 Task: Compose an email with the signature Dillon Turner with the subject Invitation to a happy hour and the message I need your help with coordinating a team-building event for our department. from softage.4@softage.net to softage.1@softage.net, select last 2 words, change the font color from current to purple and background color to black Send the email. Finally, move the email from Sent Items to the label Real estate
Action: Mouse moved to (1048, 86)
Screenshot: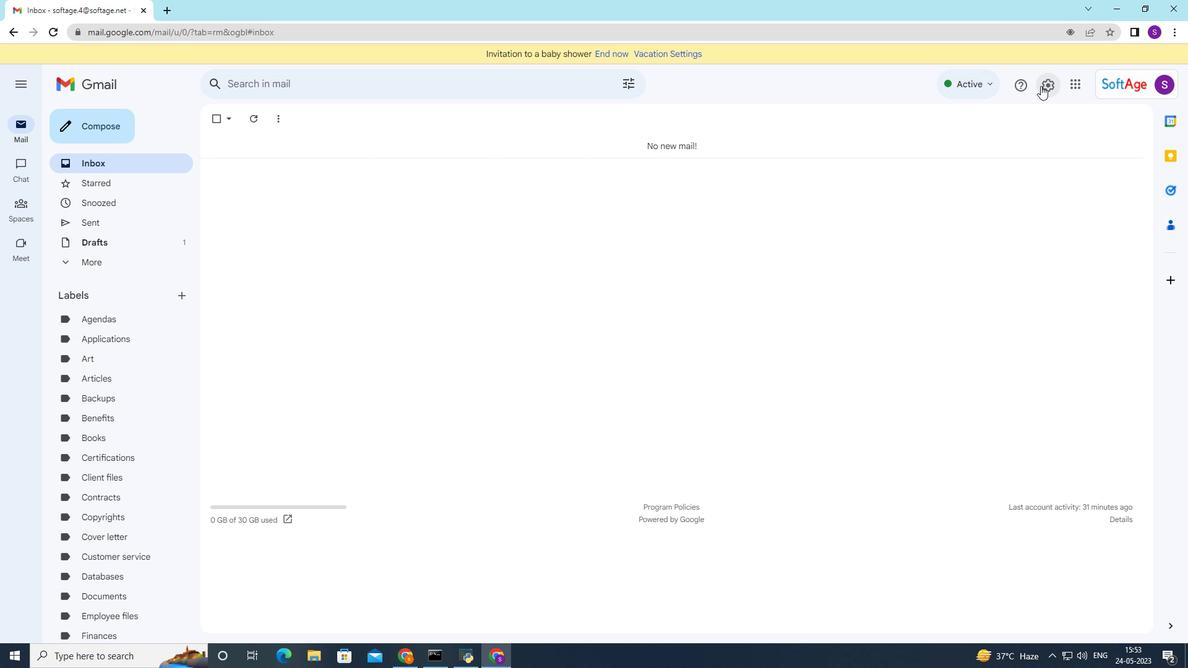 
Action: Mouse pressed left at (1048, 86)
Screenshot: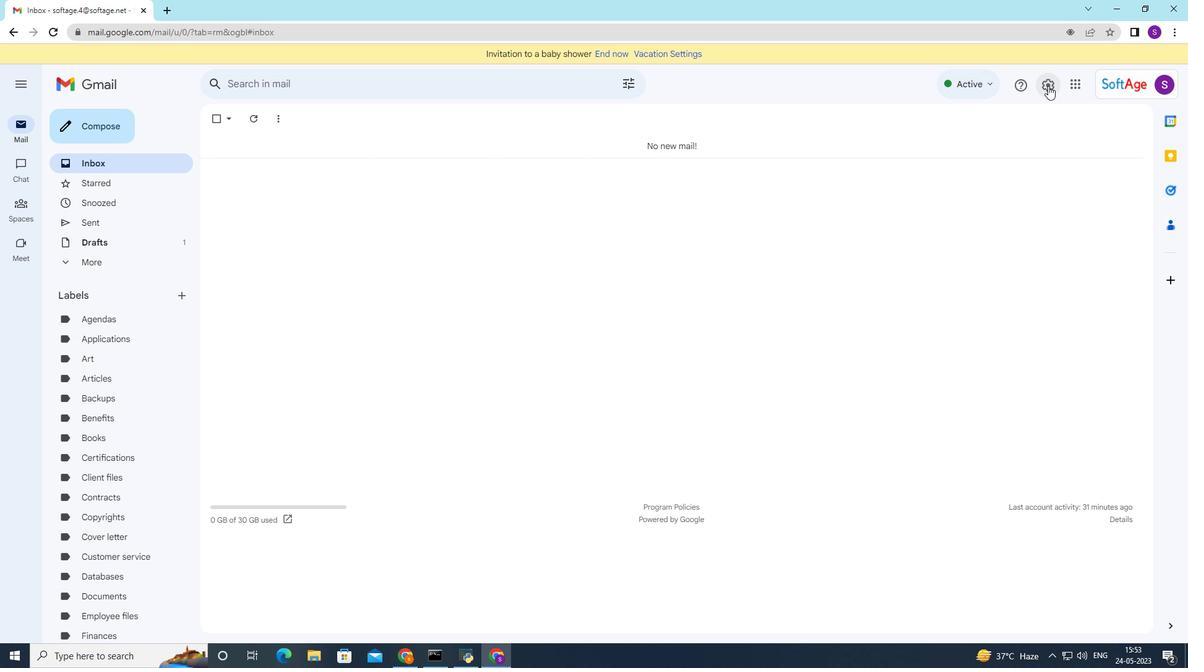 
Action: Mouse moved to (1061, 142)
Screenshot: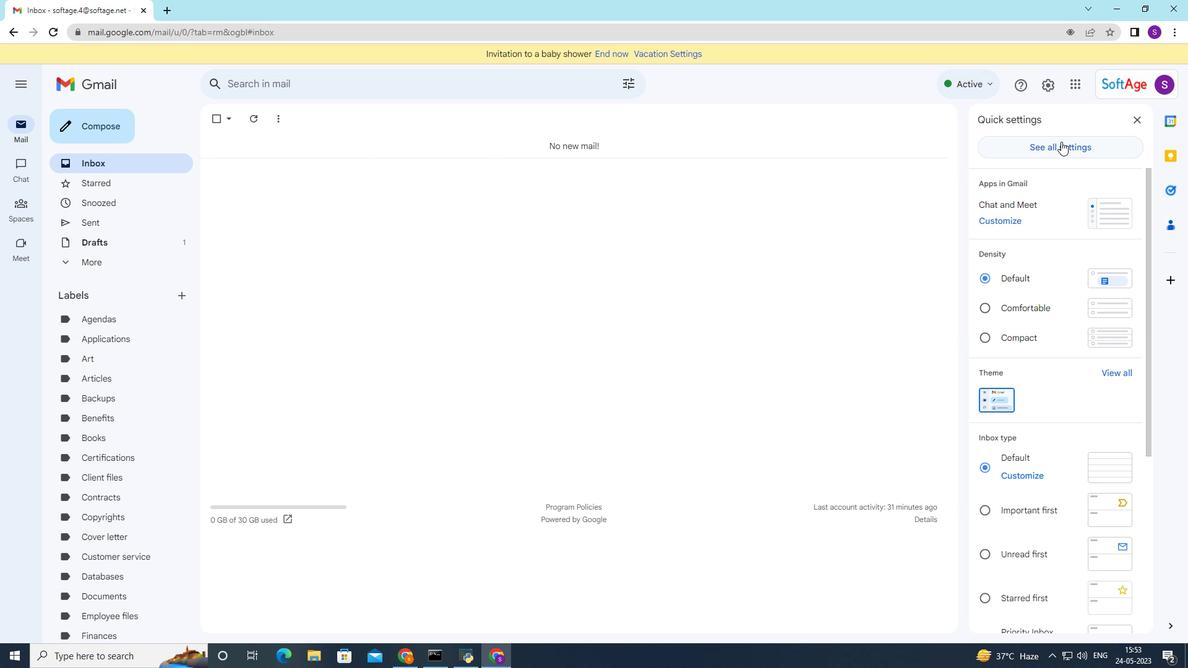 
Action: Mouse pressed left at (1061, 142)
Screenshot: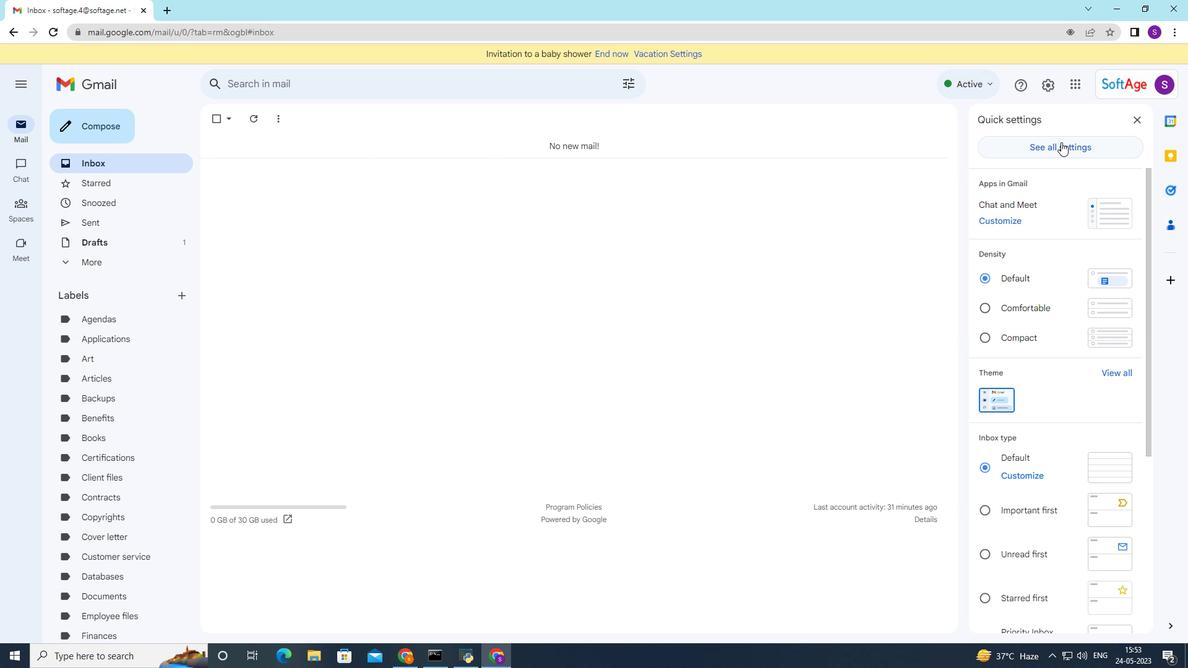 
Action: Mouse moved to (462, 214)
Screenshot: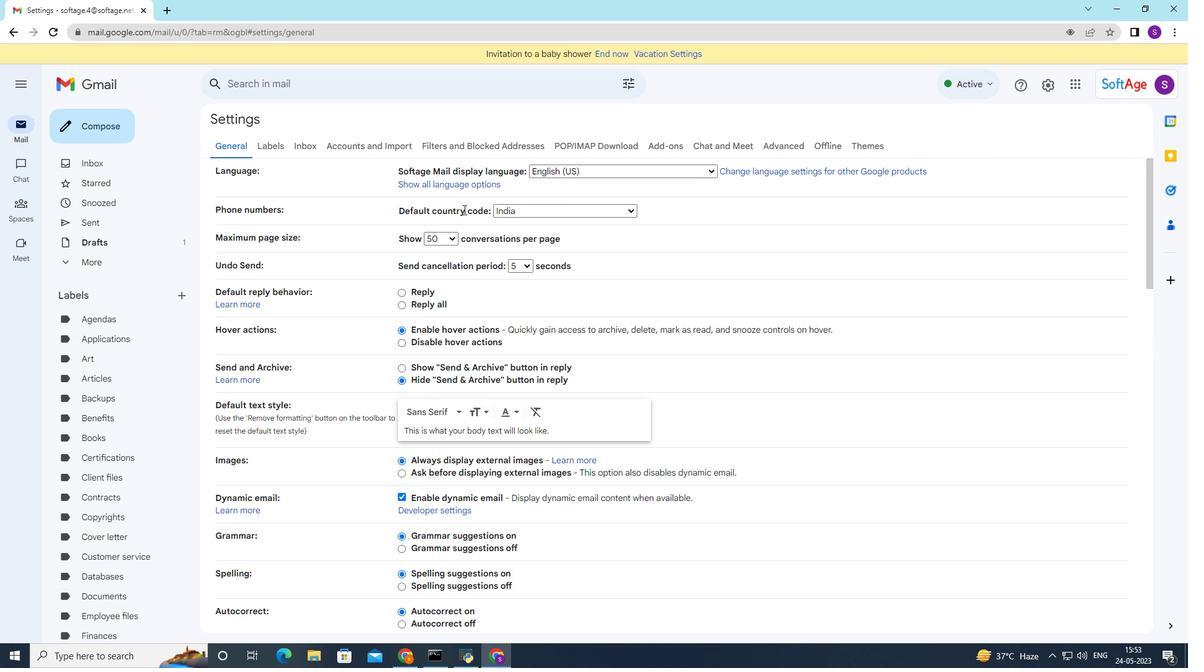 
Action: Mouse scrolled (462, 213) with delta (0, 0)
Screenshot: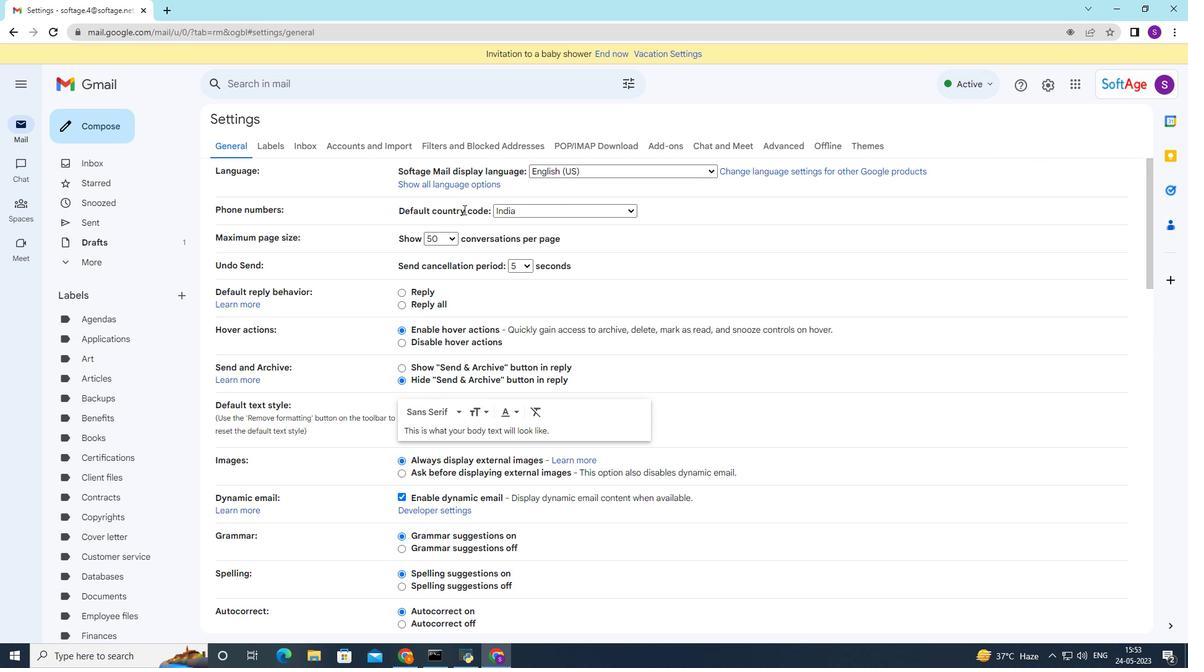 
Action: Mouse moved to (462, 217)
Screenshot: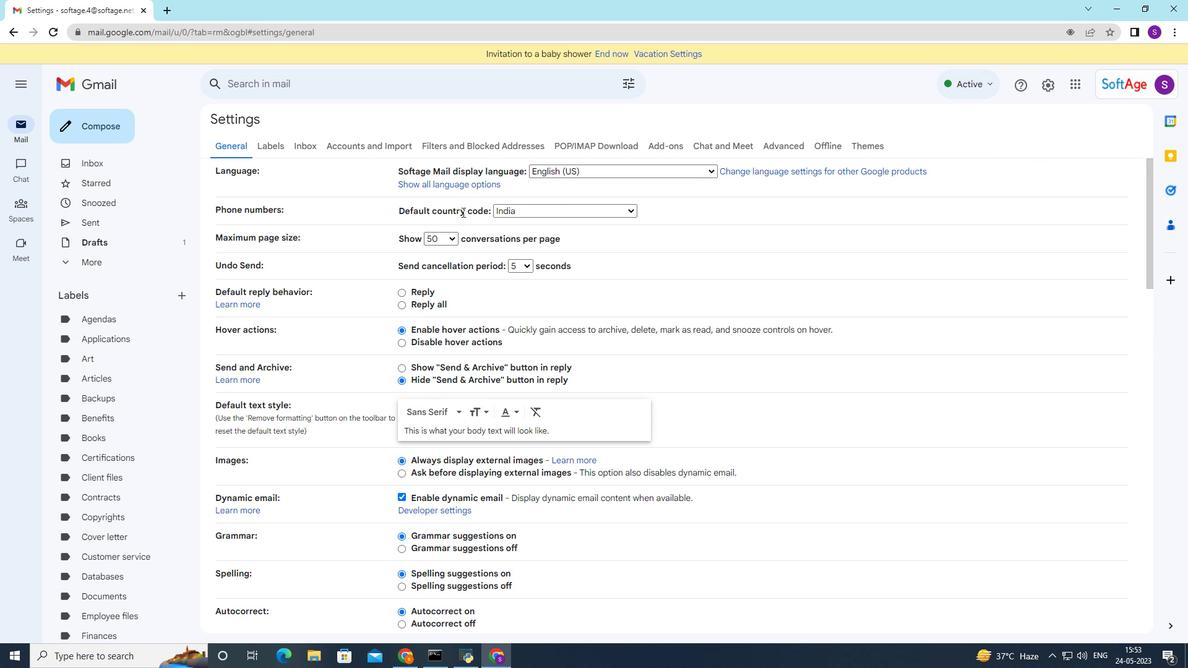 
Action: Mouse scrolled (462, 216) with delta (0, 0)
Screenshot: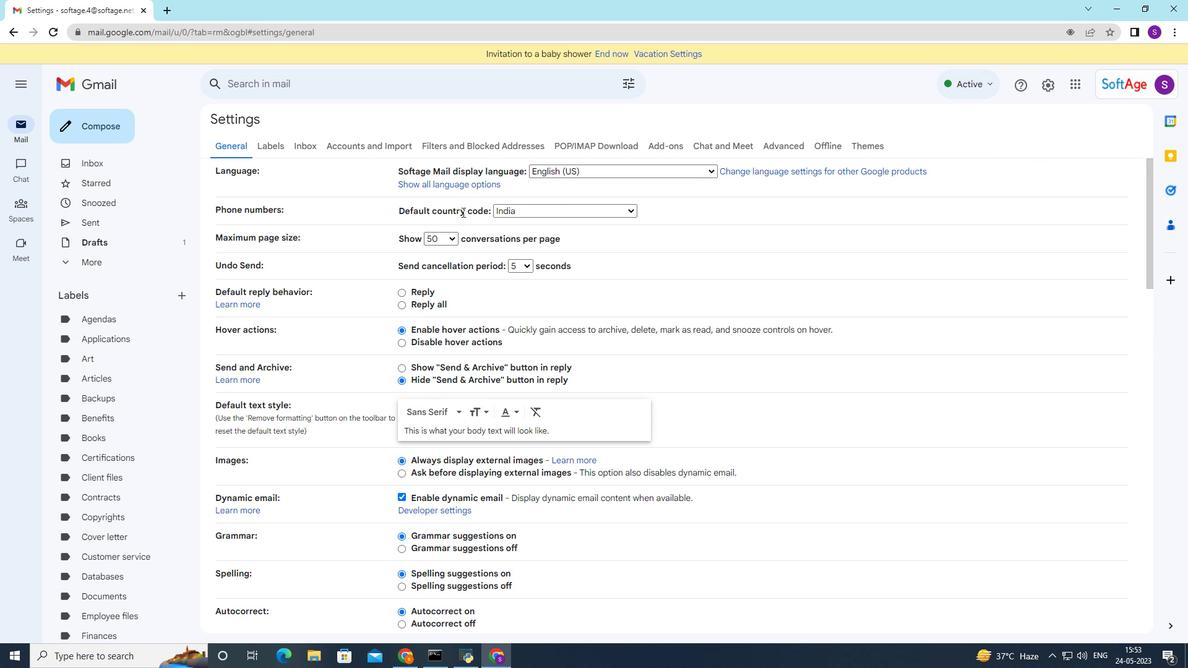 
Action: Mouse moved to (462, 217)
Screenshot: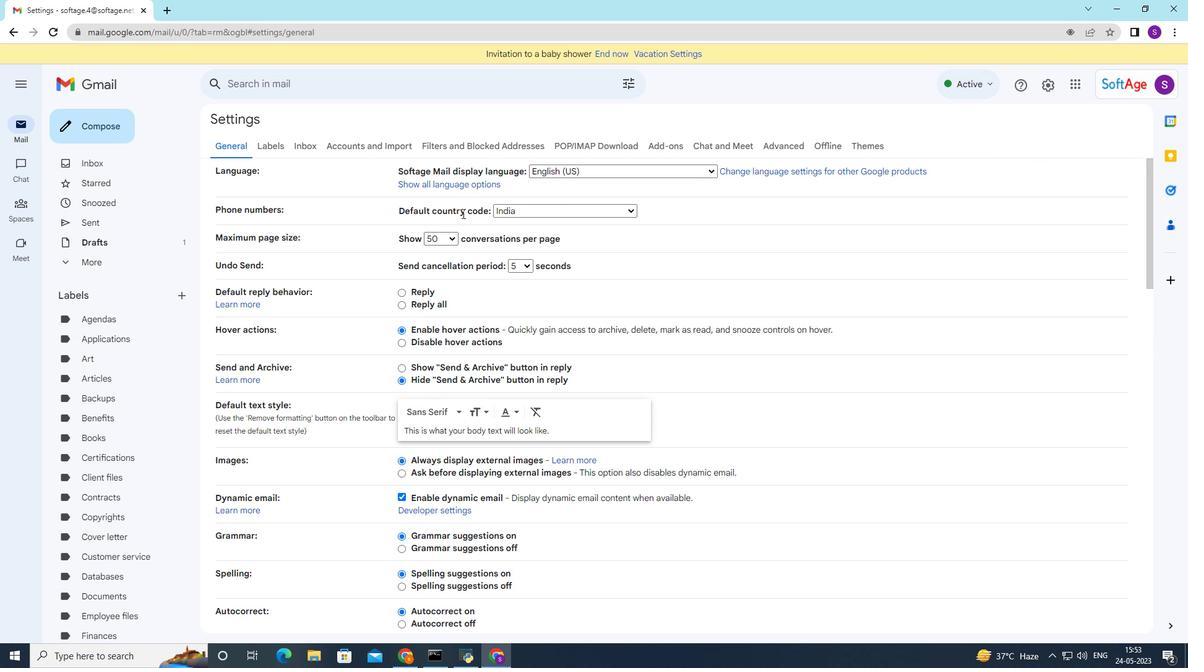 
Action: Mouse scrolled (462, 216) with delta (0, 0)
Screenshot: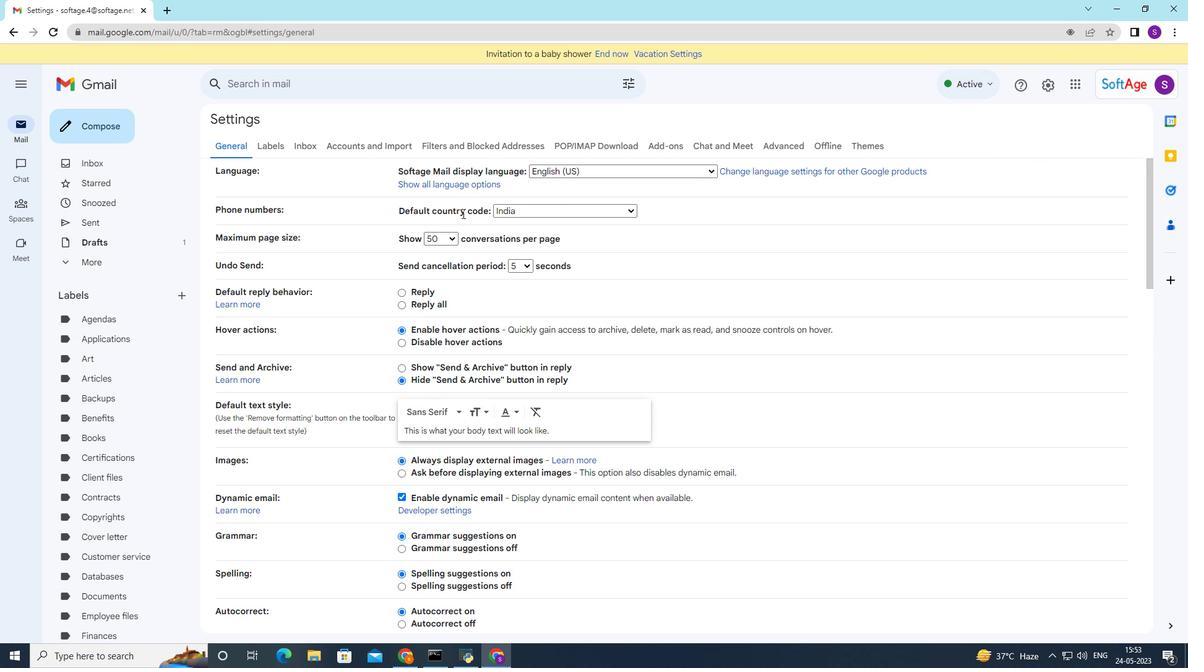 
Action: Mouse moved to (463, 219)
Screenshot: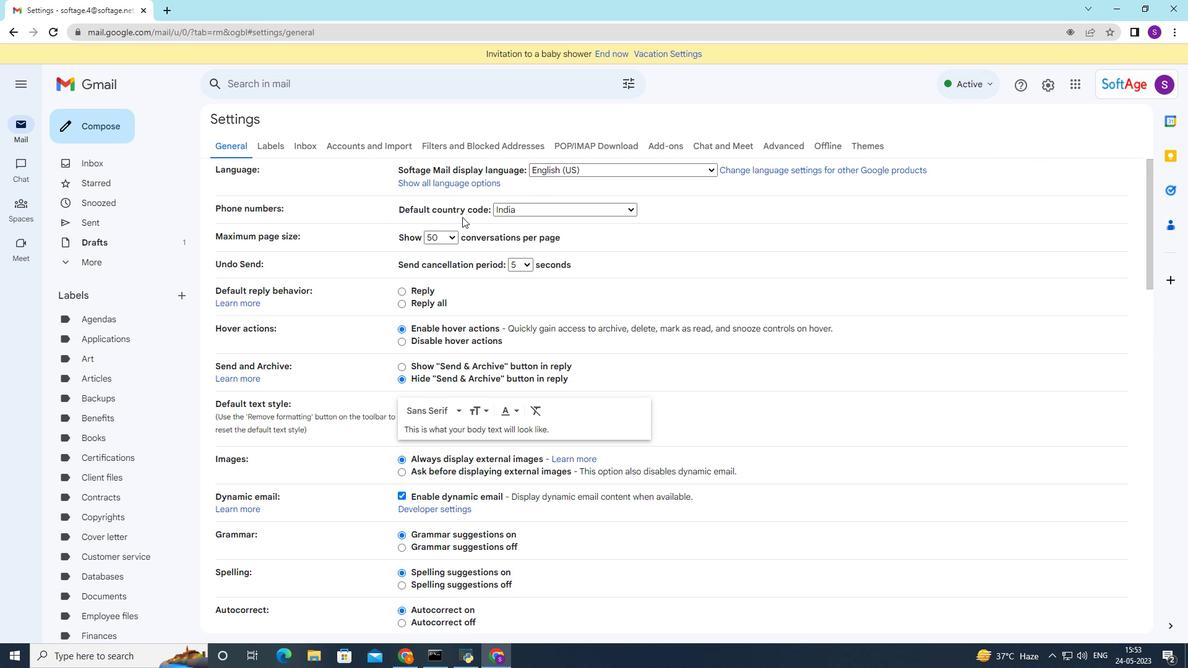 
Action: Mouse scrolled (463, 219) with delta (0, 0)
Screenshot: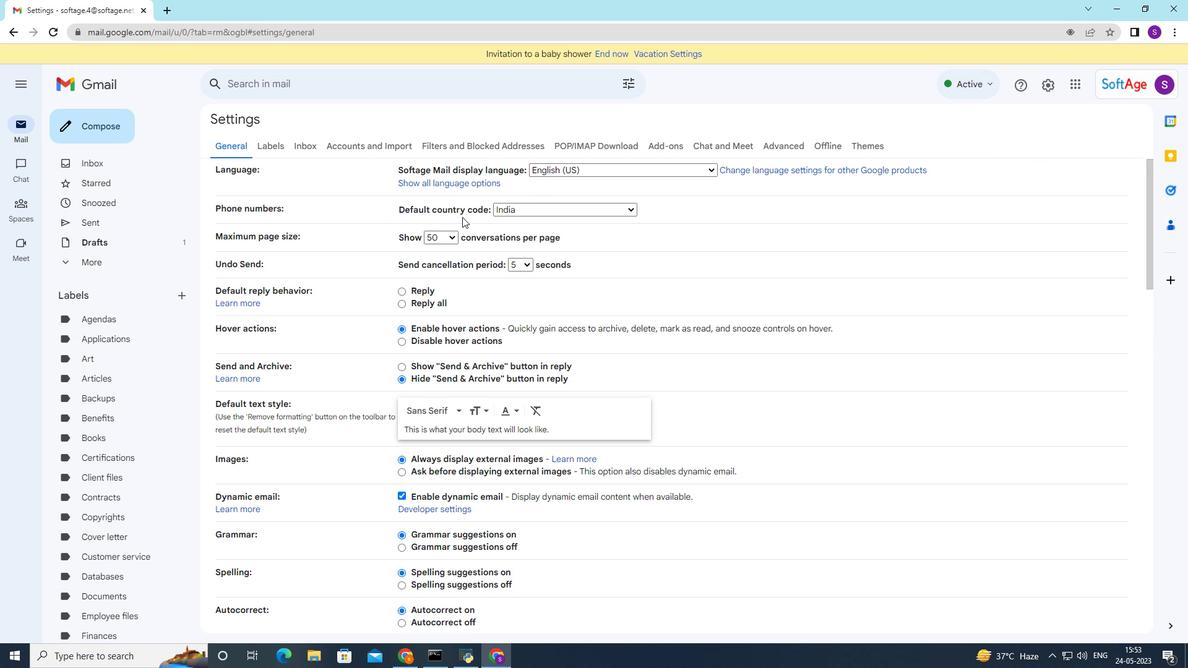 
Action: Mouse moved to (463, 219)
Screenshot: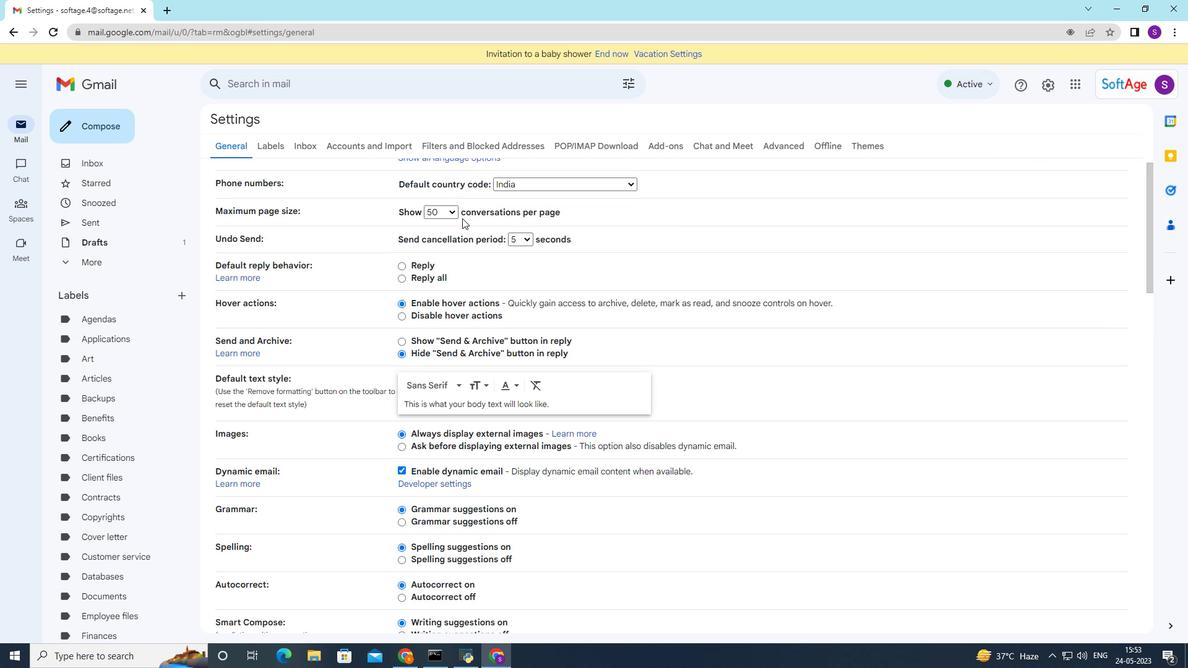 
Action: Mouse scrolled (463, 219) with delta (0, 0)
Screenshot: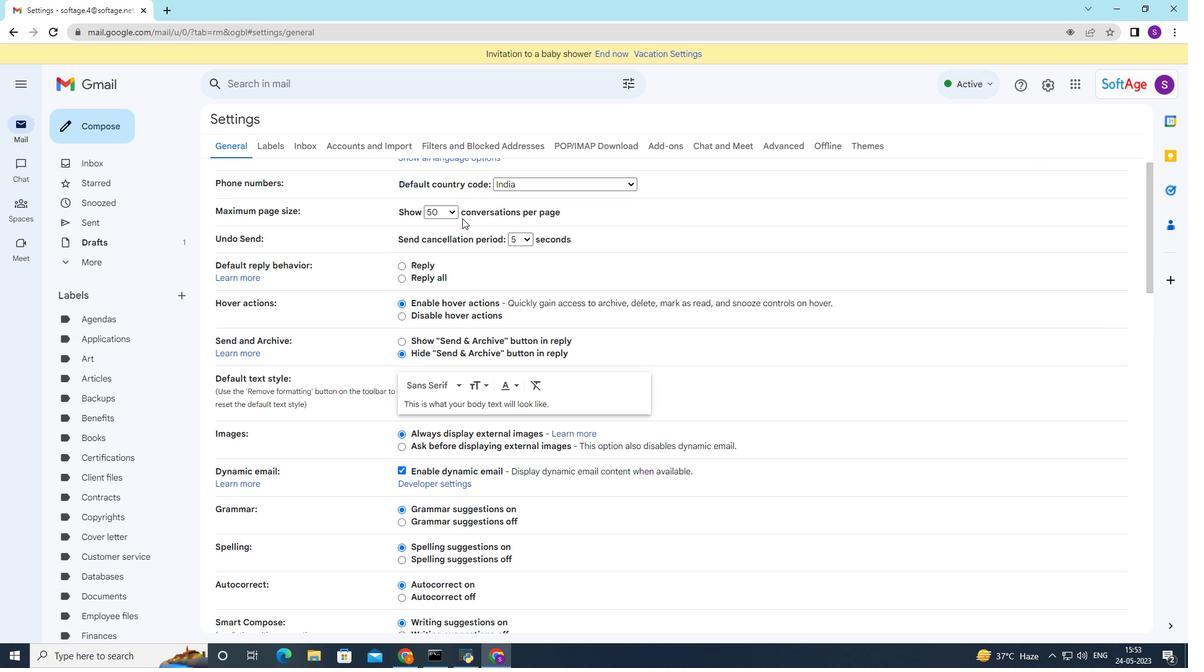 
Action: Mouse scrolled (463, 219) with delta (0, 0)
Screenshot: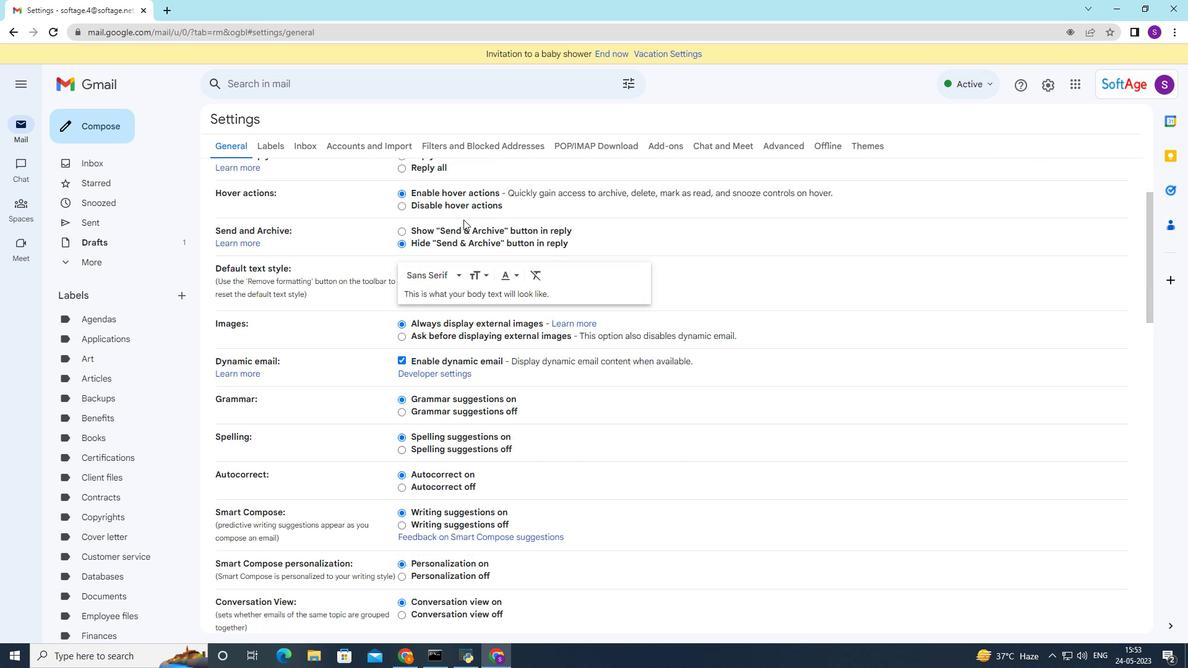 
Action: Mouse moved to (463, 220)
Screenshot: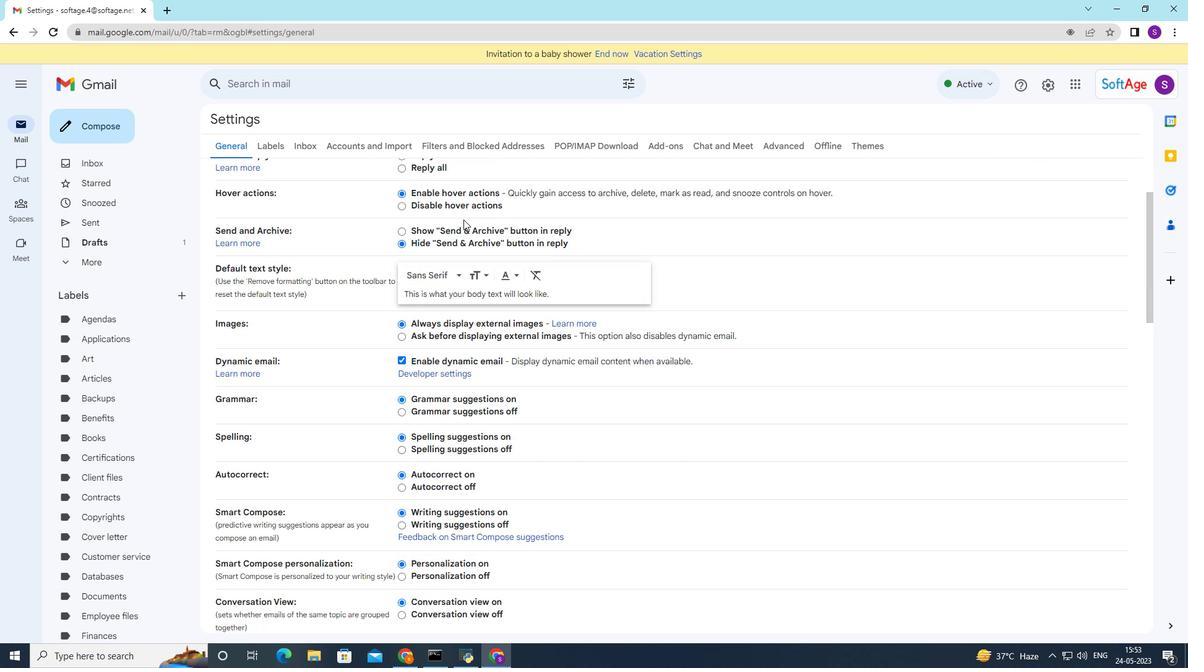 
Action: Mouse scrolled (463, 219) with delta (0, 0)
Screenshot: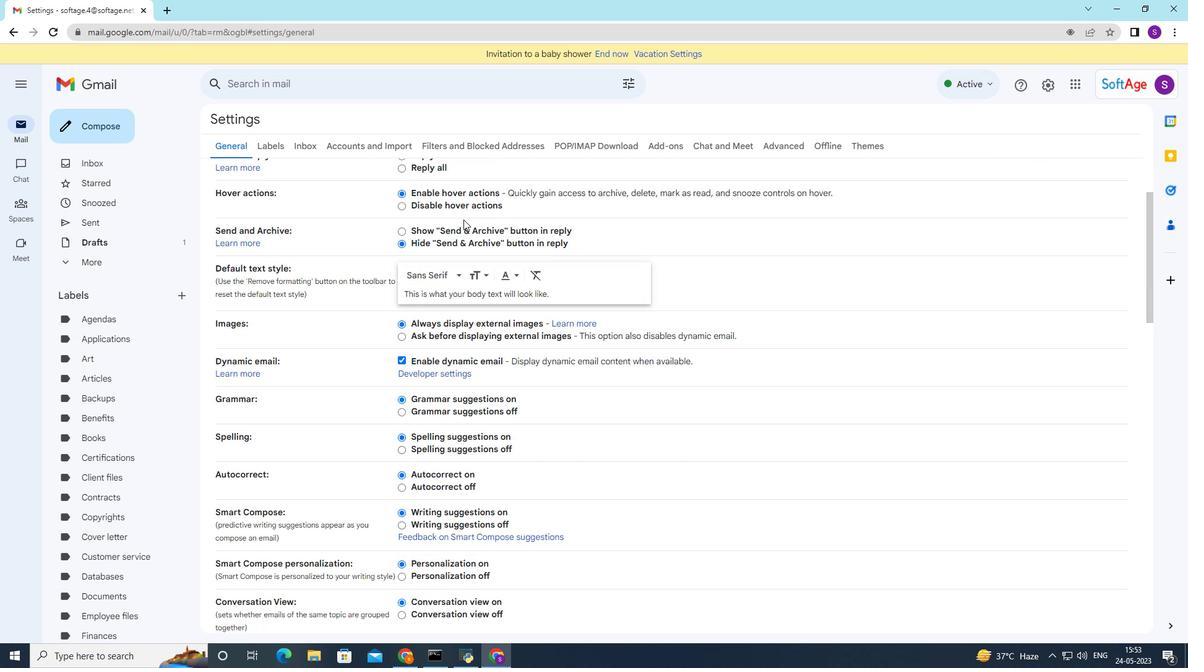 
Action: Mouse moved to (466, 225)
Screenshot: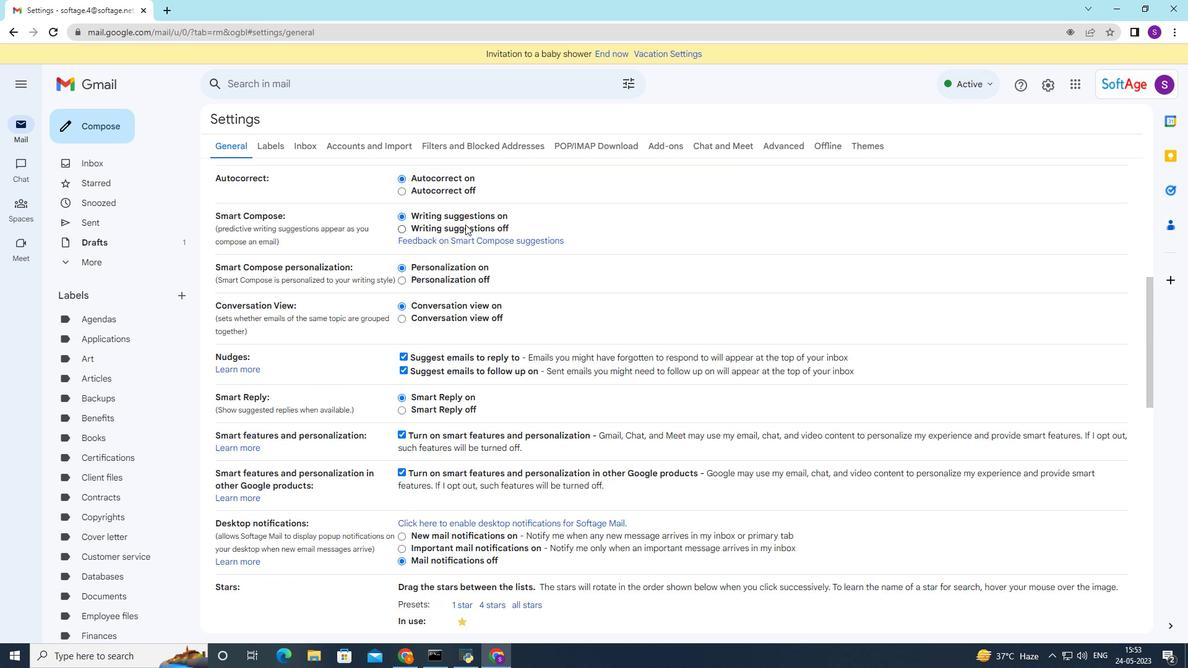 
Action: Mouse scrolled (466, 224) with delta (0, 0)
Screenshot: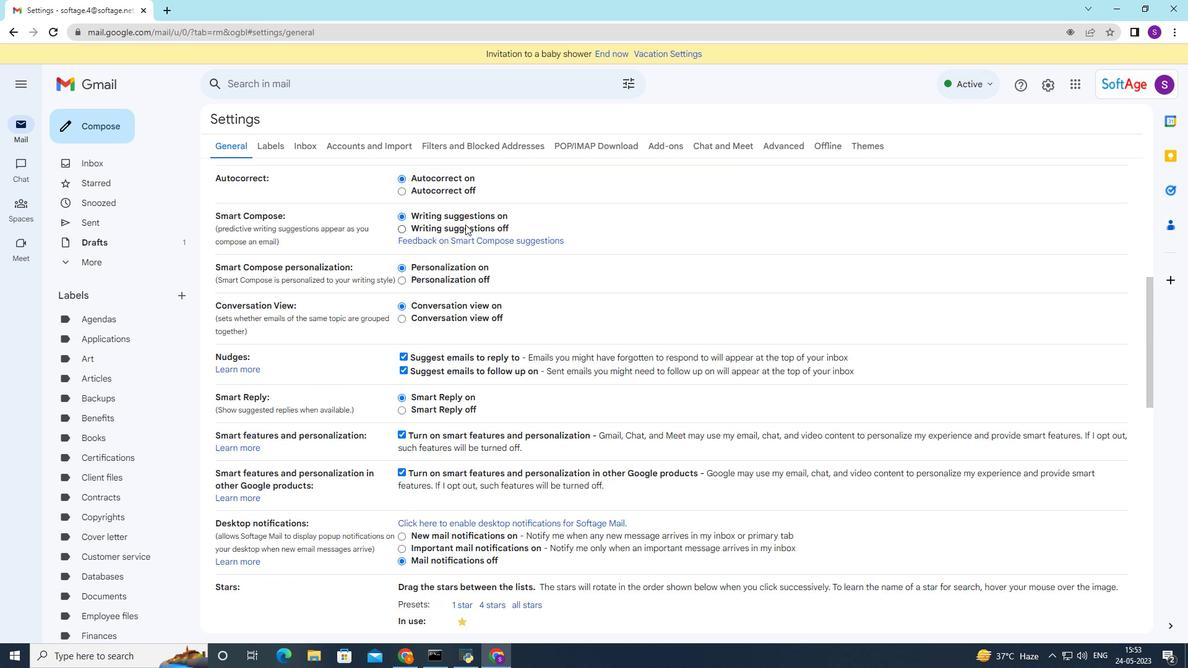 
Action: Mouse moved to (466, 225)
Screenshot: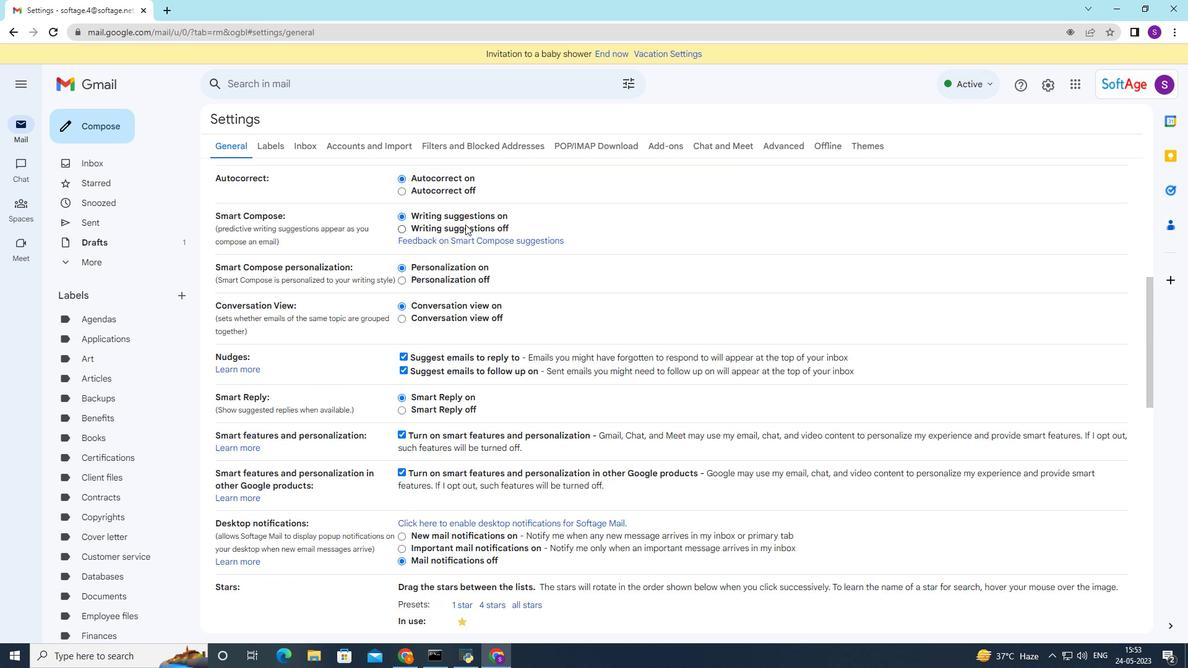 
Action: Mouse scrolled (466, 225) with delta (0, 0)
Screenshot: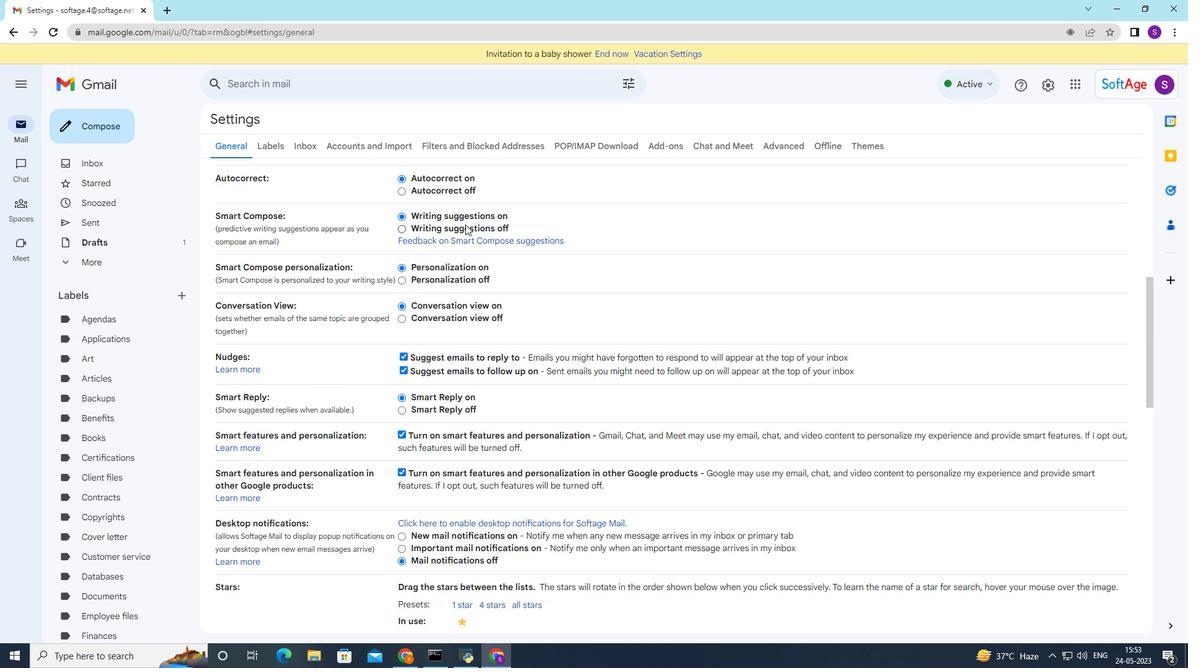 
Action: Mouse moved to (466, 225)
Screenshot: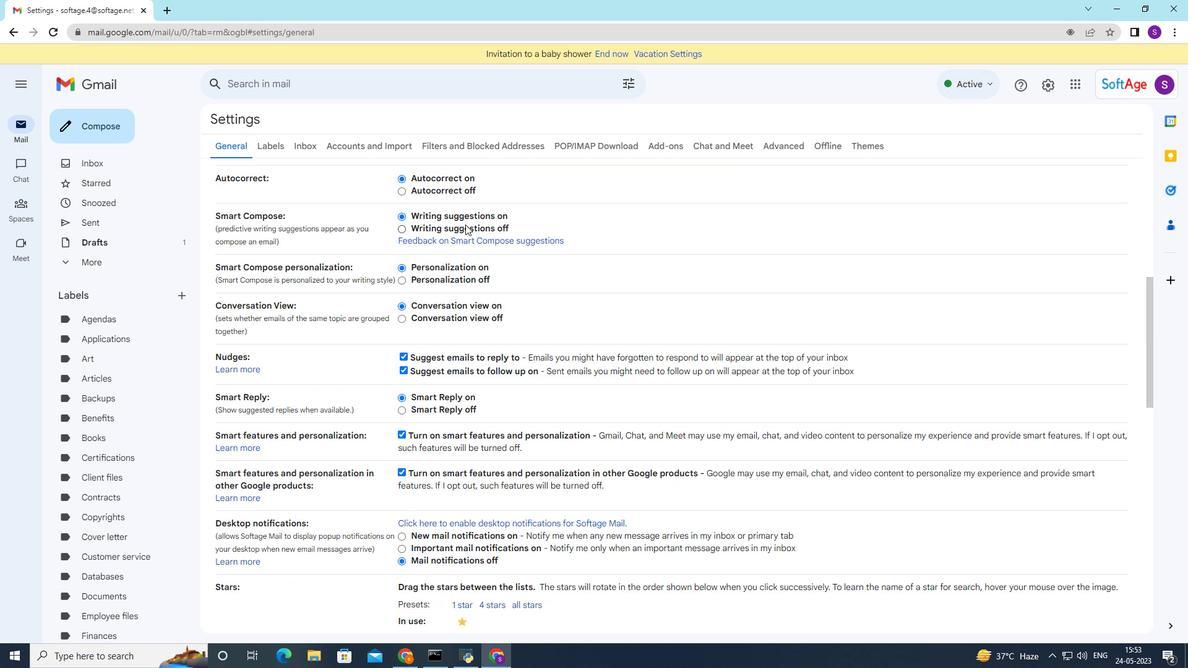 
Action: Mouse scrolled (466, 225) with delta (0, 0)
Screenshot: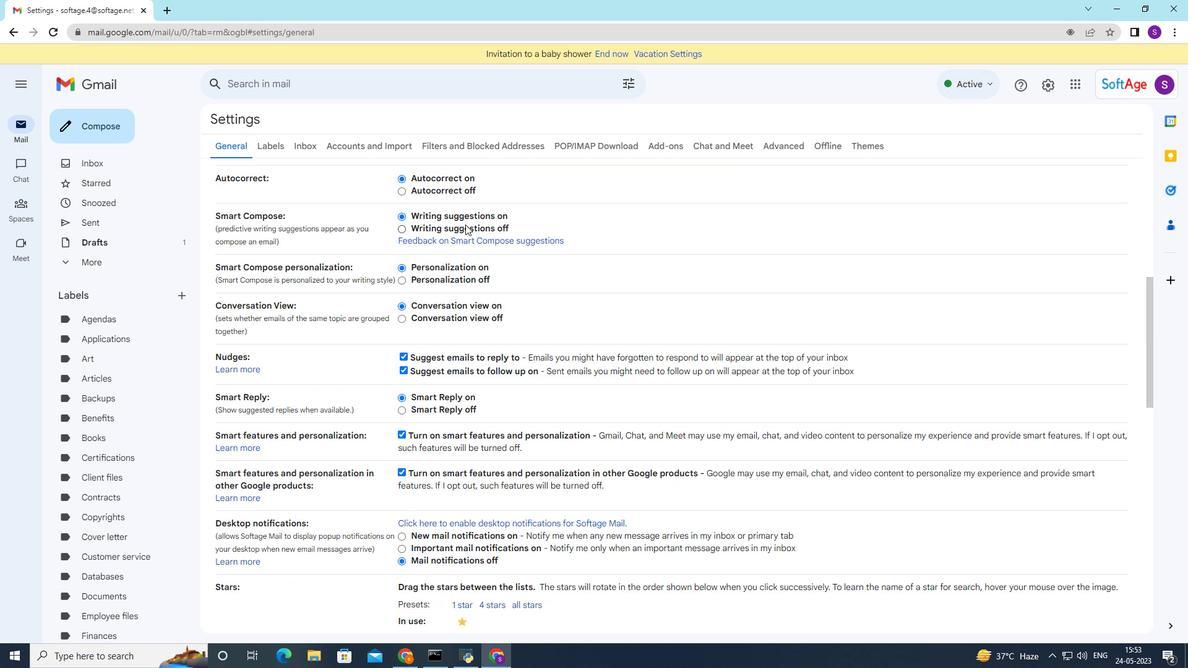 
Action: Mouse moved to (467, 226)
Screenshot: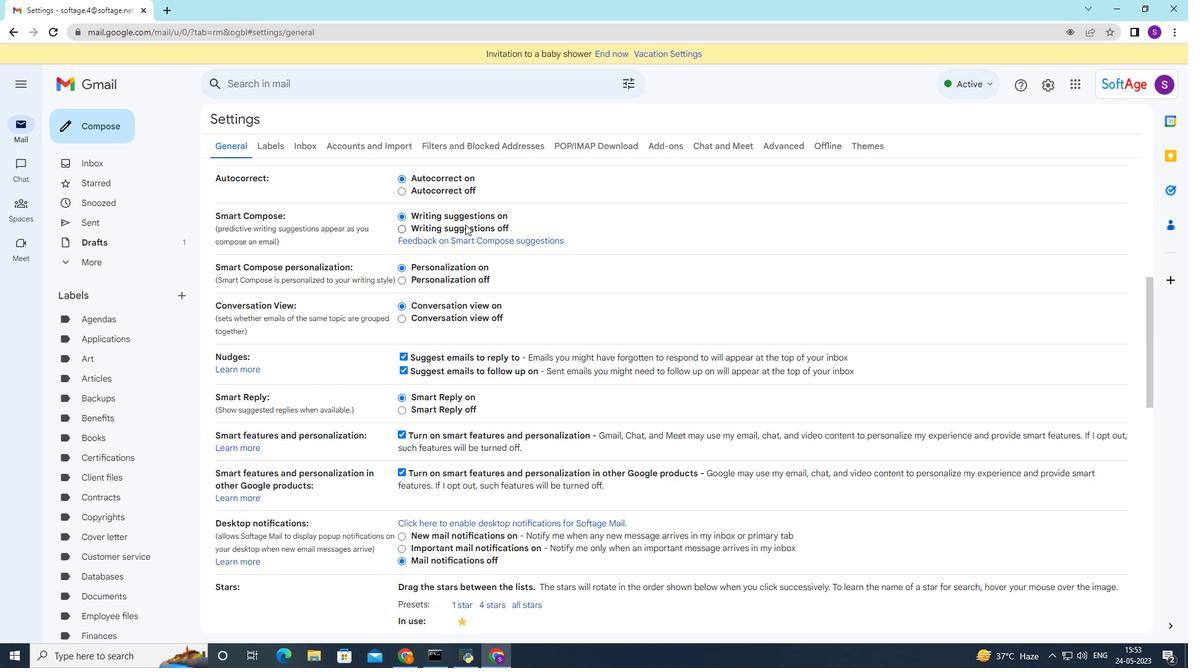 
Action: Mouse scrolled (467, 225) with delta (0, 0)
Screenshot: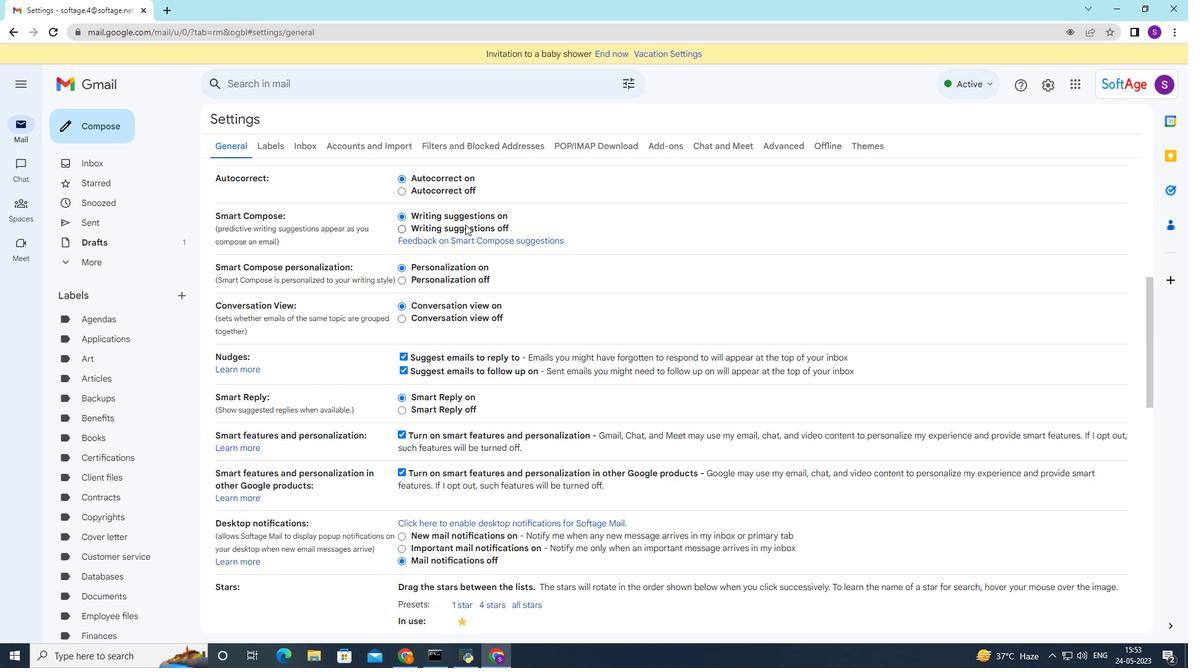 
Action: Mouse scrolled (467, 225) with delta (0, 0)
Screenshot: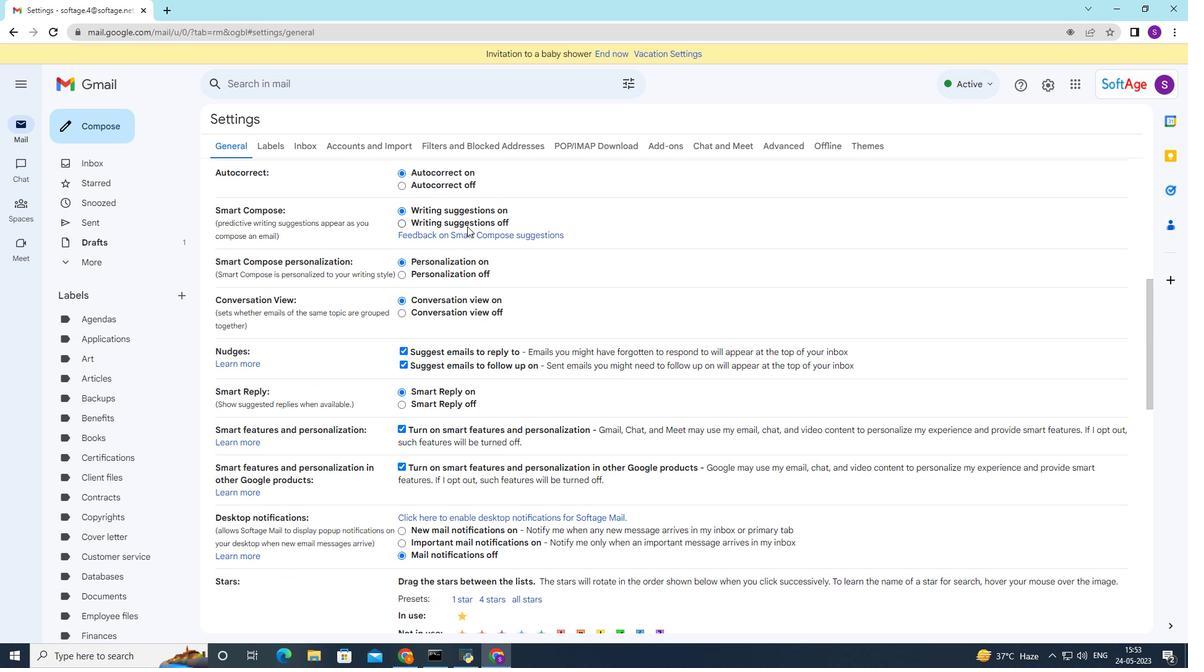 
Action: Mouse scrolled (467, 225) with delta (0, 0)
Screenshot: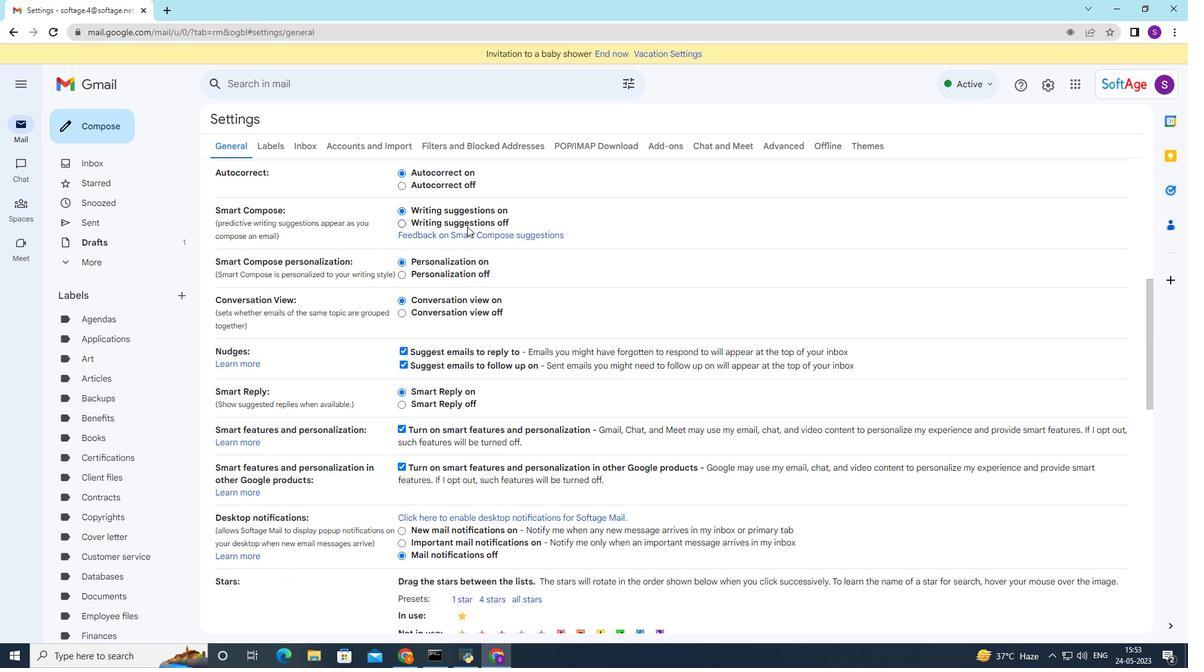 
Action: Mouse moved to (473, 245)
Screenshot: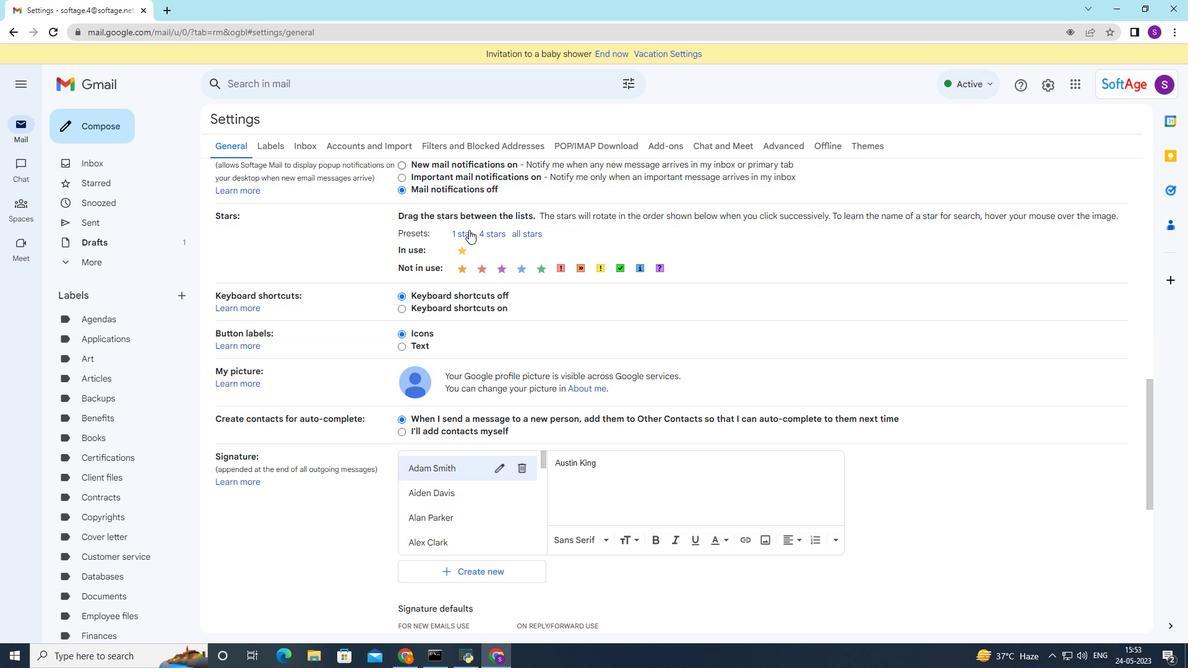 
Action: Mouse scrolled (473, 245) with delta (0, 0)
Screenshot: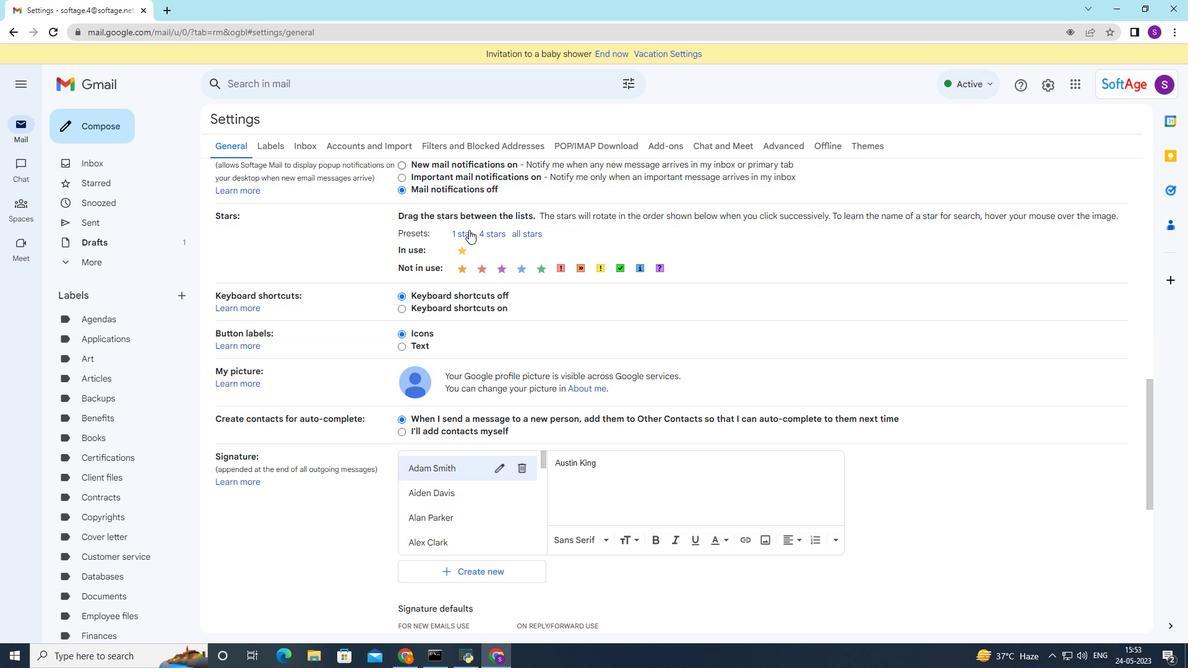 
Action: Mouse moved to (474, 248)
Screenshot: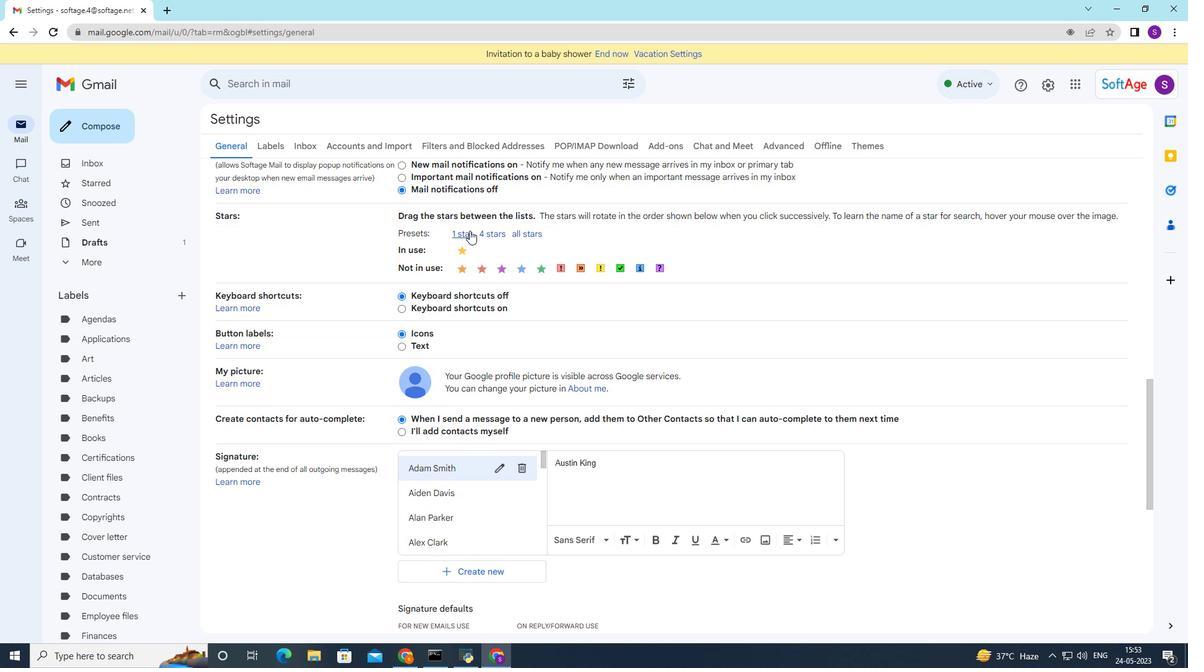 
Action: Mouse scrolled (474, 247) with delta (0, 0)
Screenshot: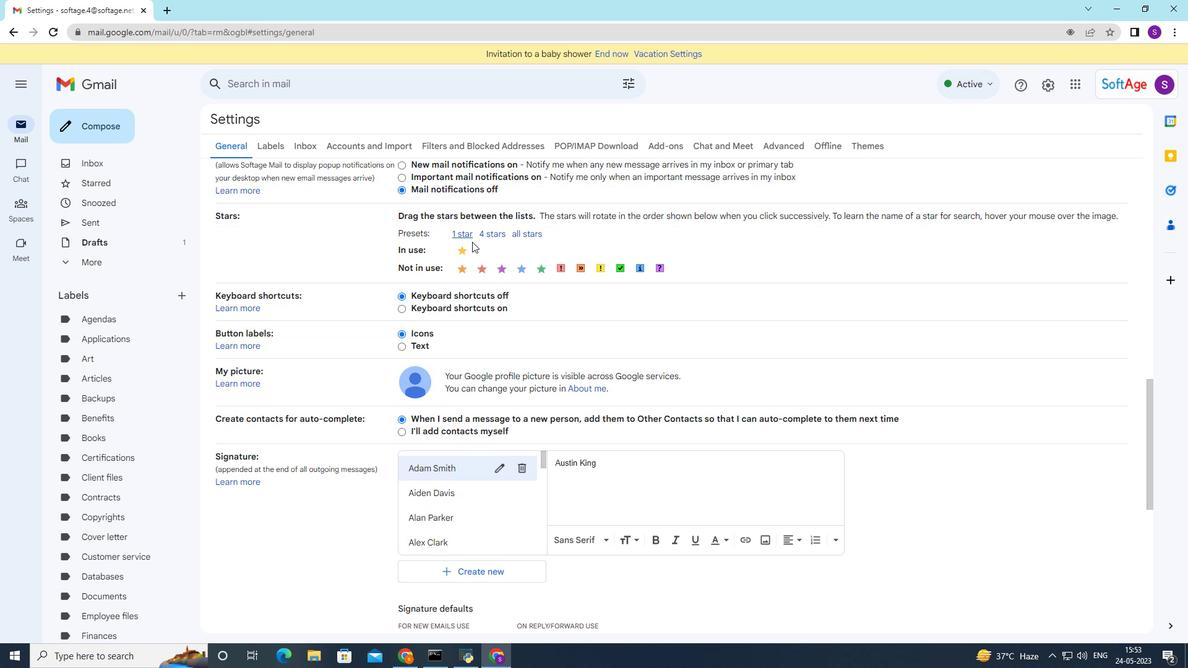 
Action: Mouse moved to (475, 251)
Screenshot: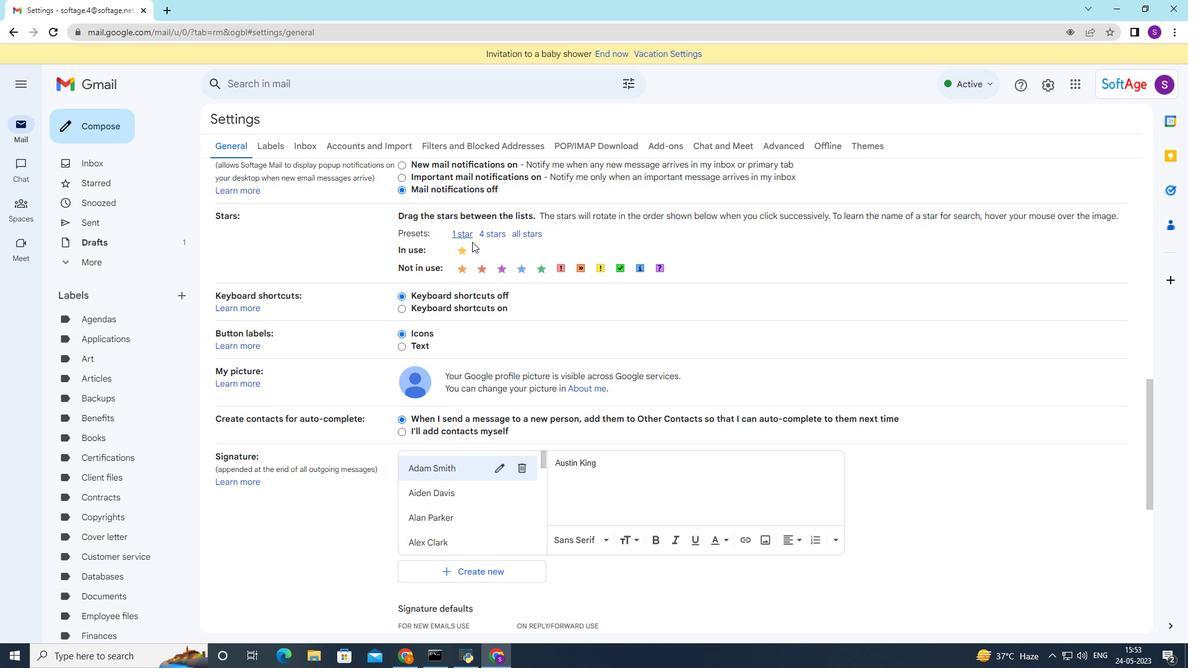 
Action: Mouse scrolled (475, 251) with delta (0, 0)
Screenshot: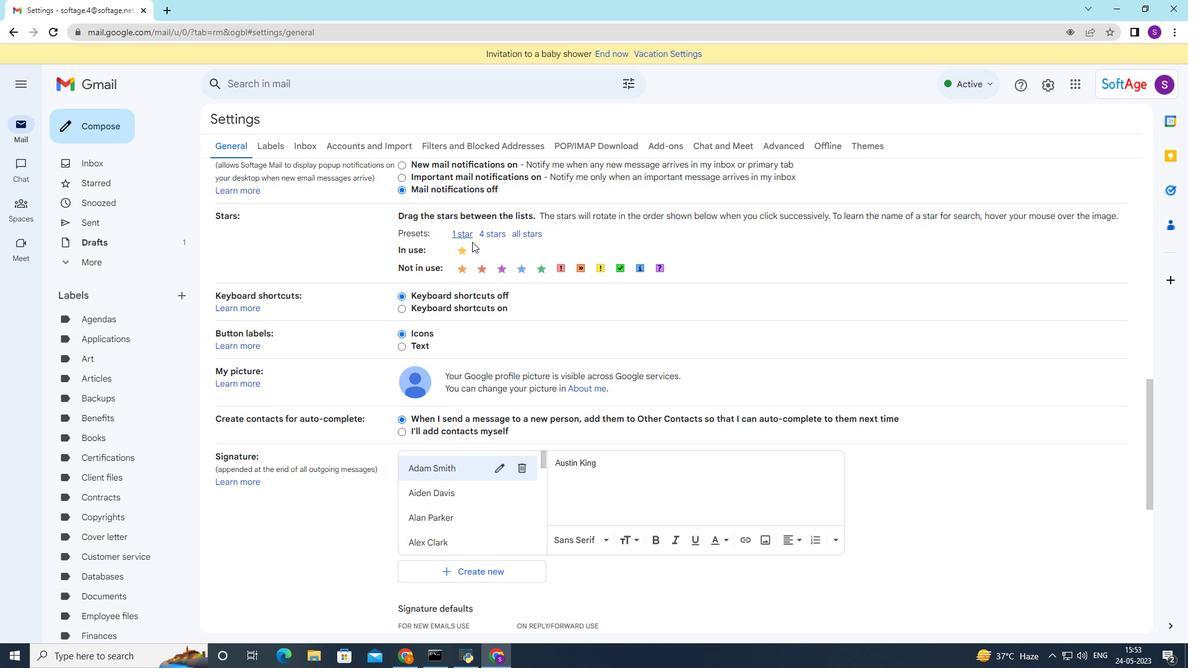 
Action: Mouse scrolled (475, 251) with delta (0, 0)
Screenshot: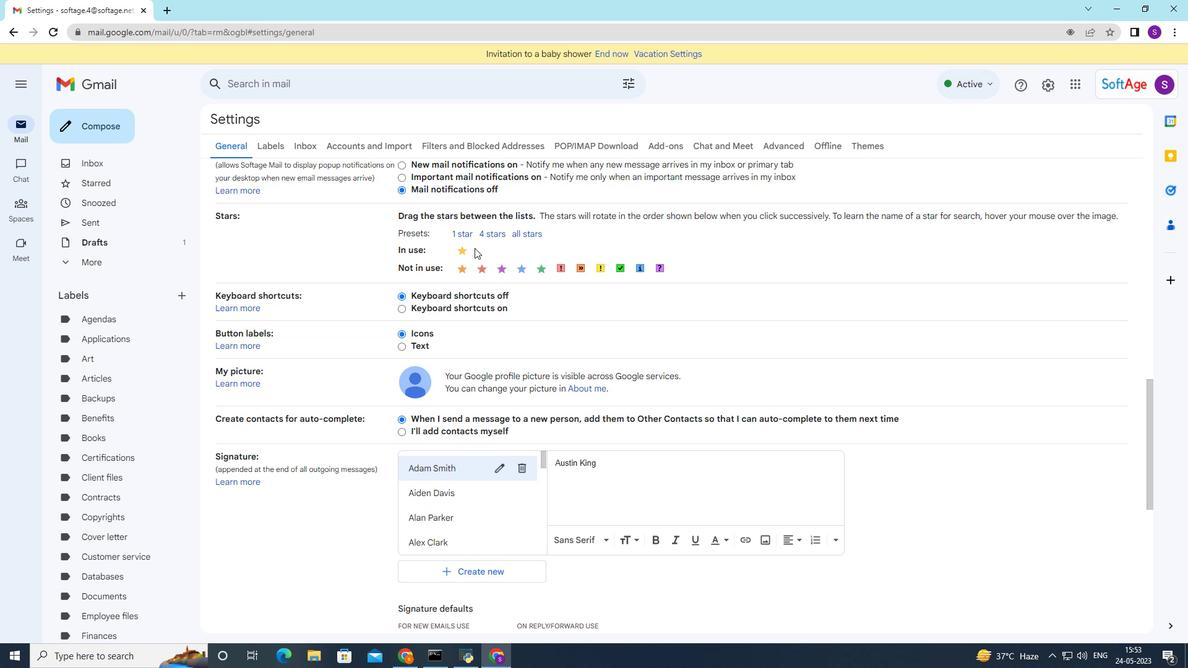 
Action: Mouse moved to (475, 251)
Screenshot: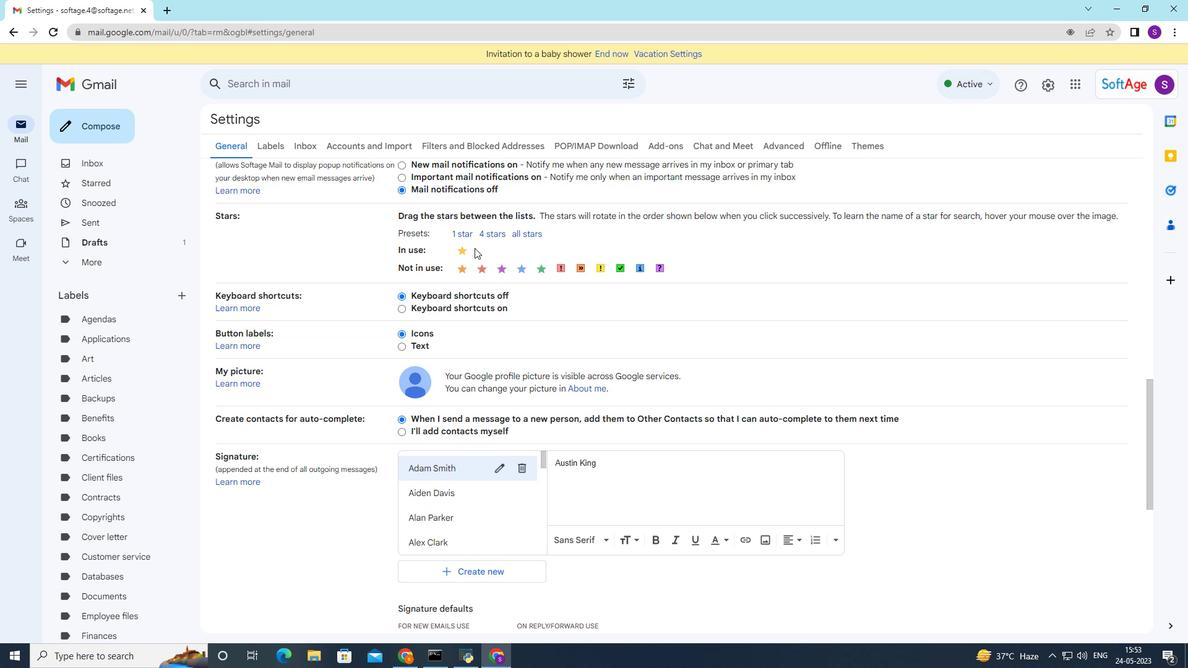 
Action: Mouse scrolled (475, 251) with delta (0, 0)
Screenshot: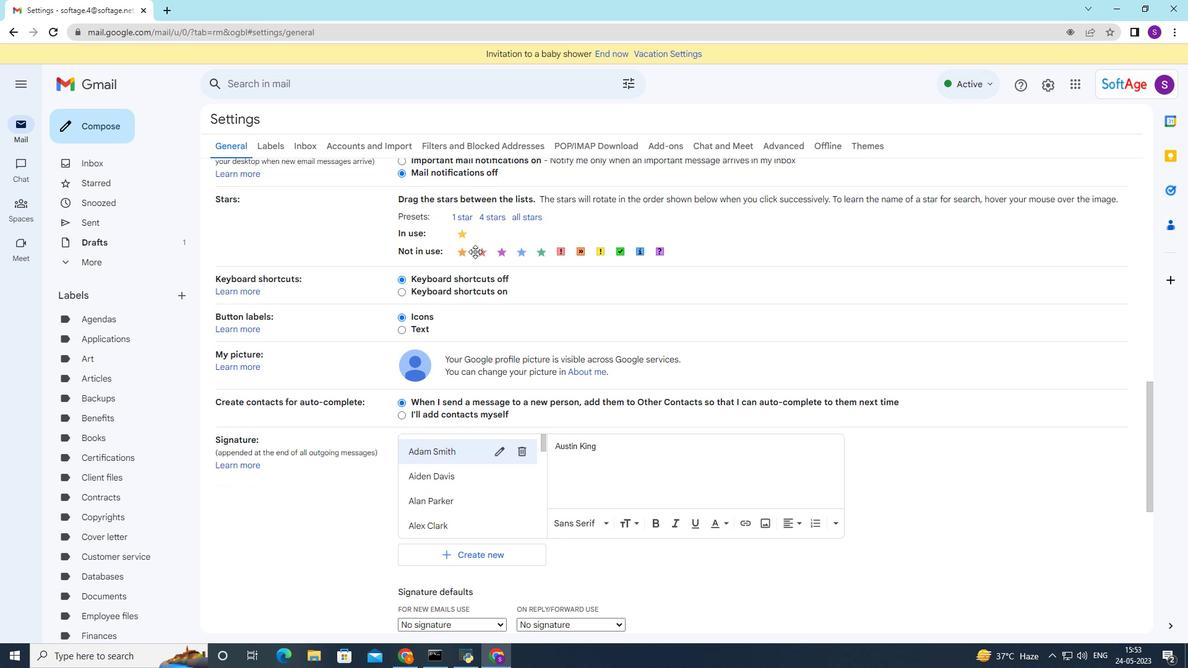 
Action: Mouse moved to (475, 267)
Screenshot: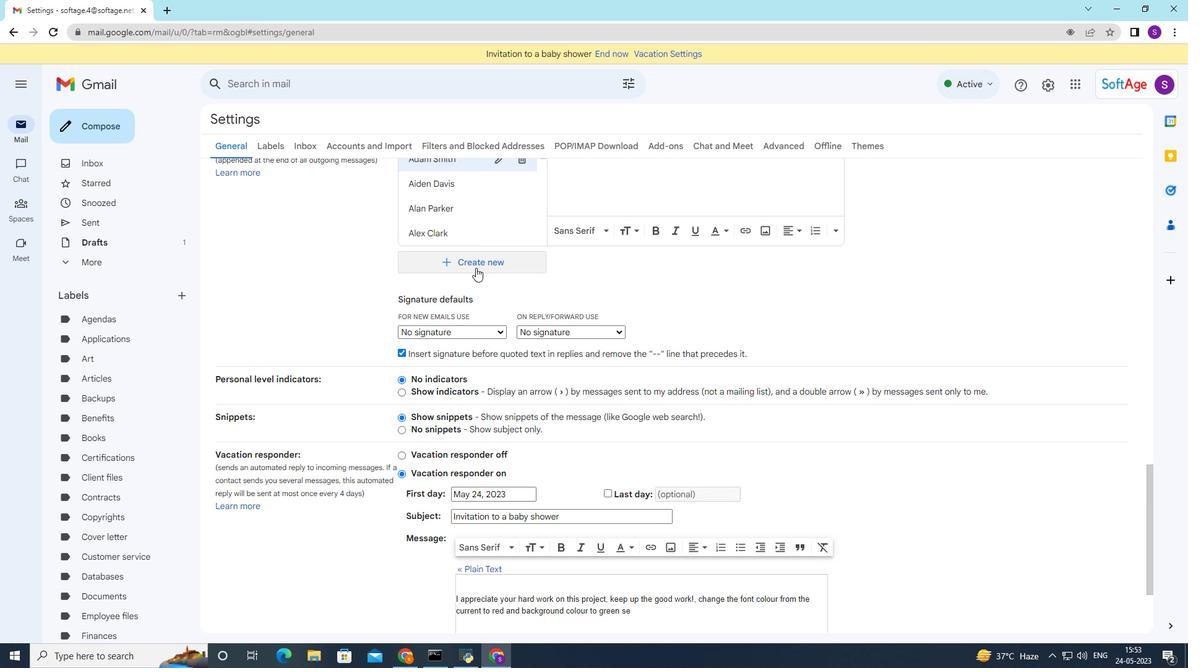 
Action: Mouse pressed left at (475, 267)
Screenshot: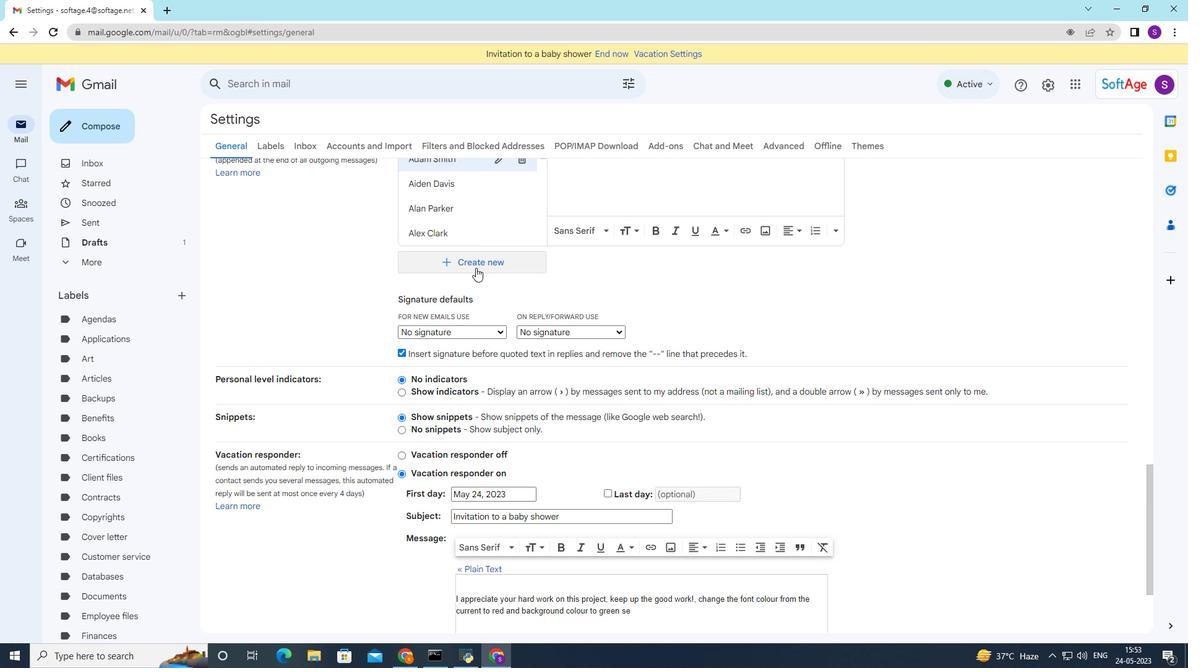 
Action: Mouse moved to (487, 245)
Screenshot: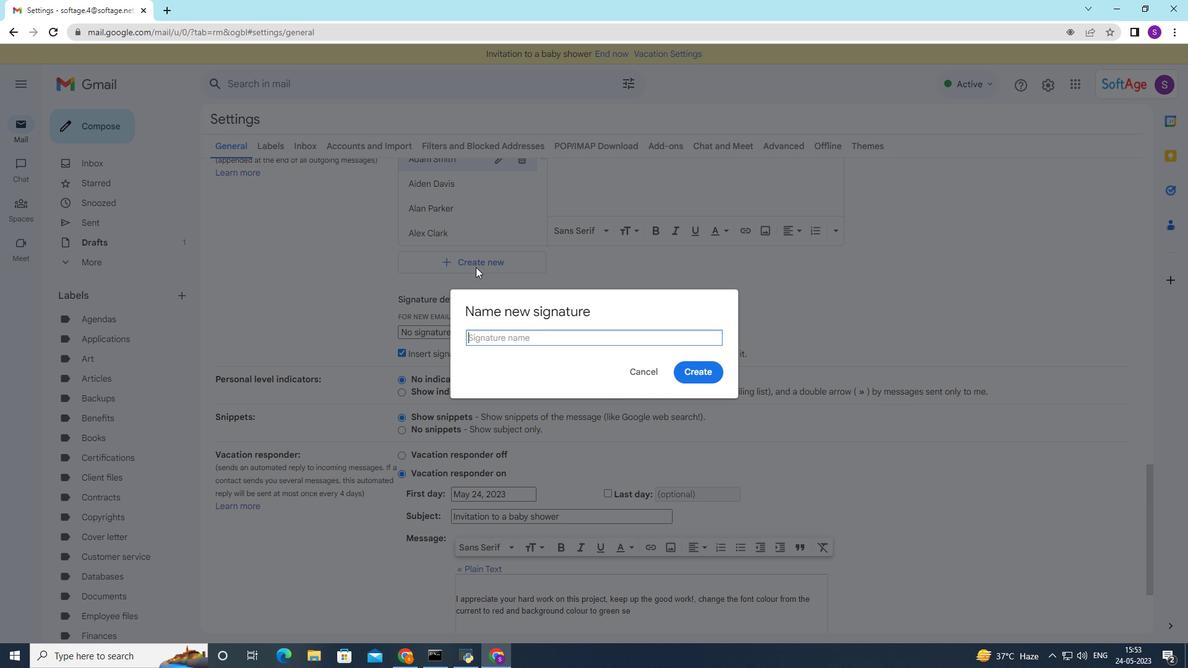 
Action: Key pressed <Key.shift>Dillion<Key.space><Key.shift>Tr<Key.backspace>urner
Screenshot: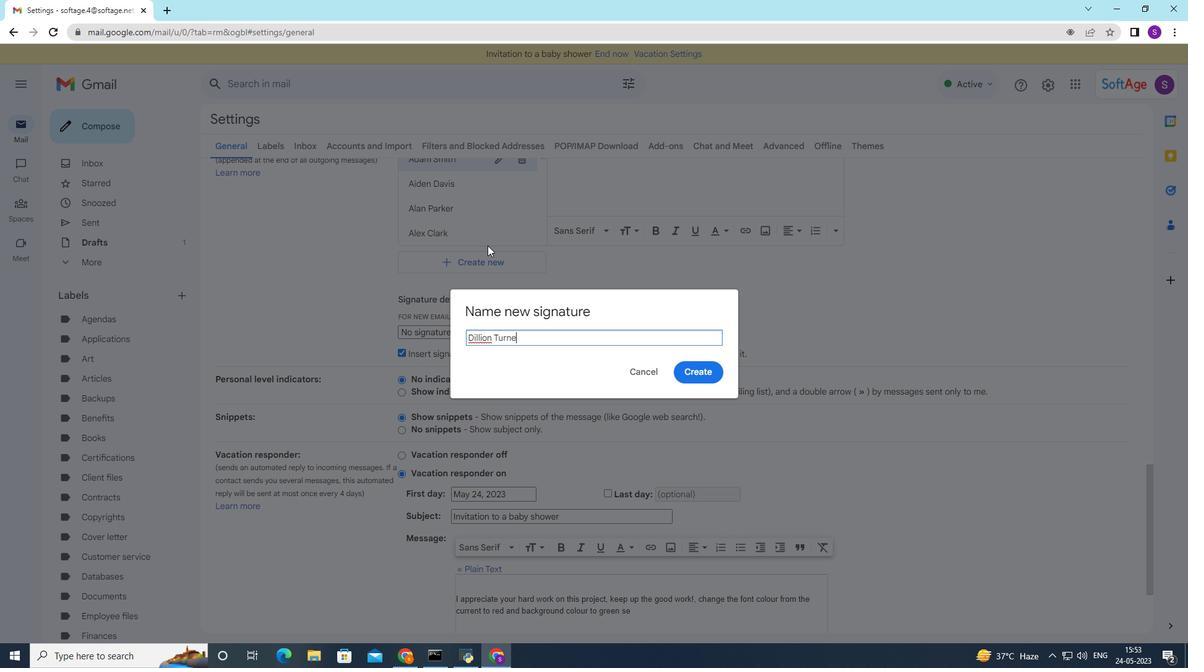 
Action: Mouse moved to (480, 336)
Screenshot: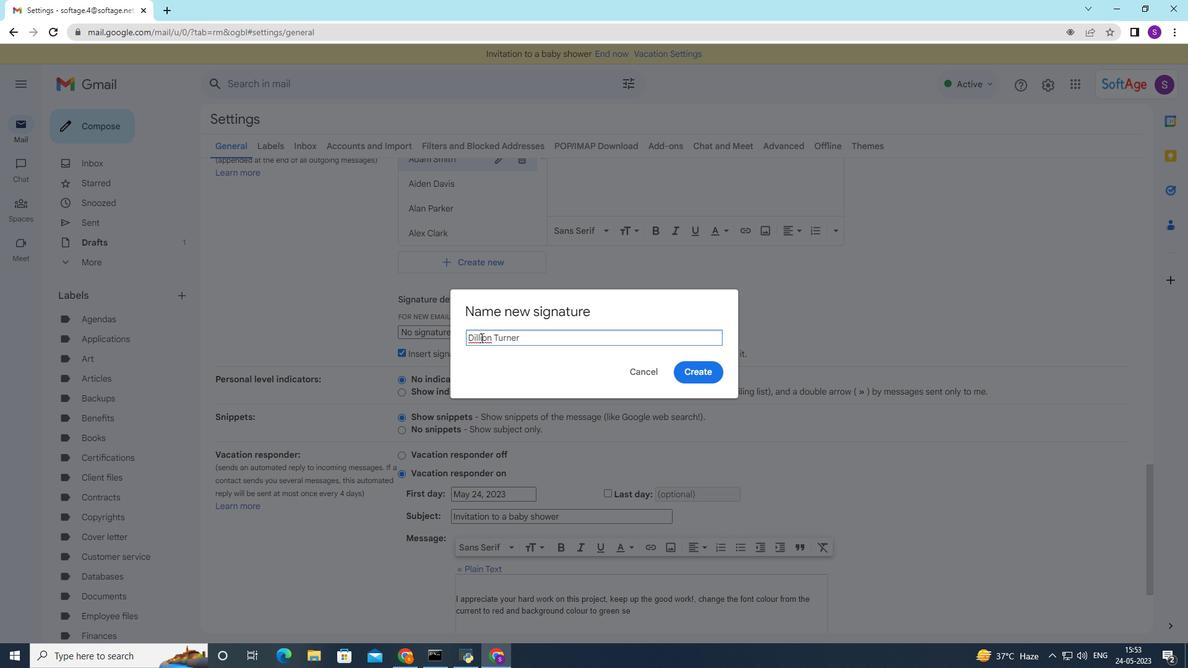 
Action: Mouse pressed left at (480, 336)
Screenshot: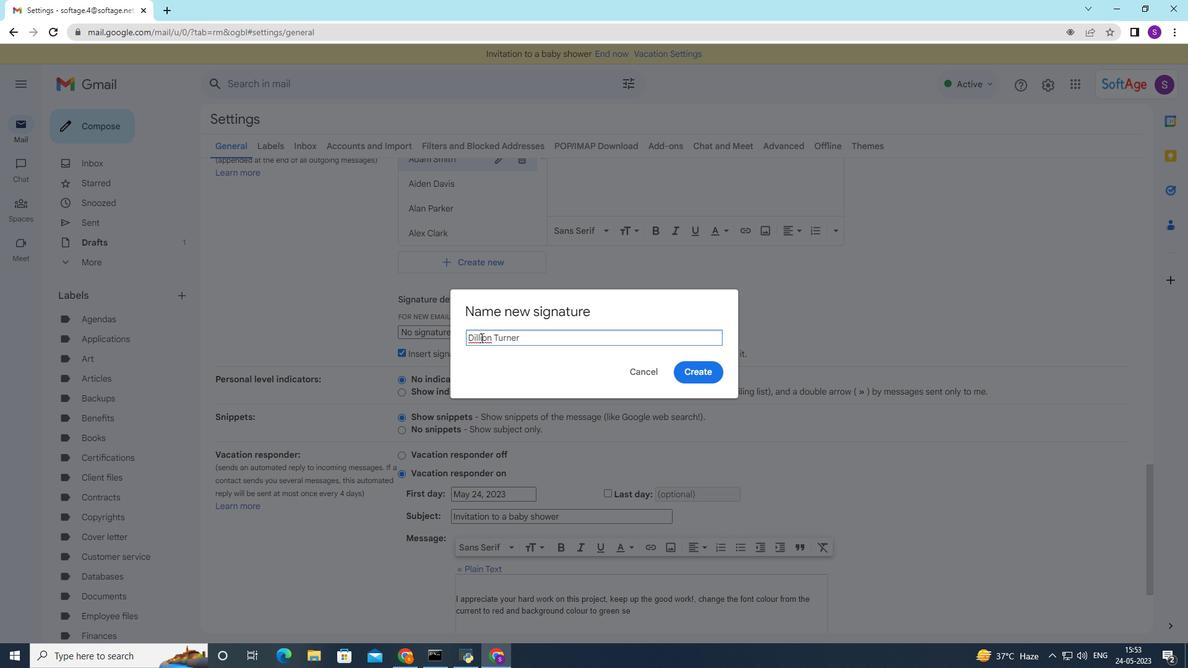 
Action: Mouse moved to (484, 330)
Screenshot: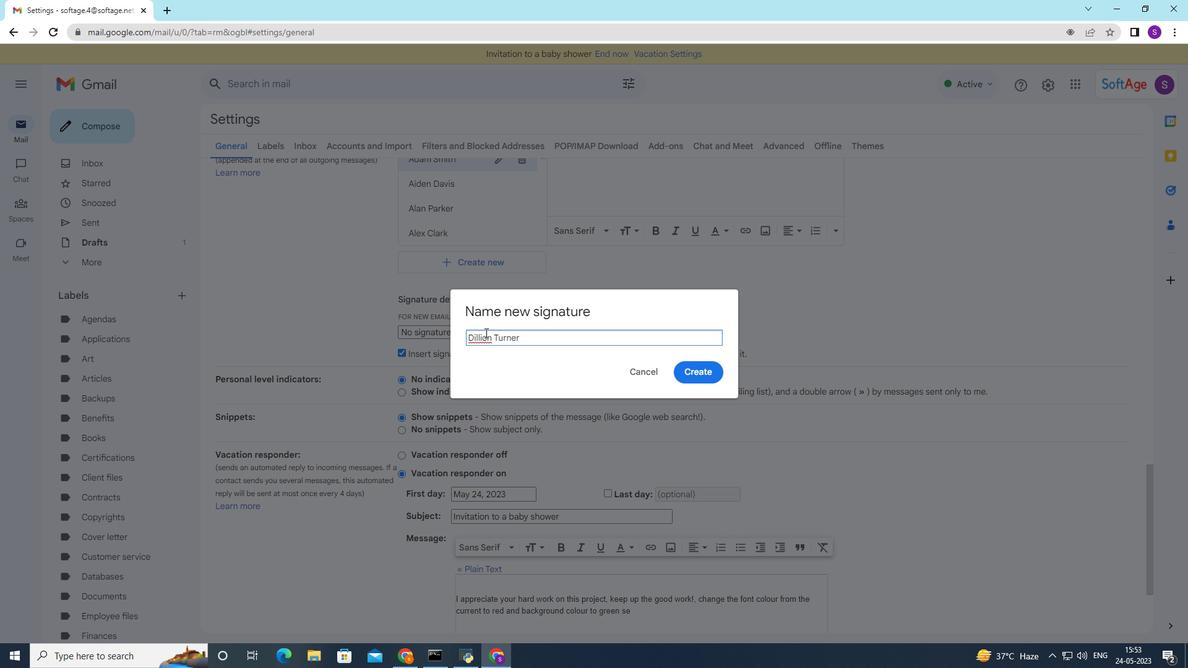 
Action: Key pressed <Key.right><Key.backspace>
Screenshot: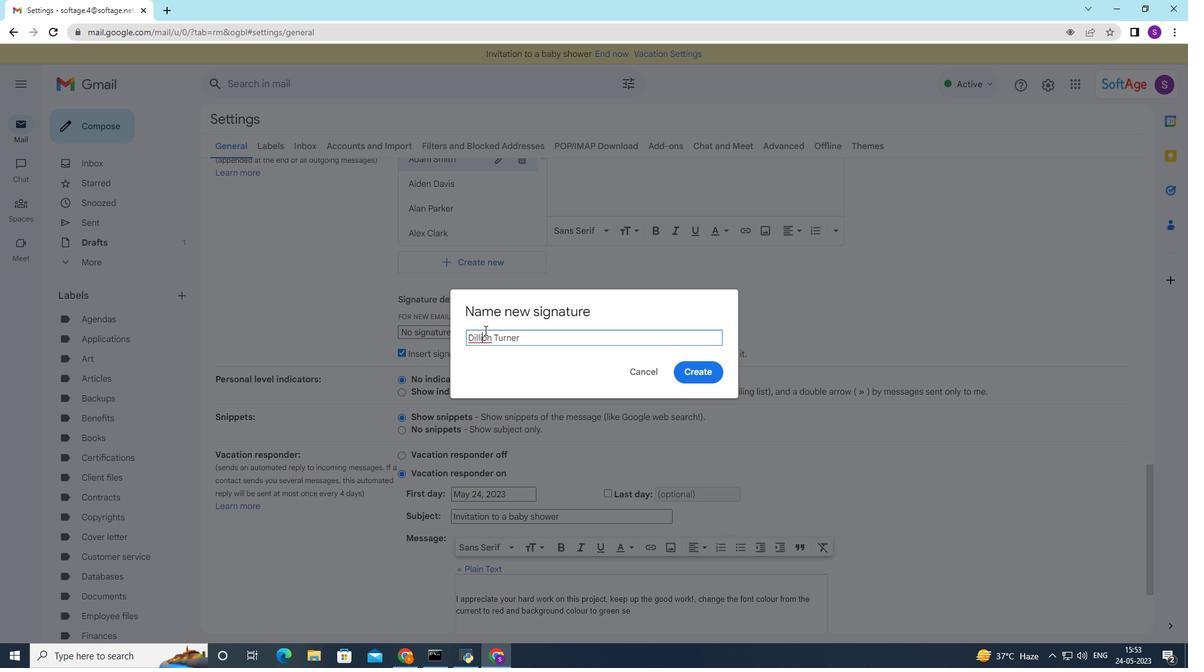 
Action: Mouse moved to (529, 338)
Screenshot: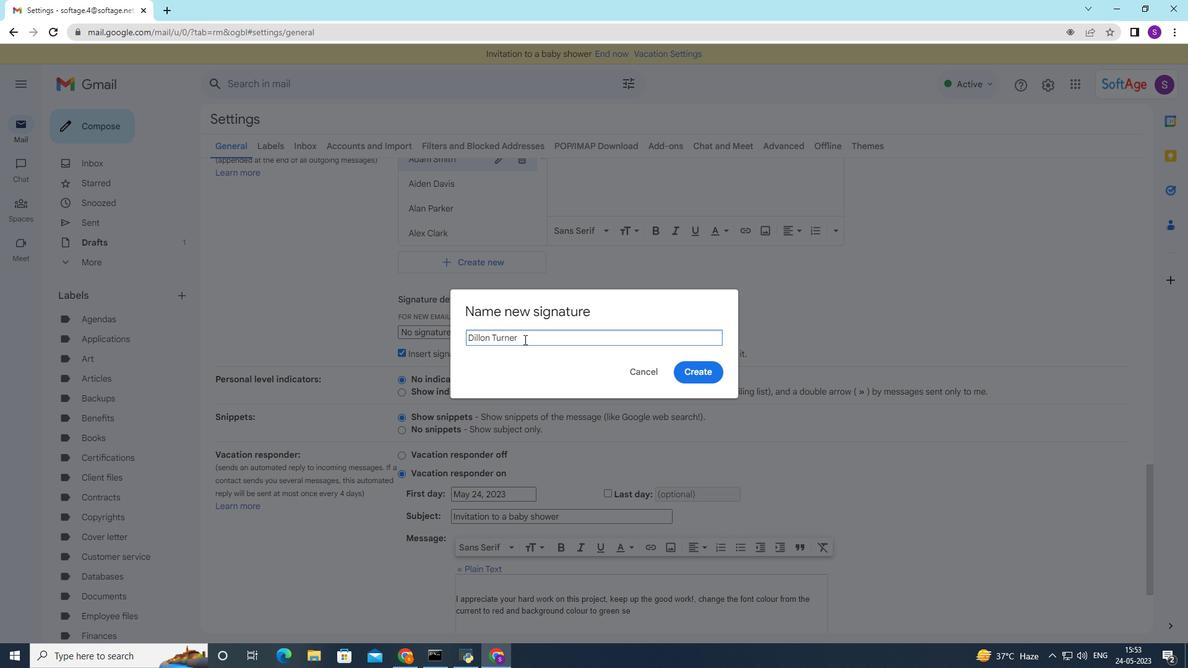 
Action: Mouse pressed left at (529, 338)
Screenshot: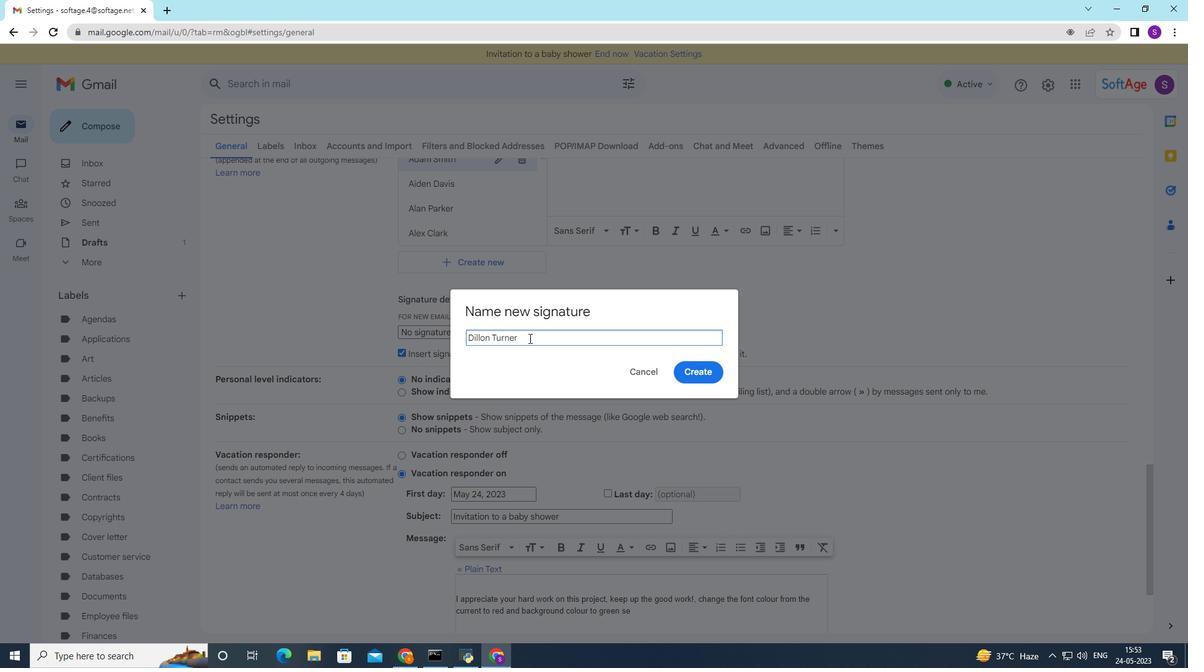 
Action: Mouse moved to (692, 372)
Screenshot: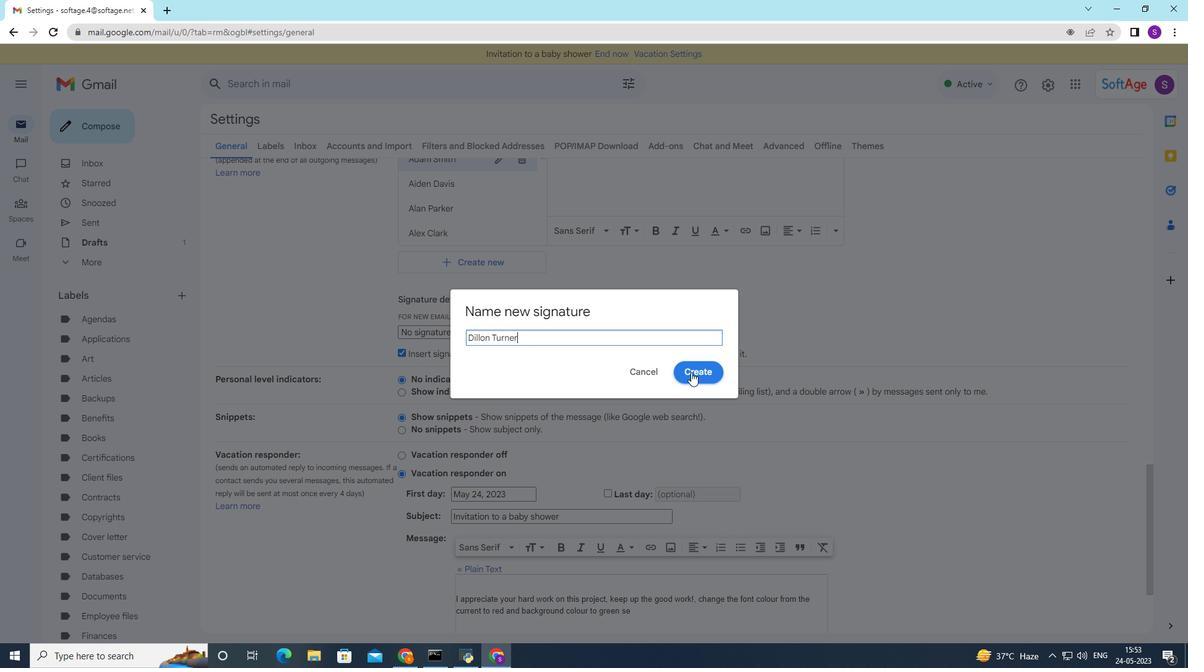 
Action: Mouse pressed left at (692, 372)
Screenshot: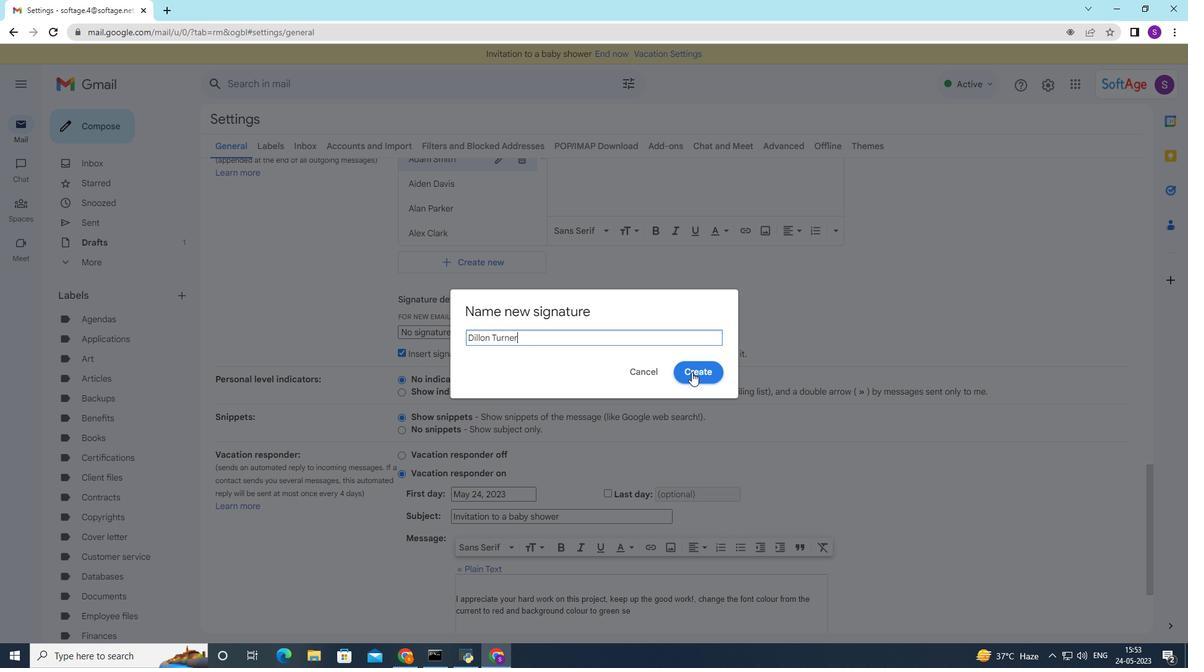 
Action: Mouse moved to (623, 384)
Screenshot: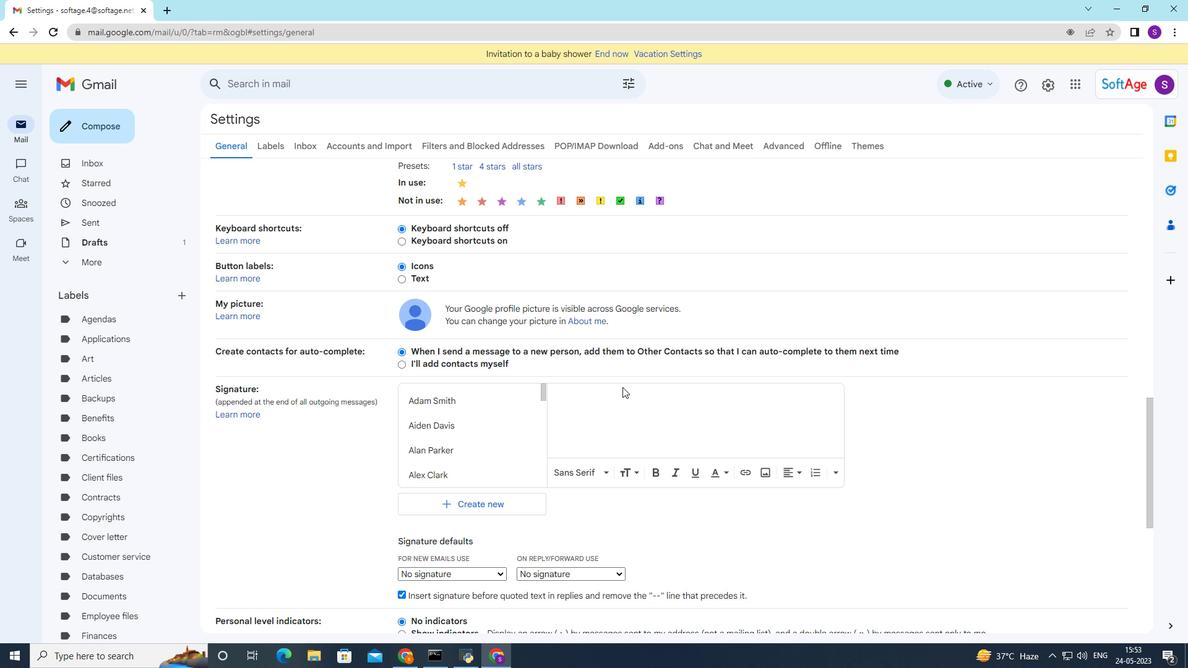
Action: Key pressed <Key.shift>Dillon<Key.space><Key.shift>Turner
Screenshot: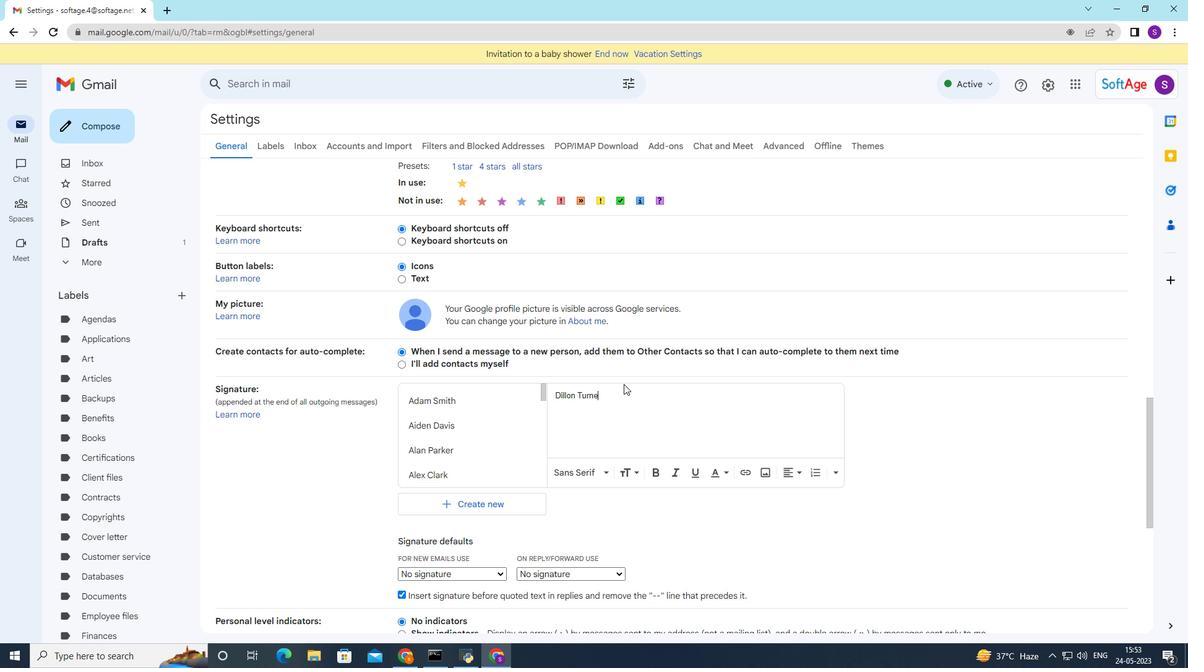 
Action: Mouse moved to (623, 384)
Screenshot: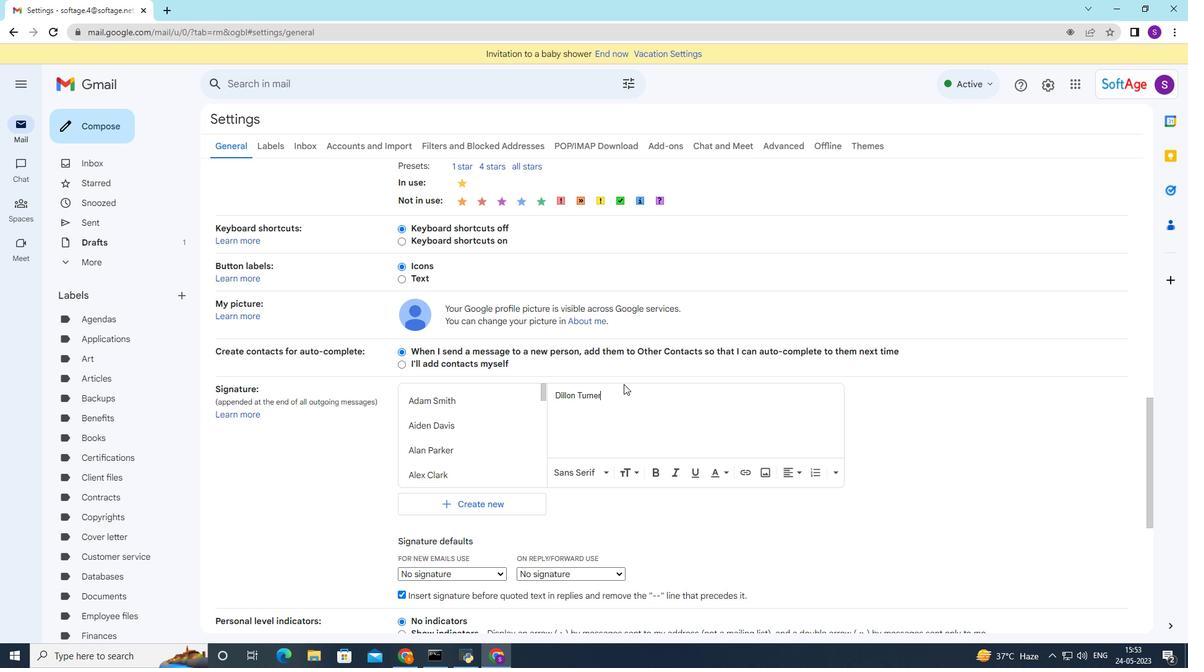 
Action: Mouse scrolled (623, 383) with delta (0, 0)
Screenshot: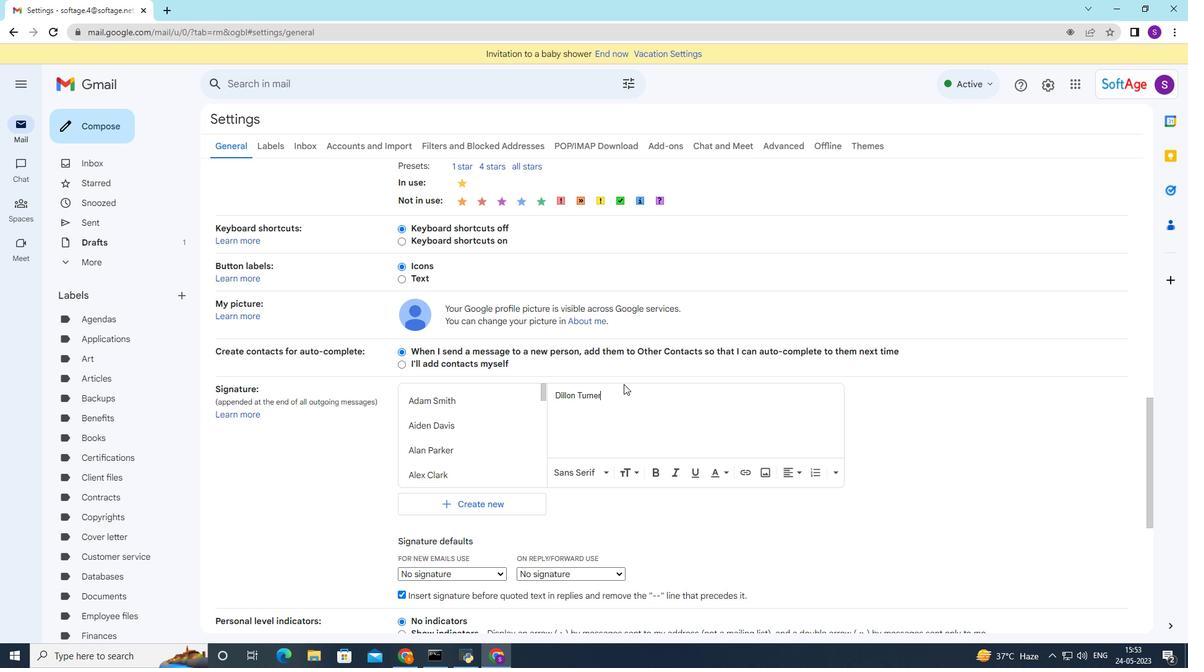 
Action: Mouse moved to (623, 384)
Screenshot: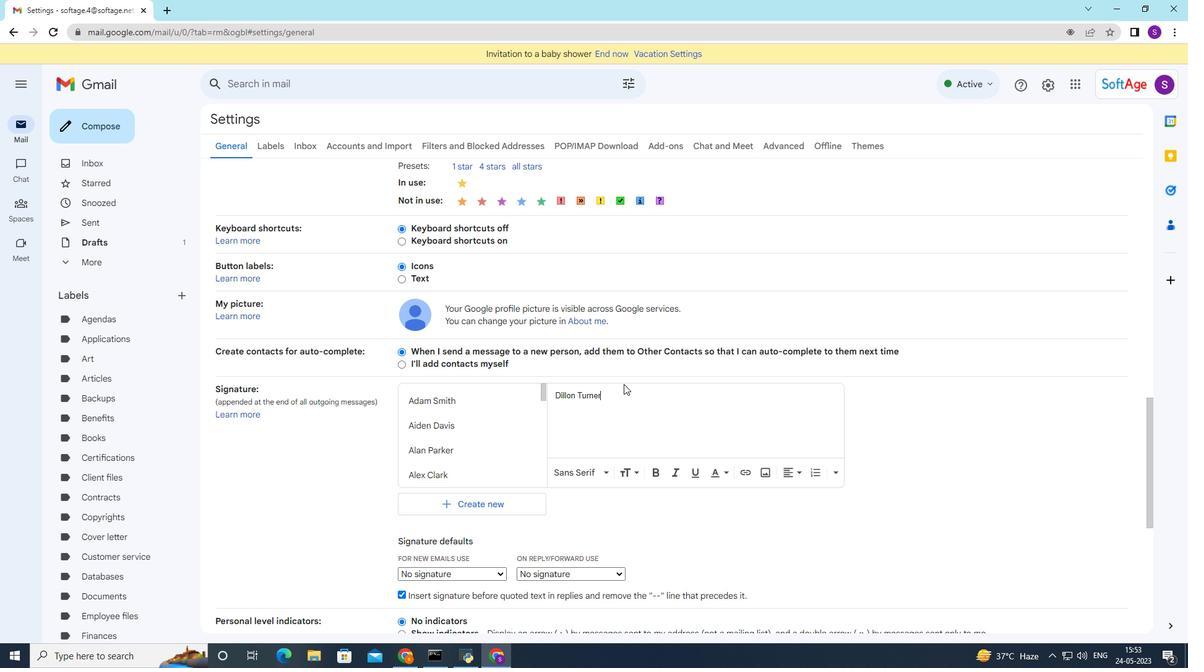 
Action: Mouse scrolled (623, 383) with delta (0, 0)
Screenshot: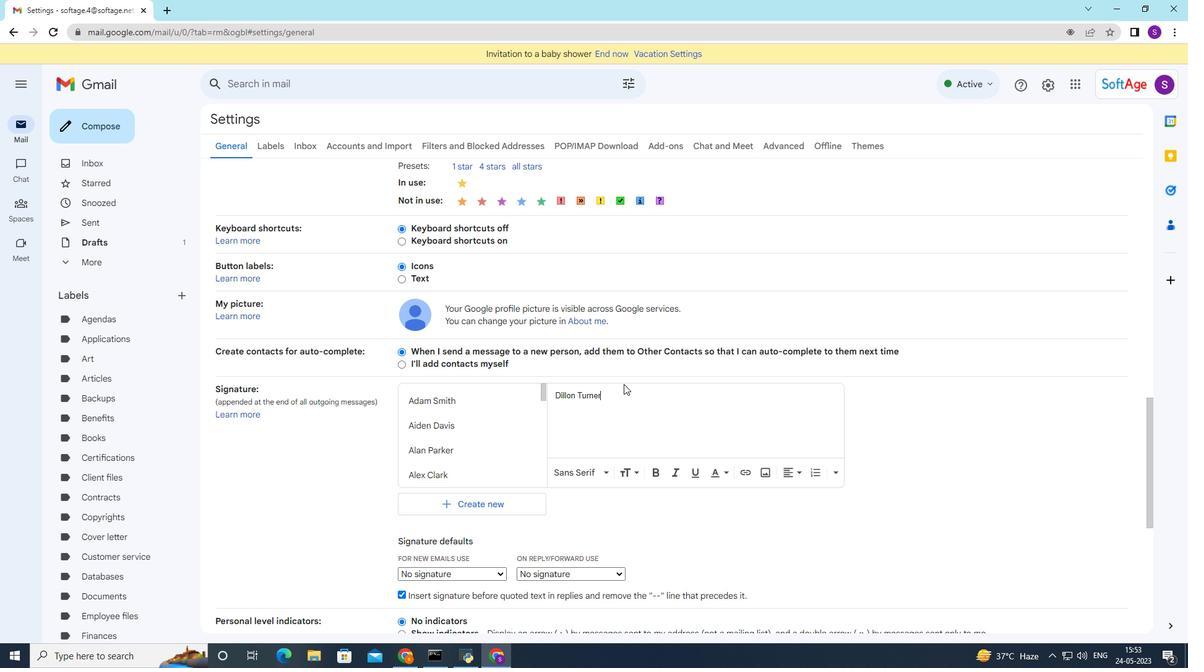 
Action: Mouse moved to (623, 384)
Screenshot: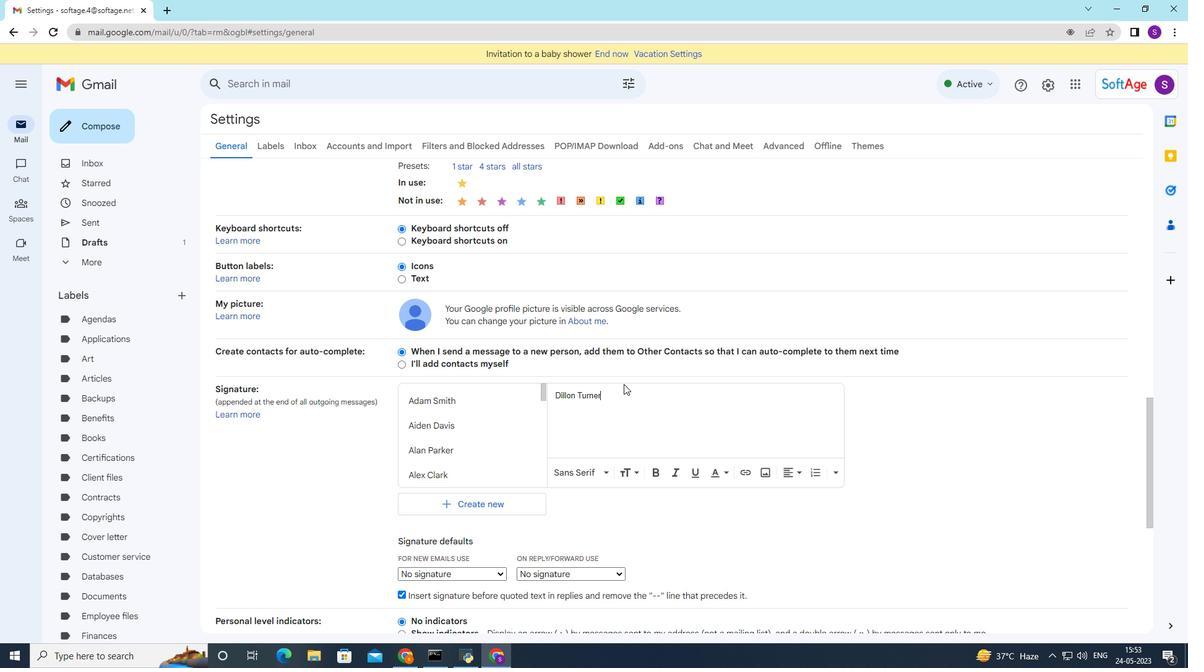 
Action: Mouse scrolled (623, 384) with delta (0, 0)
Screenshot: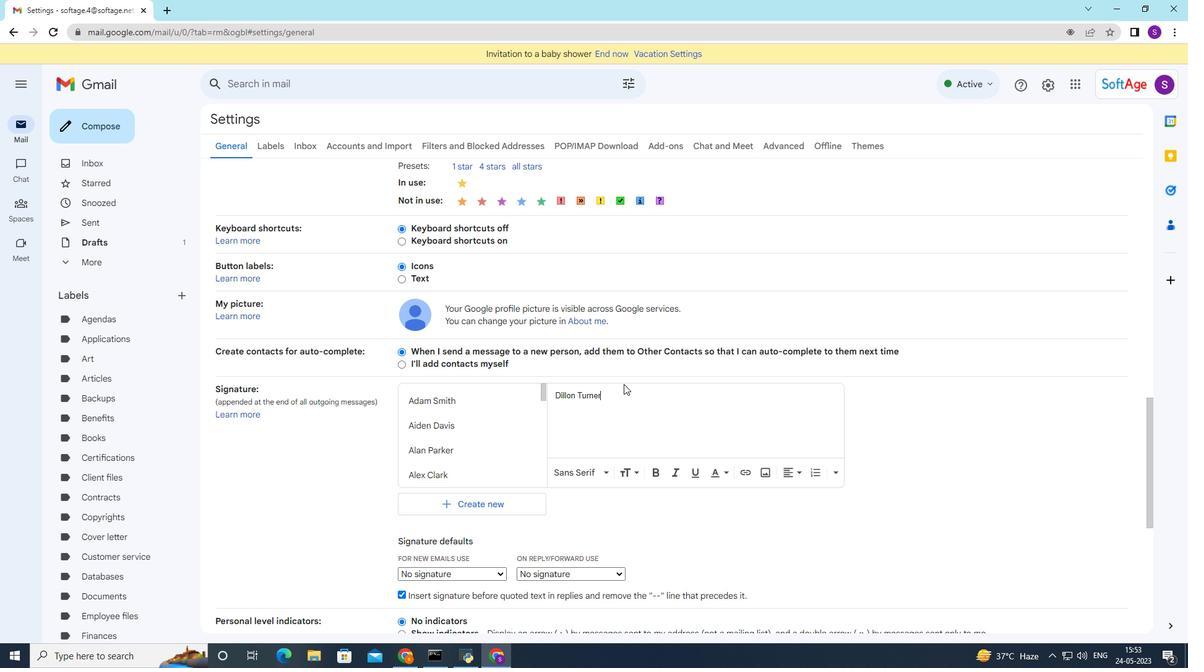 
Action: Mouse scrolled (623, 384) with delta (0, 0)
Screenshot: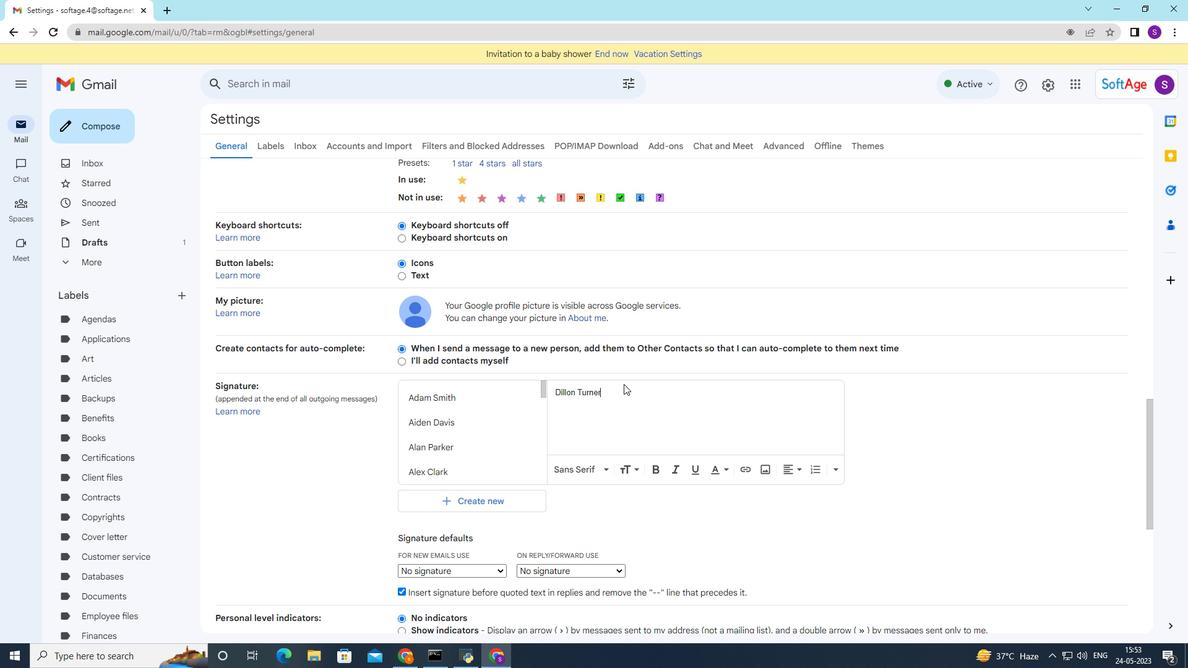 
Action: Mouse moved to (624, 385)
Screenshot: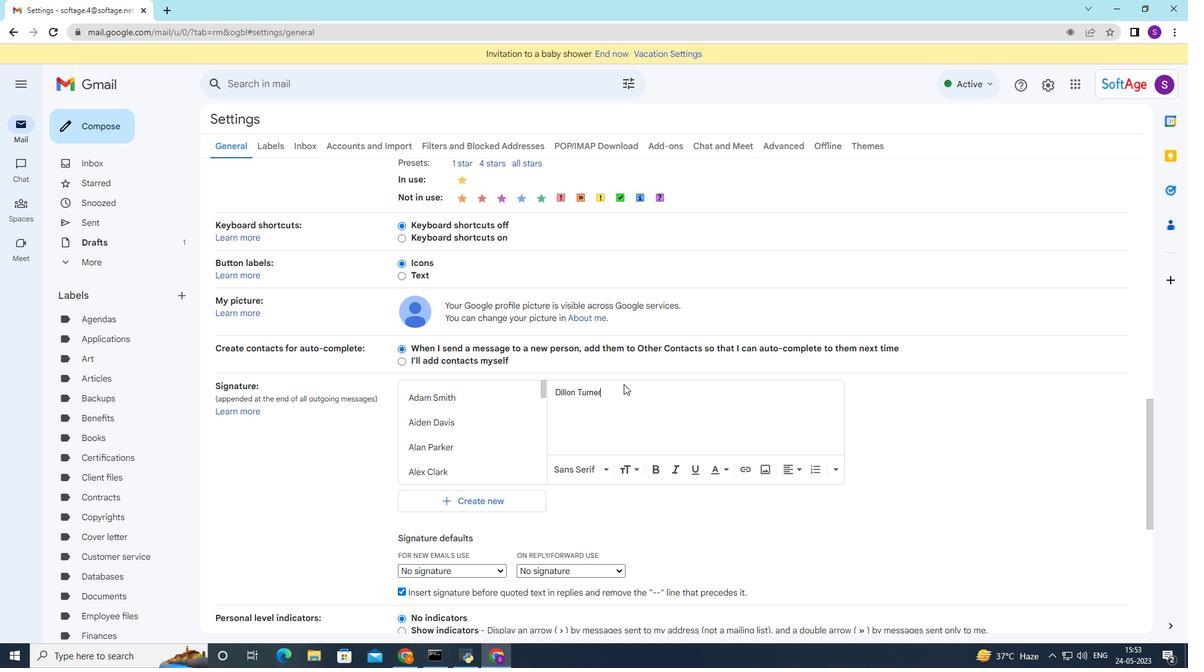 
Action: Mouse scrolled (624, 384) with delta (0, 0)
Screenshot: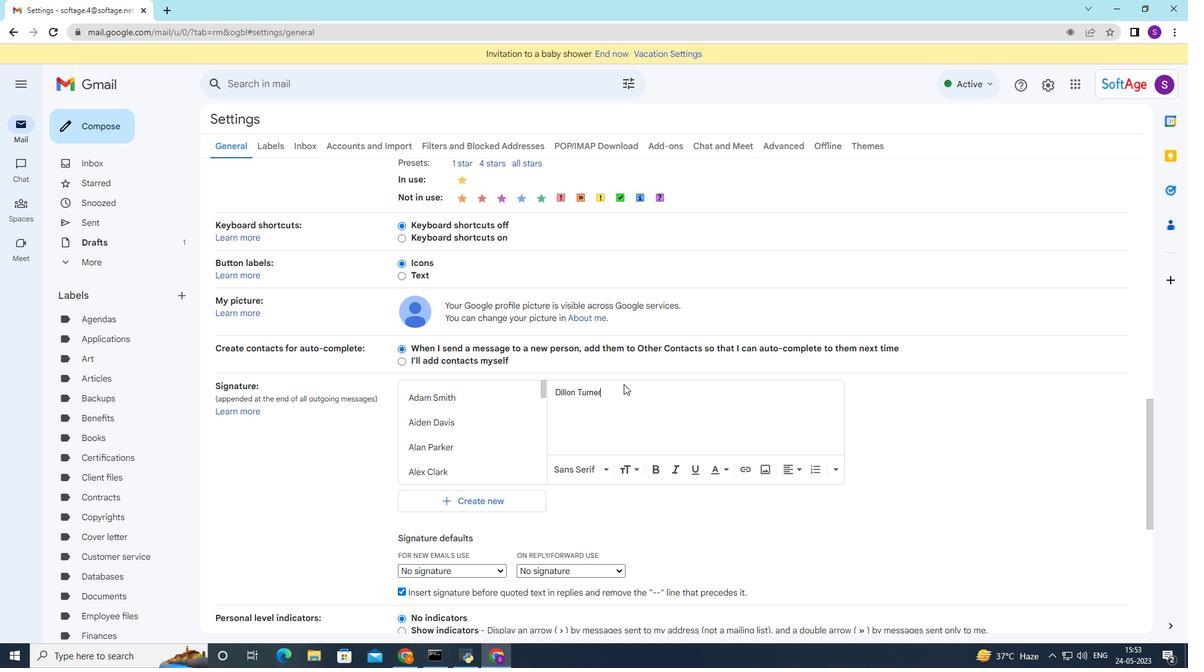 
Action: Mouse moved to (624, 386)
Screenshot: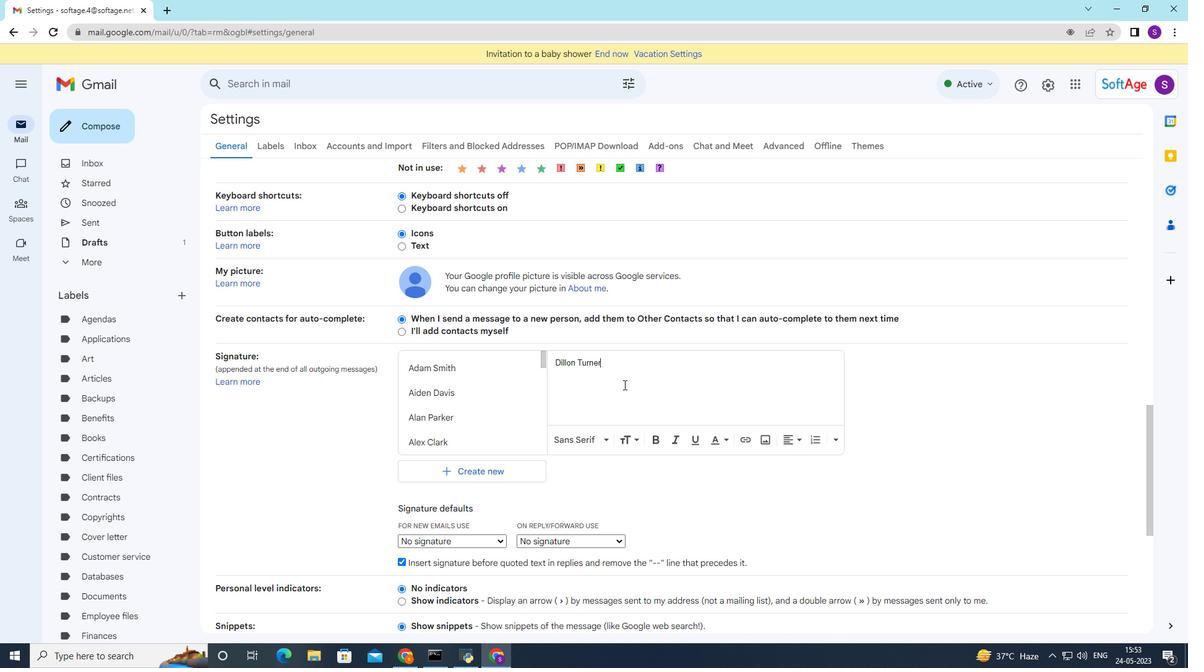 
Action: Mouse scrolled (624, 386) with delta (0, 0)
Screenshot: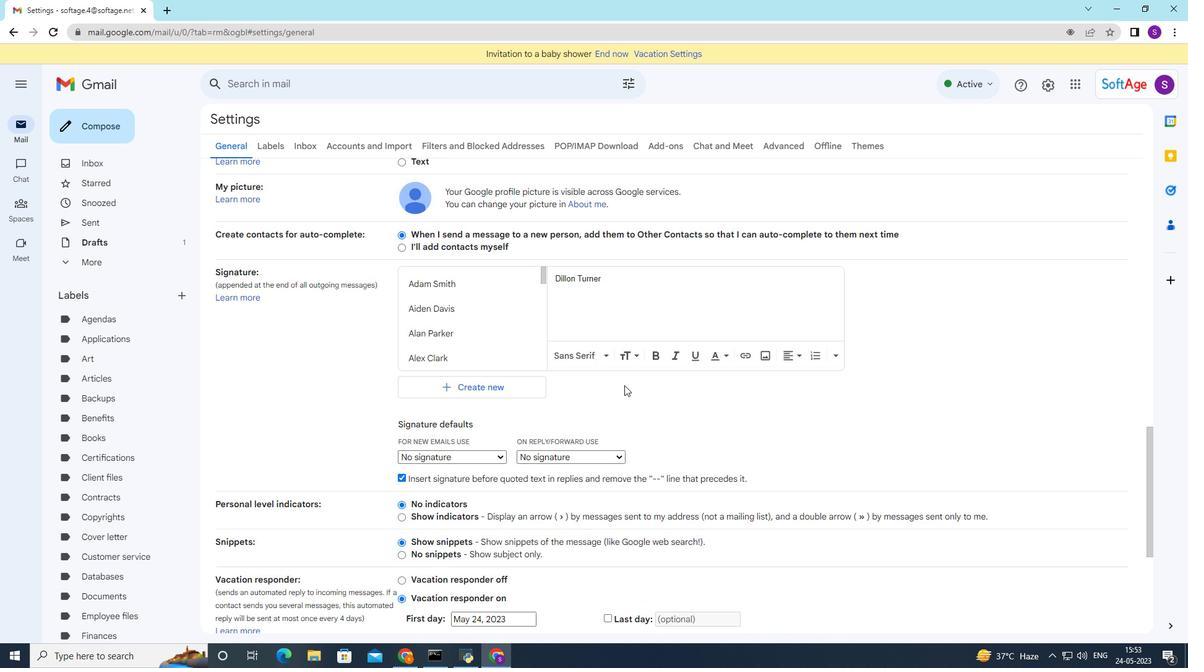 
Action: Mouse moved to (652, 574)
Screenshot: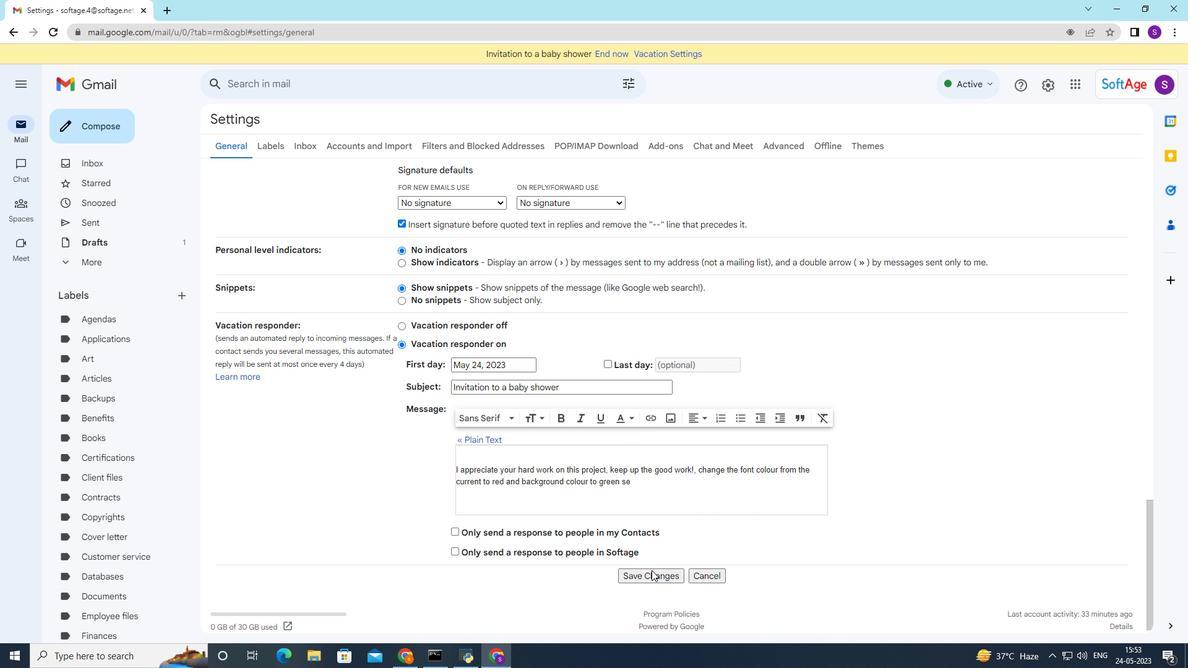 
Action: Mouse pressed left at (652, 574)
Screenshot: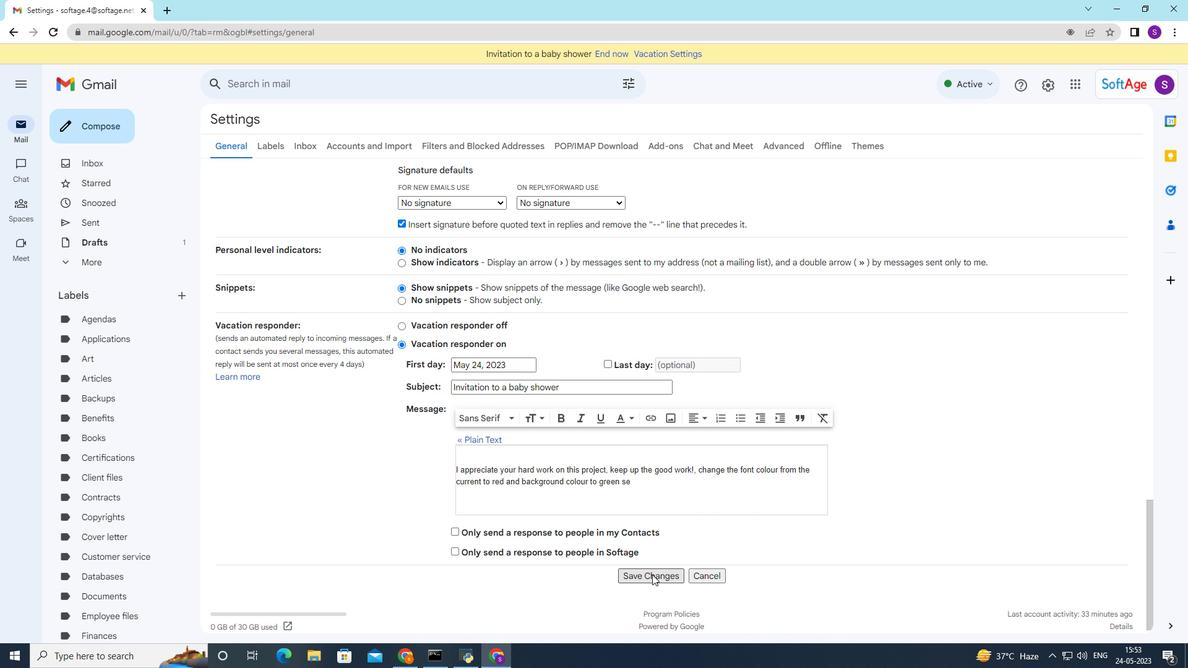 
Action: Mouse moved to (92, 126)
Screenshot: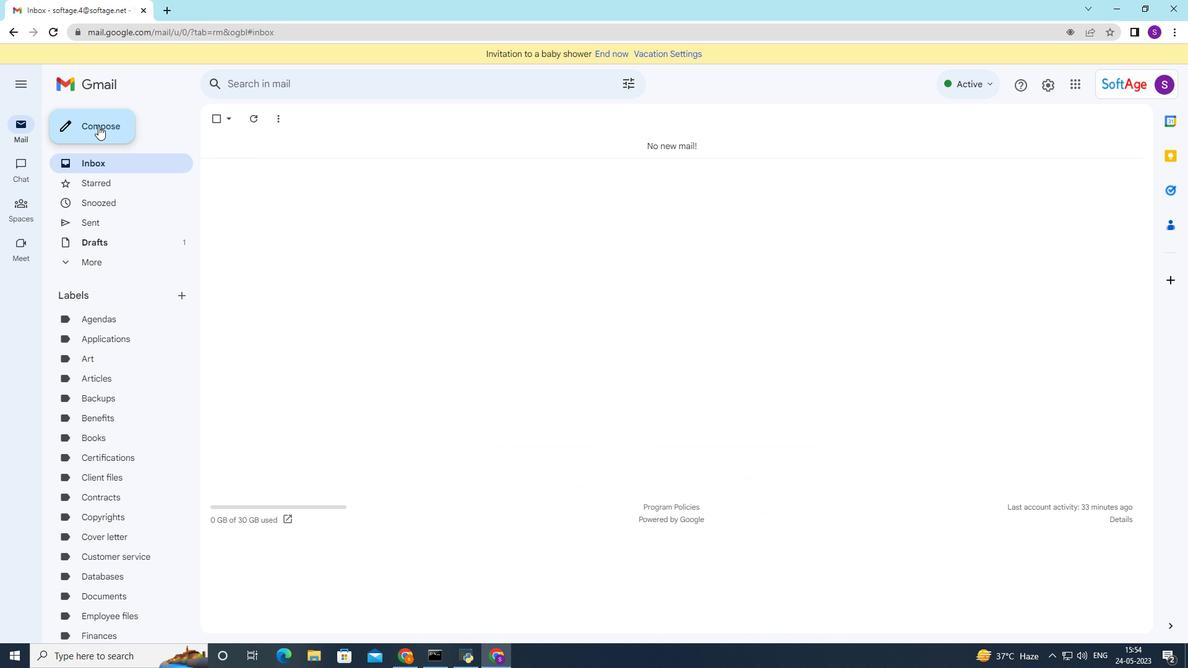 
Action: Mouse pressed left at (92, 126)
Screenshot: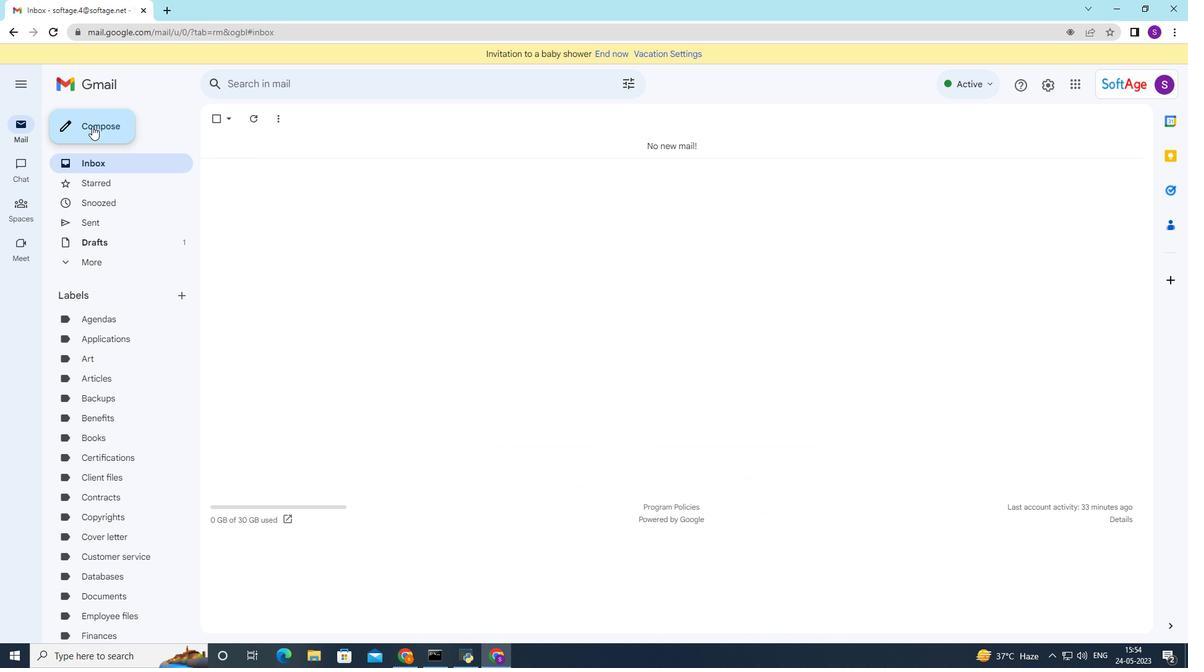 
Action: Mouse moved to (869, 308)
Screenshot: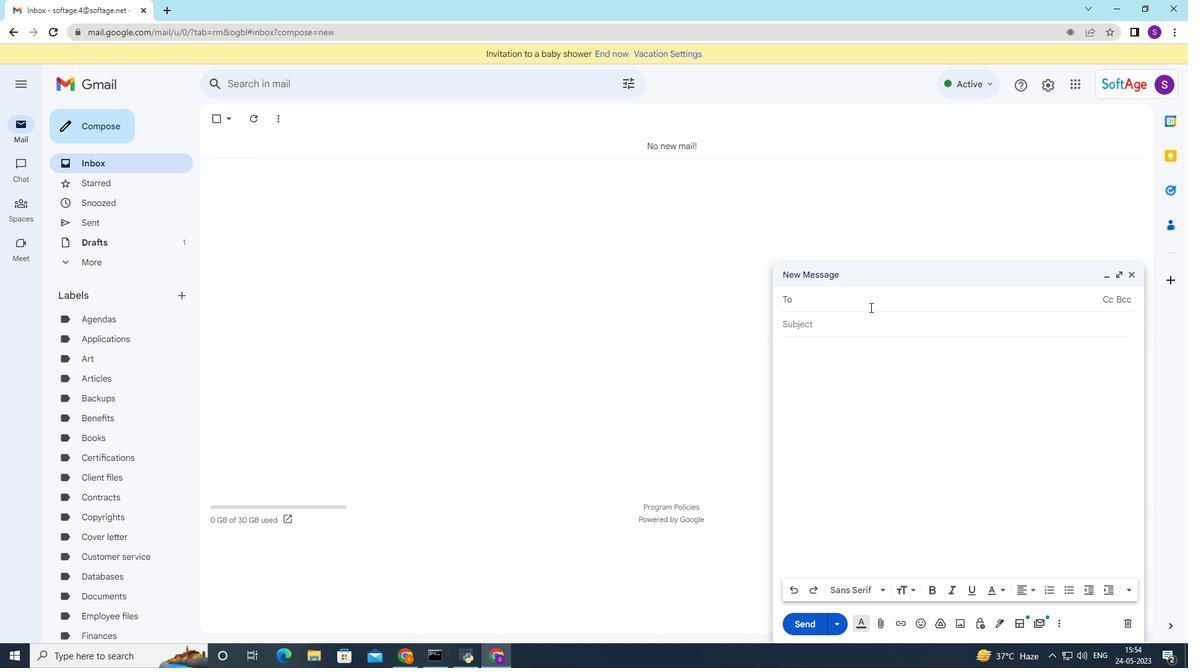 
Action: Key pressed softage.1
Screenshot: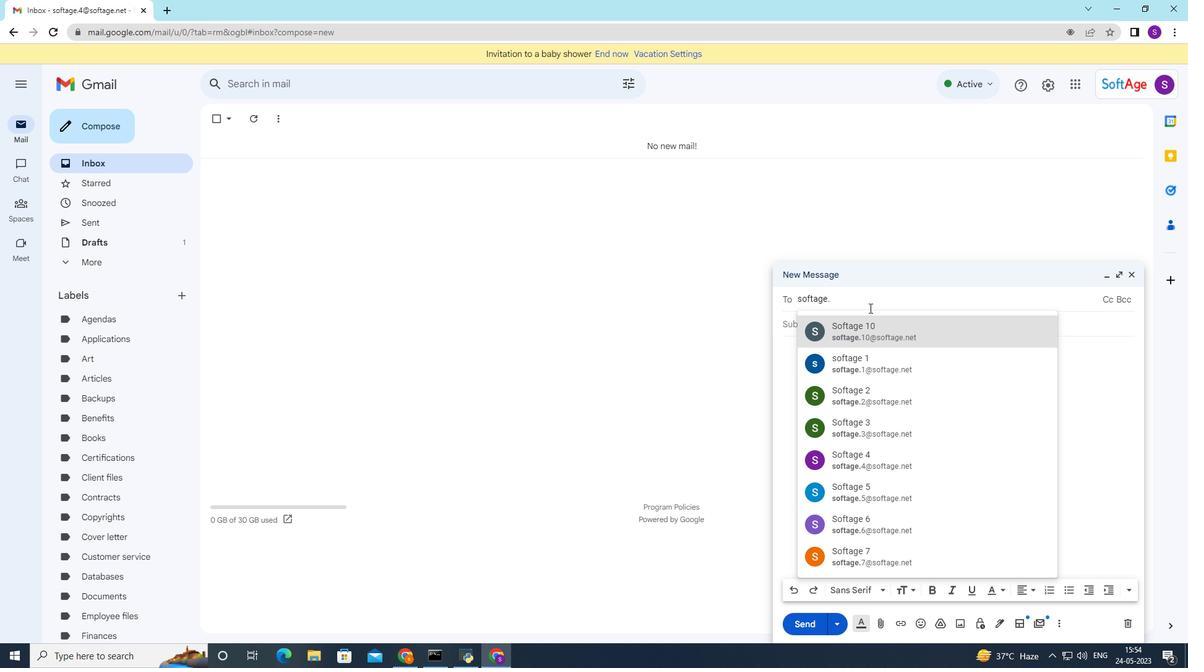
Action: Mouse moved to (878, 367)
Screenshot: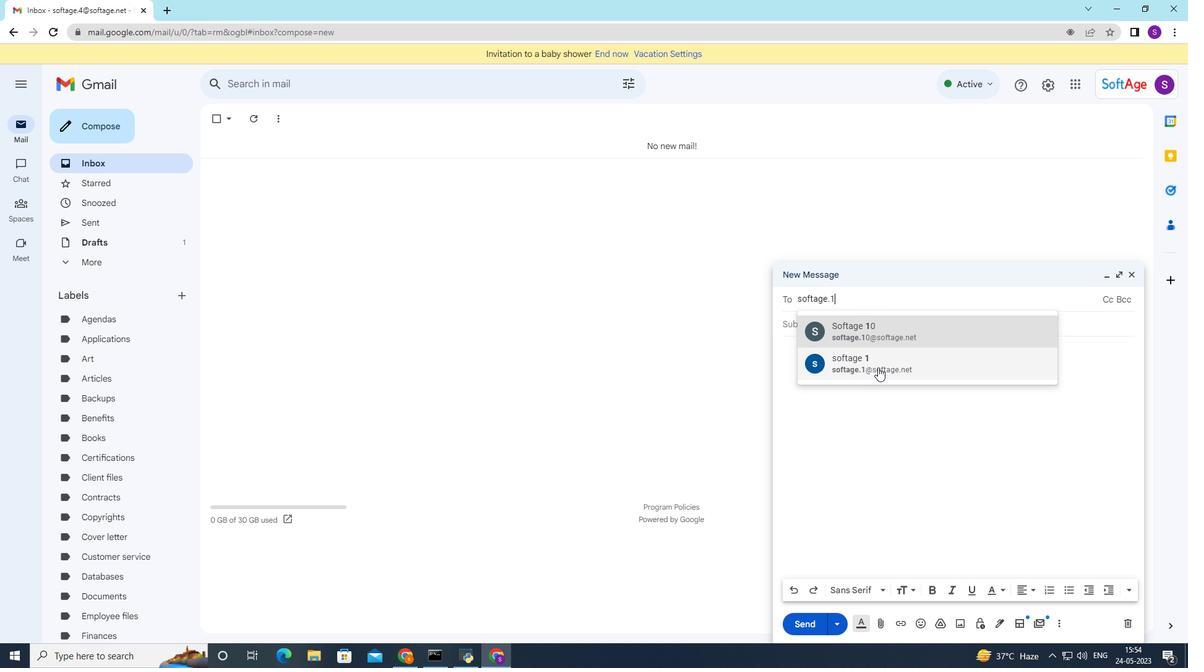 
Action: Mouse pressed left at (878, 367)
Screenshot: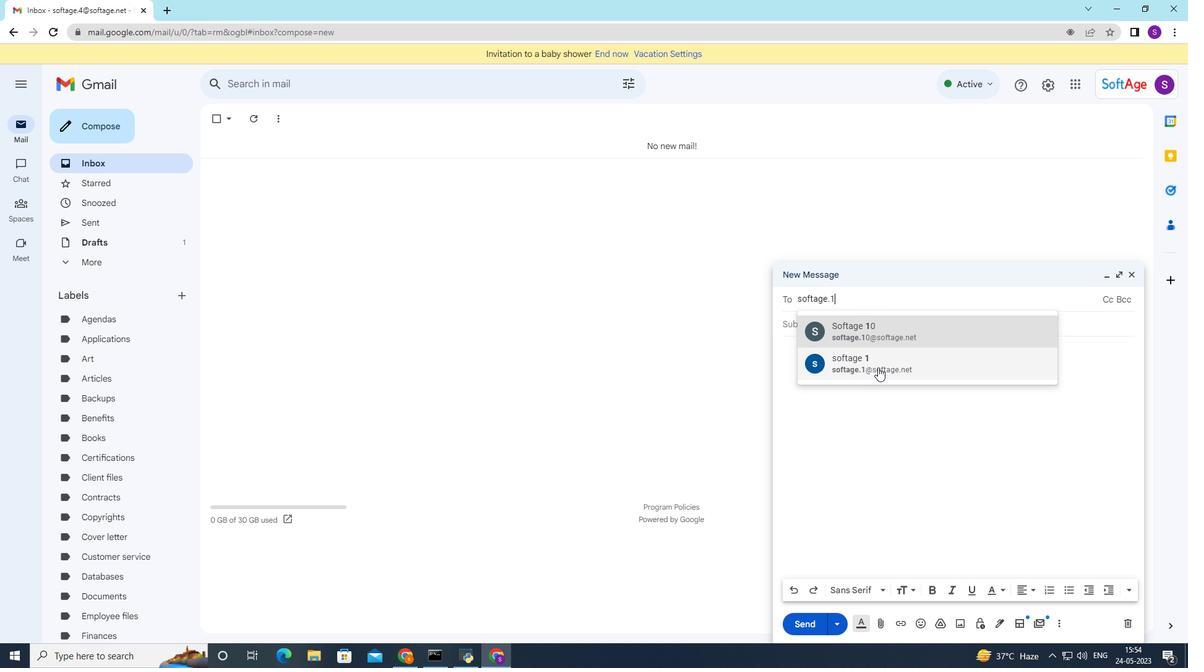 
Action: Mouse moved to (815, 337)
Screenshot: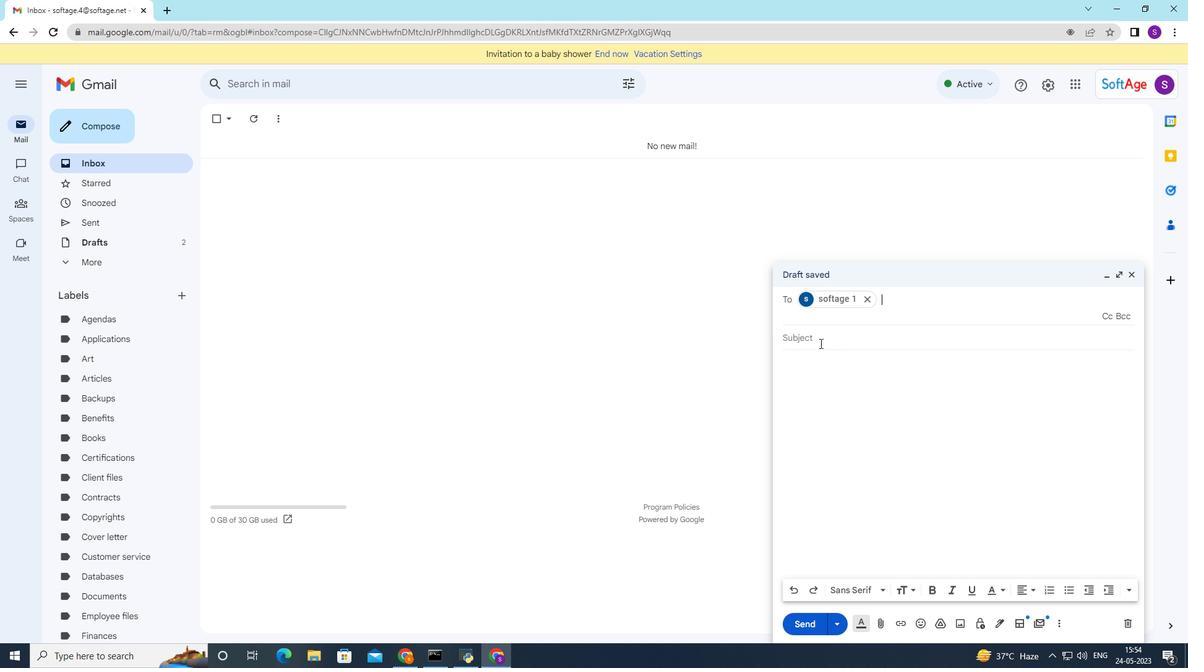 
Action: Mouse pressed left at (815, 337)
Screenshot: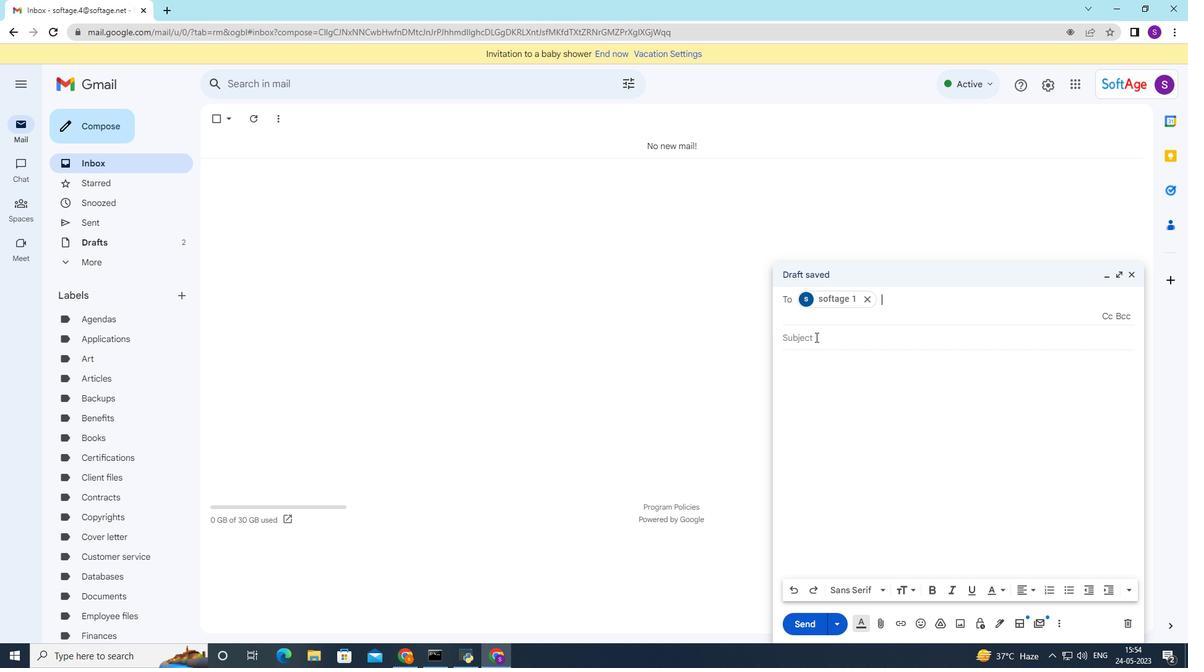 
Action: Mouse moved to (815, 337)
Screenshot: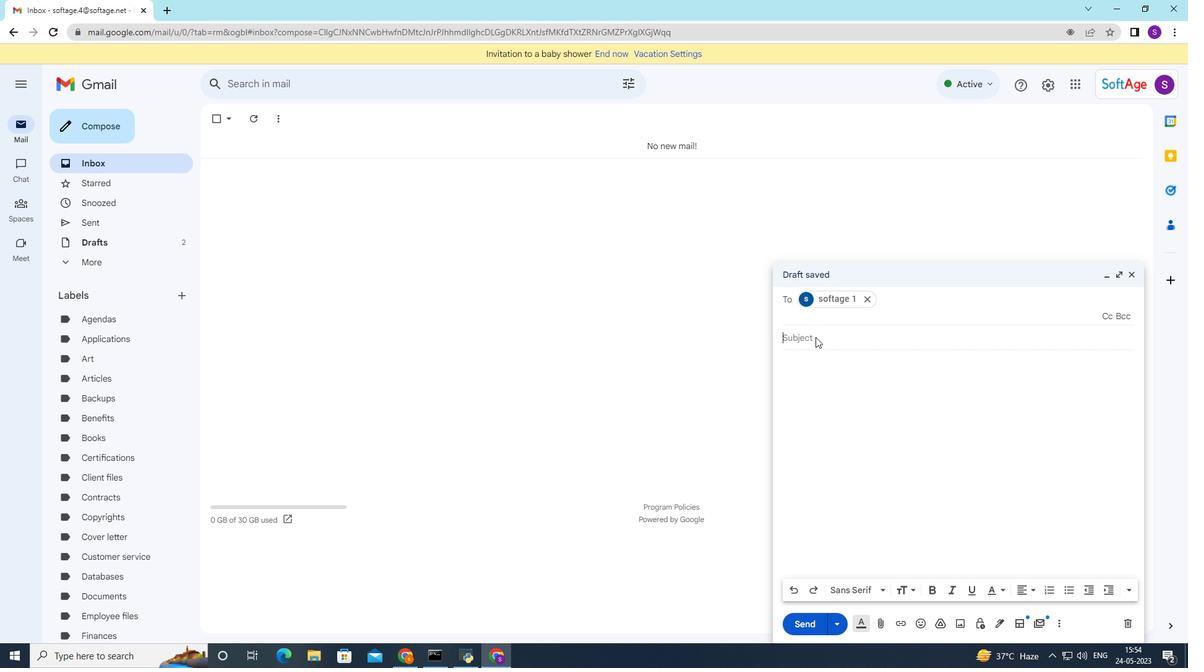 
Action: Key pressed <Key.shift>Invitation<Key.space>to<Key.space>a<Key.space>happy<Key.space>hour
Screenshot: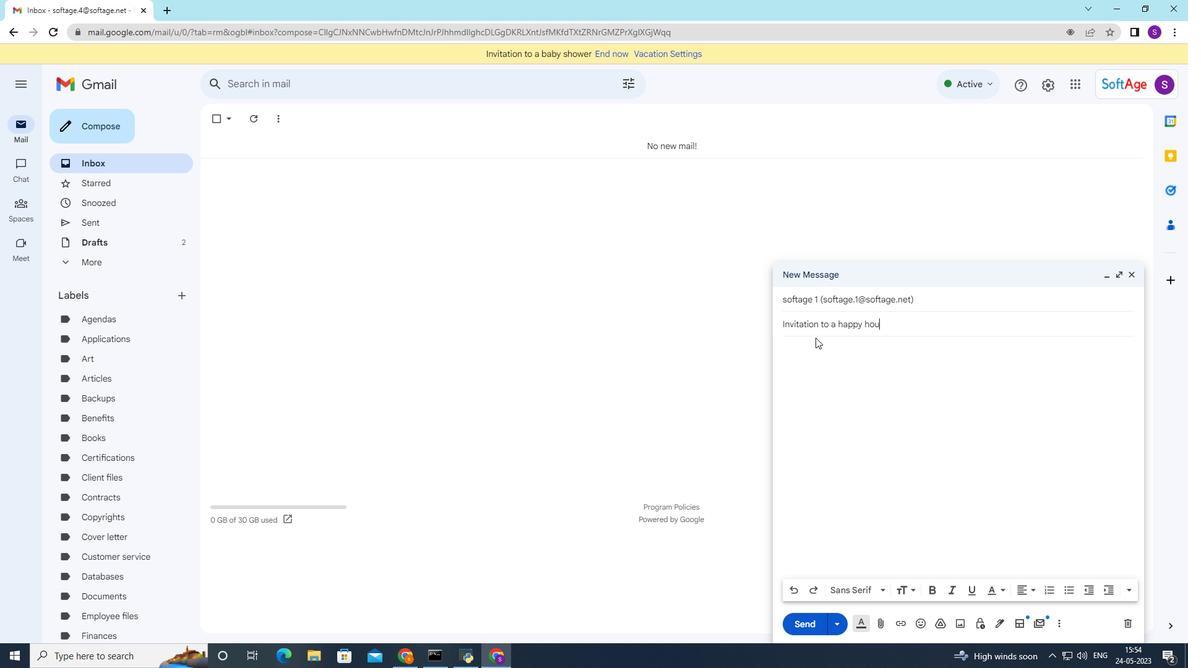 
Action: Mouse moved to (999, 627)
Screenshot: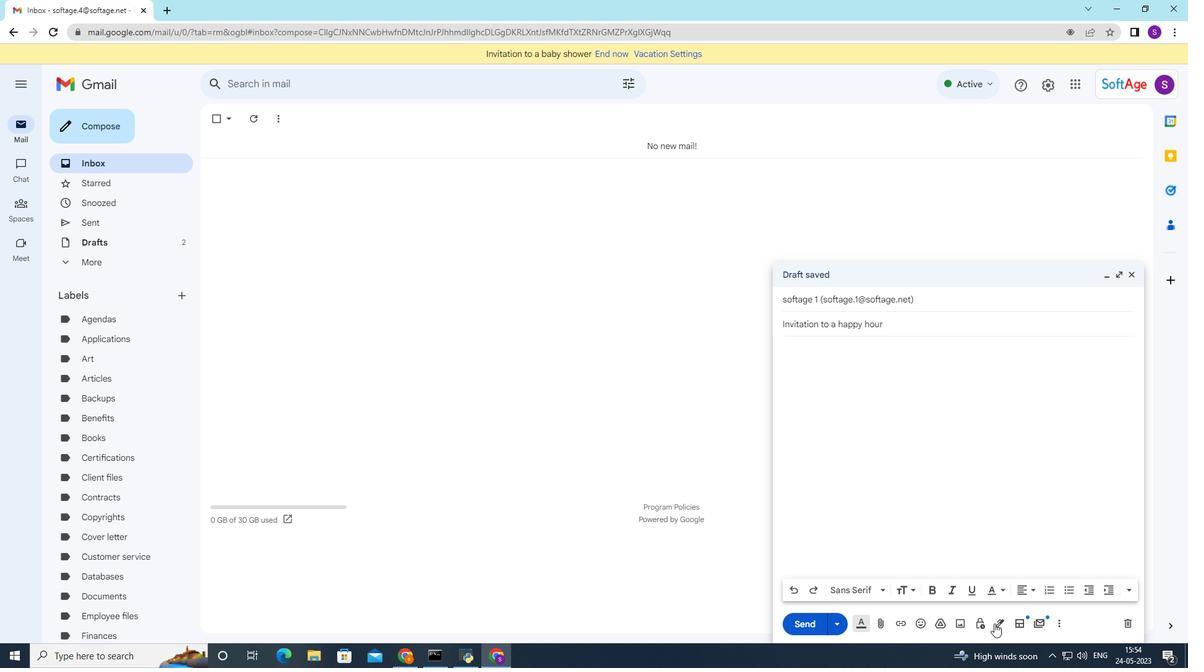 
Action: Mouse pressed left at (999, 627)
Screenshot: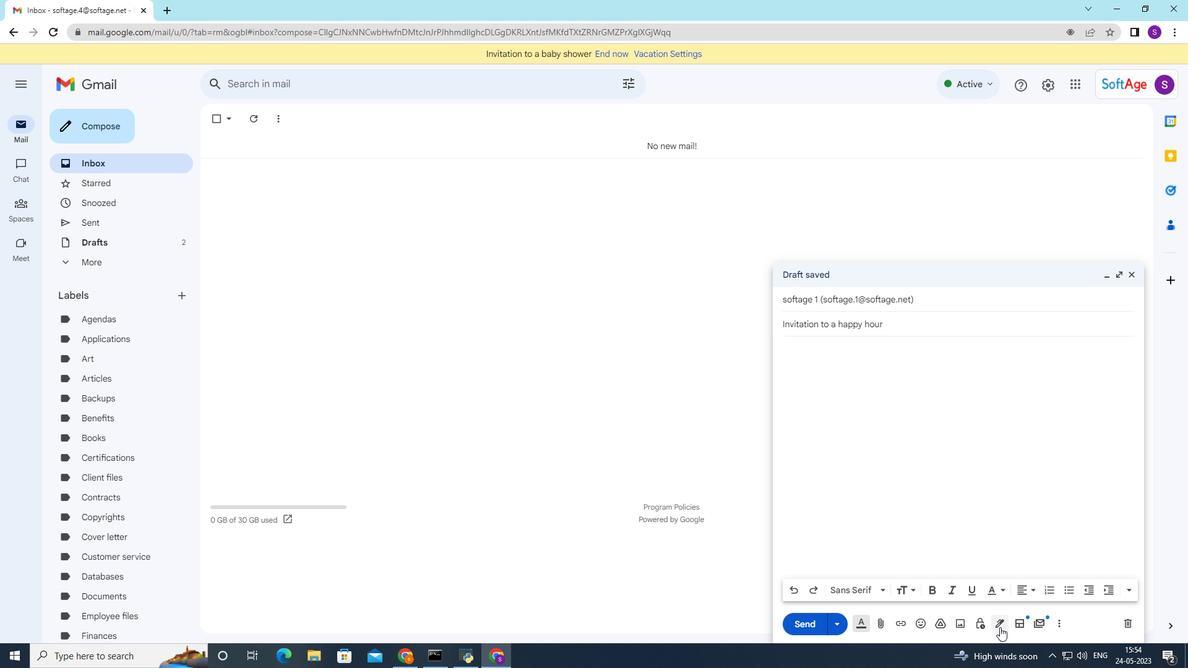 
Action: Mouse moved to (1032, 417)
Screenshot: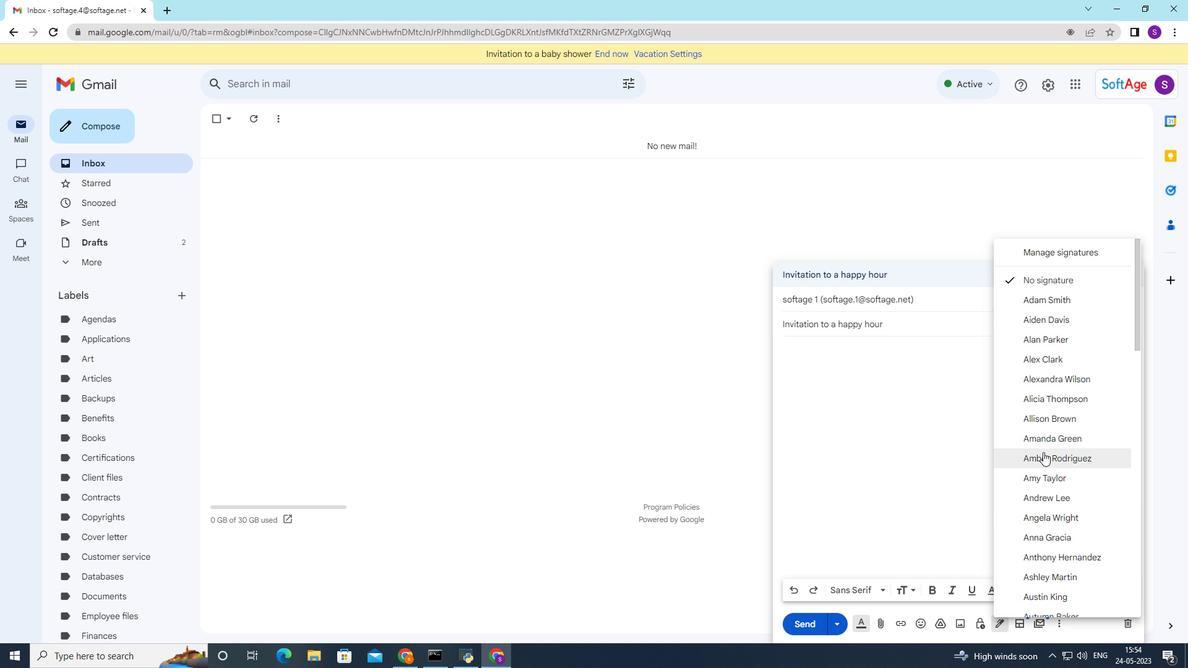 
Action: Mouse scrolled (1032, 416) with delta (0, 0)
Screenshot: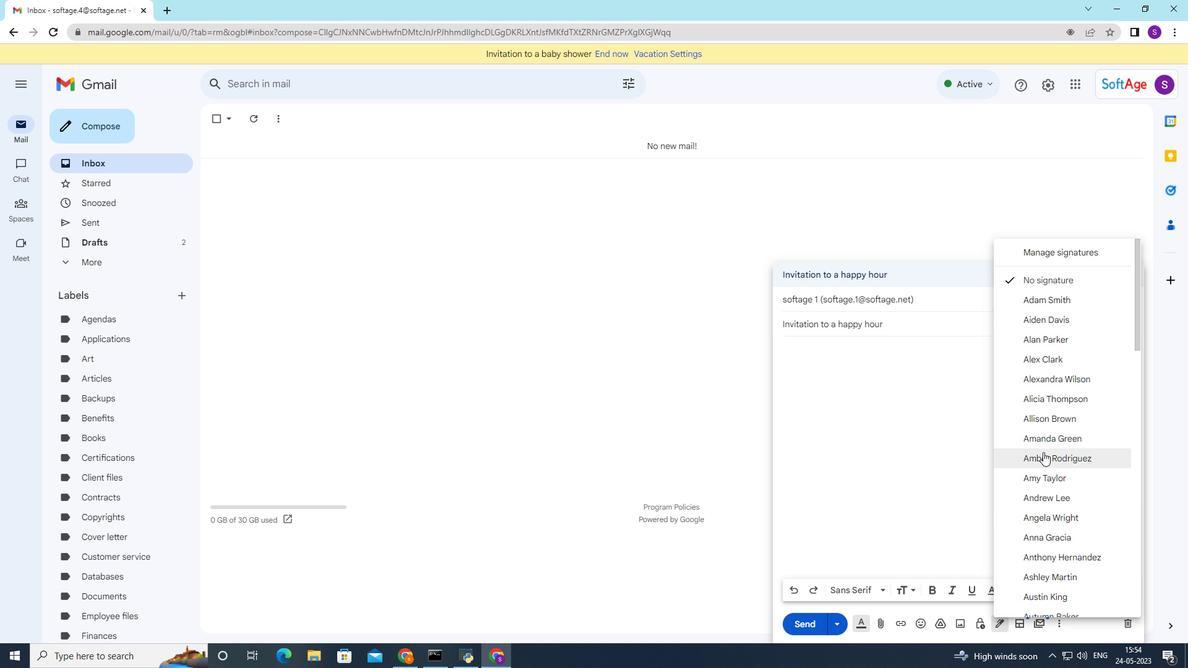 
Action: Mouse moved to (1032, 417)
Screenshot: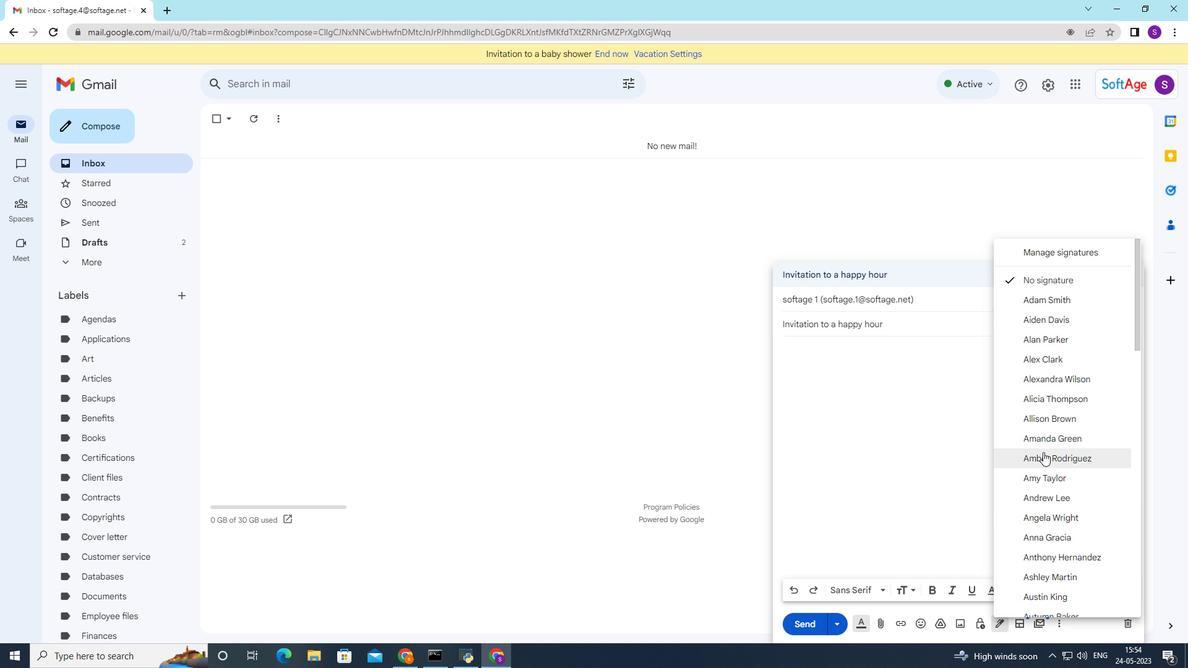 
Action: Mouse scrolled (1032, 416) with delta (0, 0)
Screenshot: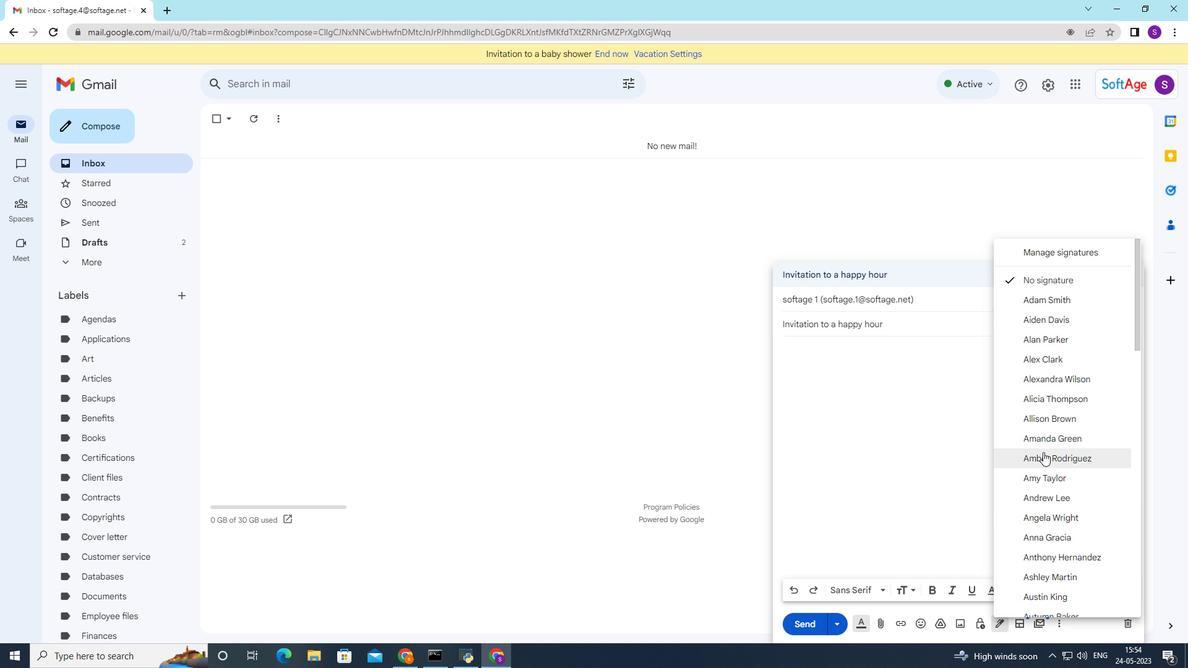 
Action: Mouse scrolled (1032, 417) with delta (0, 0)
Screenshot: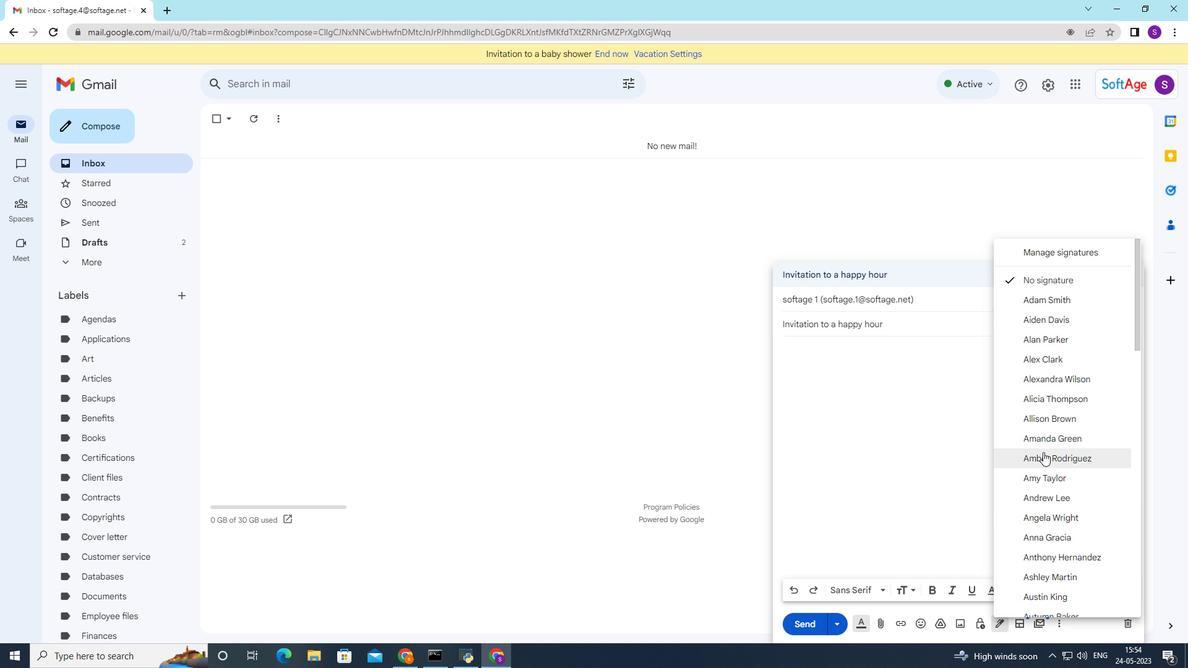 
Action: Mouse moved to (1032, 418)
Screenshot: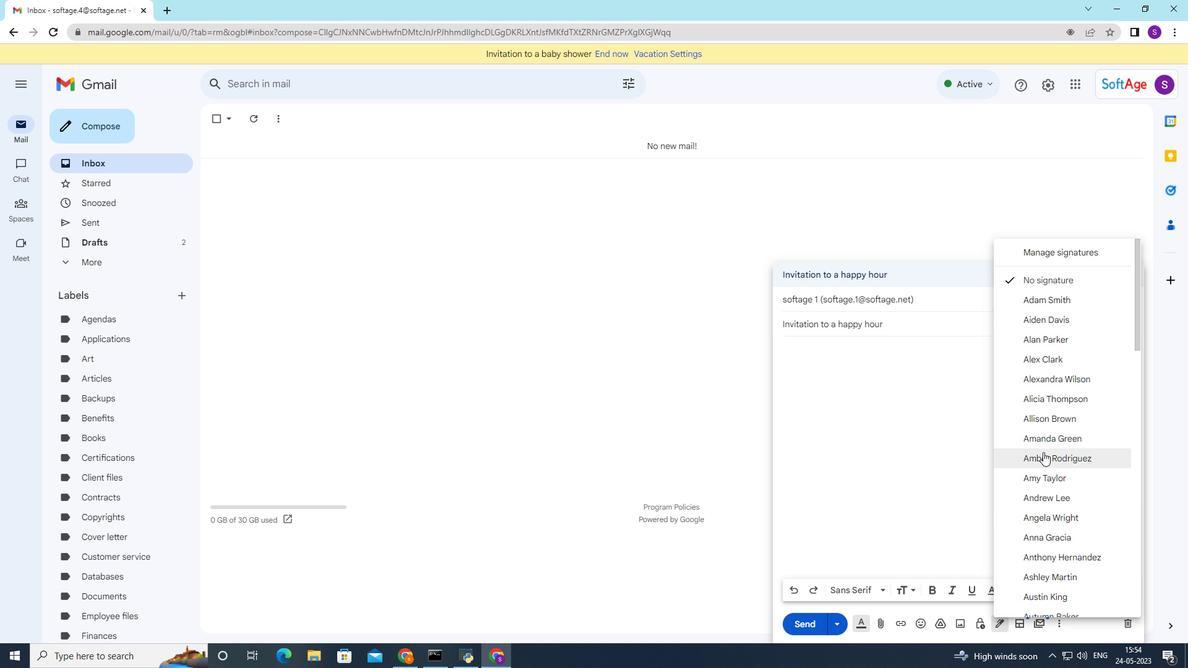 
Action: Mouse scrolled (1032, 417) with delta (0, 0)
Screenshot: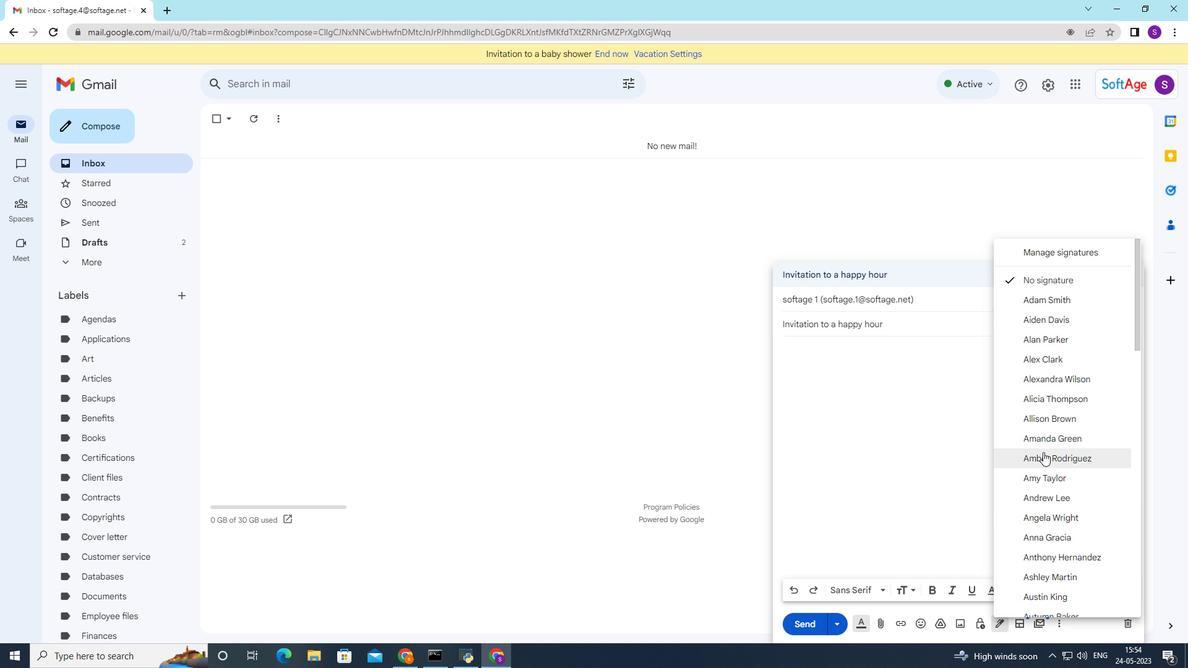 
Action: Mouse moved to (1031, 419)
Screenshot: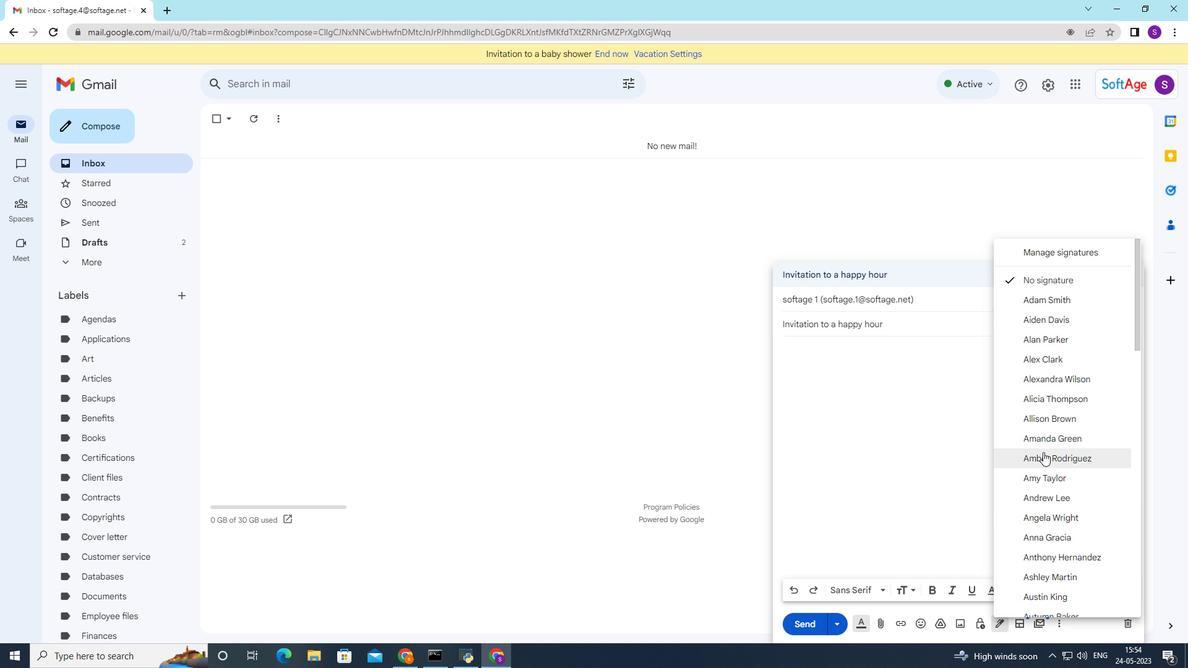 
Action: Mouse scrolled (1031, 418) with delta (0, 0)
Screenshot: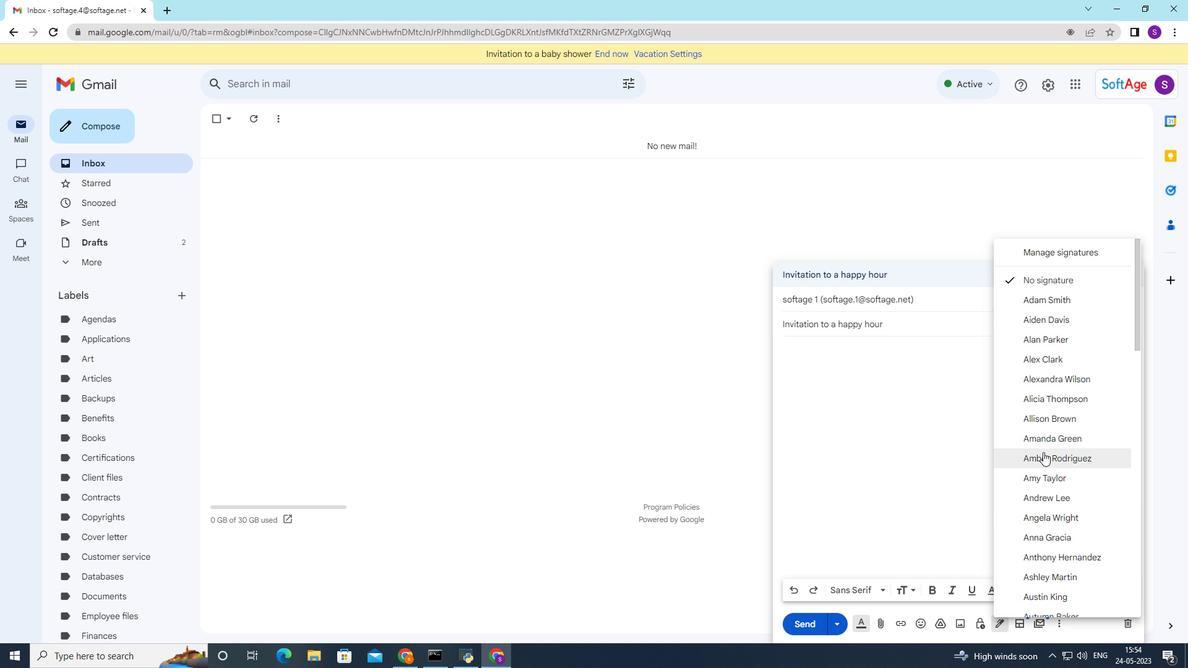 
Action: Mouse moved to (1033, 430)
Screenshot: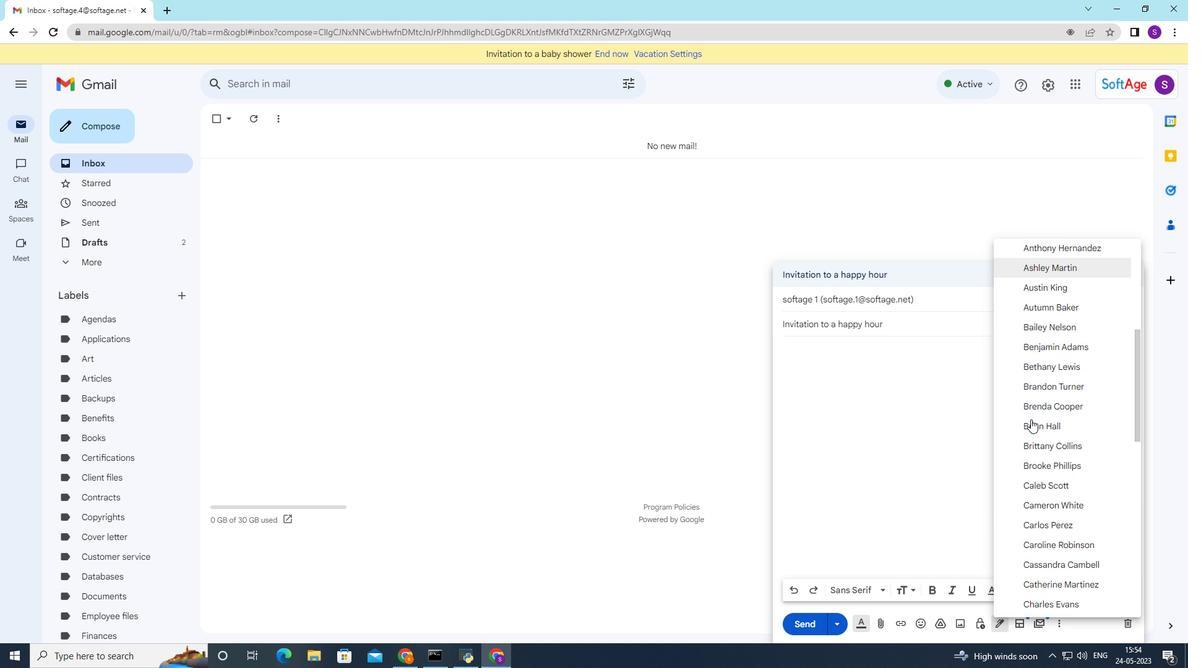 
Action: Mouse scrolled (1033, 428) with delta (0, 0)
Screenshot: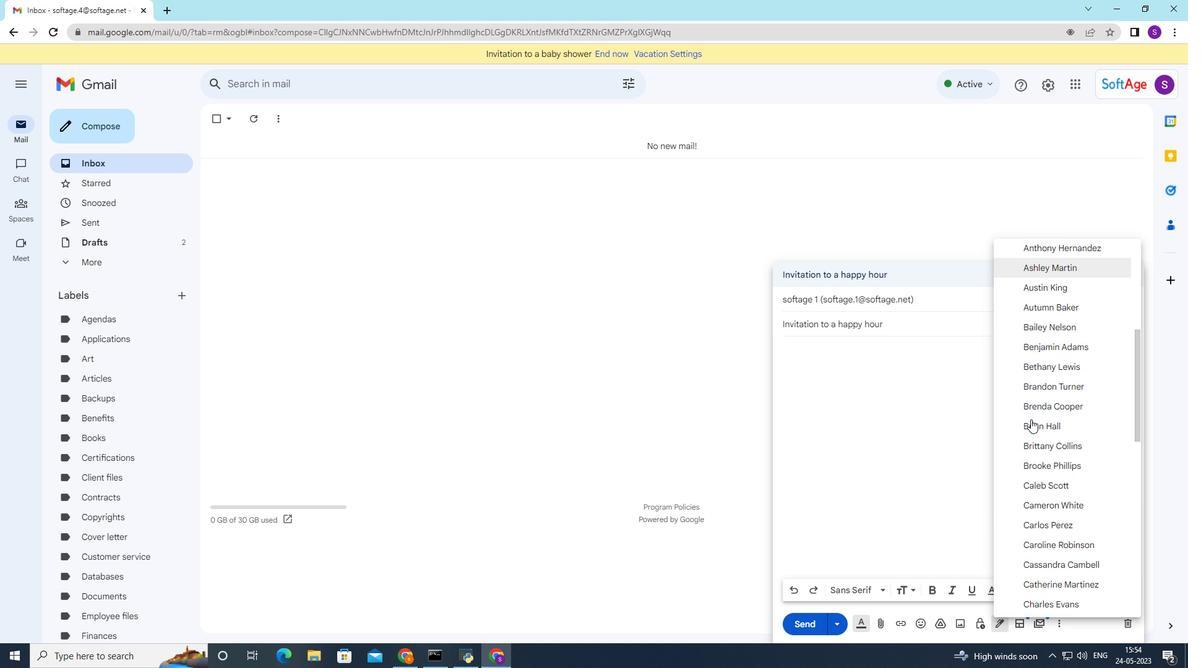 
Action: Mouse moved to (1033, 430)
Screenshot: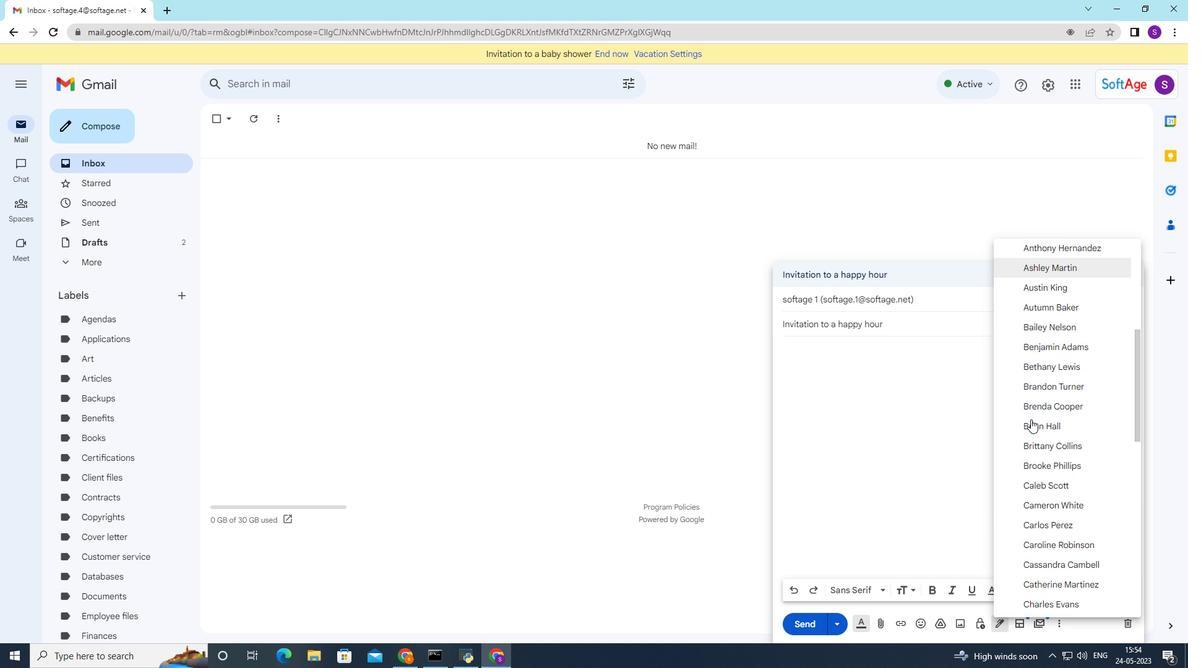
Action: Mouse scrolled (1033, 428) with delta (0, 0)
Screenshot: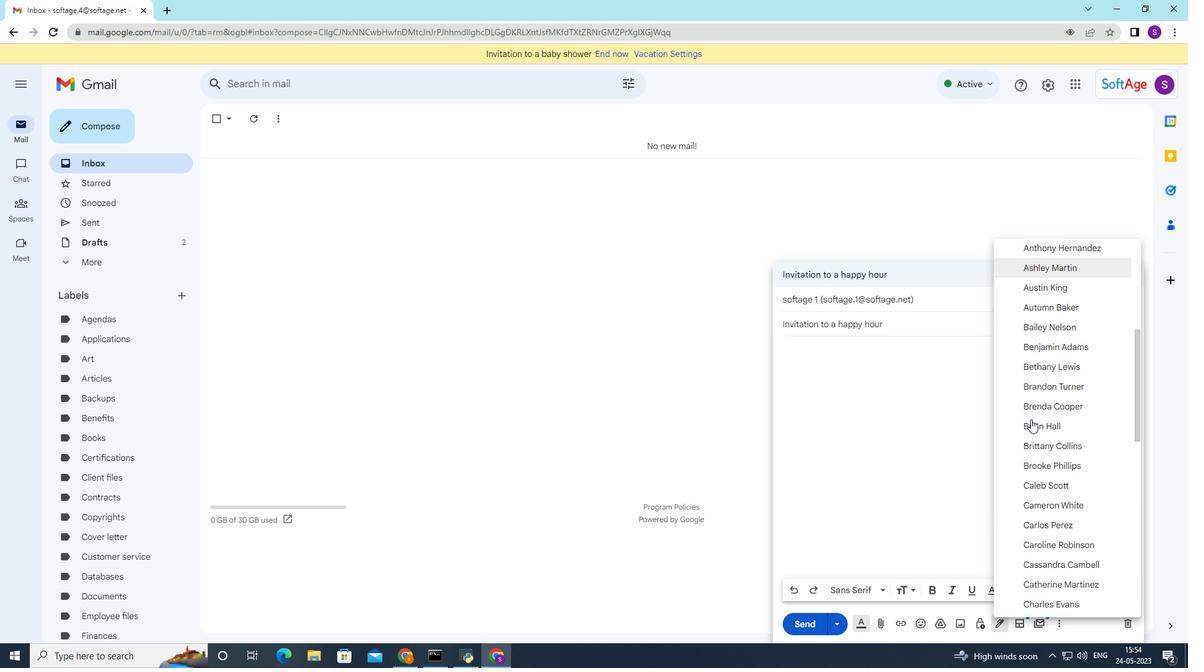 
Action: Mouse scrolled (1033, 428) with delta (0, 0)
Screenshot: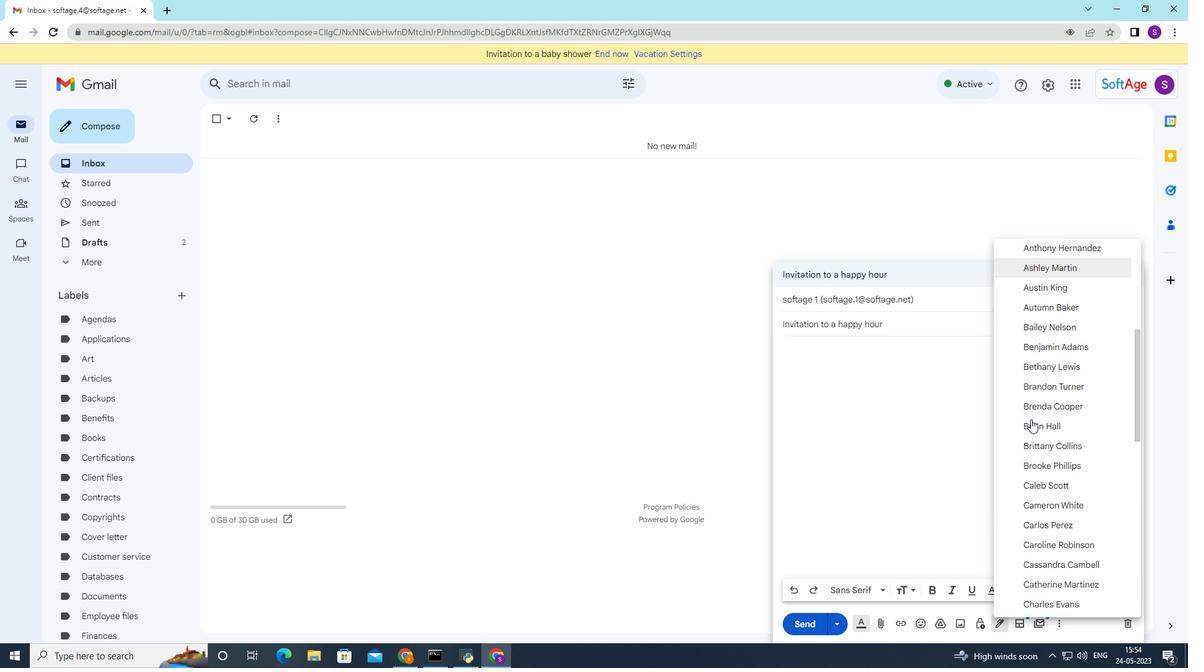 
Action: Mouse scrolled (1033, 429) with delta (0, 0)
Screenshot: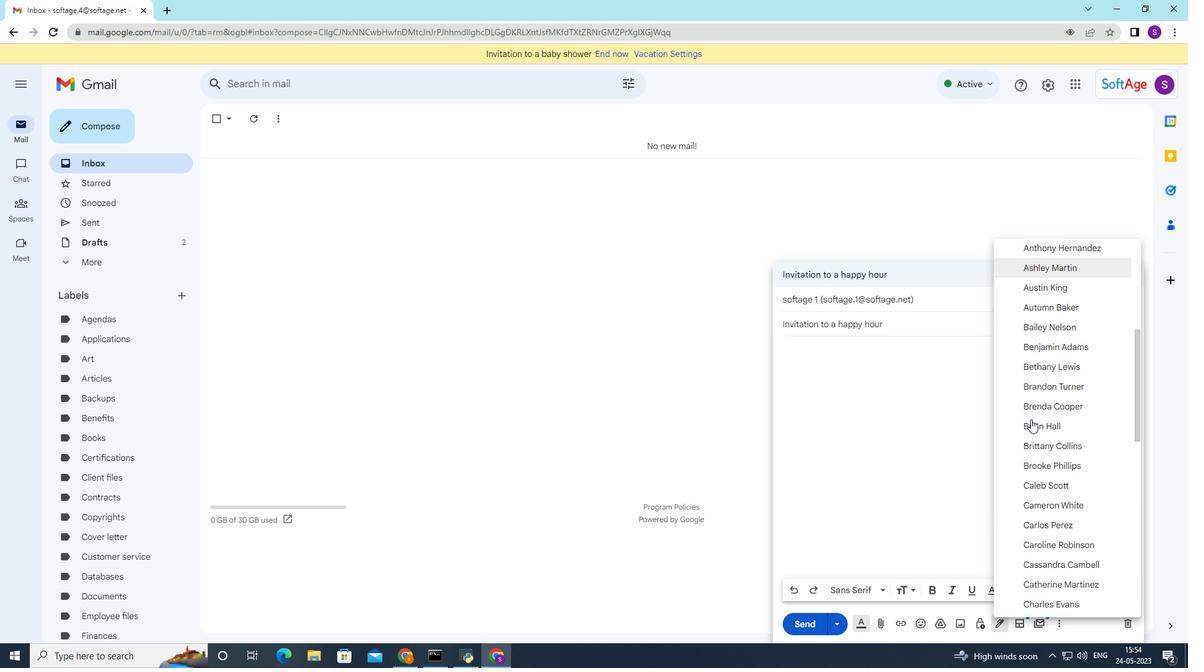 
Action: Mouse scrolled (1033, 430) with delta (0, 0)
Screenshot: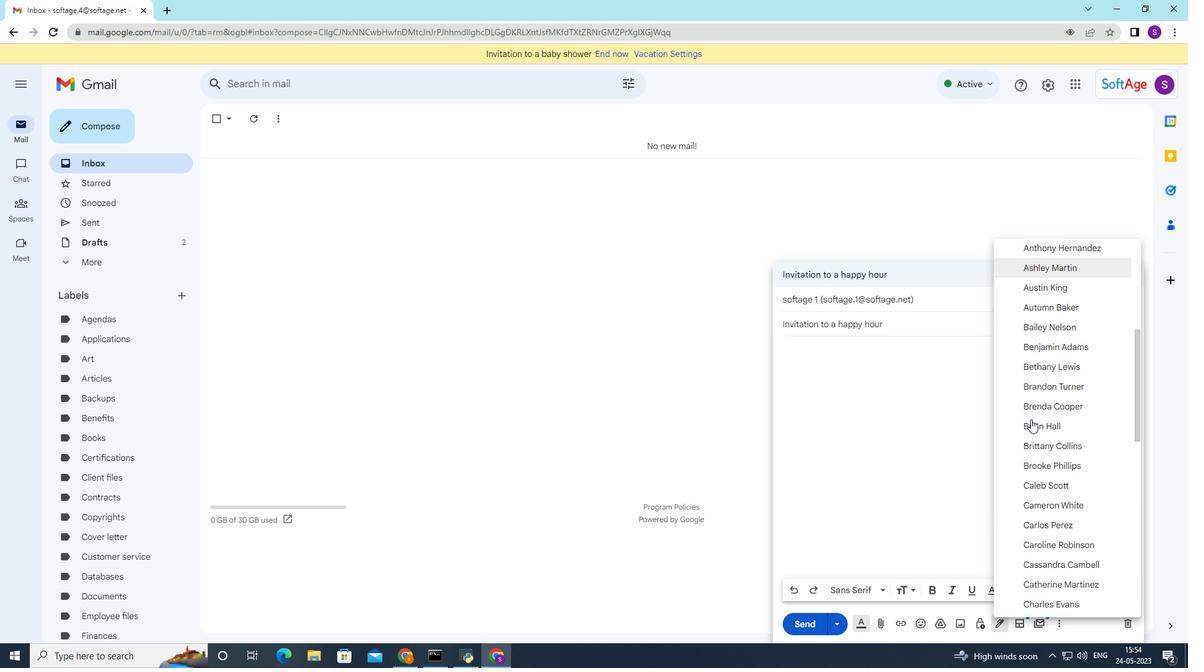 
Action: Mouse moved to (1085, 555)
Screenshot: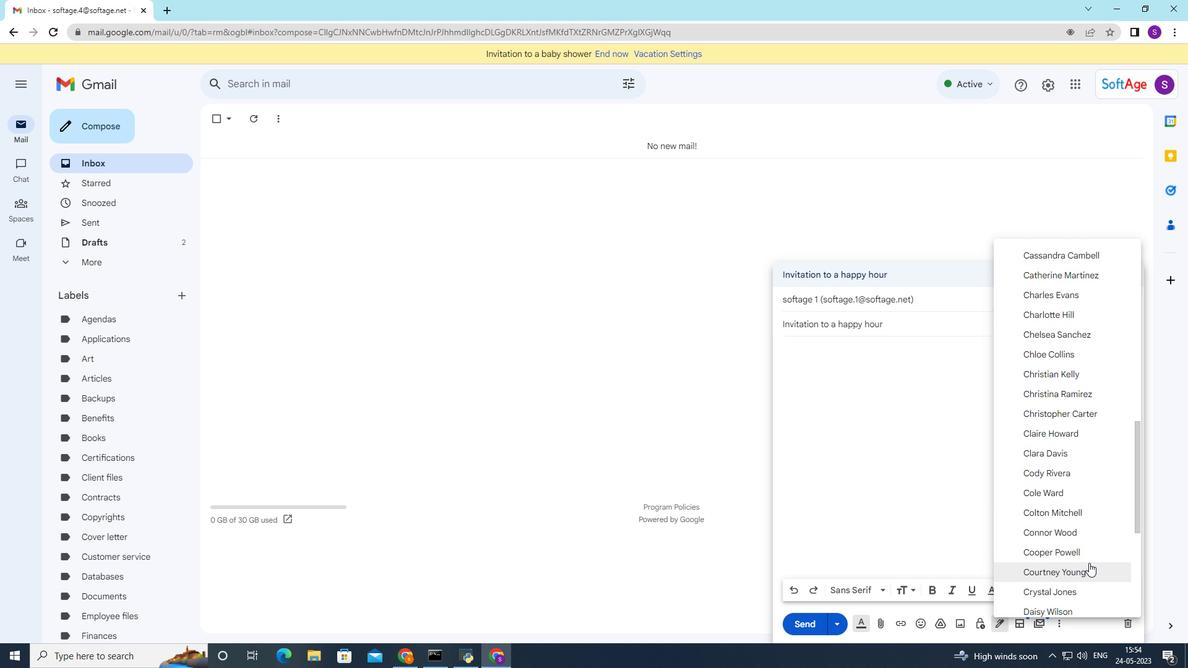 
Action: Mouse scrolled (1085, 555) with delta (0, 0)
Screenshot: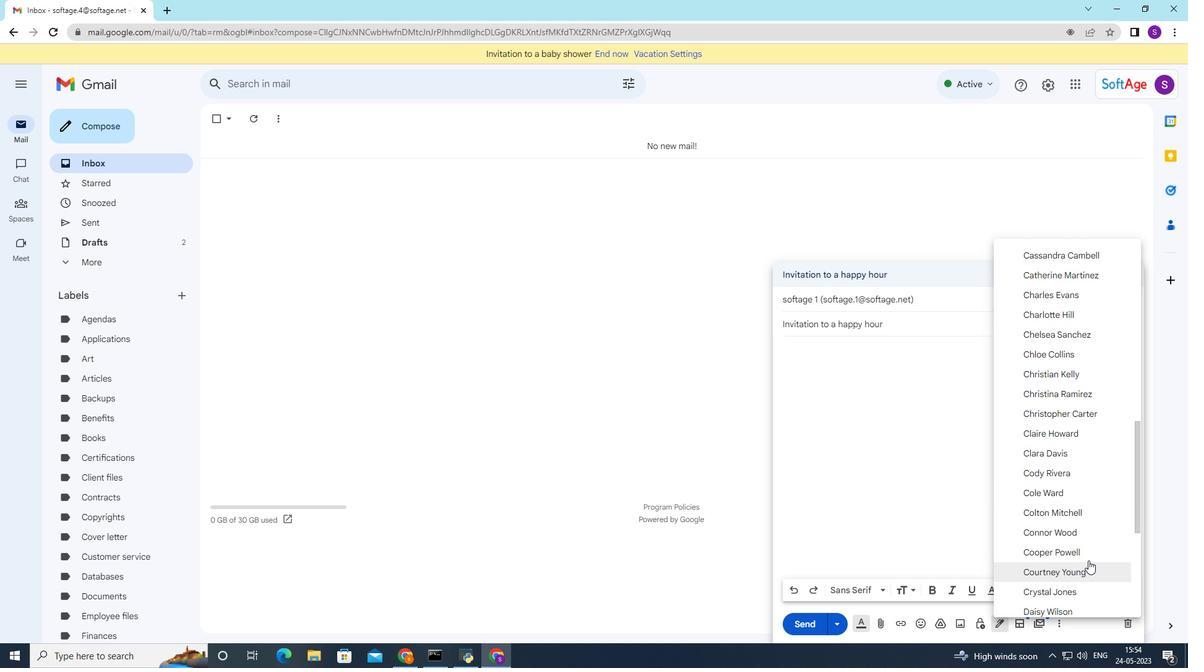 
Action: Mouse moved to (1084, 555)
Screenshot: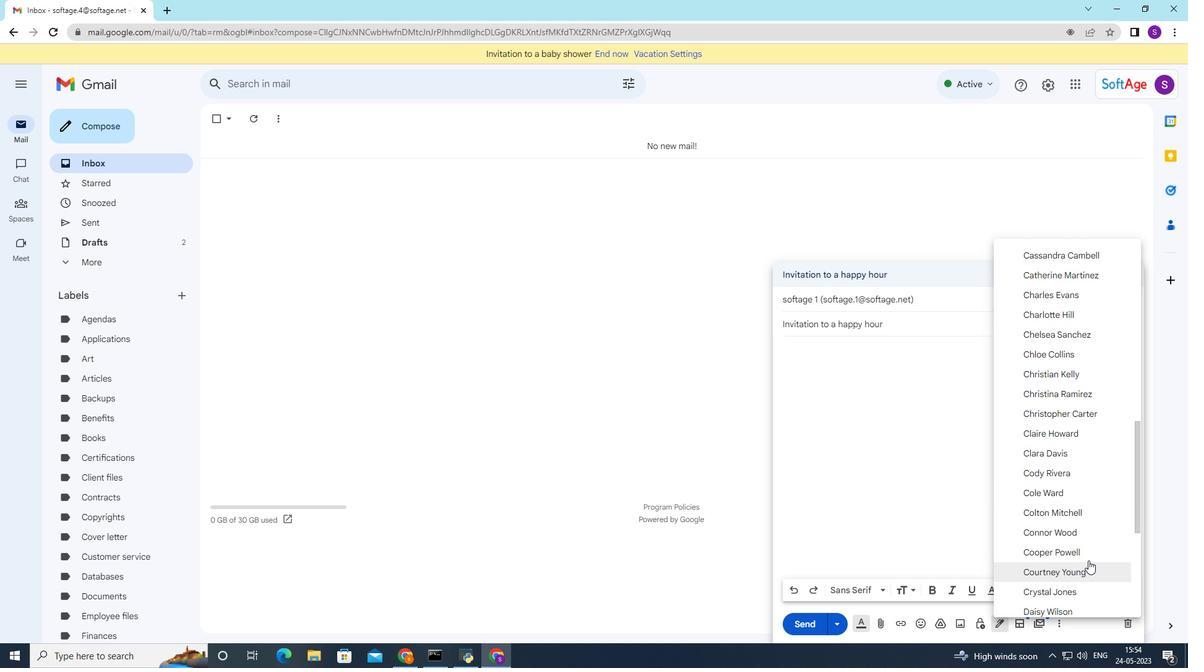 
Action: Mouse scrolled (1084, 555) with delta (0, 0)
Screenshot: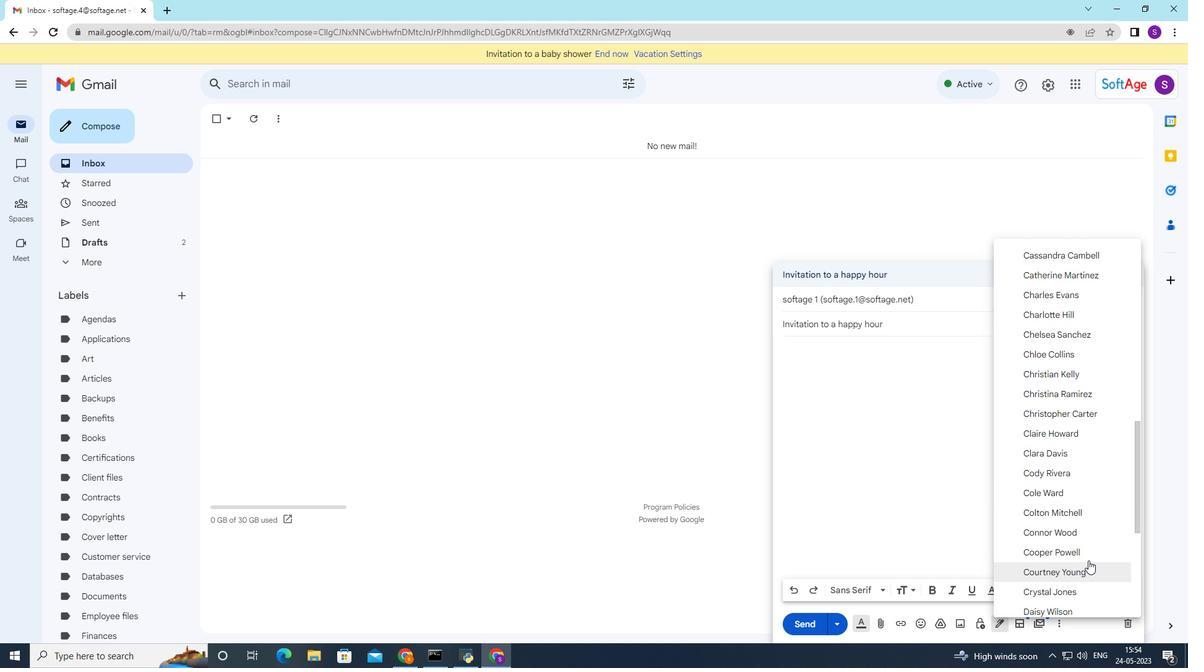 
Action: Mouse moved to (1084, 554)
Screenshot: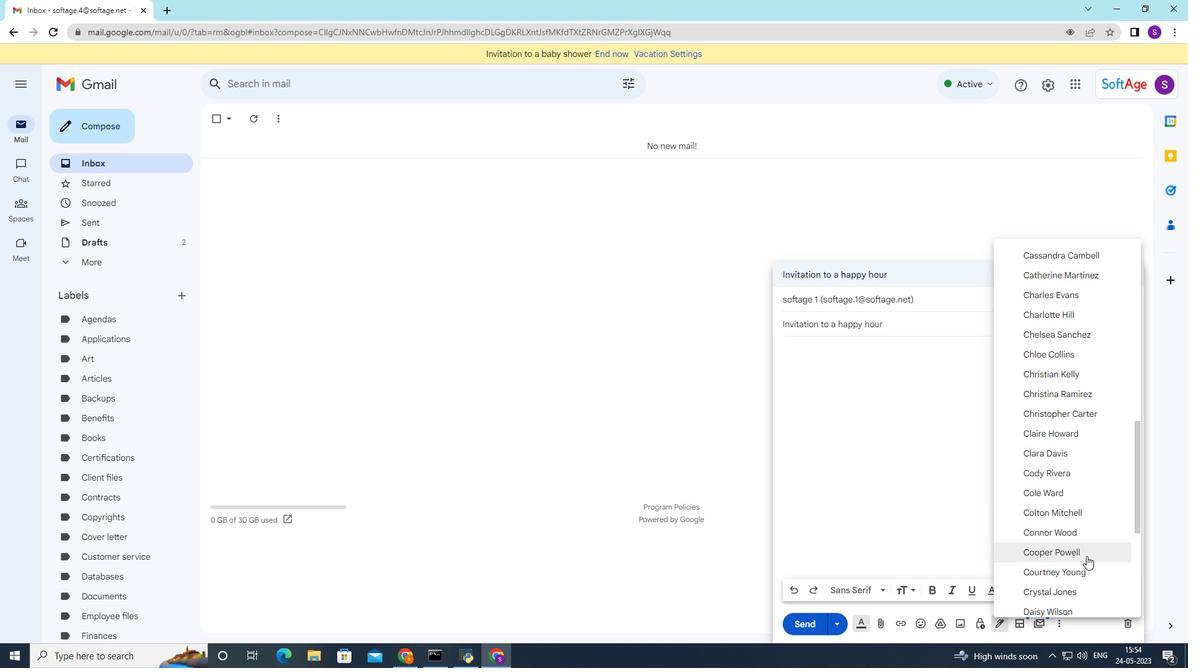 
Action: Mouse scrolled (1084, 553) with delta (0, 0)
Screenshot: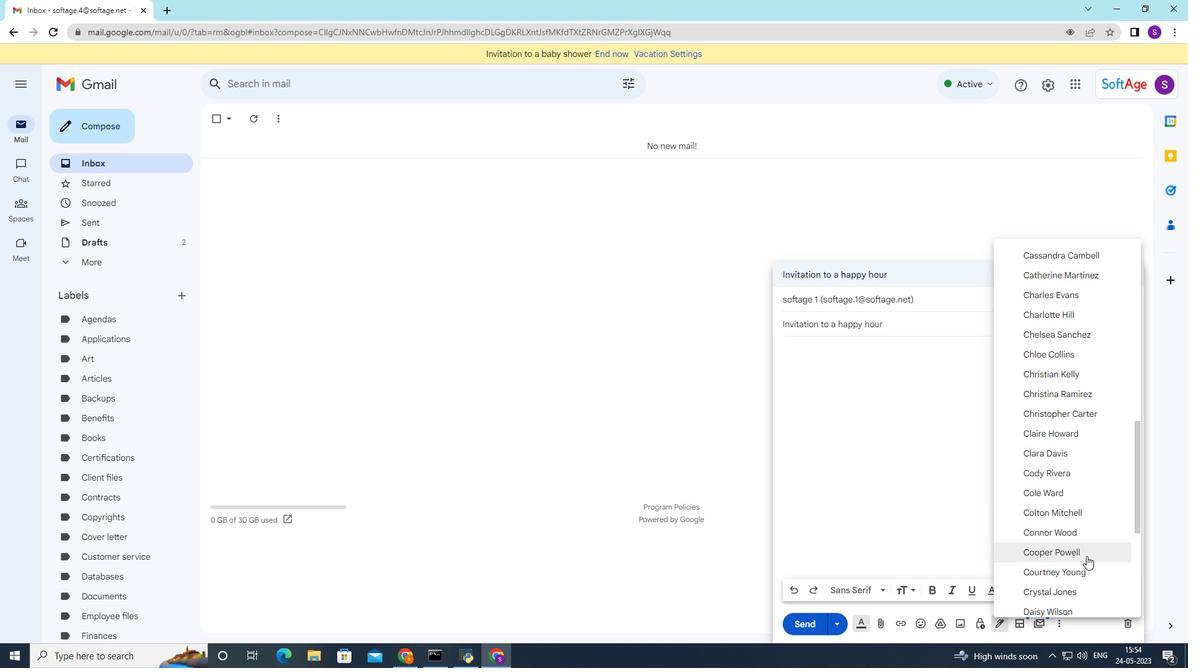 
Action: Mouse moved to (1081, 551)
Screenshot: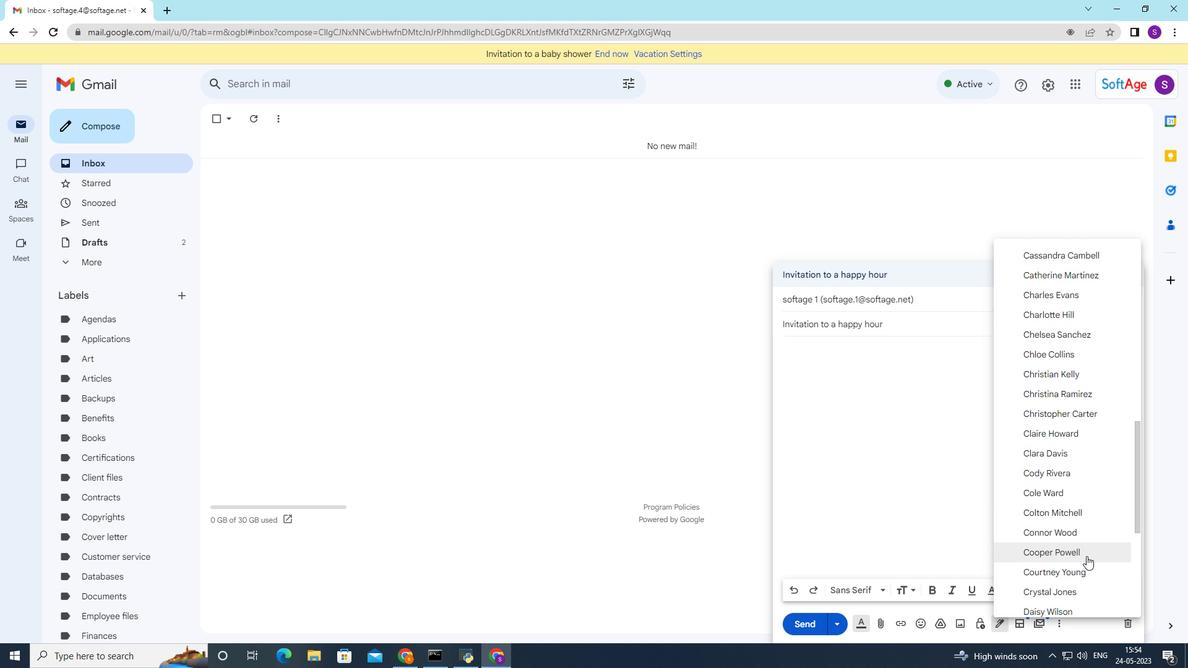 
Action: Mouse scrolled (1081, 550) with delta (0, 0)
Screenshot: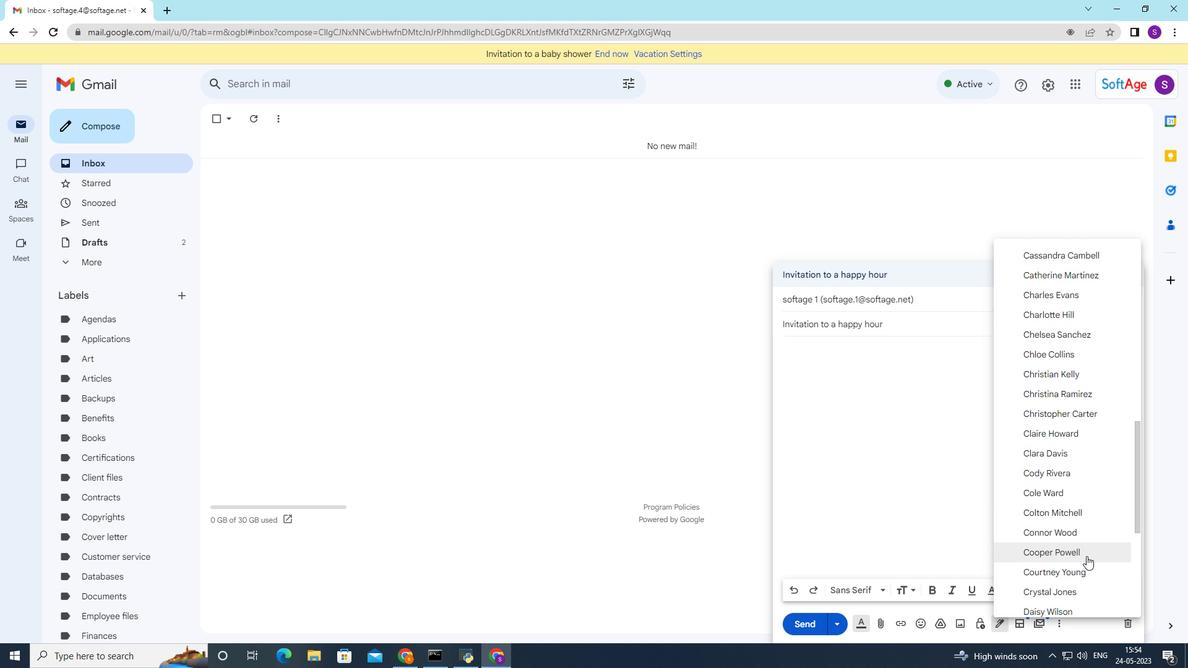 
Action: Mouse moved to (1079, 547)
Screenshot: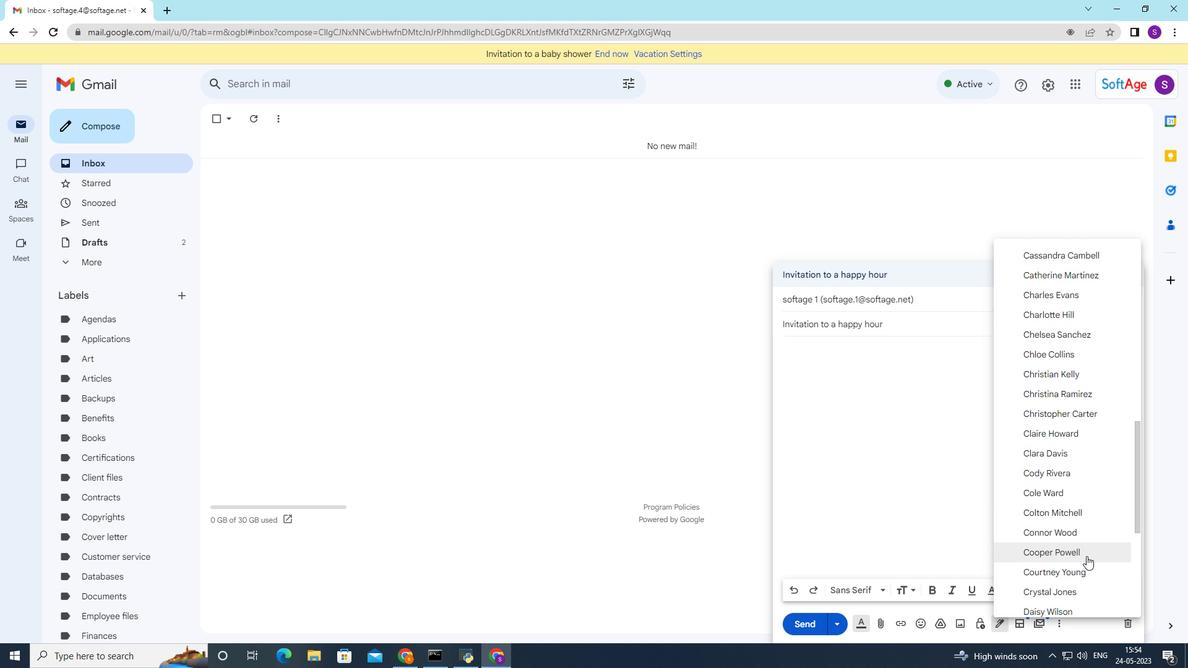 
Action: Mouse scrolled (1079, 547) with delta (0, 0)
Screenshot: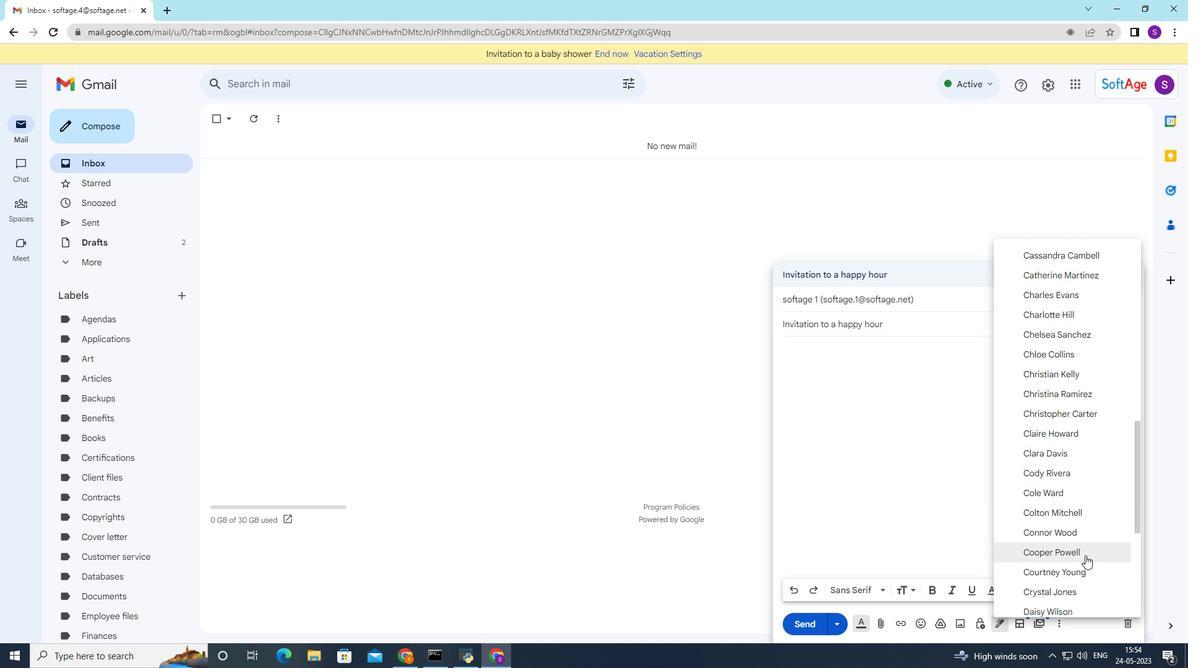 
Action: Mouse moved to (1079, 546)
Screenshot: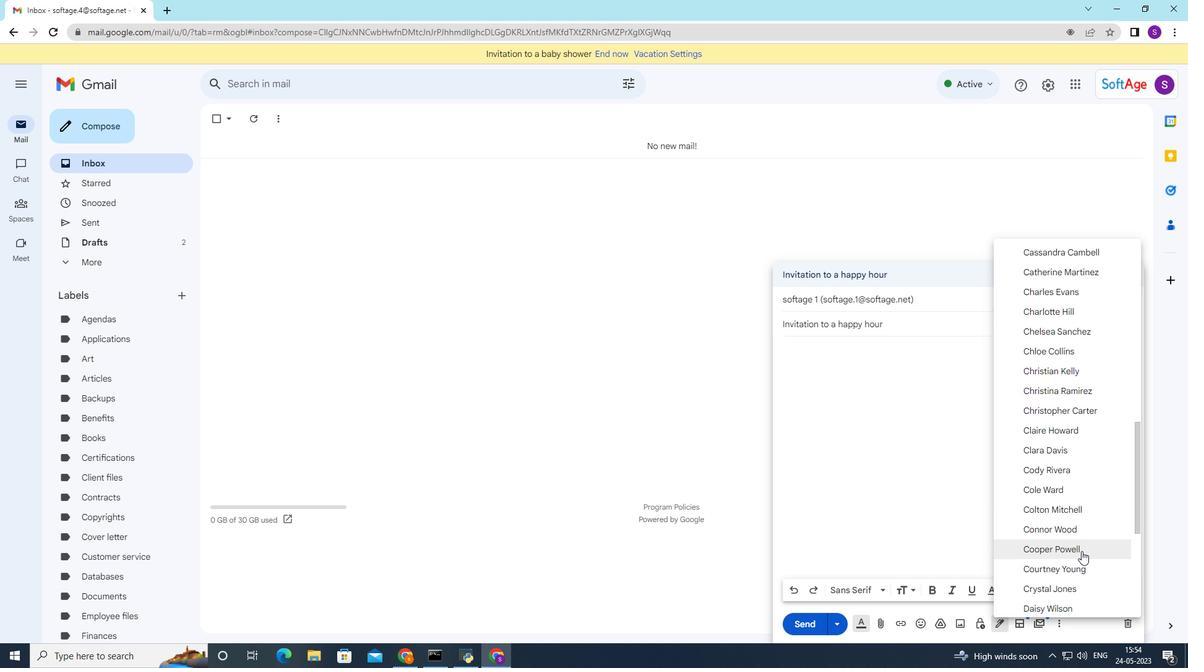 
Action: Mouse scrolled (1079, 545) with delta (0, 0)
Screenshot: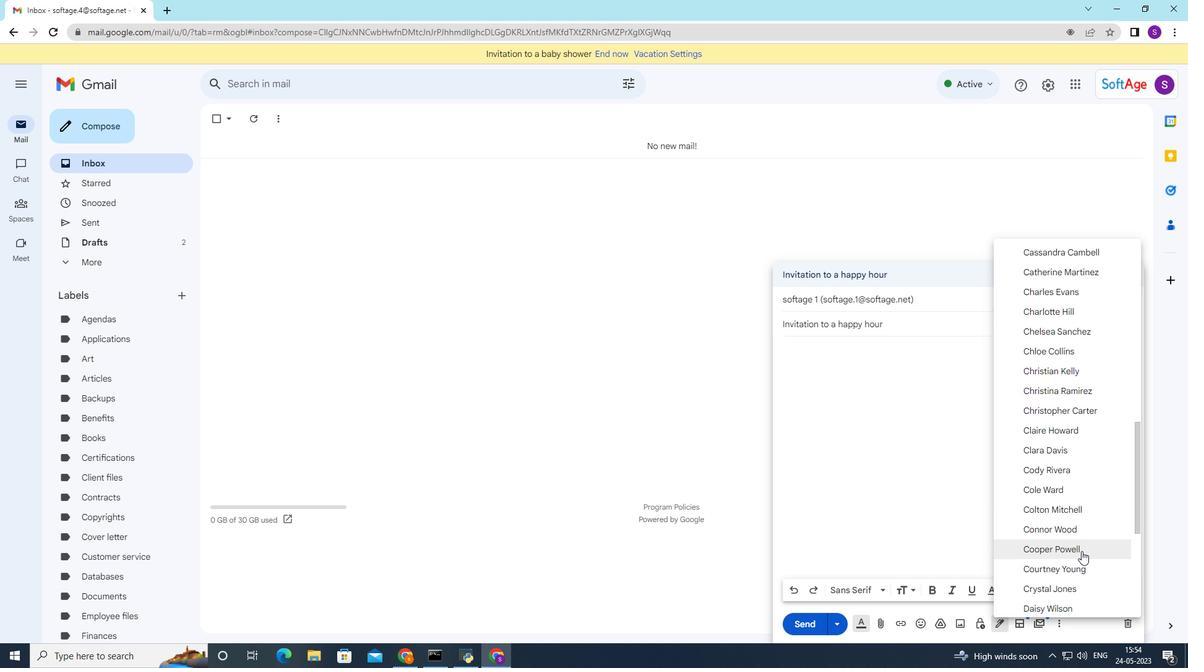 
Action: Mouse moved to (1067, 531)
Screenshot: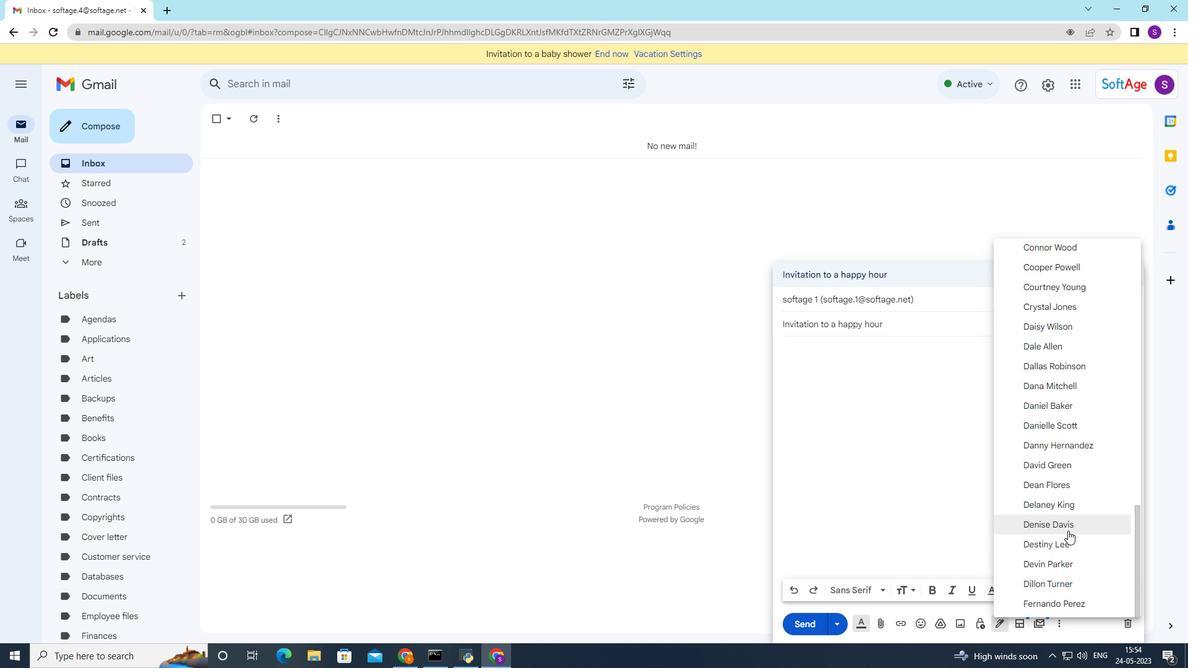 
Action: Mouse scrolled (1067, 530) with delta (0, 0)
Screenshot: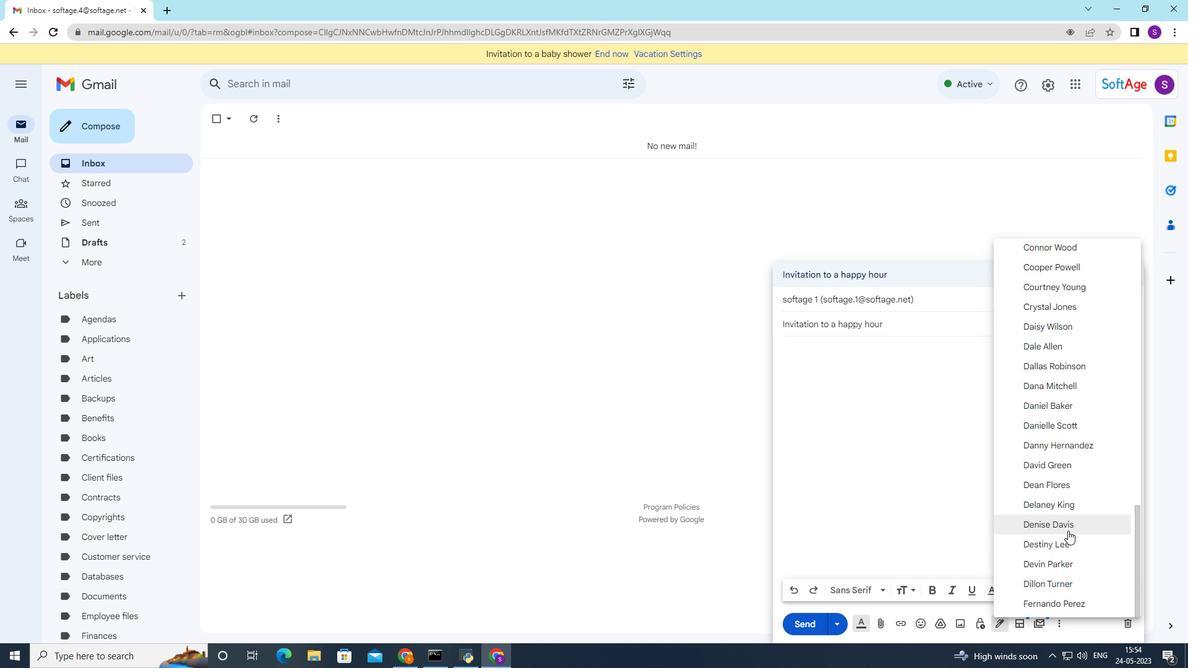 
Action: Mouse moved to (1067, 532)
Screenshot: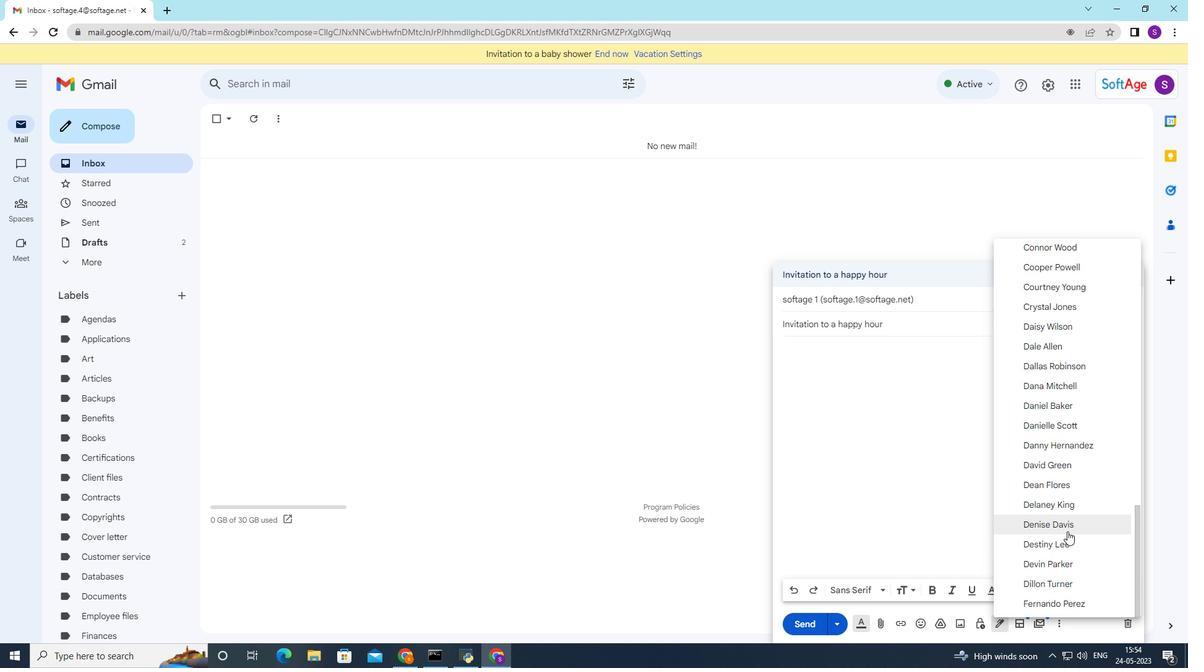
Action: Mouse scrolled (1067, 531) with delta (0, 0)
Screenshot: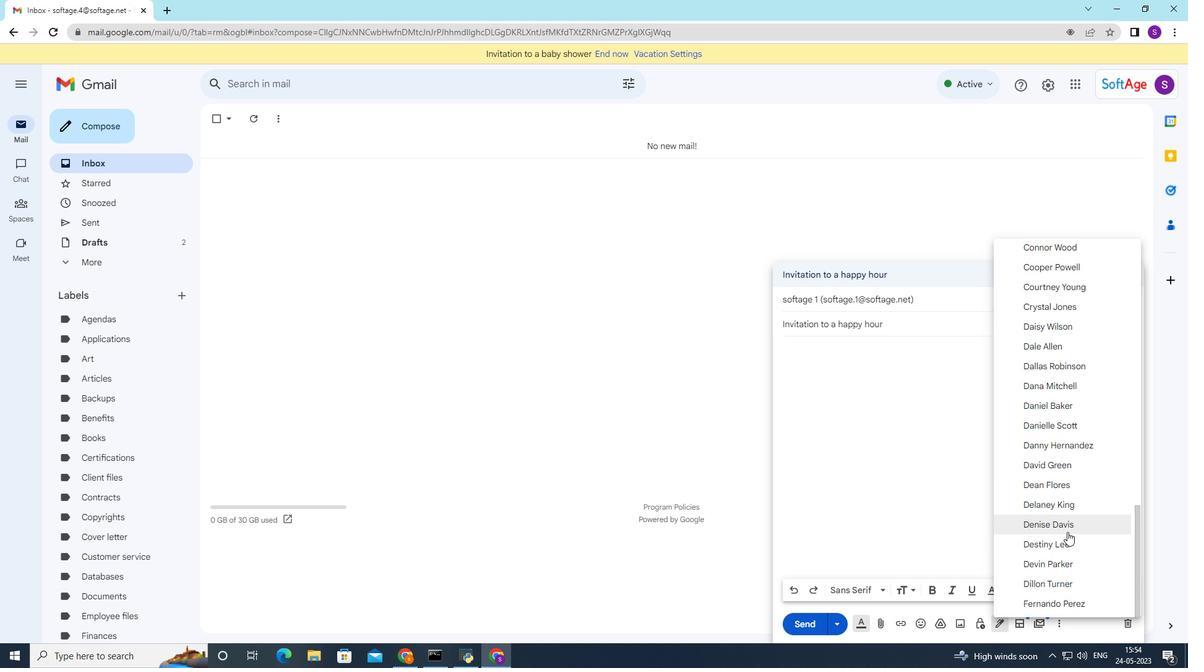 
Action: Mouse moved to (1082, 581)
Screenshot: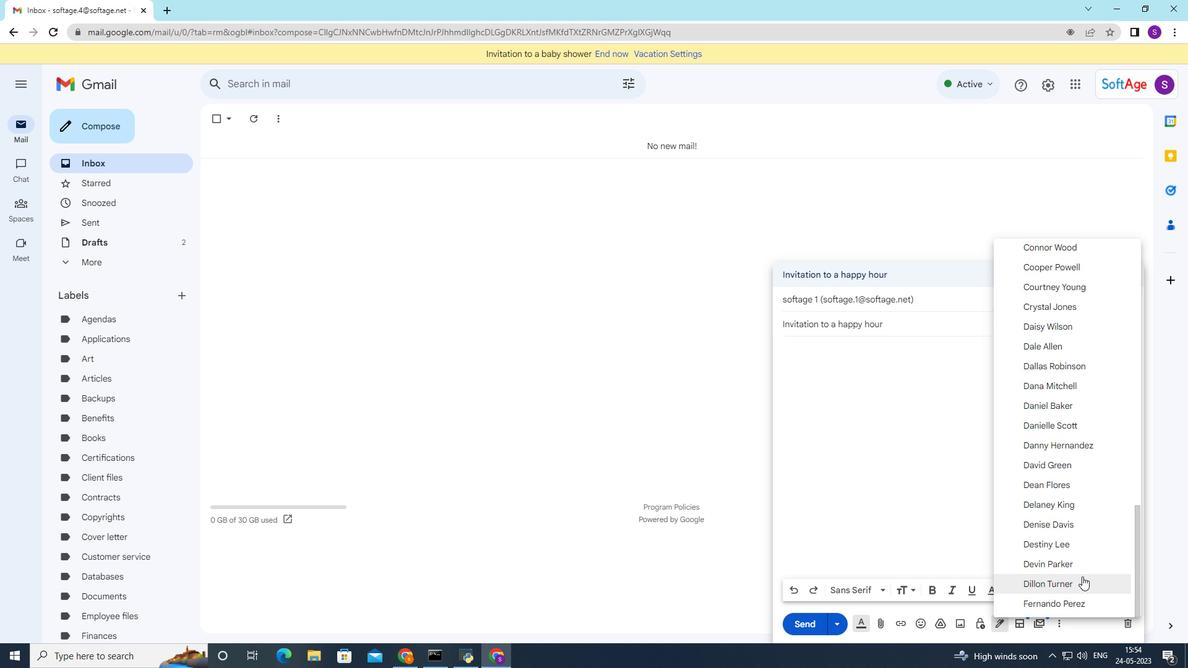
Action: Mouse pressed left at (1082, 581)
Screenshot: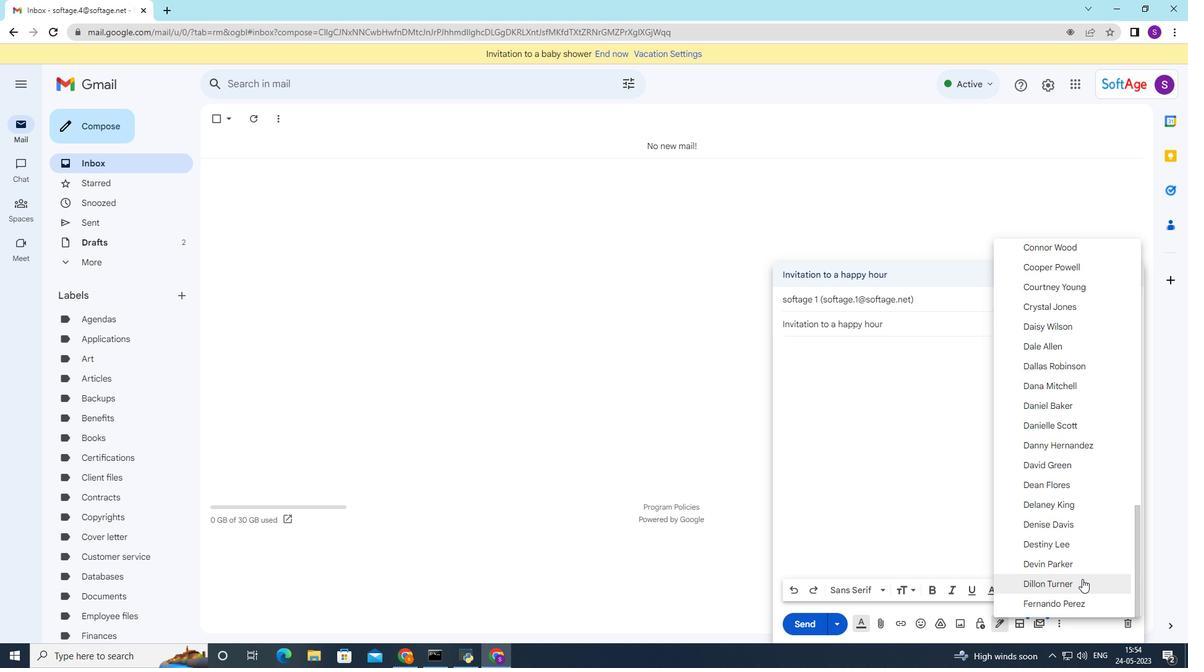 
Action: Mouse moved to (878, 381)
Screenshot: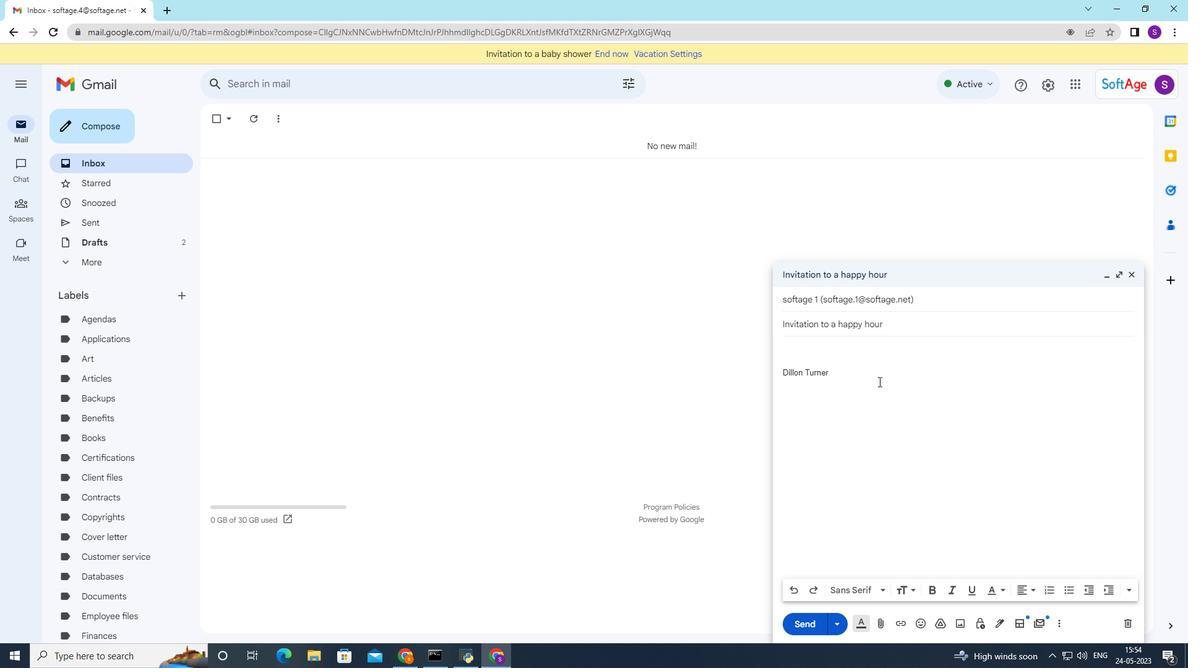 
Action: Key pressed <Key.shift>I<Key.space>need<Key.space>your<Key.space>help<Key.space>with<Key.space>the<Key.space><Key.backspace><Key.backspace><Key.backspace><Key.backspace>coc<Key.backspace>ordinating<Key.space>a<Key.space>team<Key.space><Key.backspace>-buildingh<Key.backspace><Key.space>event<Key.space>for<Key.space>our<Key.space>depeartment<Key.left><Key.left><Key.left><Key.left><Key.left><Key.left><Key.left><Key.backspace>000<Key.backspace><Key.backspace><Key.backspace><Key.backspace>p<Key.right><Key.right><Key.right><Key.right><Key.right><Key.right><Key.right>.
Screenshot: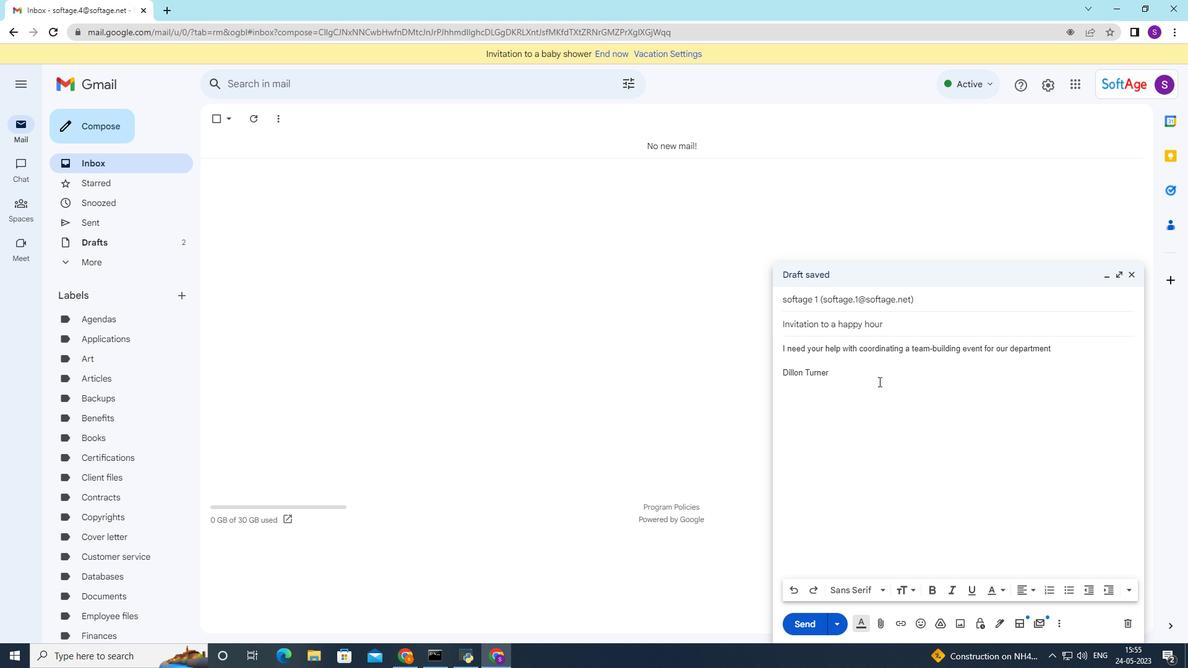 
Action: Mouse moved to (994, 348)
Screenshot: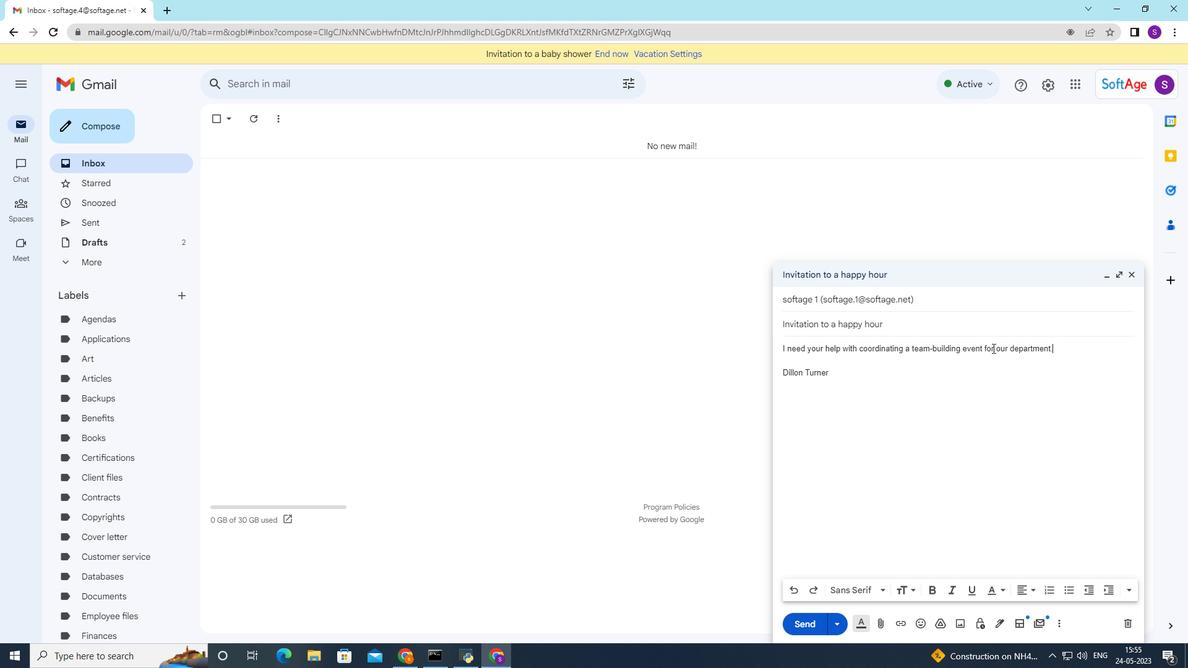 
Action: Mouse pressed left at (994, 348)
Screenshot: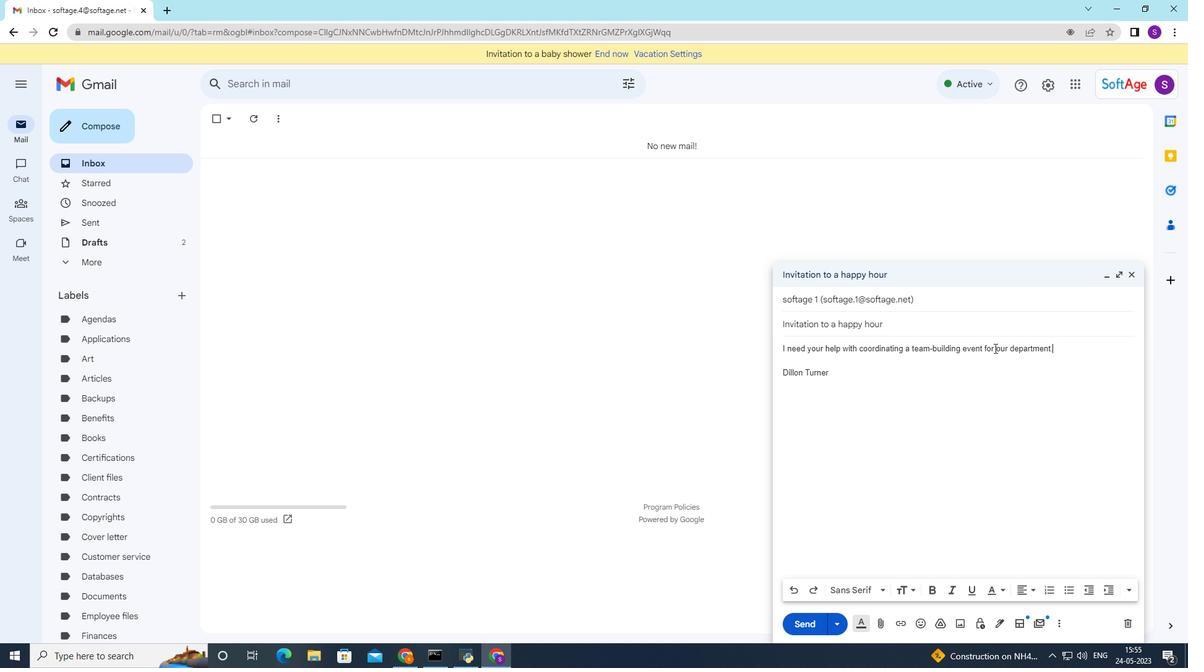 
Action: Mouse moved to (1005, 592)
Screenshot: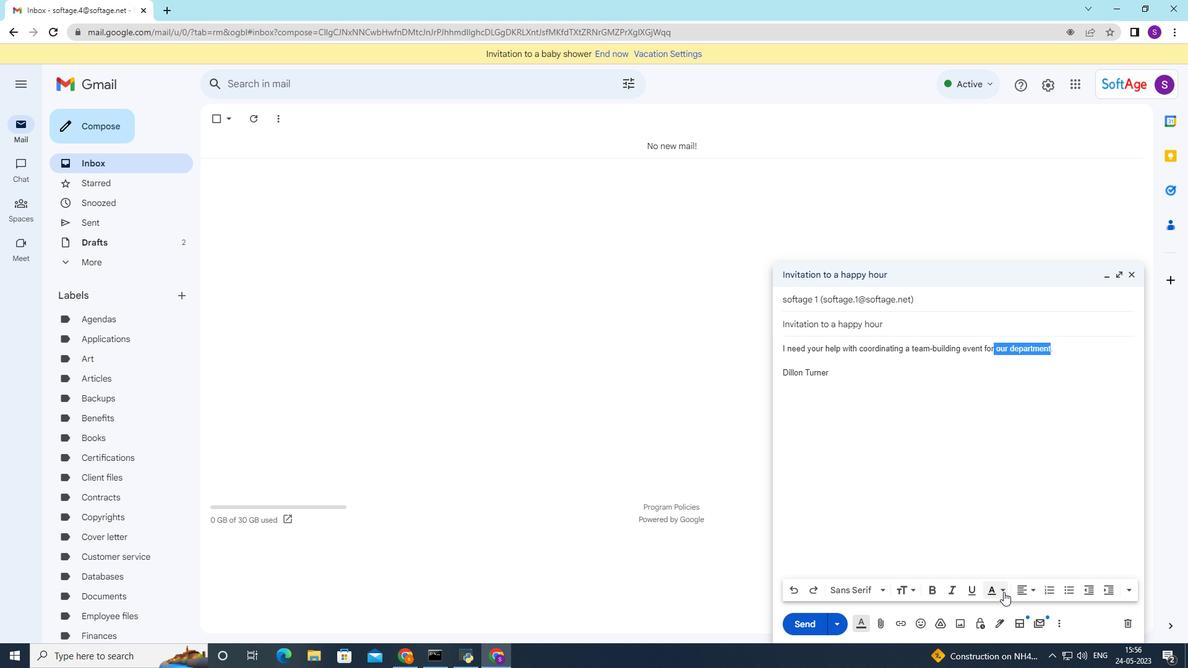 
Action: Mouse pressed left at (1005, 592)
Screenshot: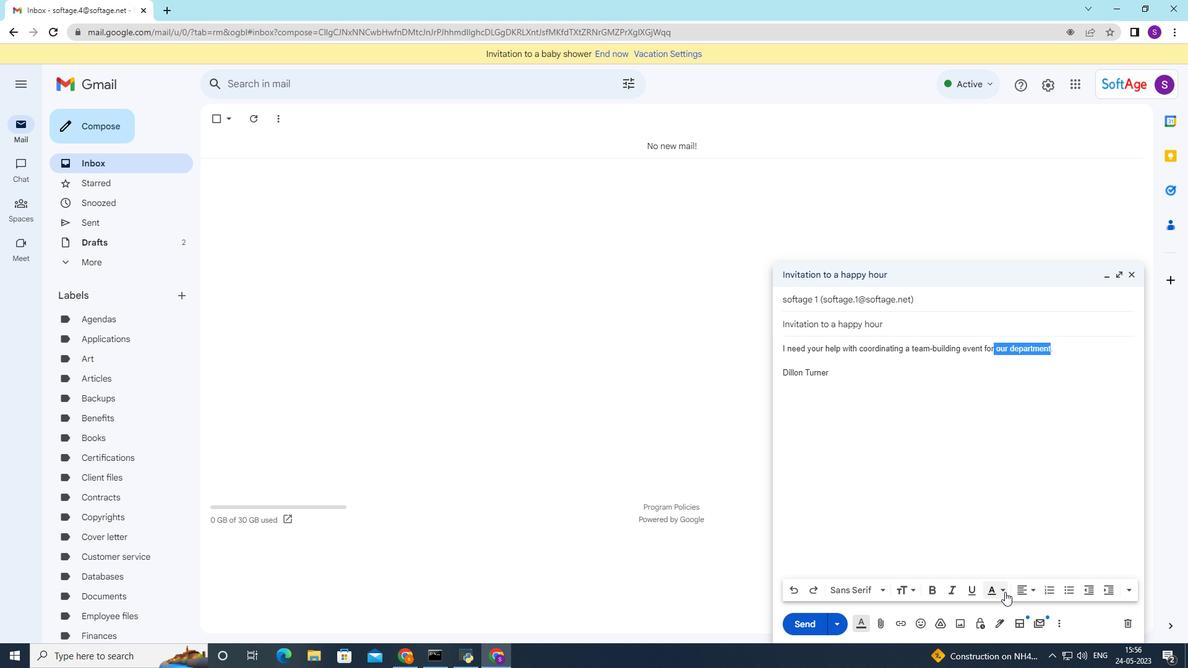 
Action: Mouse moved to (991, 502)
Screenshot: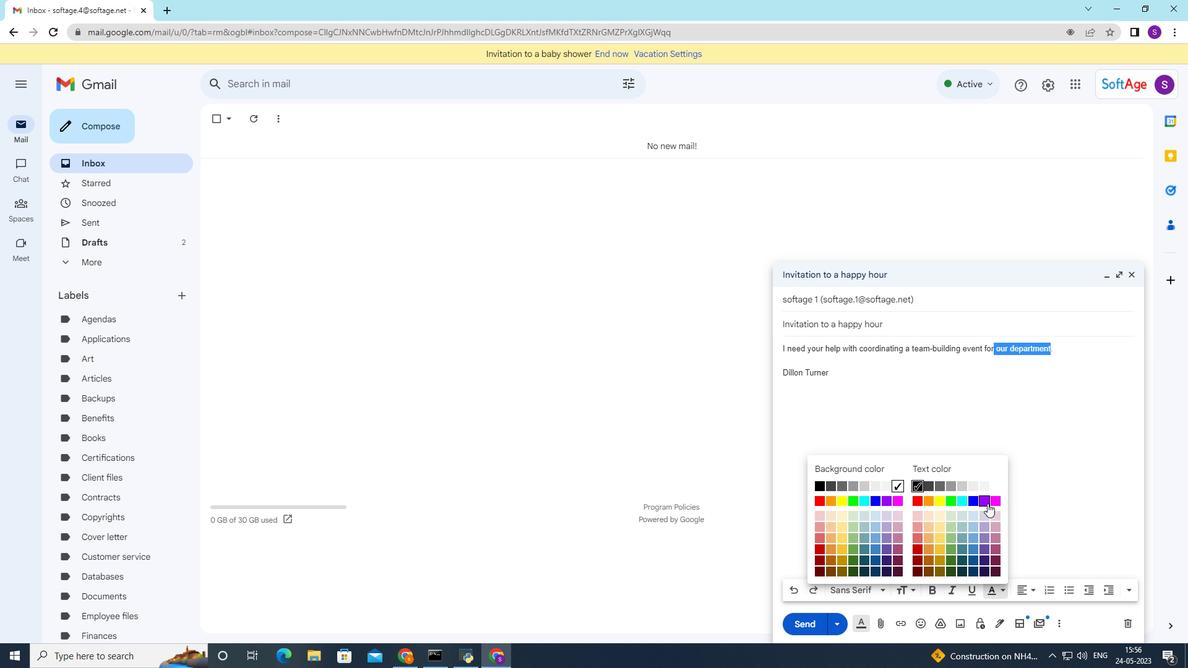 
Action: Mouse pressed left at (991, 502)
Screenshot: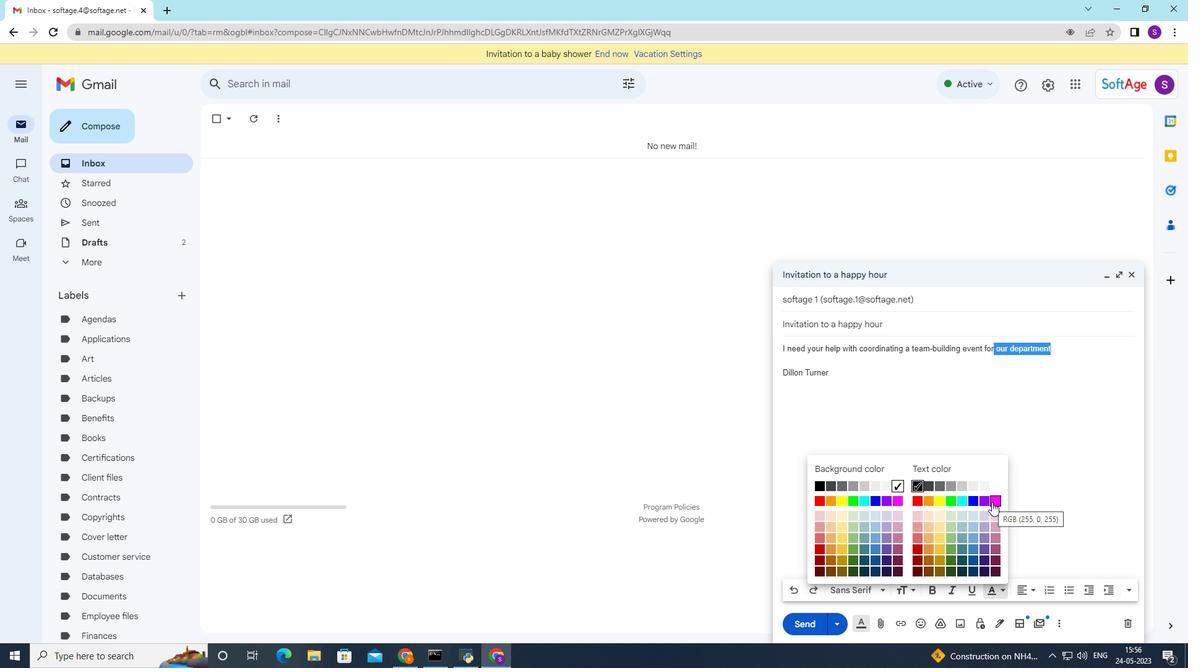 
Action: Mouse moved to (1002, 587)
Screenshot: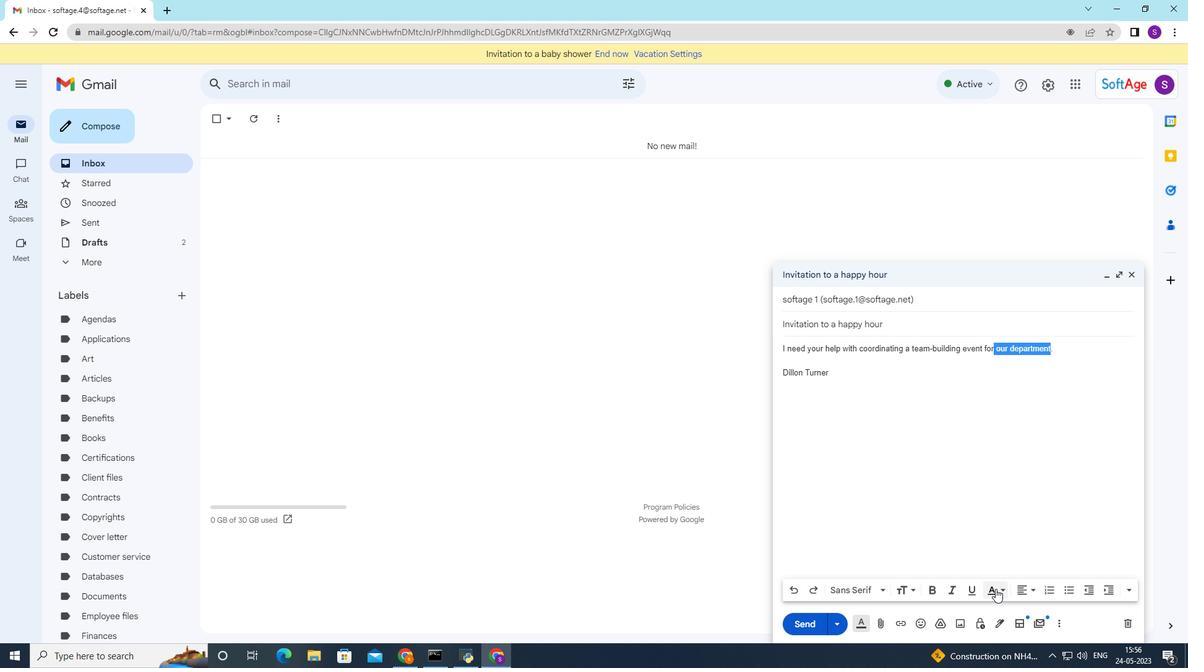 
Action: Mouse pressed left at (1002, 587)
Screenshot: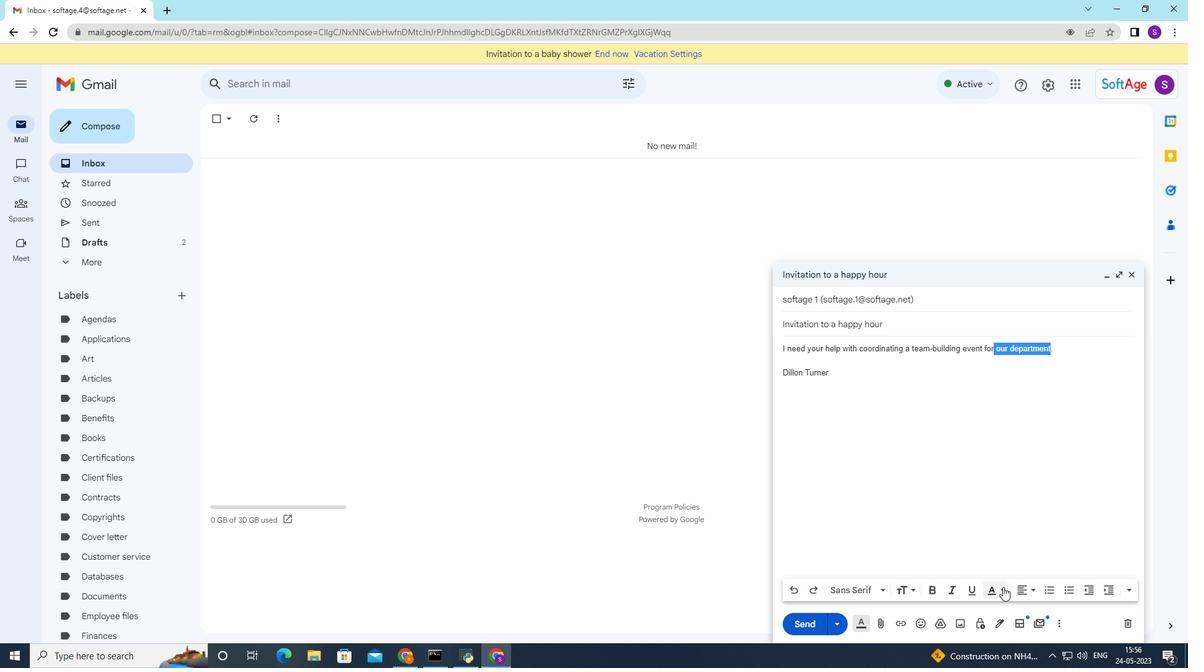 
Action: Mouse moved to (816, 488)
Screenshot: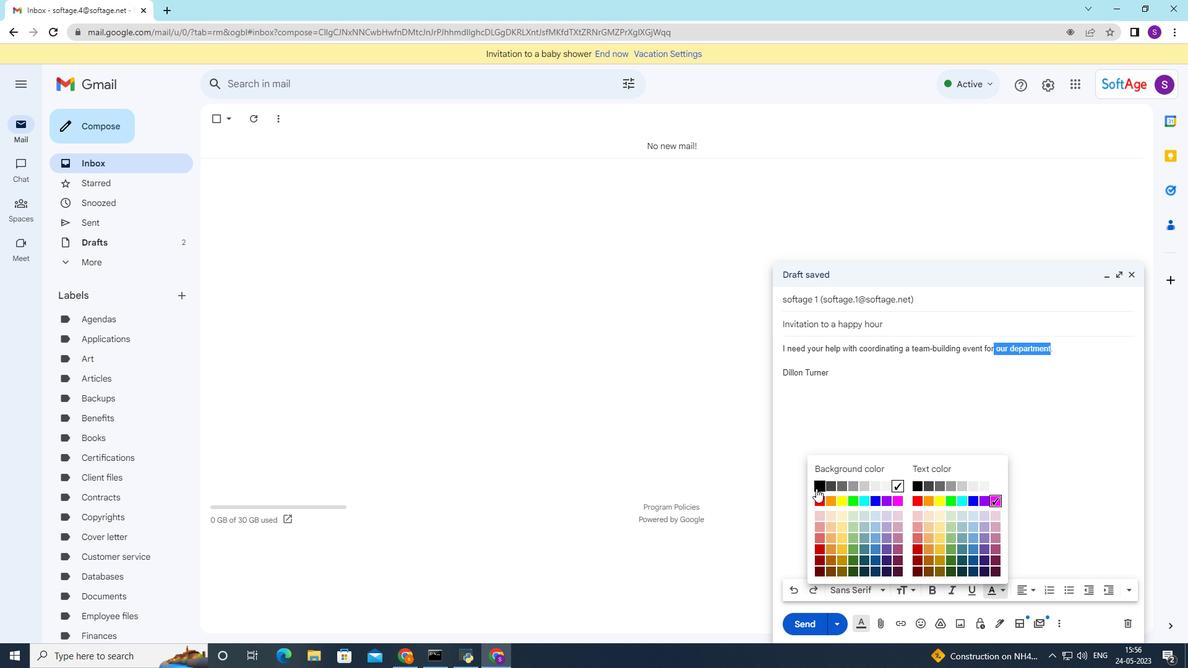 
Action: Mouse pressed left at (816, 488)
Screenshot: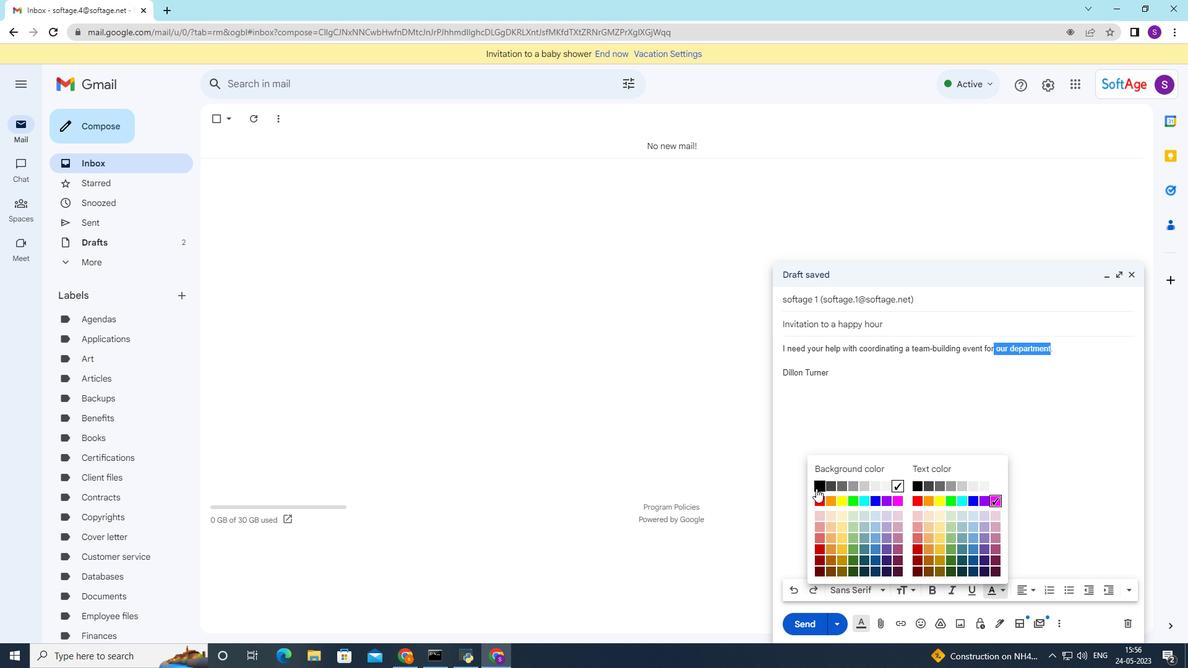 
Action: Mouse moved to (793, 621)
Screenshot: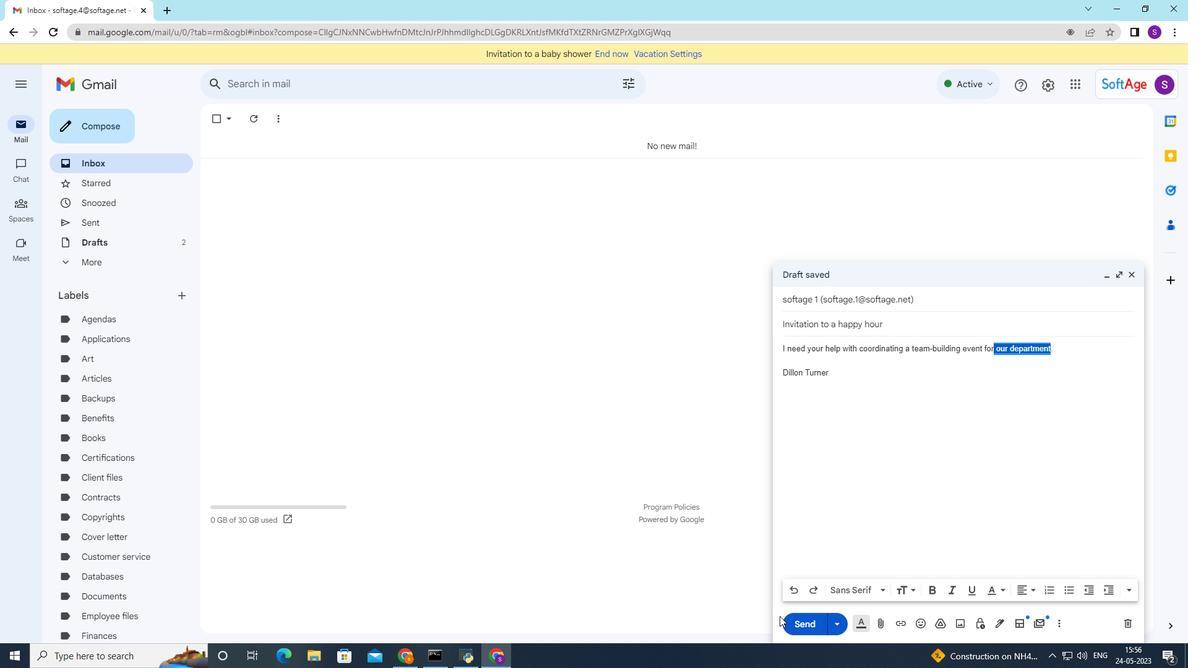 
Action: Mouse pressed left at (793, 621)
Screenshot: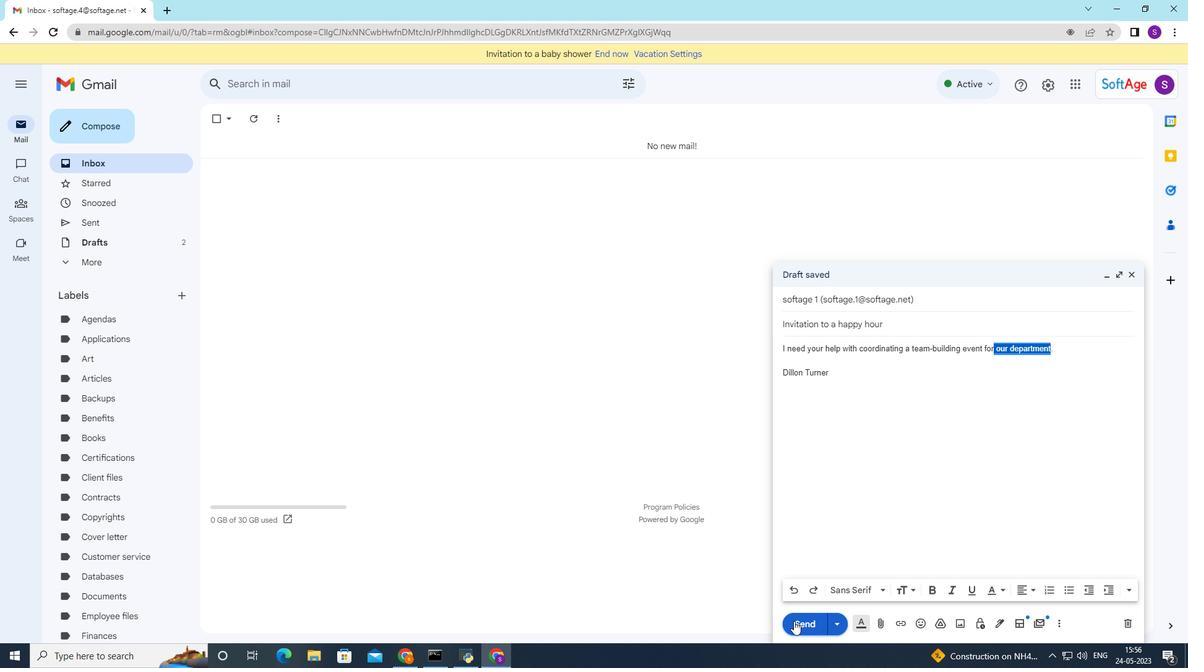 
Action: Mouse moved to (180, 300)
Screenshot: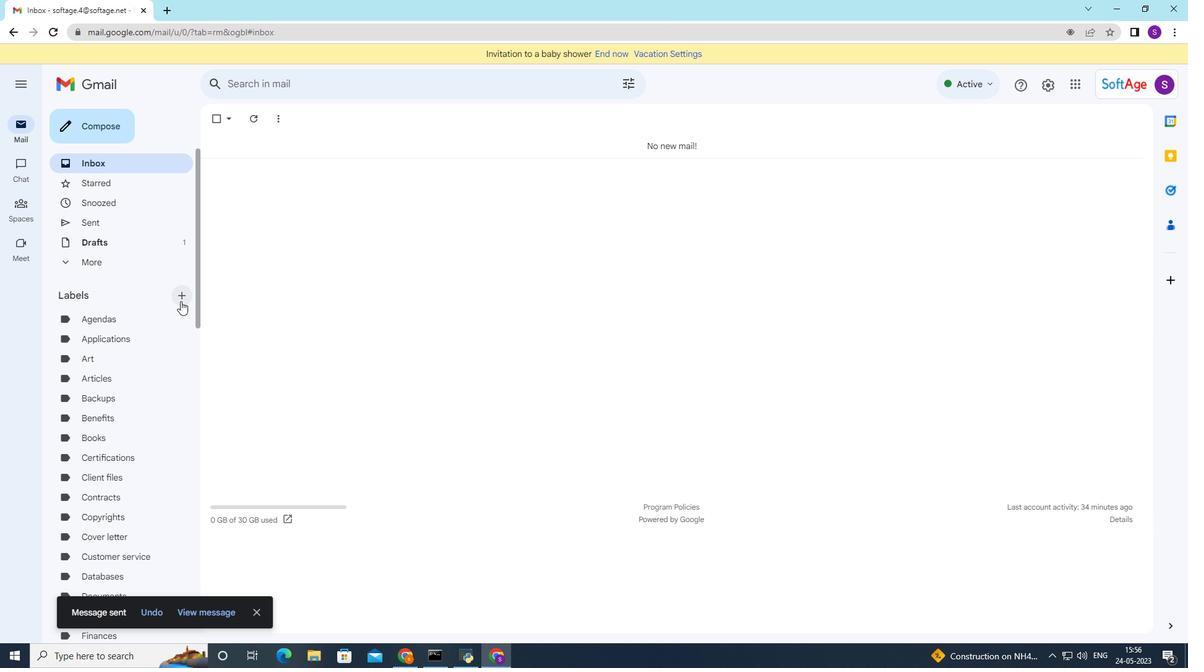
Action: Mouse pressed left at (180, 300)
Screenshot: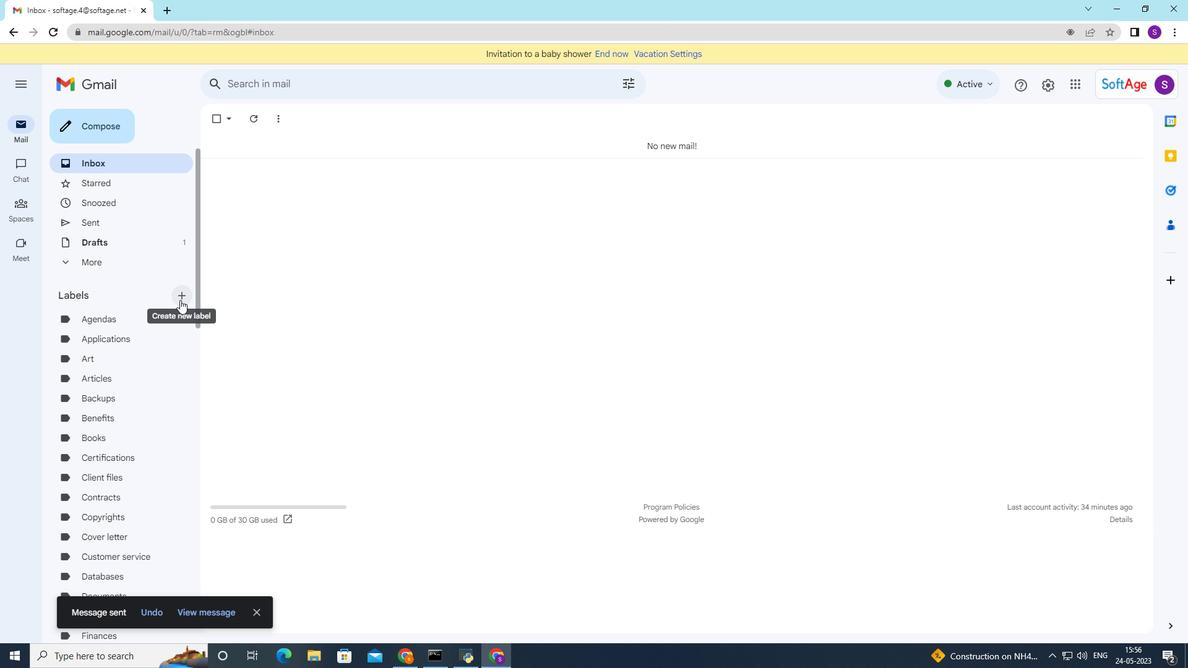 
Action: Mouse moved to (444, 341)
Screenshot: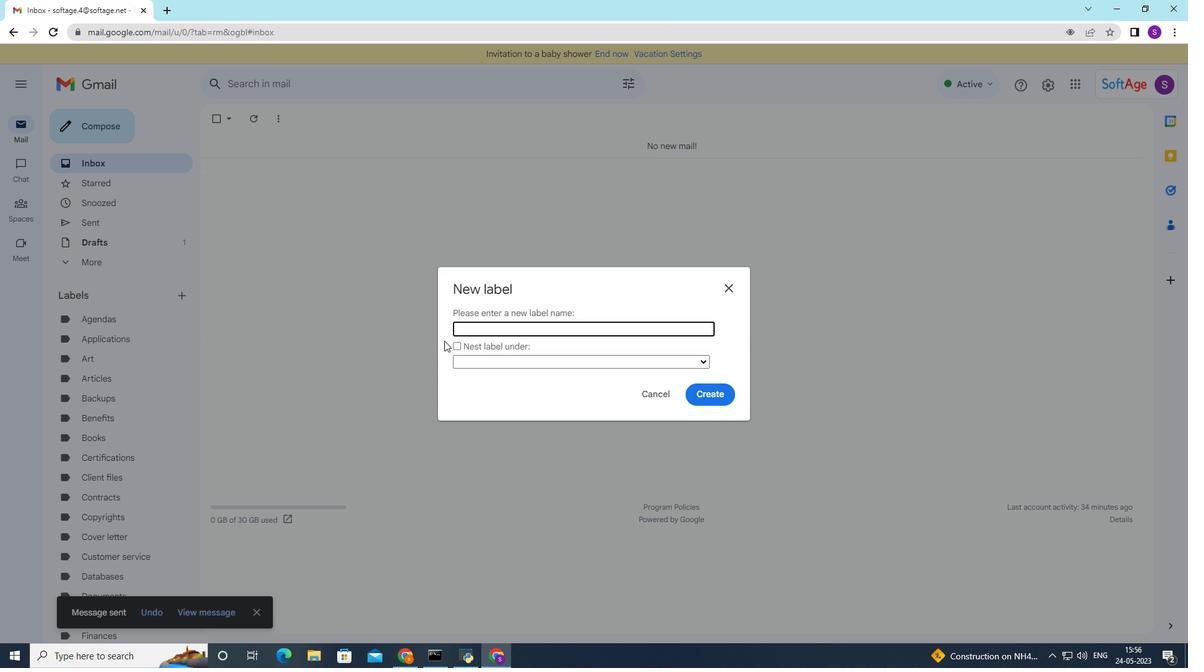 
Action: Key pressed e
Screenshot: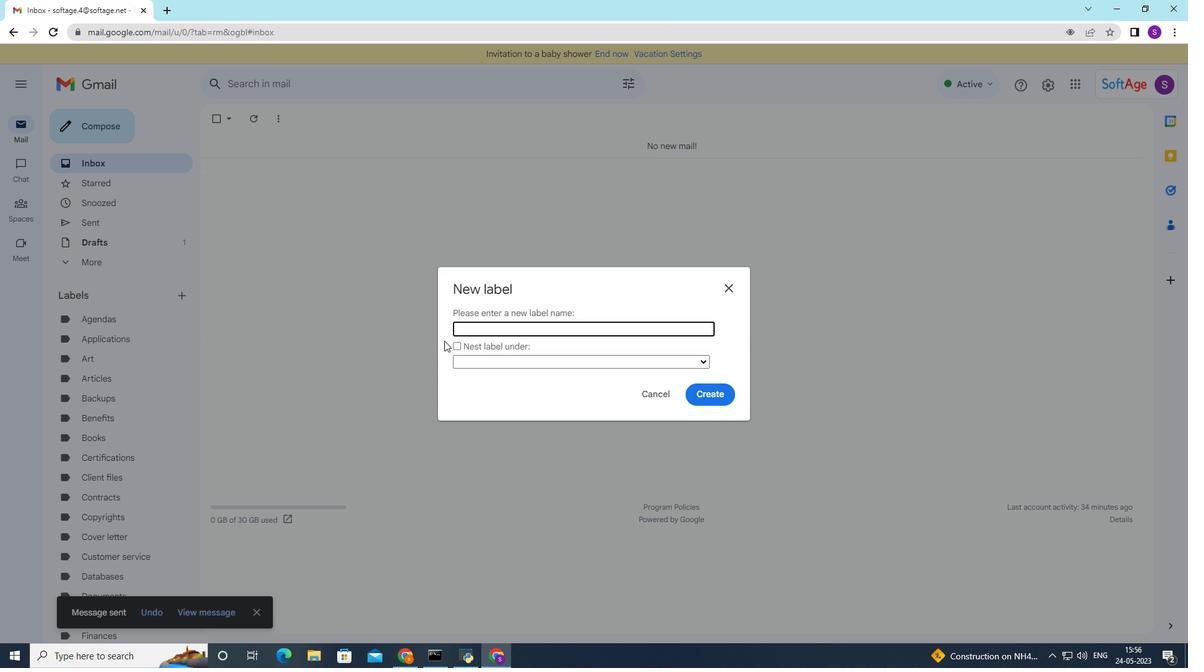
Action: Mouse moved to (447, 352)
Screenshot: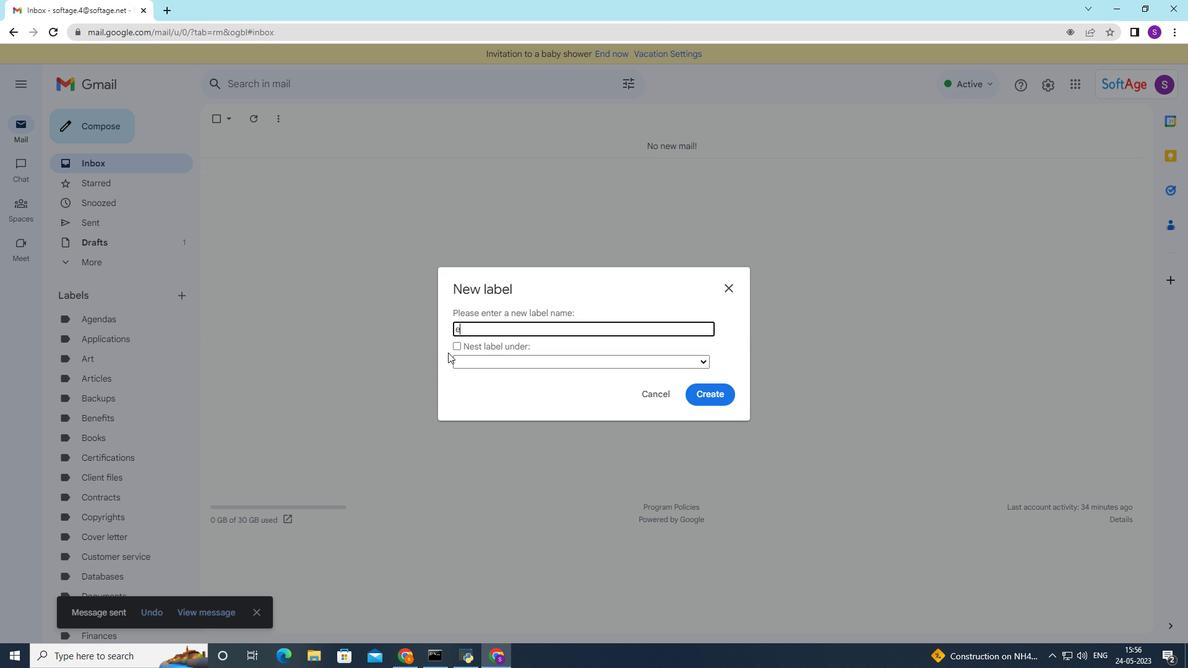 
Action: Key pressed s
Screenshot: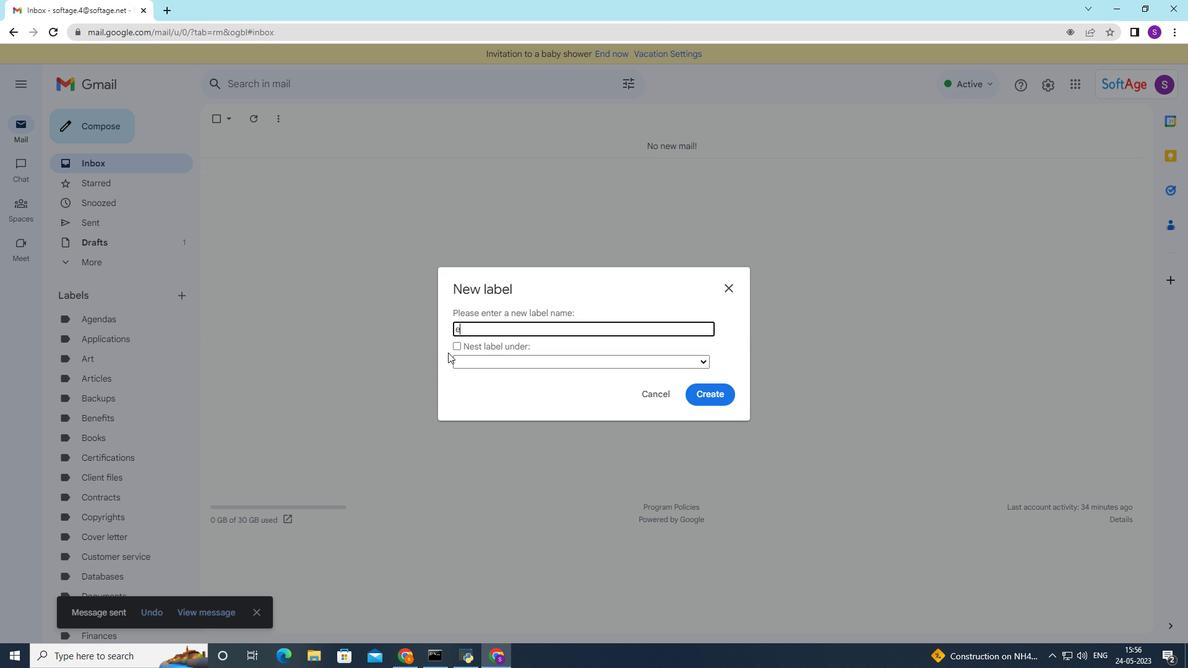 
Action: Mouse moved to (449, 349)
Screenshot: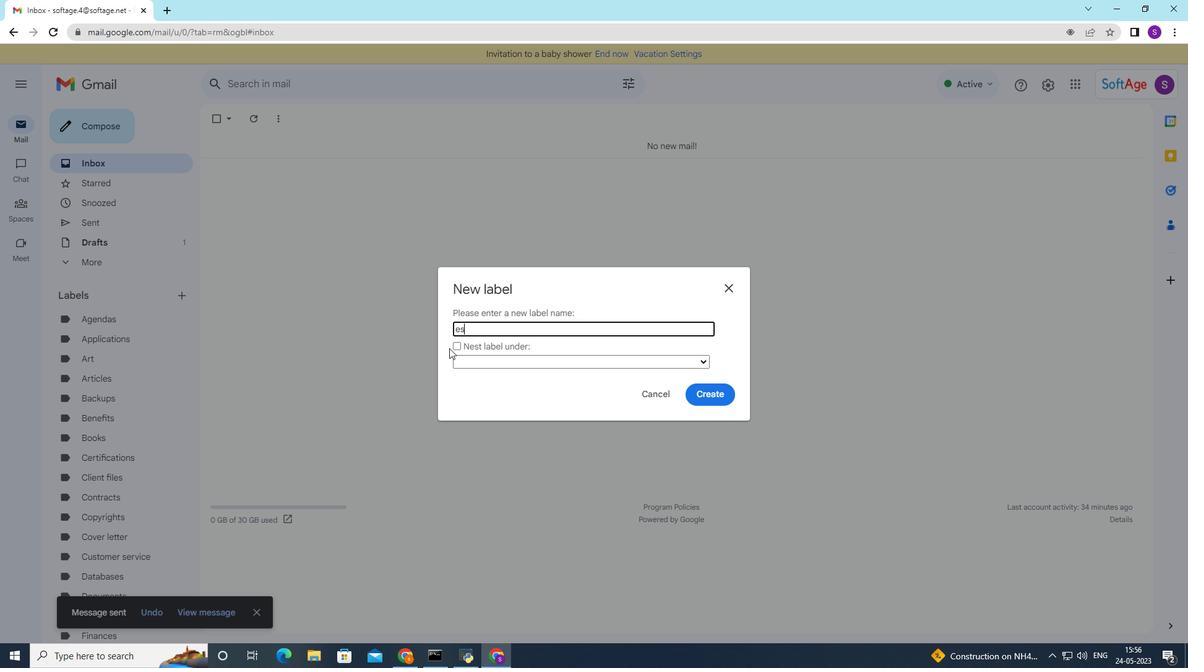 
Action: Key pressed t
Screenshot: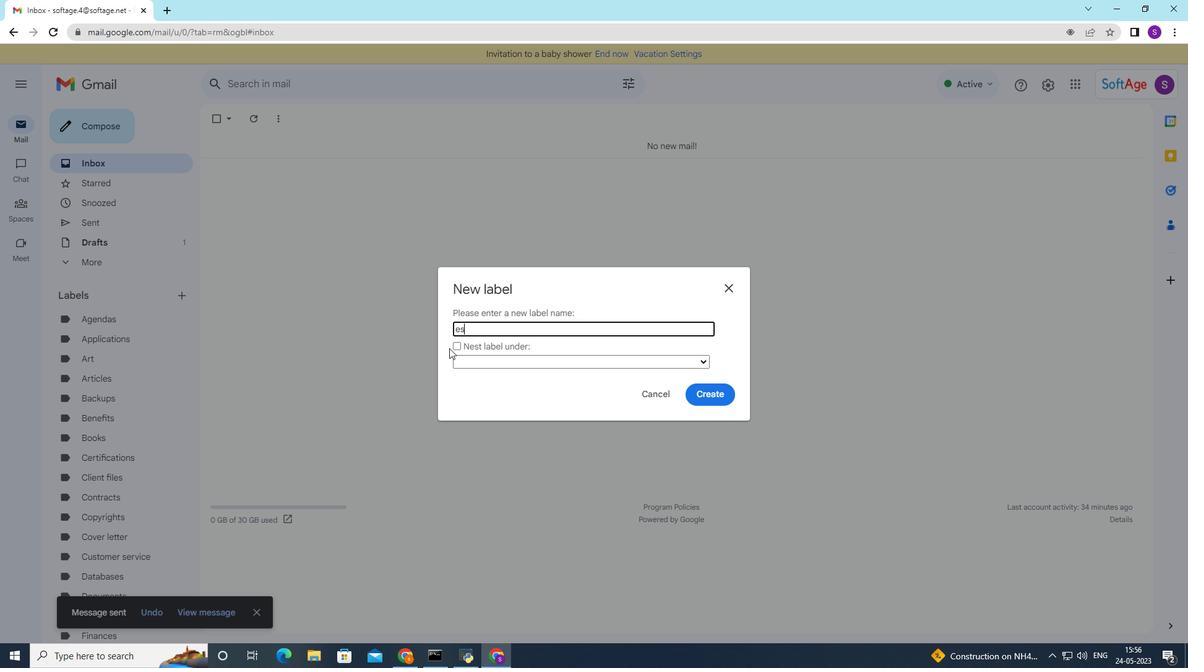 
Action: Mouse moved to (449, 352)
Screenshot: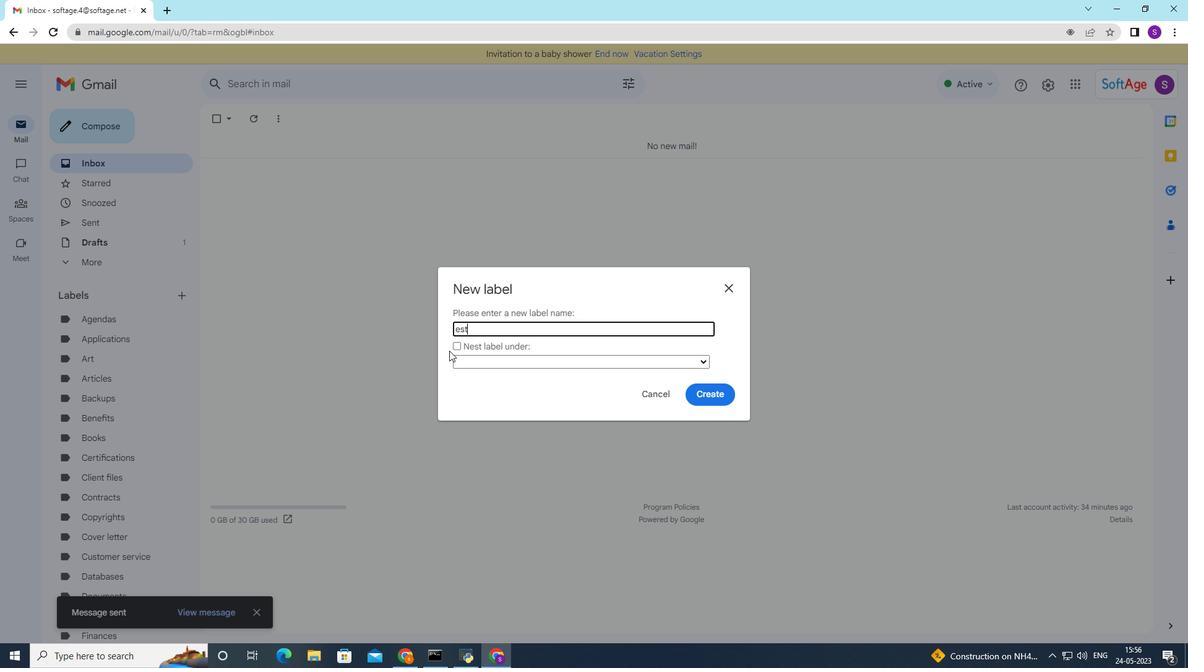 
Action: Key pressed a
Screenshot: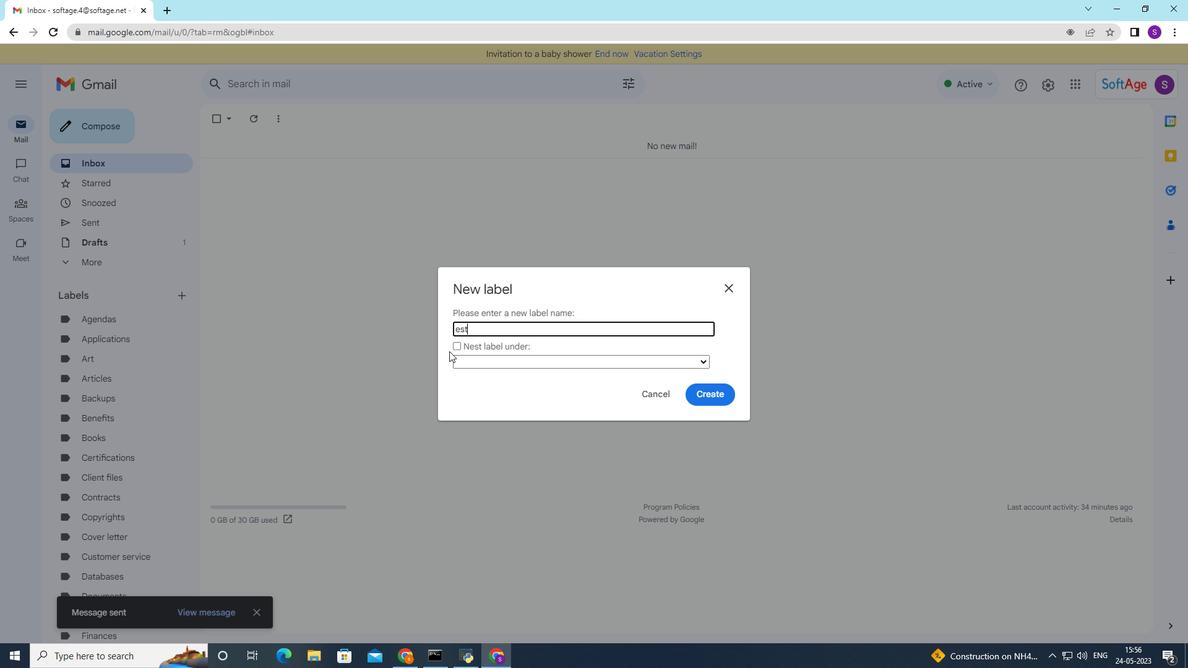 
Action: Mouse moved to (449, 352)
Screenshot: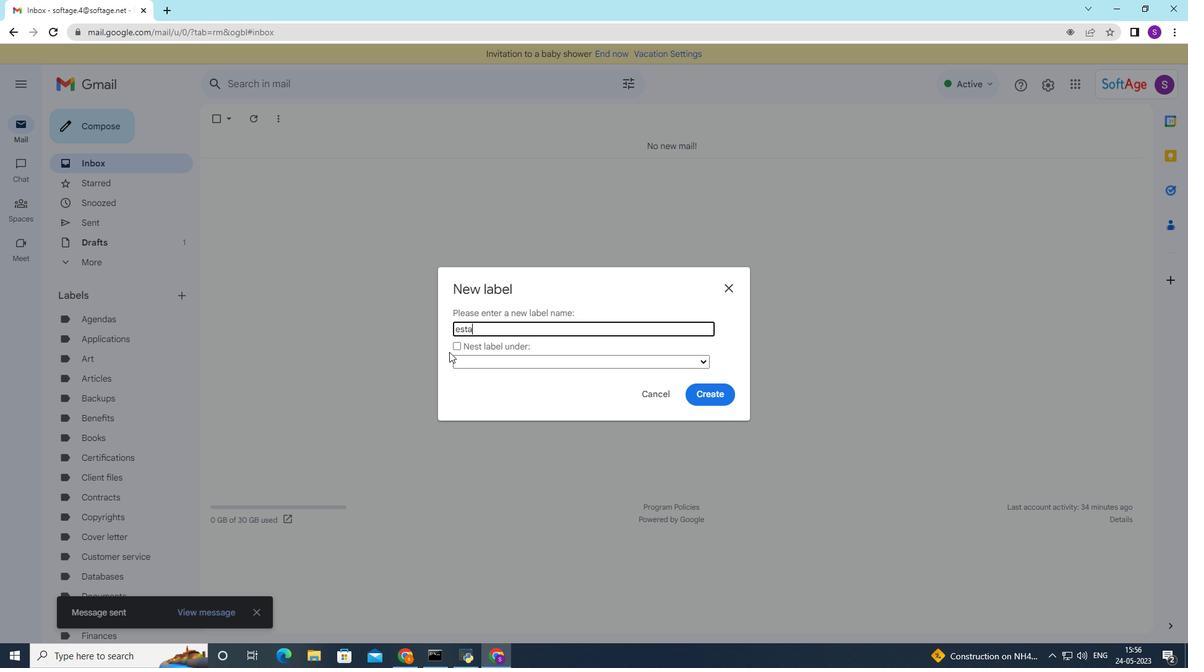 
Action: Key pressed t
Screenshot: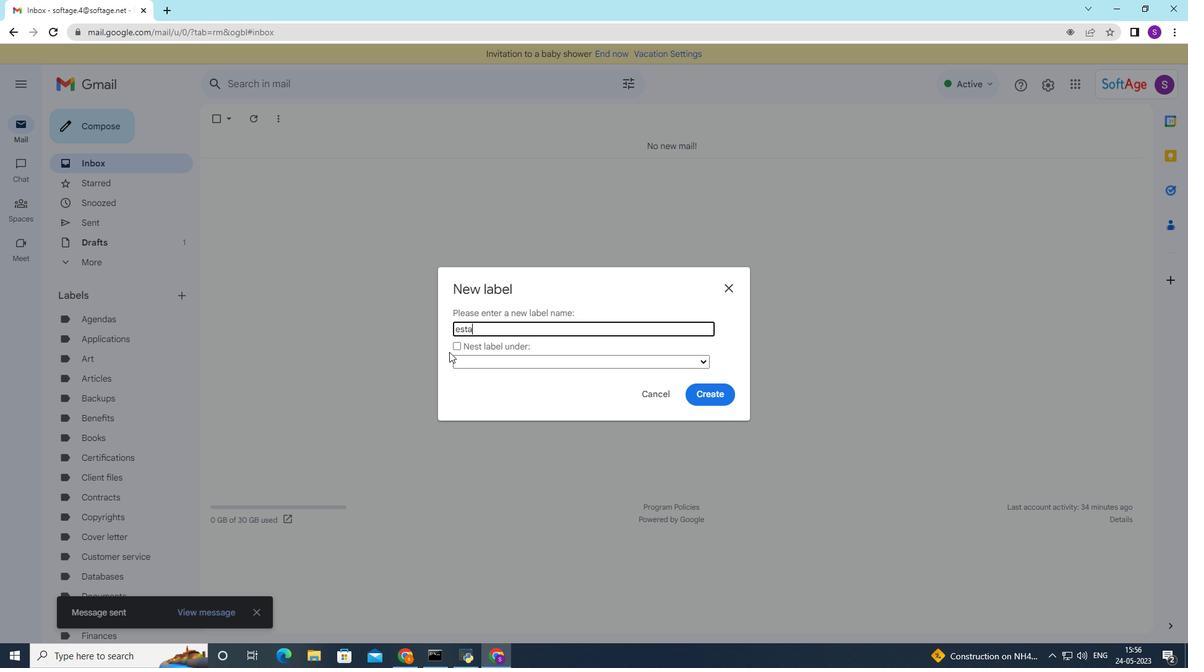 
Action: Mouse moved to (448, 353)
Screenshot: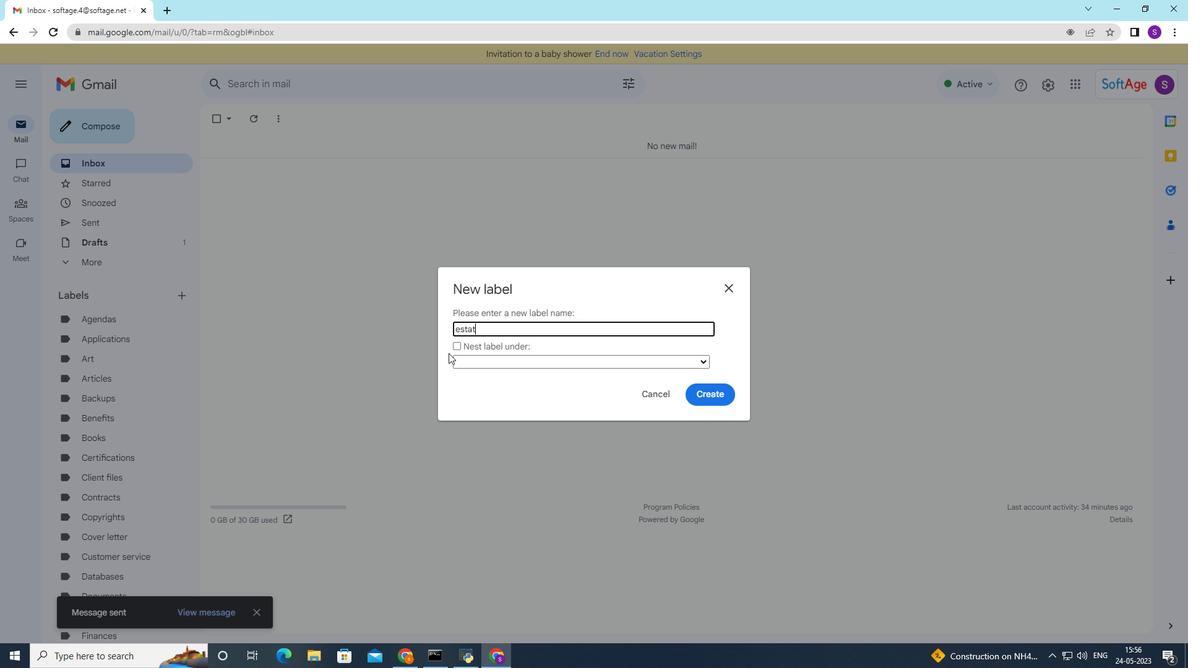 
Action: Key pressed e
Screenshot: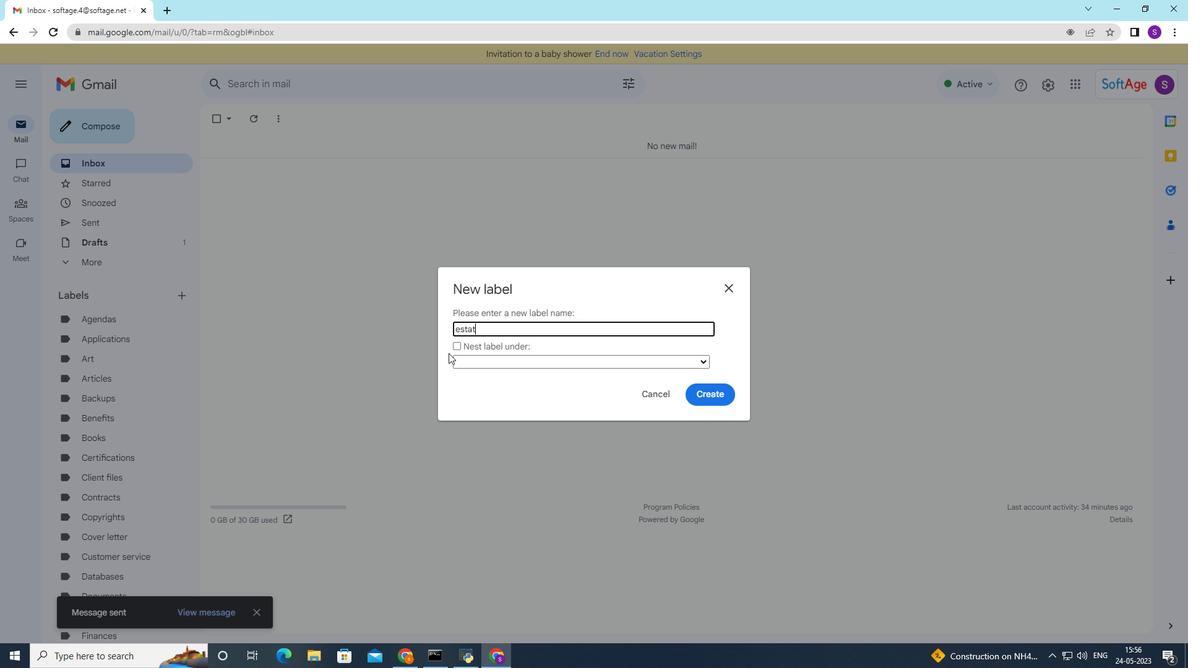 
Action: Mouse moved to (709, 386)
Screenshot: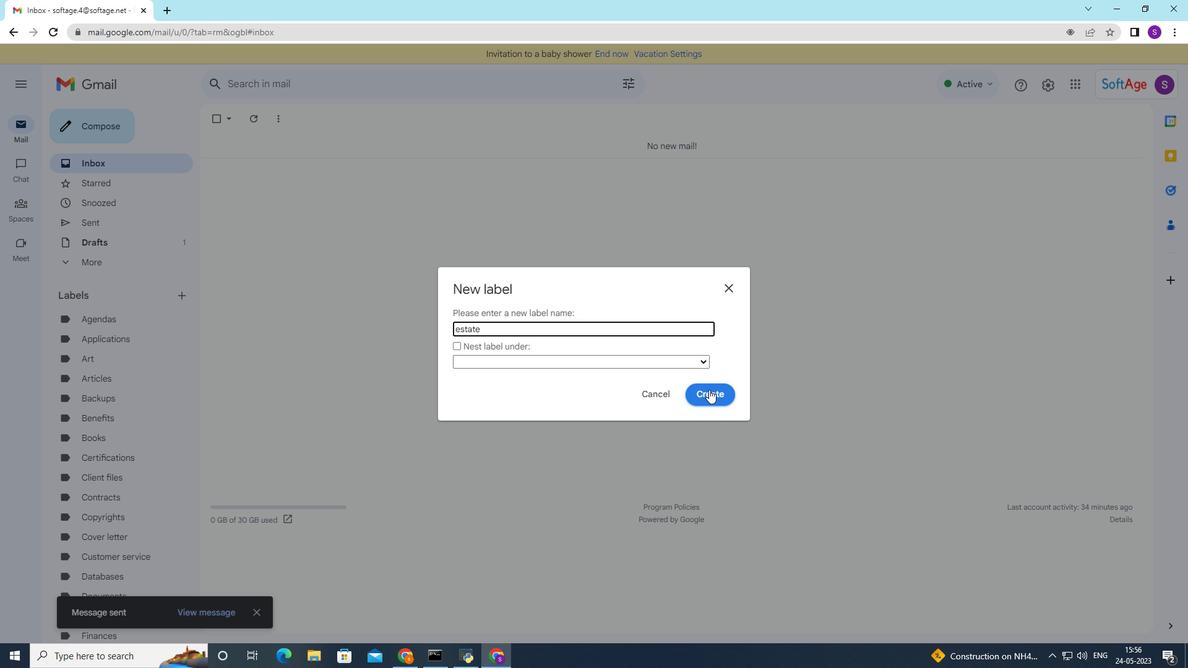 
Action: Mouse pressed left at (709, 386)
Screenshot: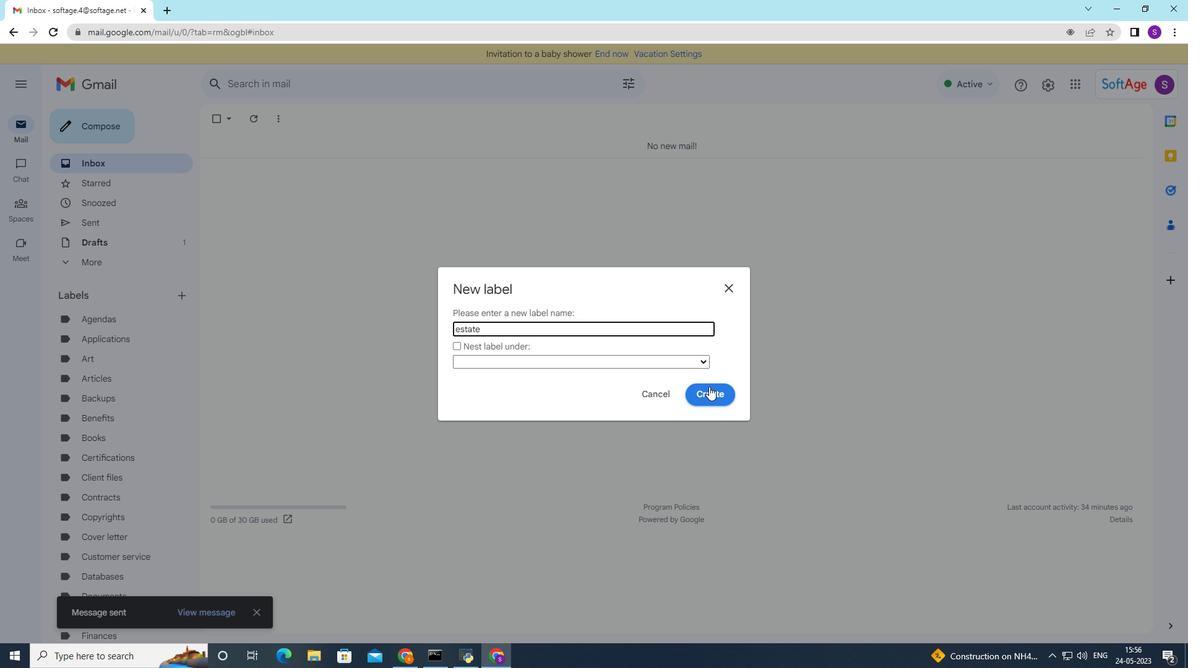 
Action: Mouse moved to (120, 365)
Screenshot: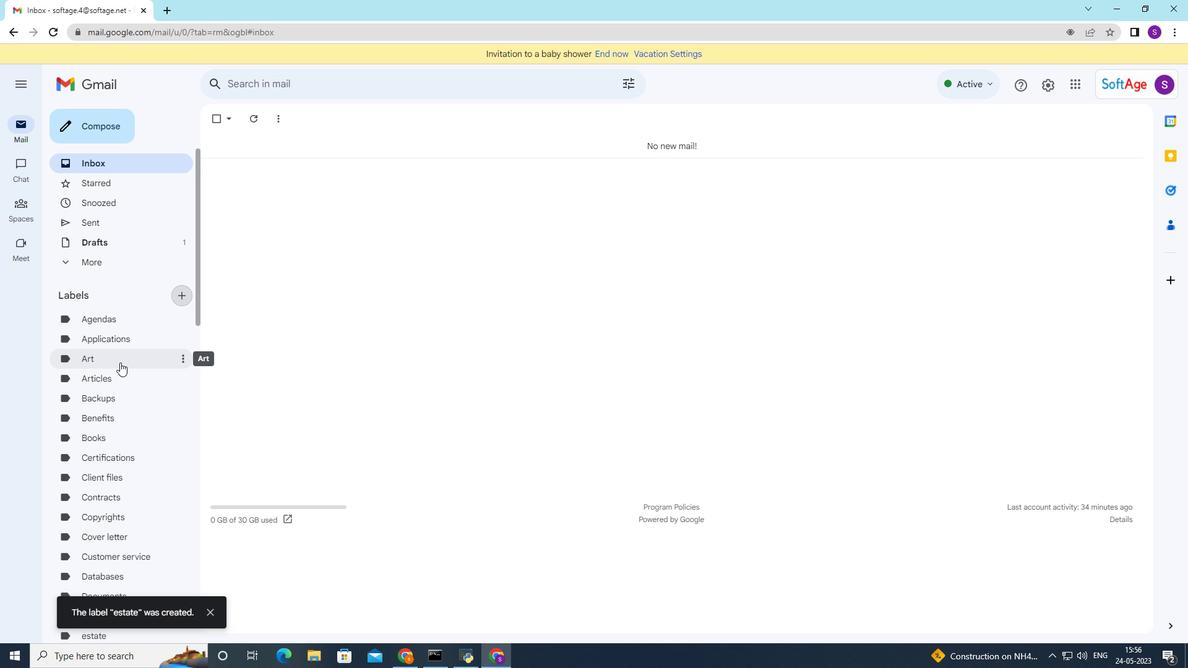 
Action: Mouse scrolled (120, 365) with delta (0, 0)
Screenshot: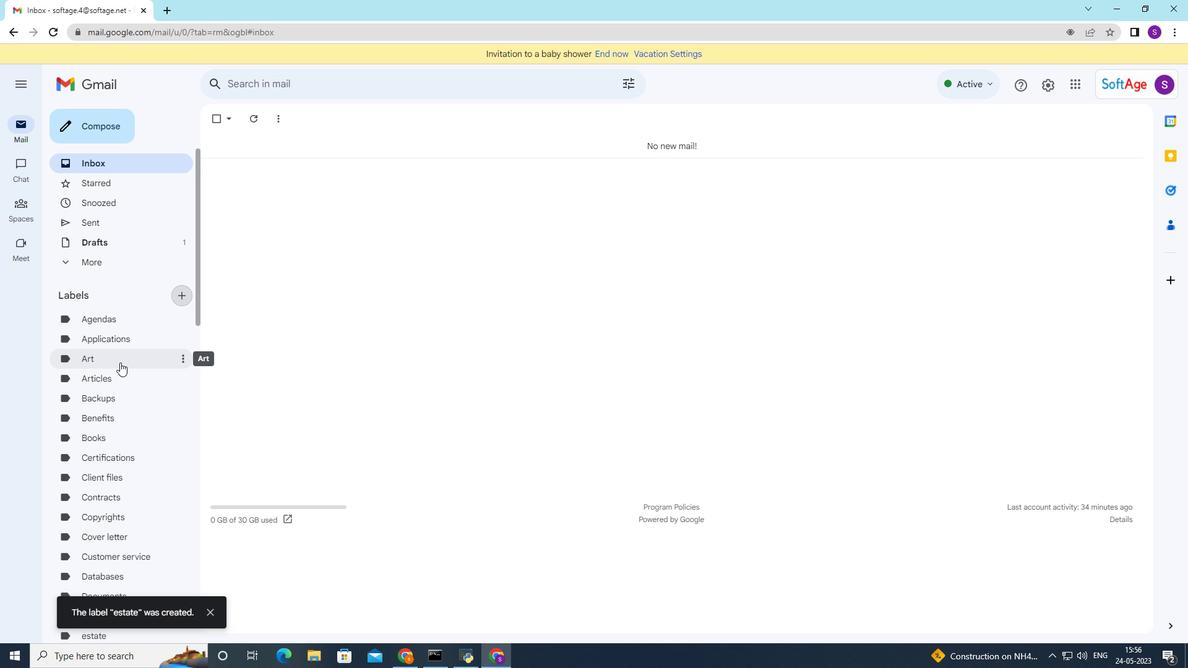 
Action: Mouse moved to (120, 366)
Screenshot: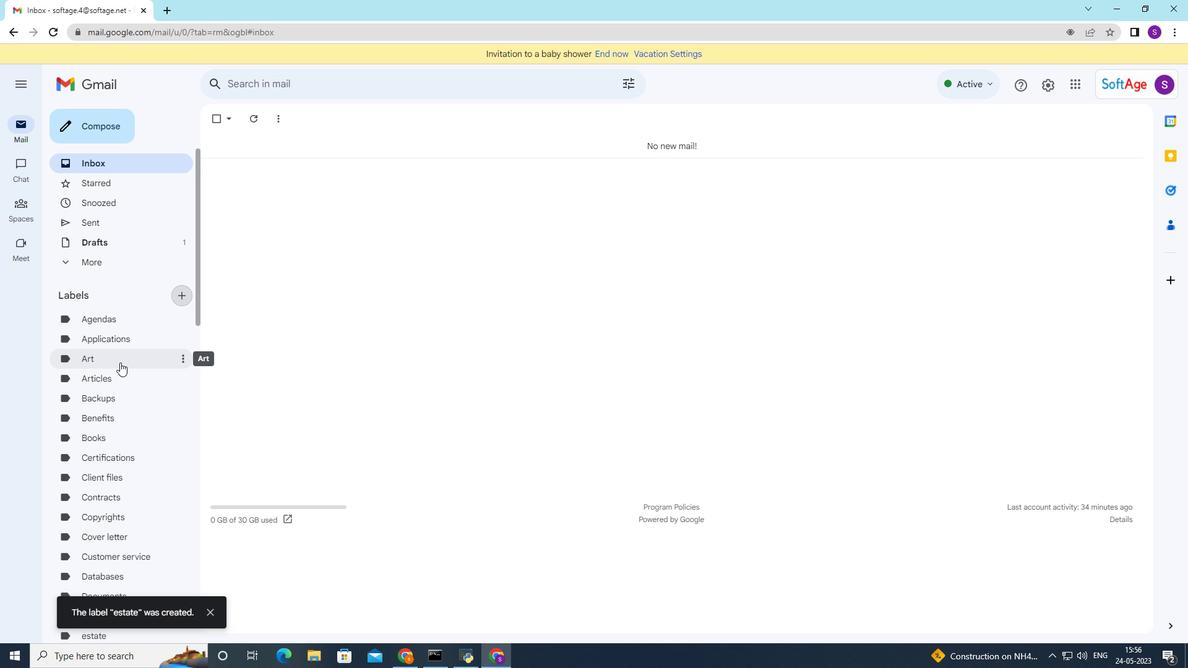 
Action: Mouse scrolled (120, 366) with delta (0, 0)
Screenshot: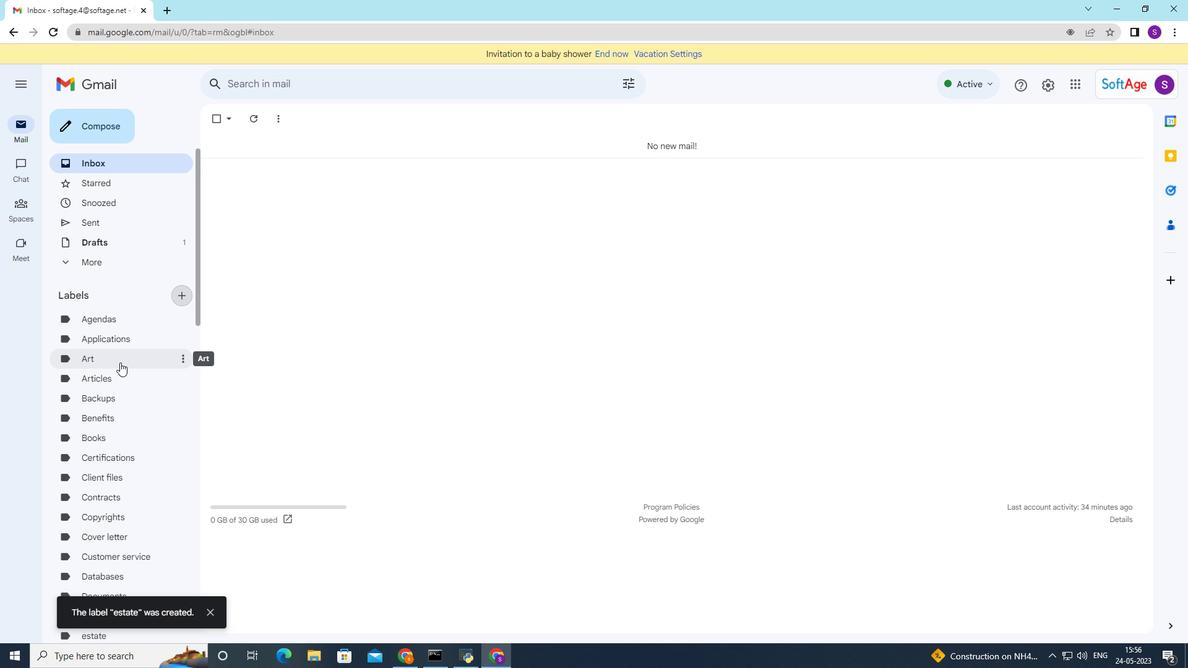 
Action: Mouse moved to (120, 368)
Screenshot: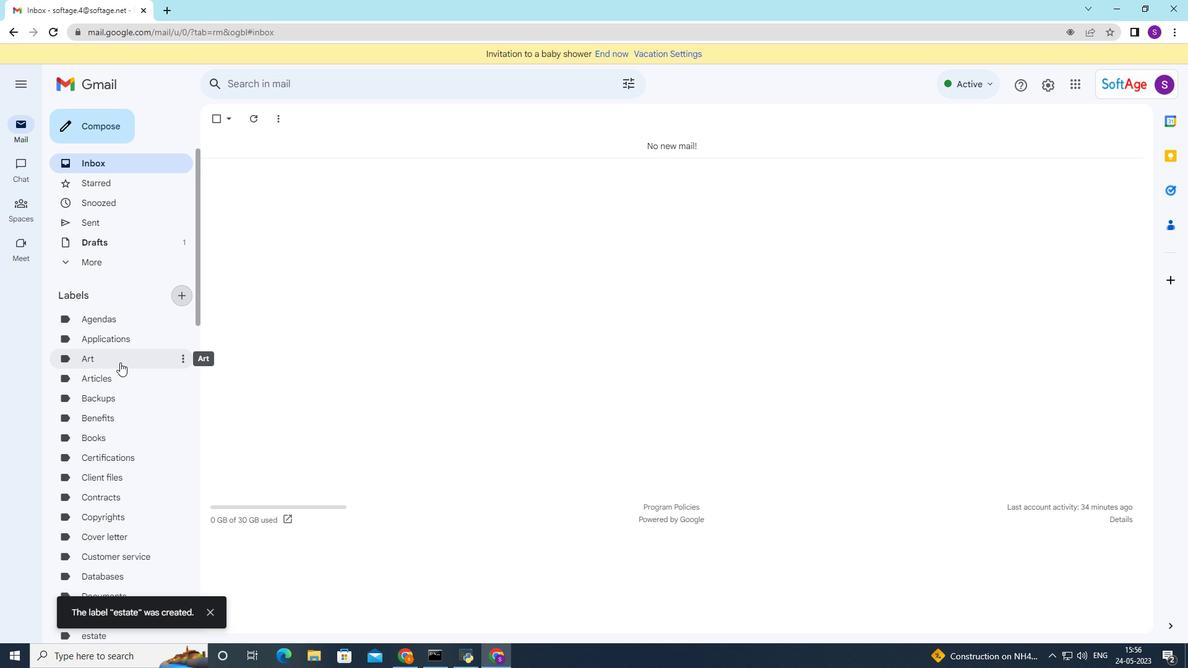 
Action: Mouse scrolled (120, 368) with delta (0, 0)
Screenshot: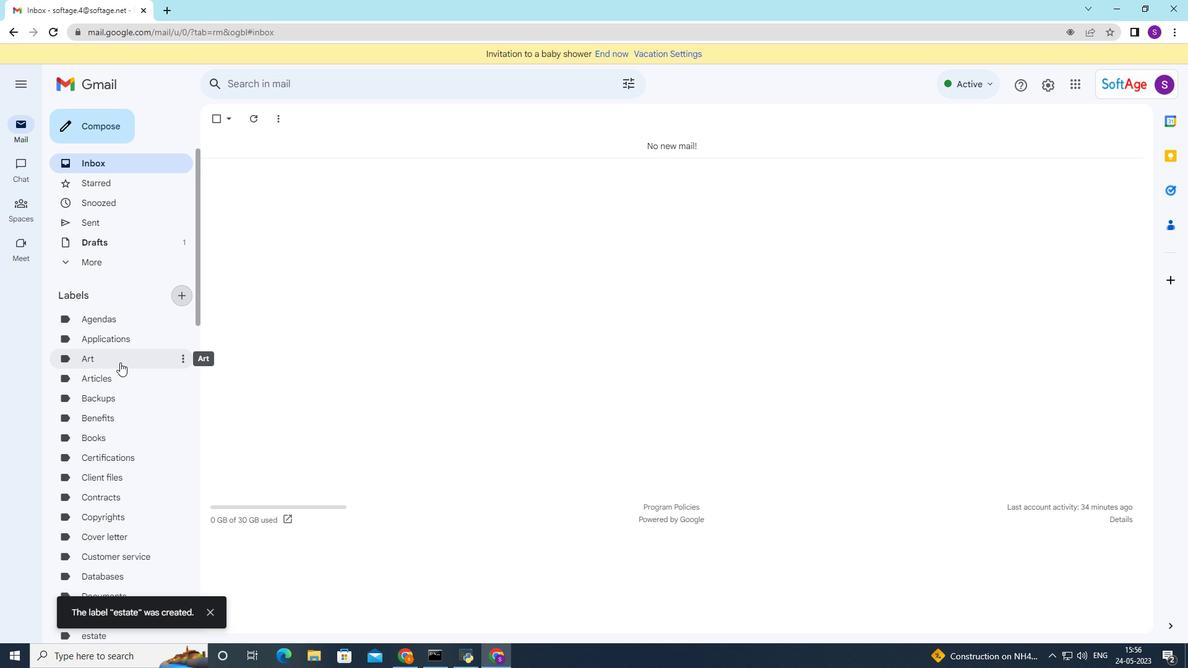 
Action: Mouse moved to (133, 396)
Screenshot: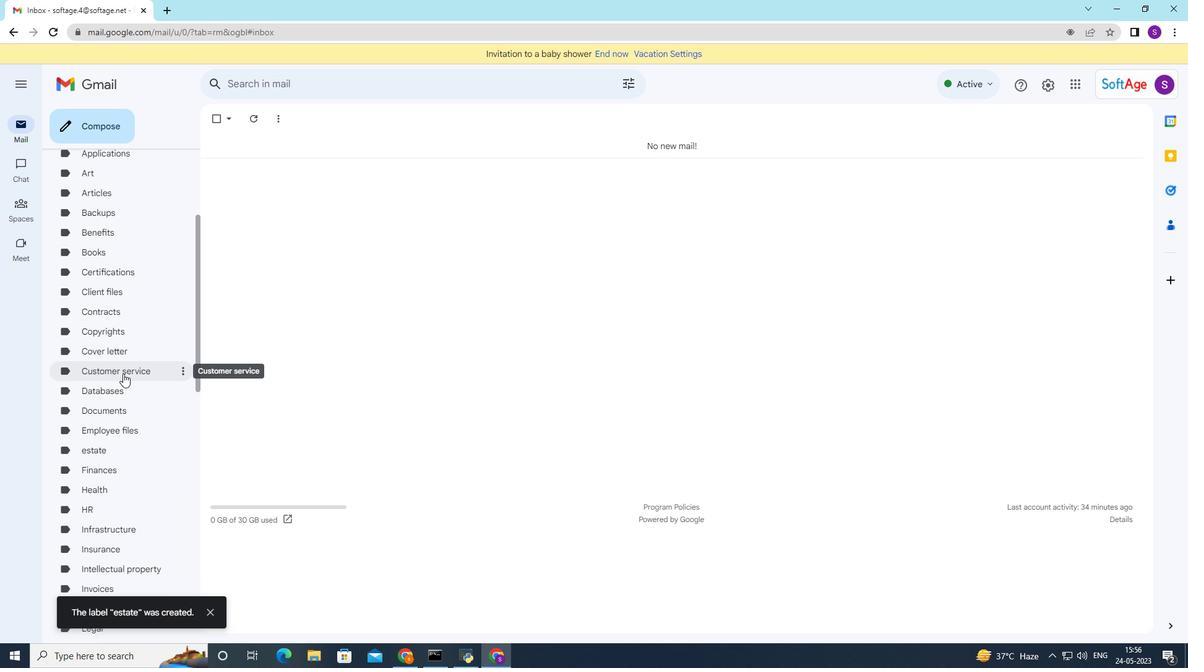 
Action: Mouse scrolled (131, 392) with delta (0, 0)
Screenshot: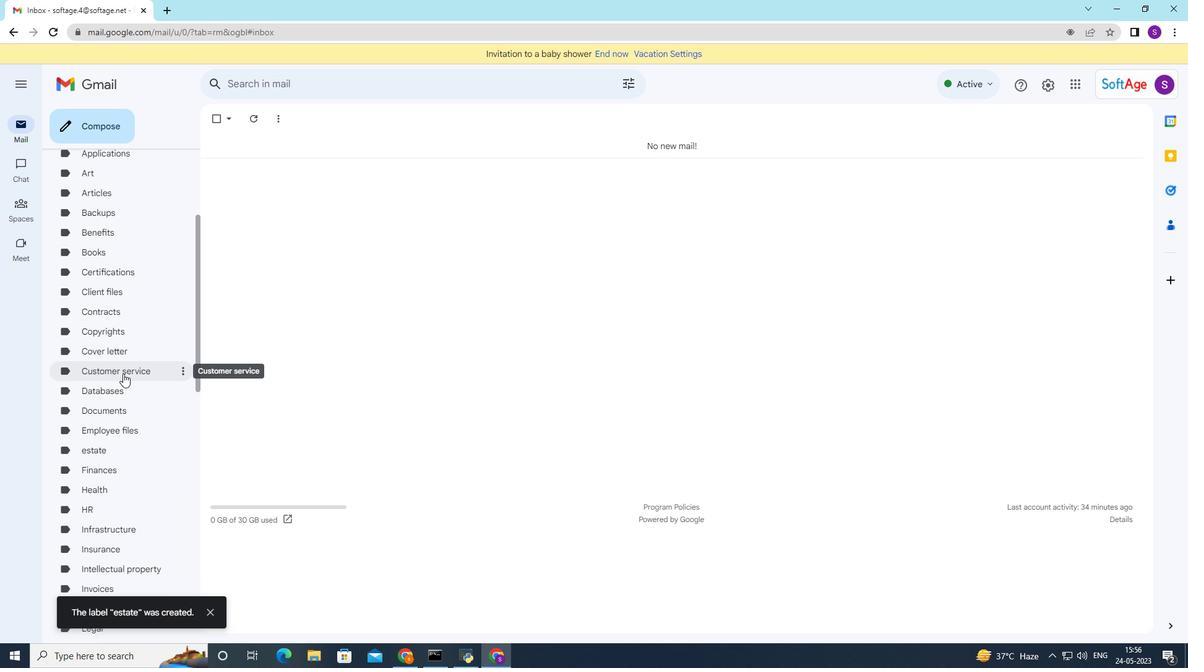 
Action: Mouse moved to (134, 400)
Screenshot: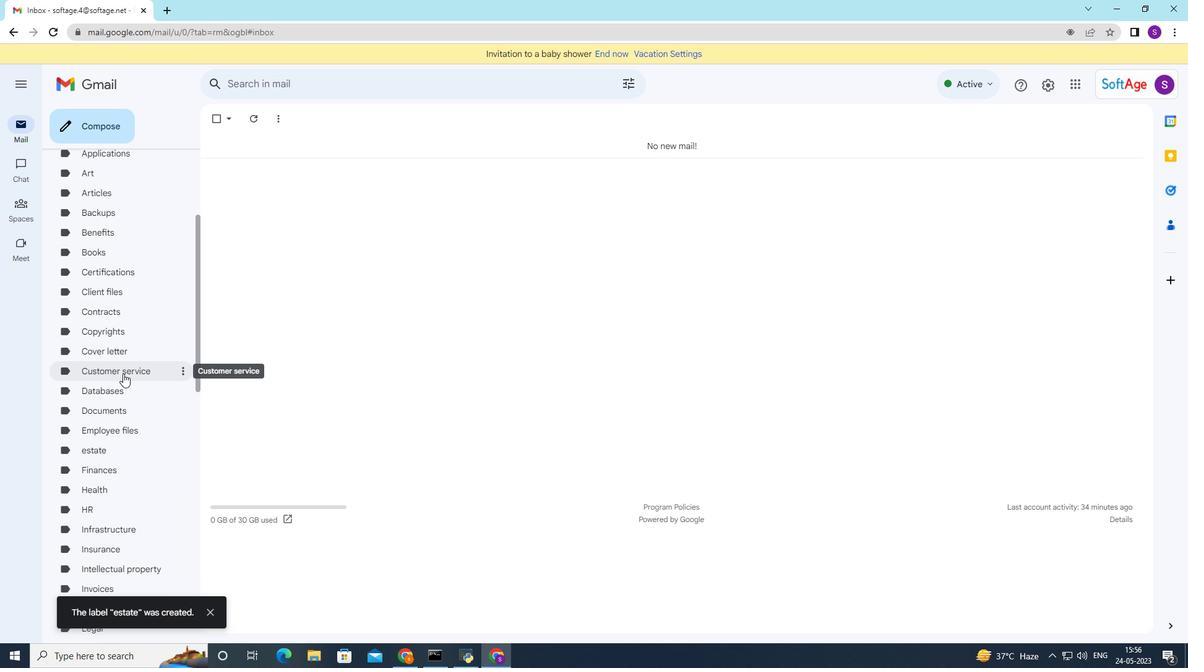 
Action: Mouse scrolled (133, 397) with delta (0, 0)
Screenshot: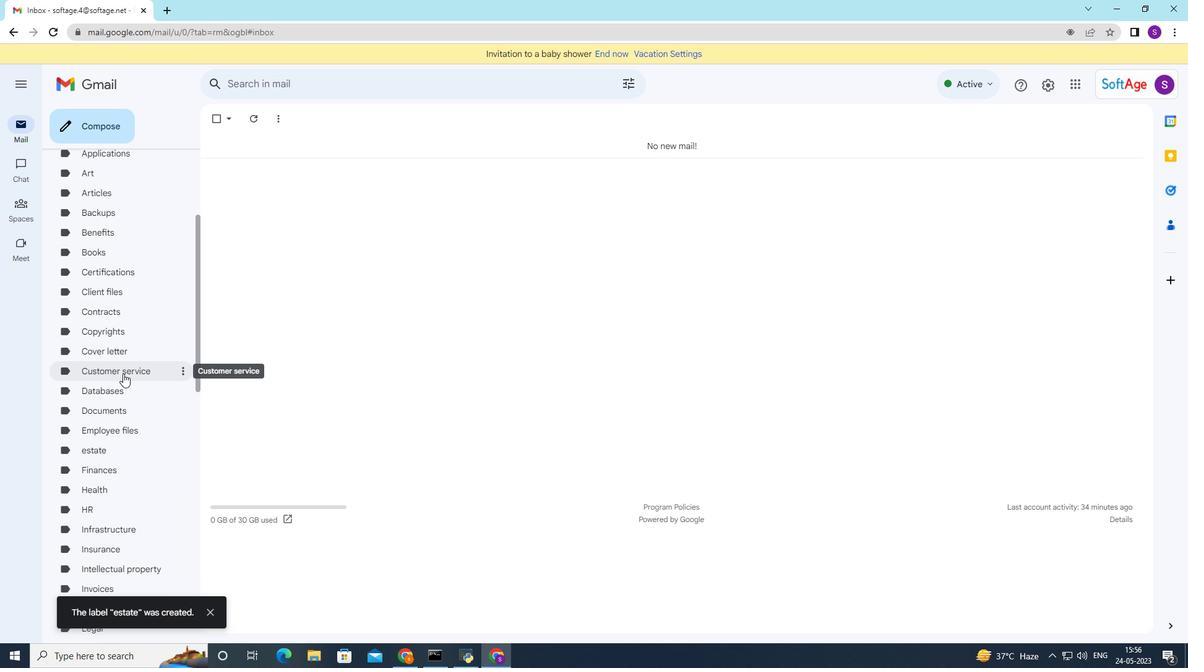 
Action: Mouse scrolled (133, 399) with delta (0, 0)
Screenshot: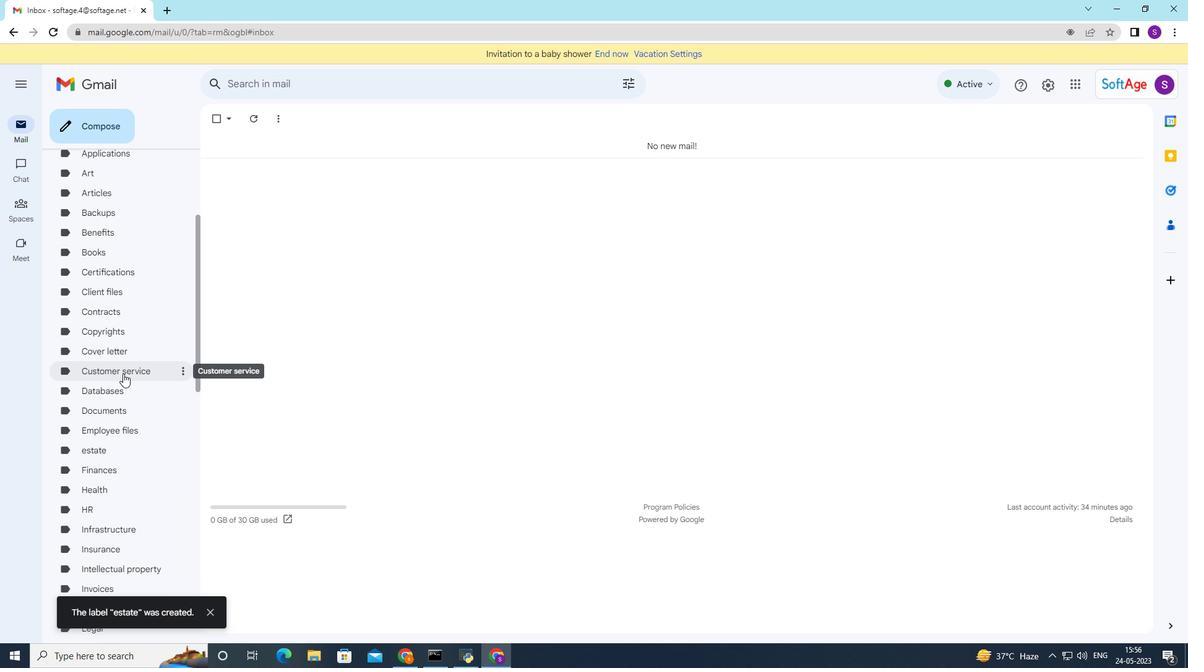 
Action: Mouse scrolled (134, 399) with delta (0, 0)
Screenshot: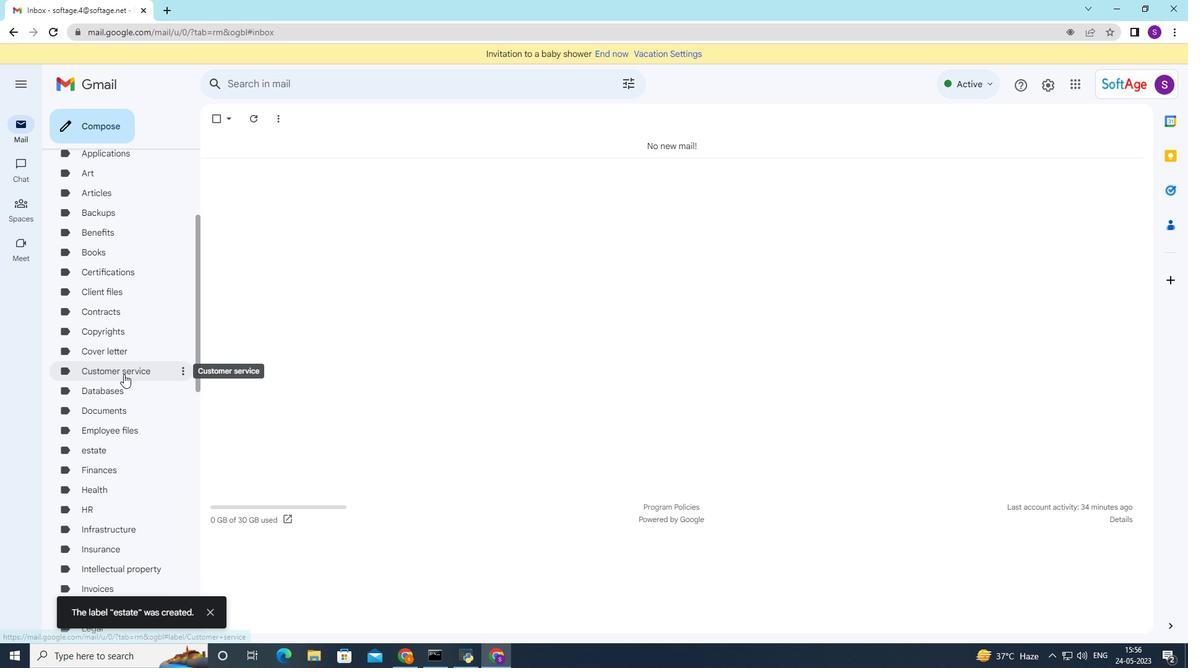 
Action: Mouse scrolled (134, 399) with delta (0, 0)
Screenshot: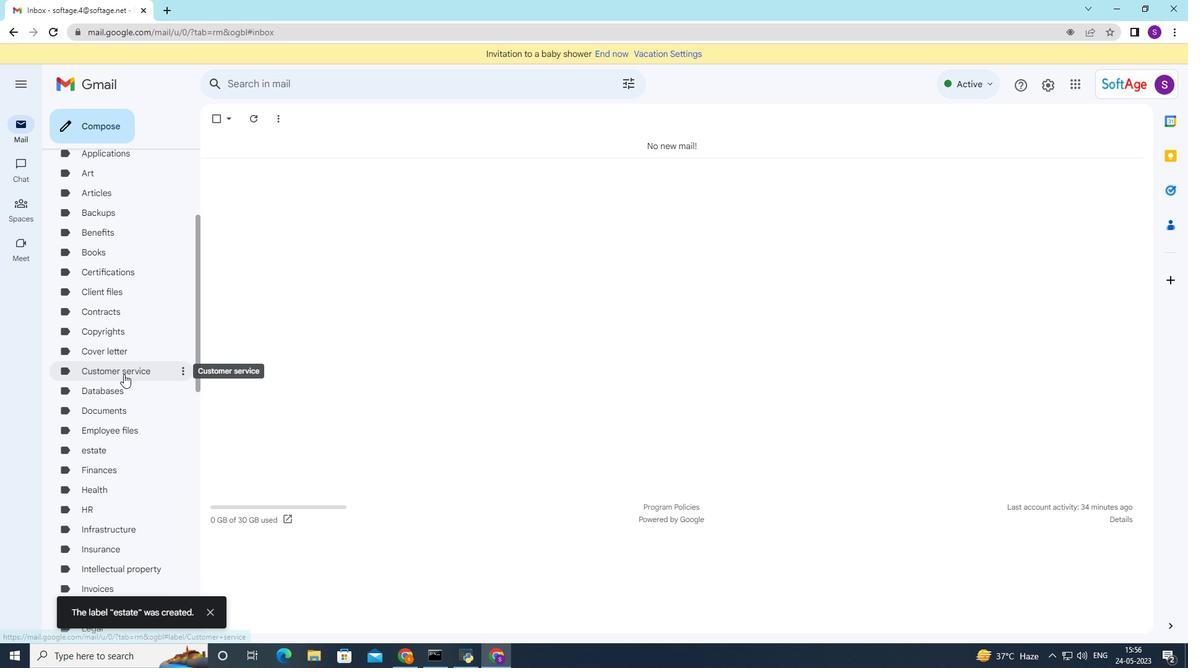 
Action: Mouse moved to (136, 404)
Screenshot: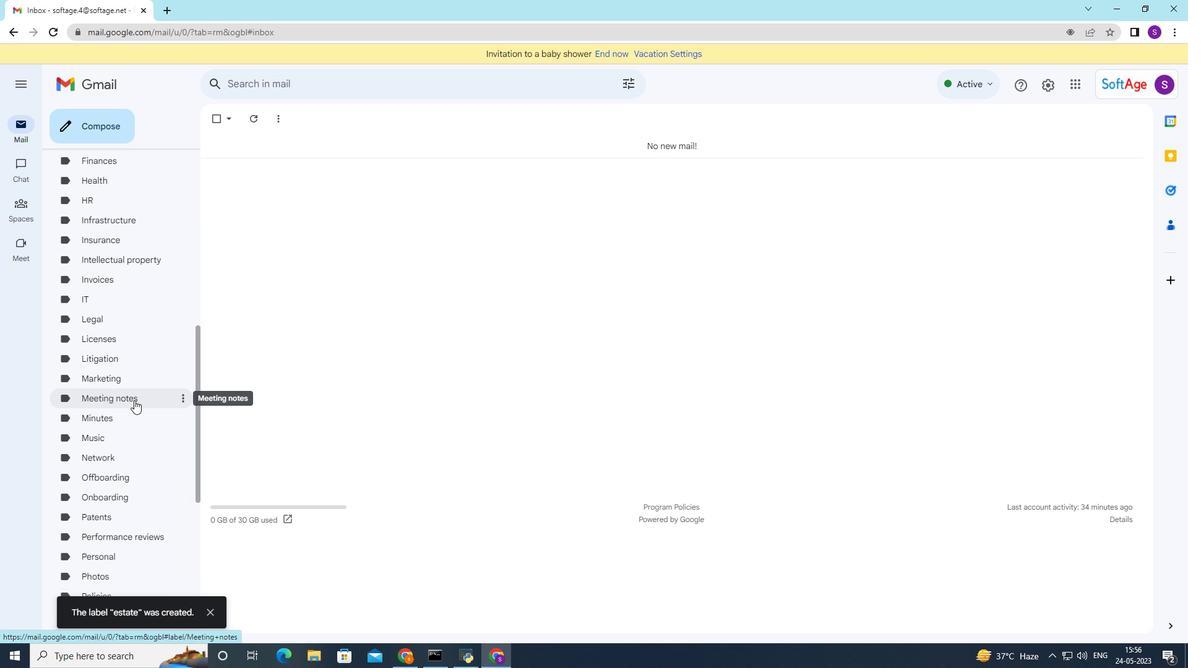 
Action: Mouse scrolled (136, 404) with delta (0, 0)
Screenshot: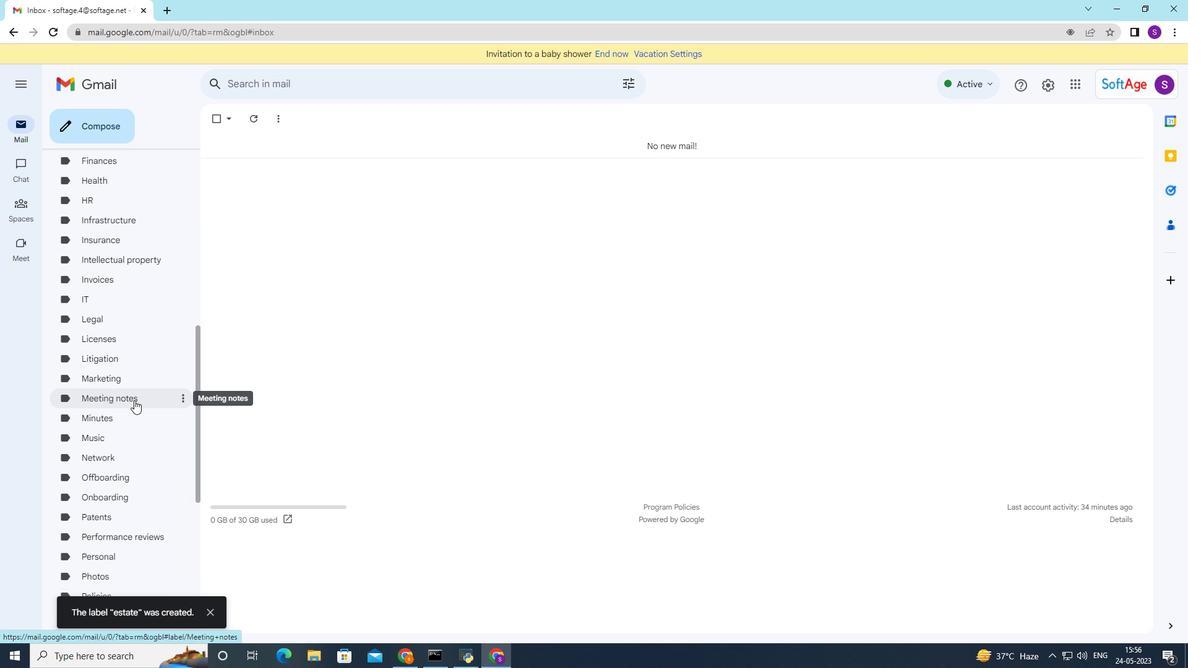 
Action: Mouse moved to (136, 407)
Screenshot: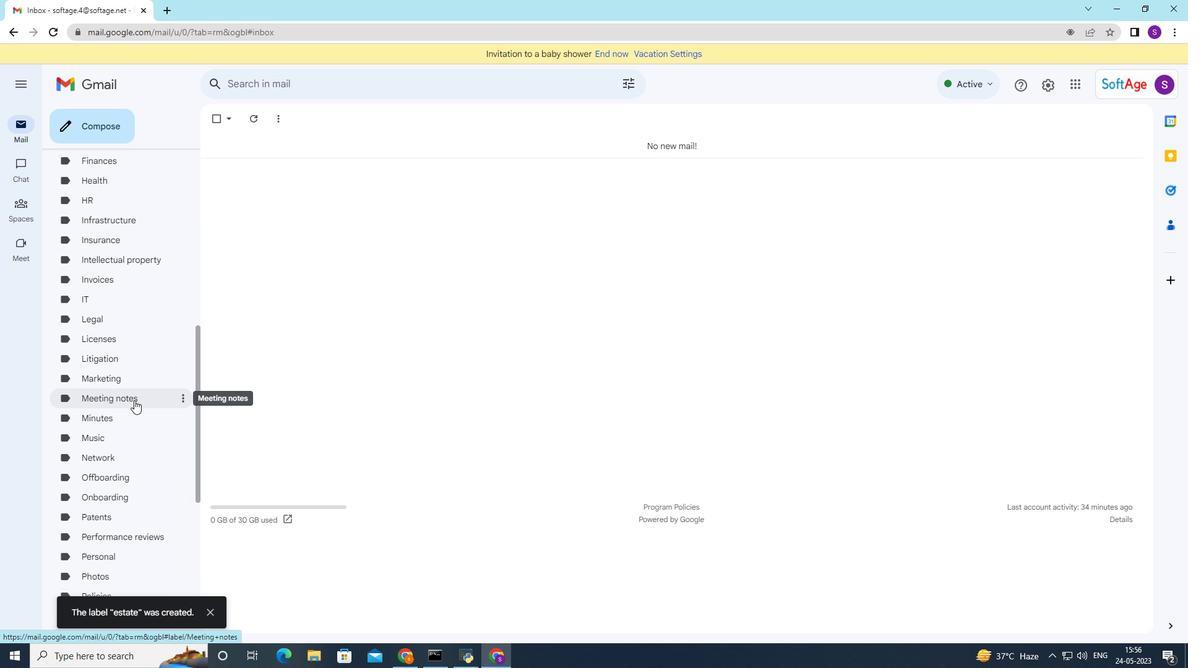
Action: Mouse scrolled (136, 407) with delta (0, 0)
Screenshot: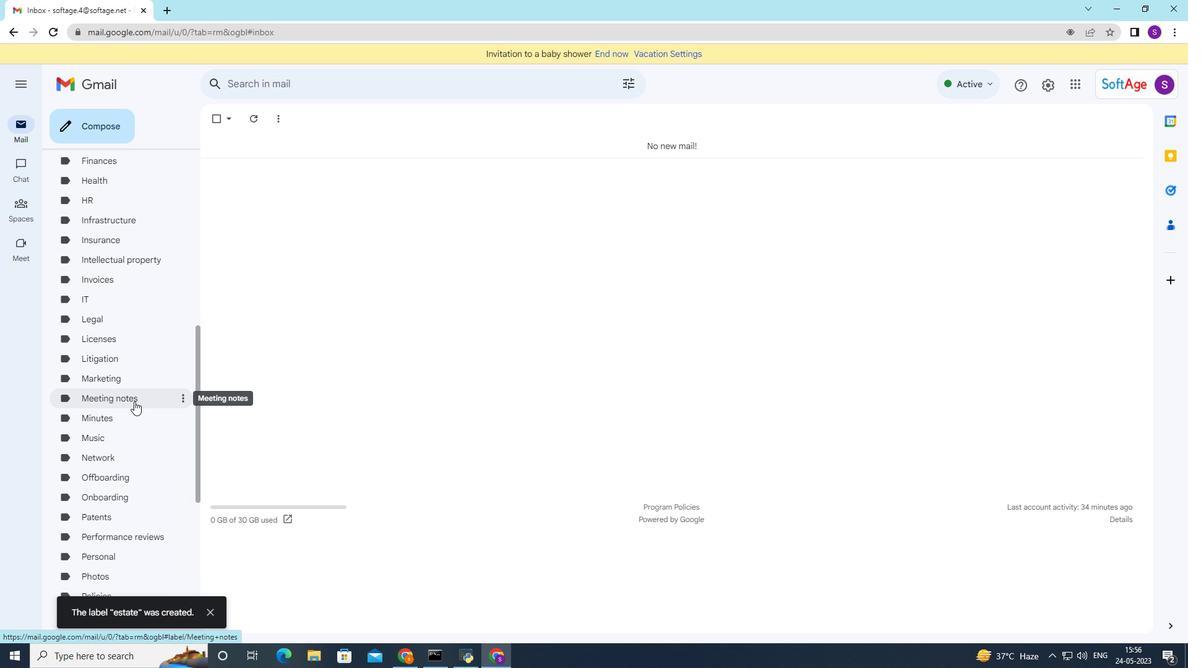 
Action: Mouse moved to (136, 409)
Screenshot: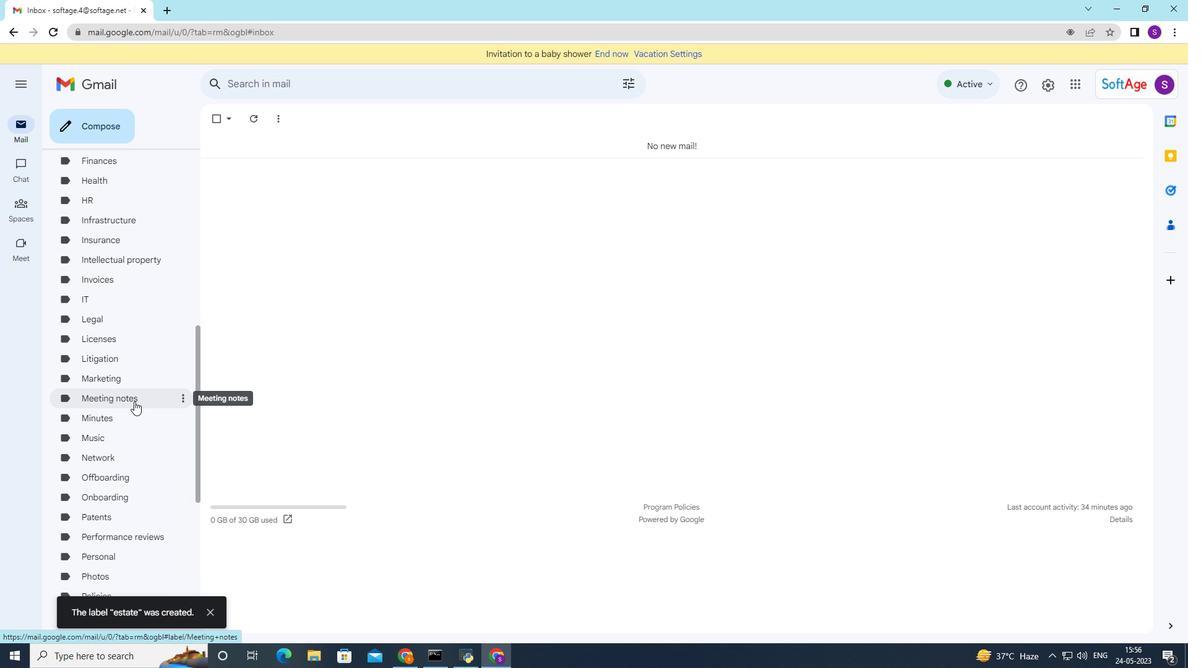 
Action: Mouse scrolled (136, 408) with delta (0, 0)
Screenshot: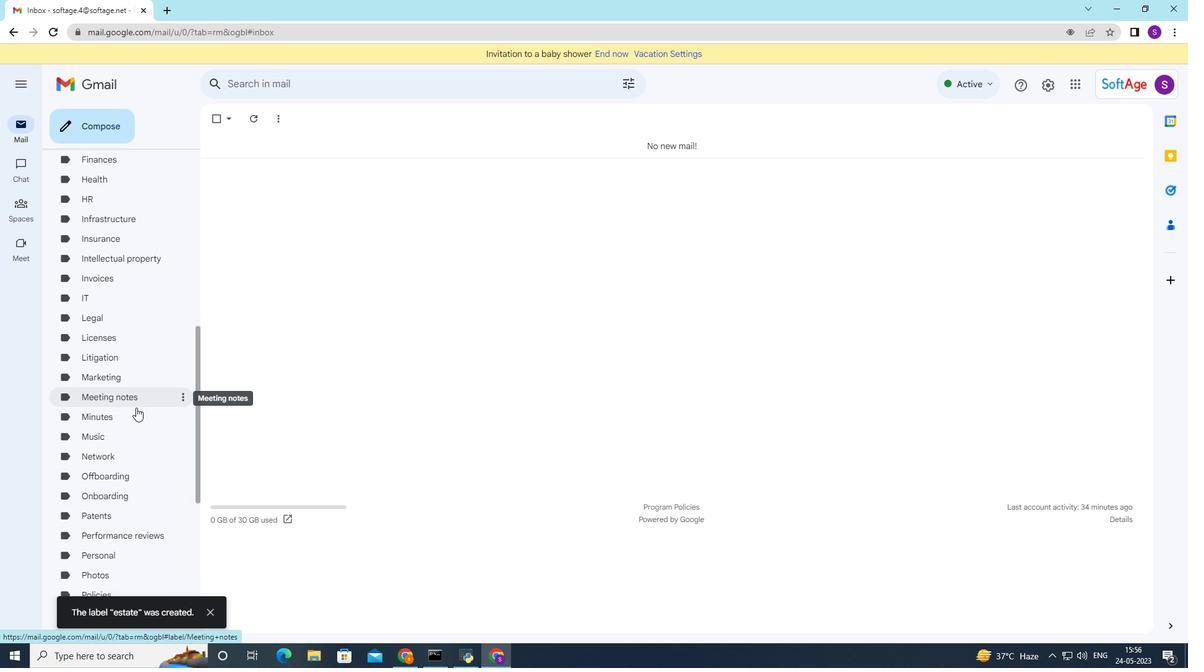 
Action: Mouse moved to (136, 414)
Screenshot: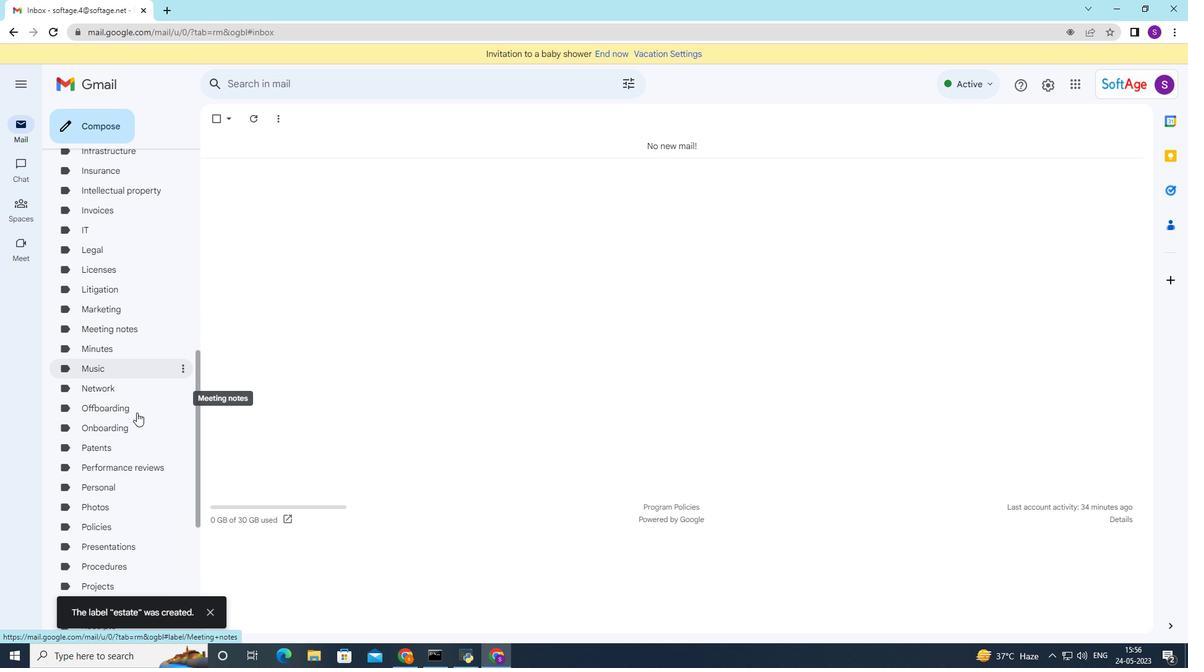 
Action: Mouse scrolled (136, 413) with delta (0, 0)
Screenshot: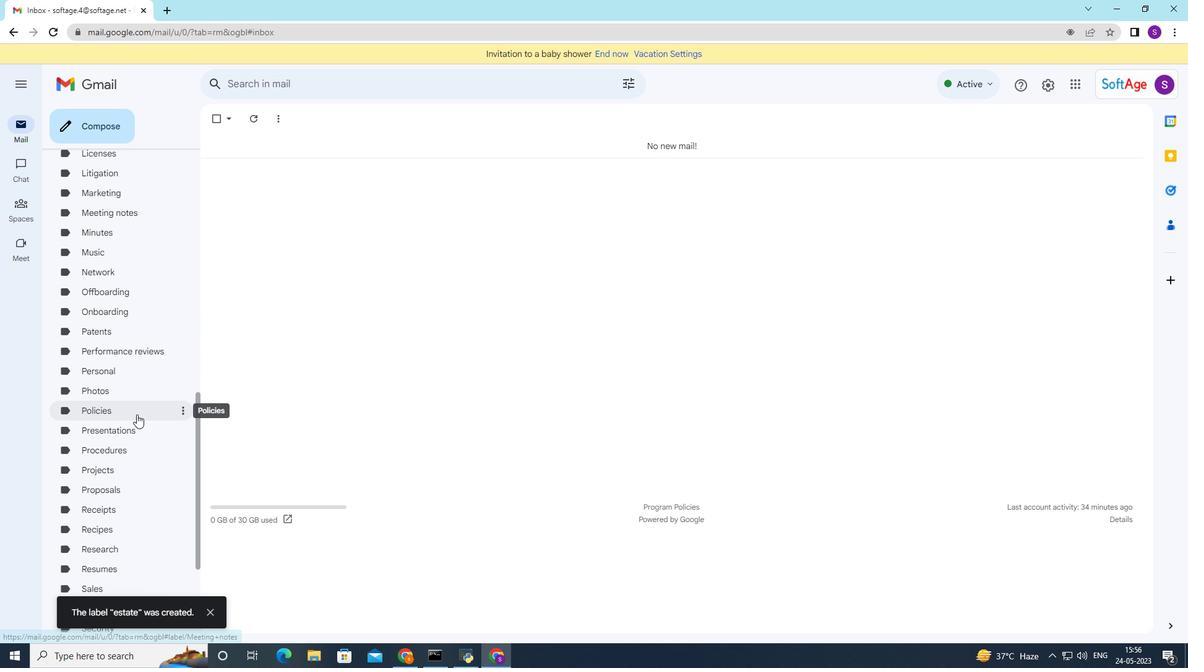 
Action: Mouse moved to (138, 423)
Screenshot: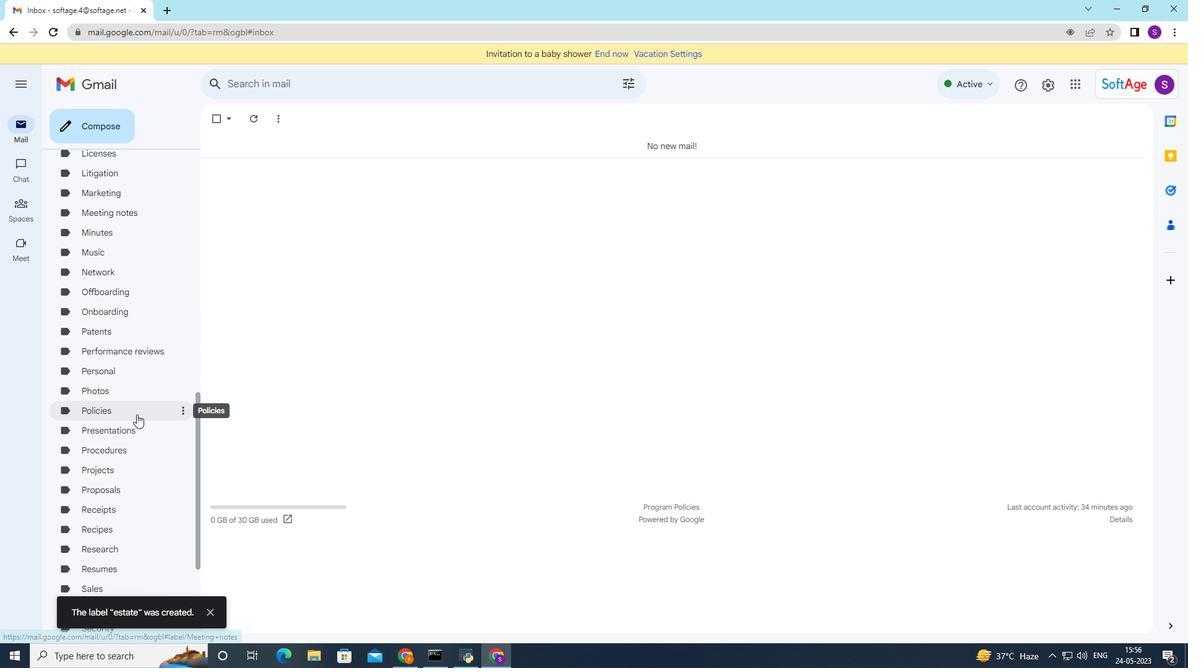 
Action: Mouse scrolled (137, 416) with delta (0, 0)
Screenshot: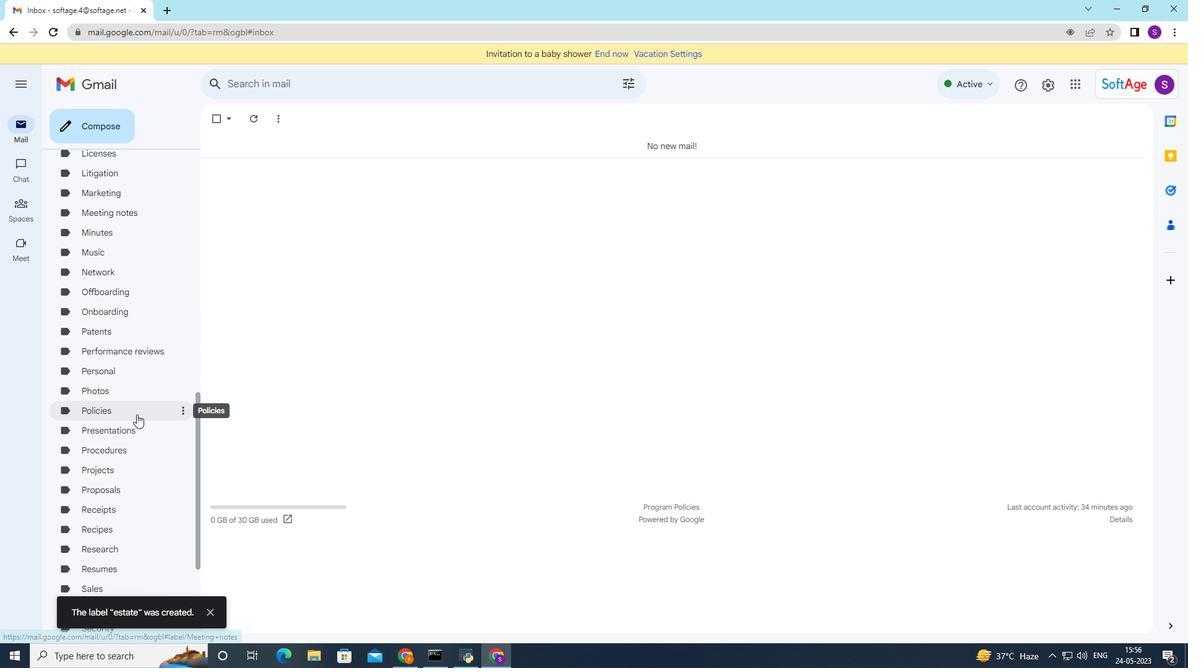 
Action: Mouse moved to (138, 424)
Screenshot: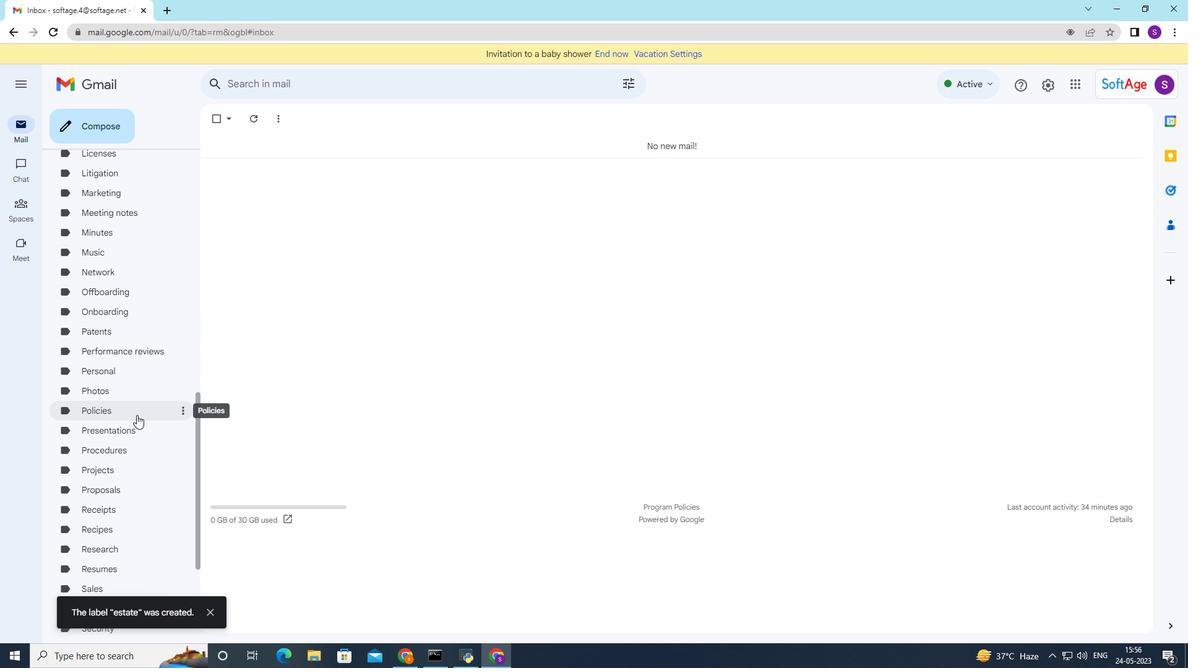 
Action: Mouse scrolled (137, 416) with delta (0, 0)
Screenshot: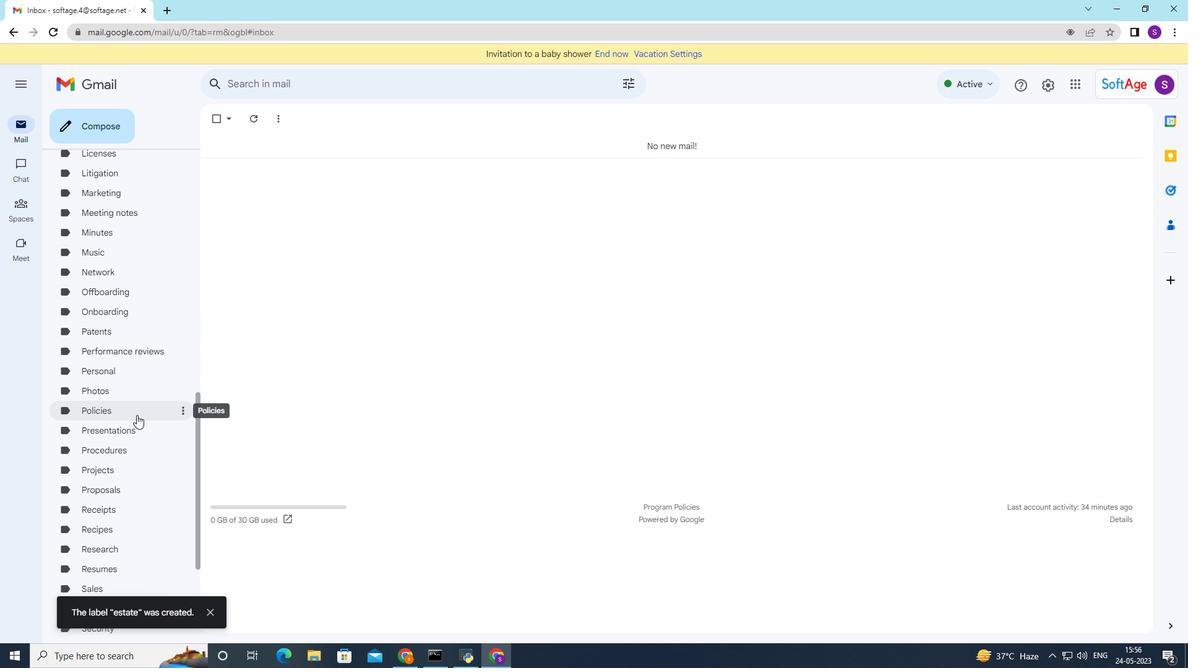 
Action: Mouse moved to (140, 436)
Screenshot: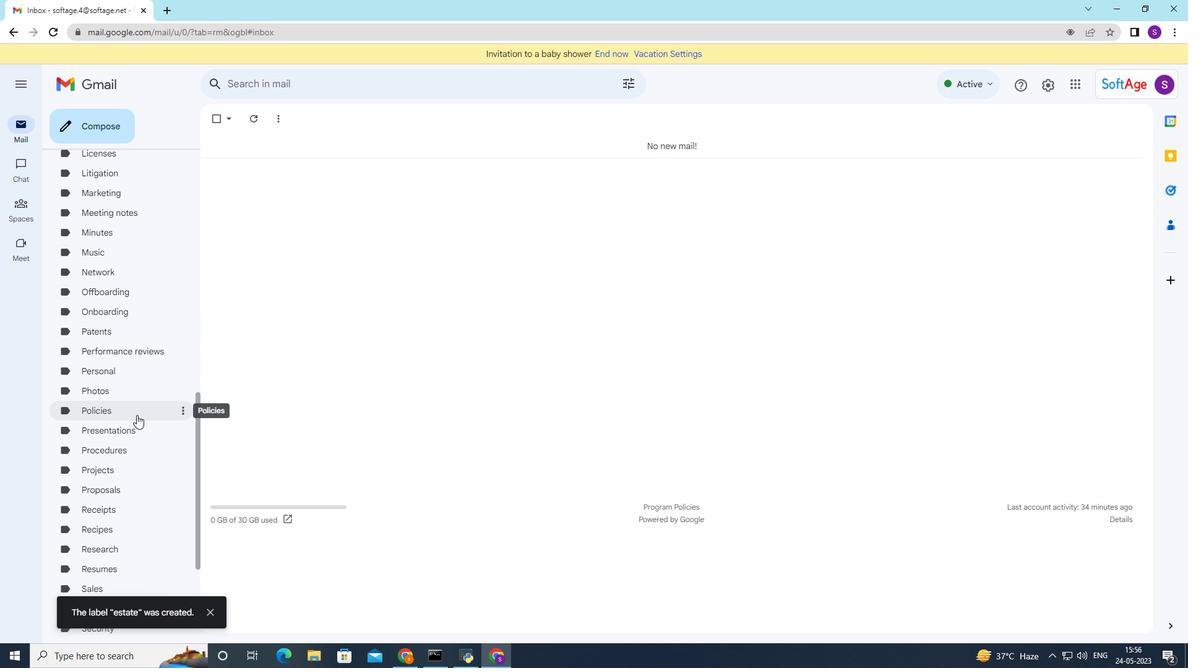 
Action: Mouse scrolled (137, 418) with delta (0, 0)
Screenshot: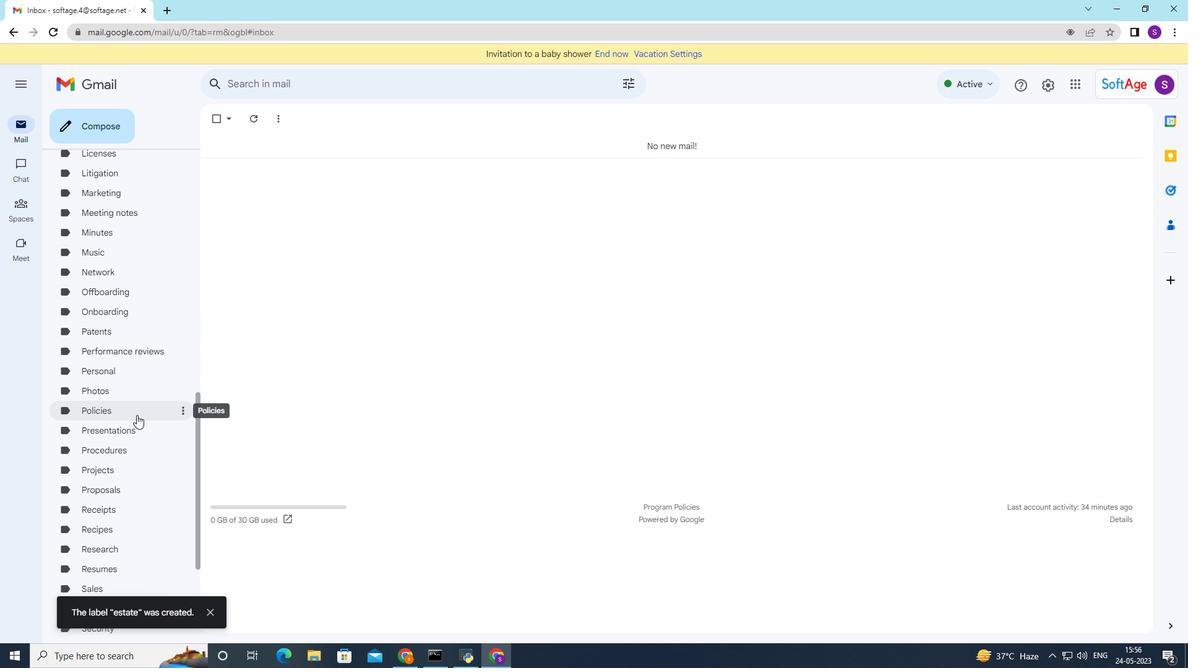 
Action: Mouse moved to (141, 459)
Screenshot: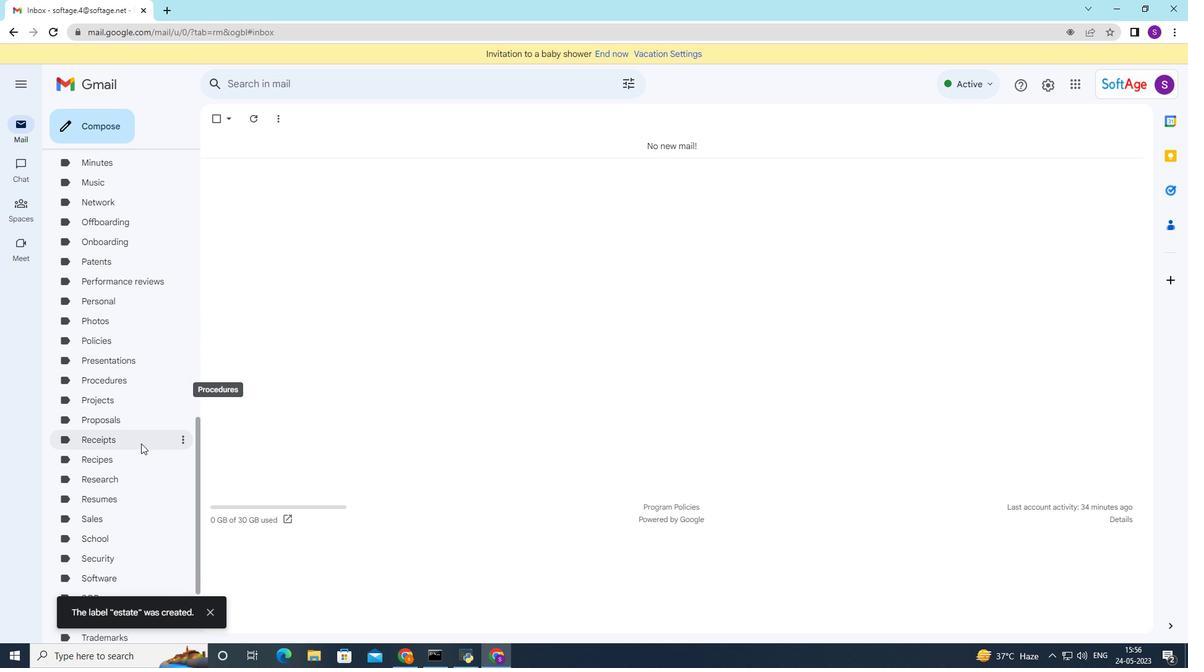 
Action: Mouse scrolled (141, 459) with delta (0, 0)
Screenshot: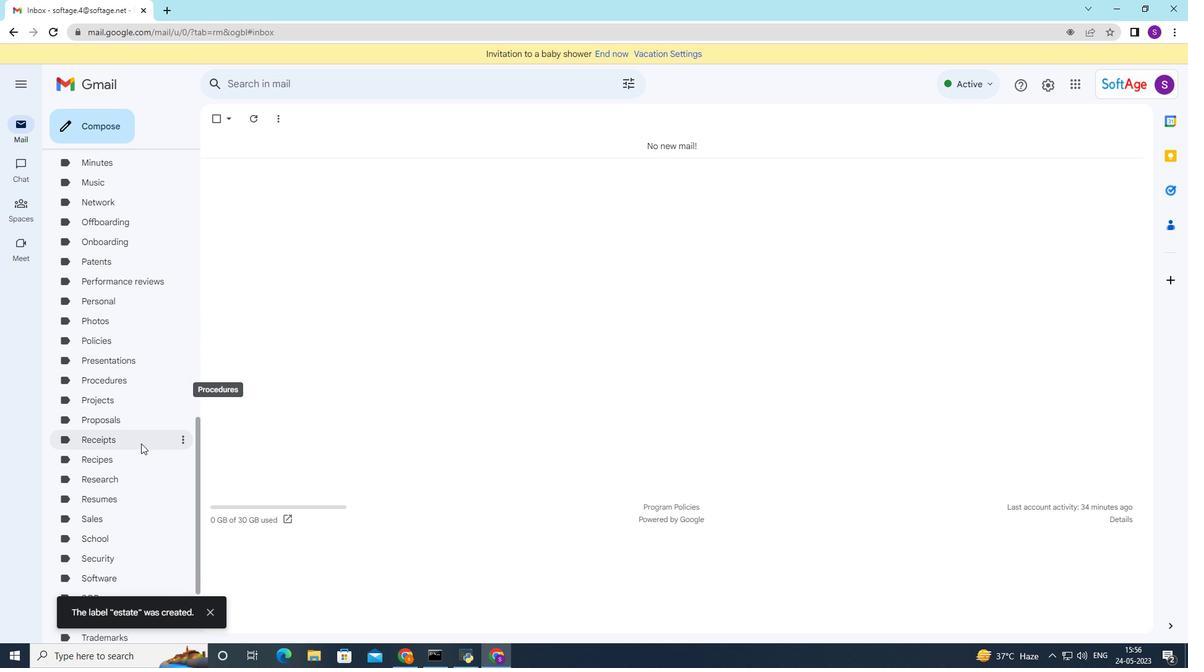 
Action: Mouse moved to (140, 465)
Screenshot: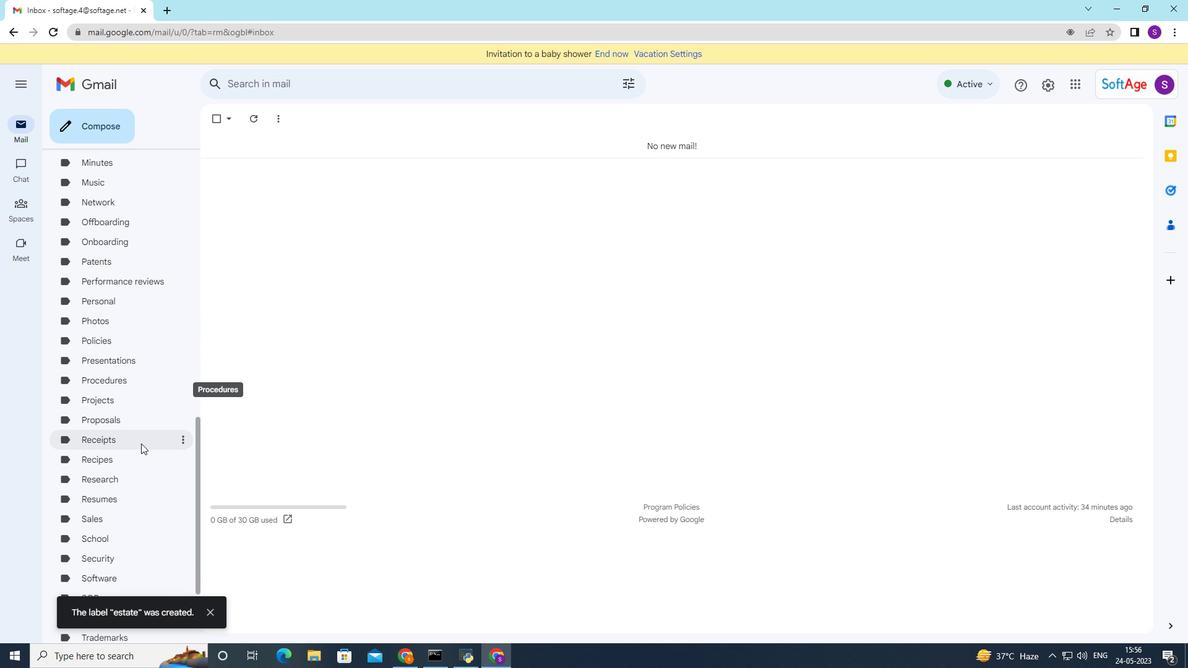 
Action: Mouse scrolled (140, 465) with delta (0, 0)
Screenshot: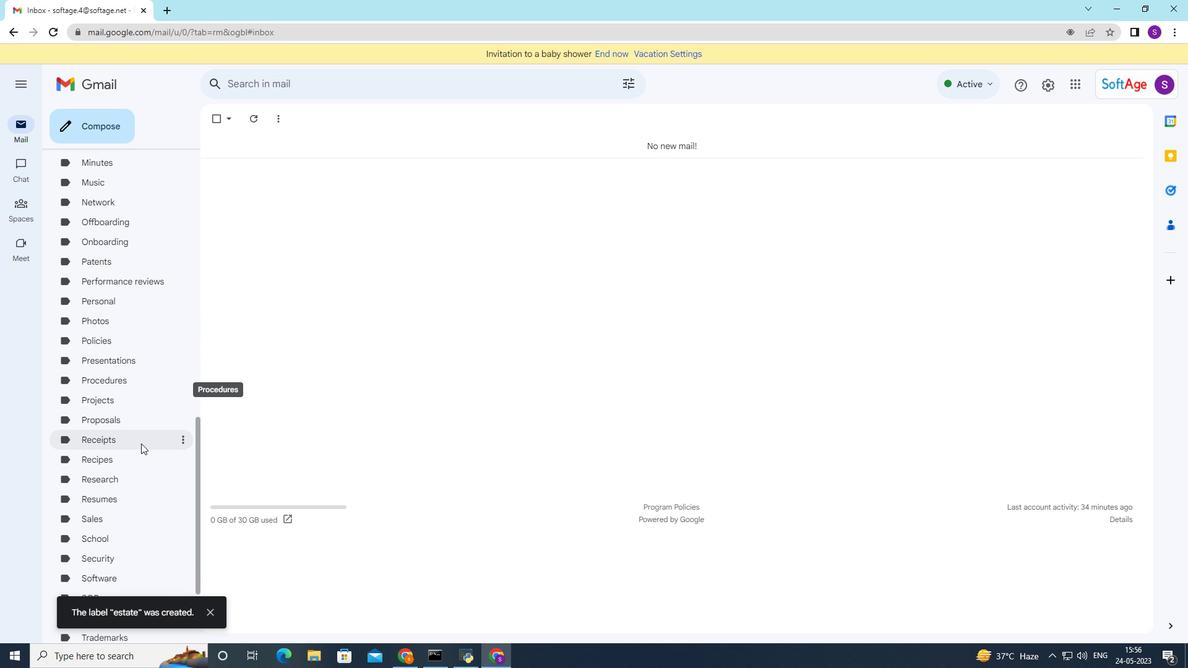 
Action: Mouse moved to (140, 467)
Screenshot: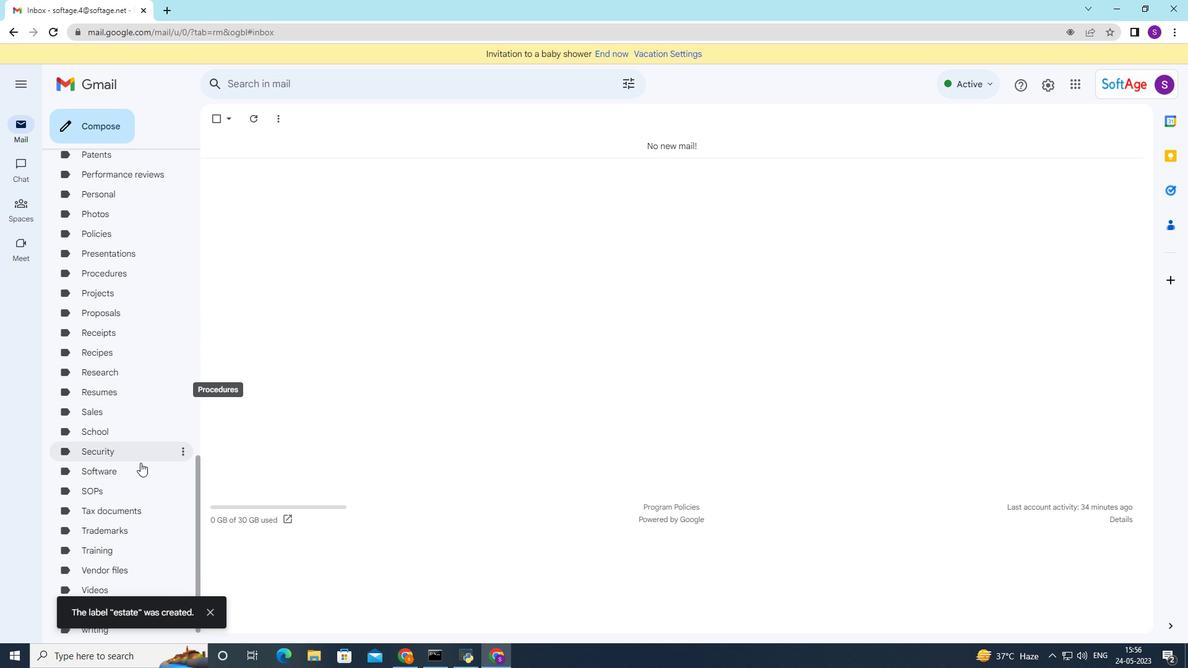 
Action: Mouse scrolled (140, 467) with delta (0, 0)
Screenshot: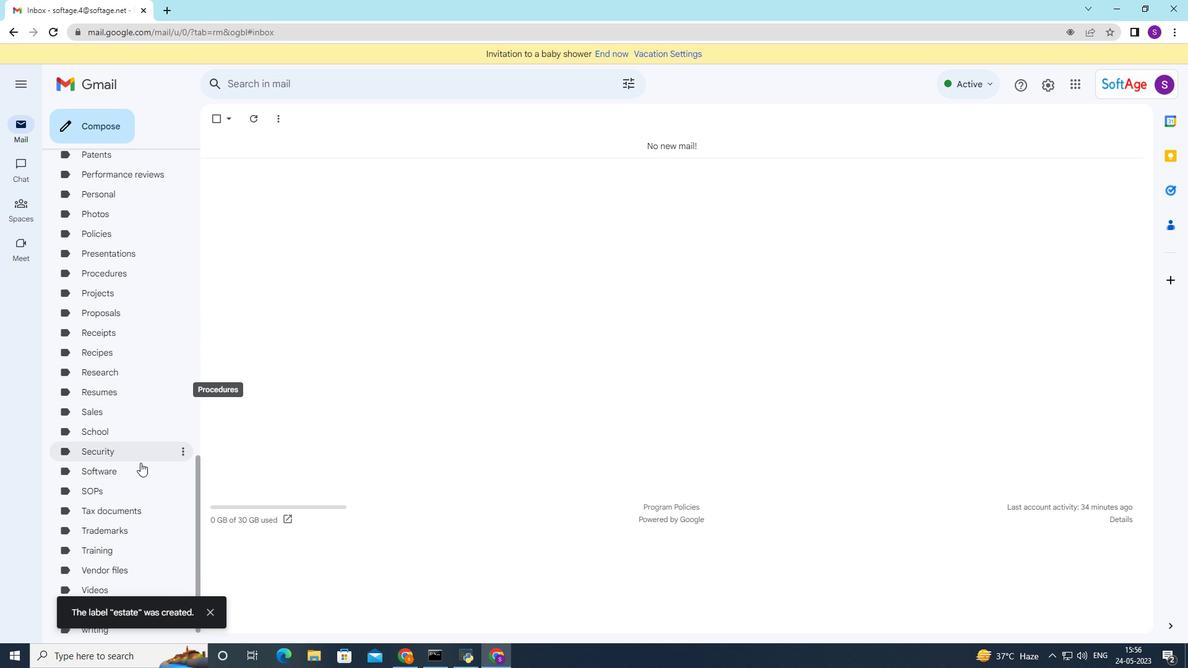 
Action: Mouse moved to (140, 468)
Screenshot: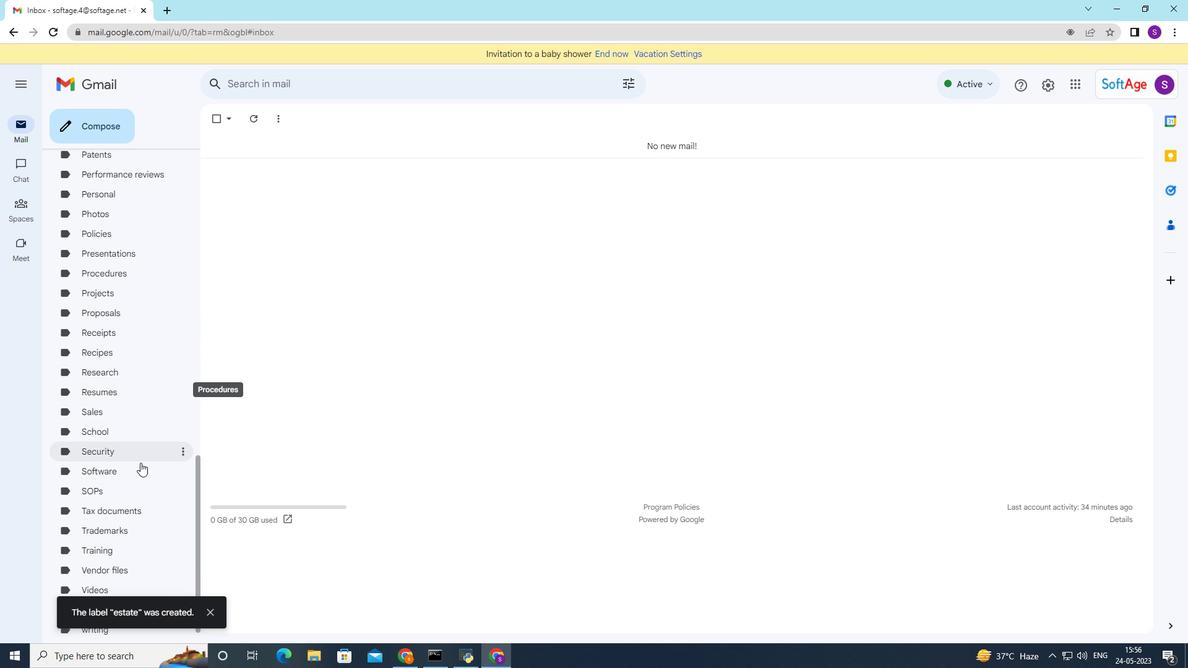 
Action: Mouse scrolled (140, 467) with delta (0, 0)
Screenshot: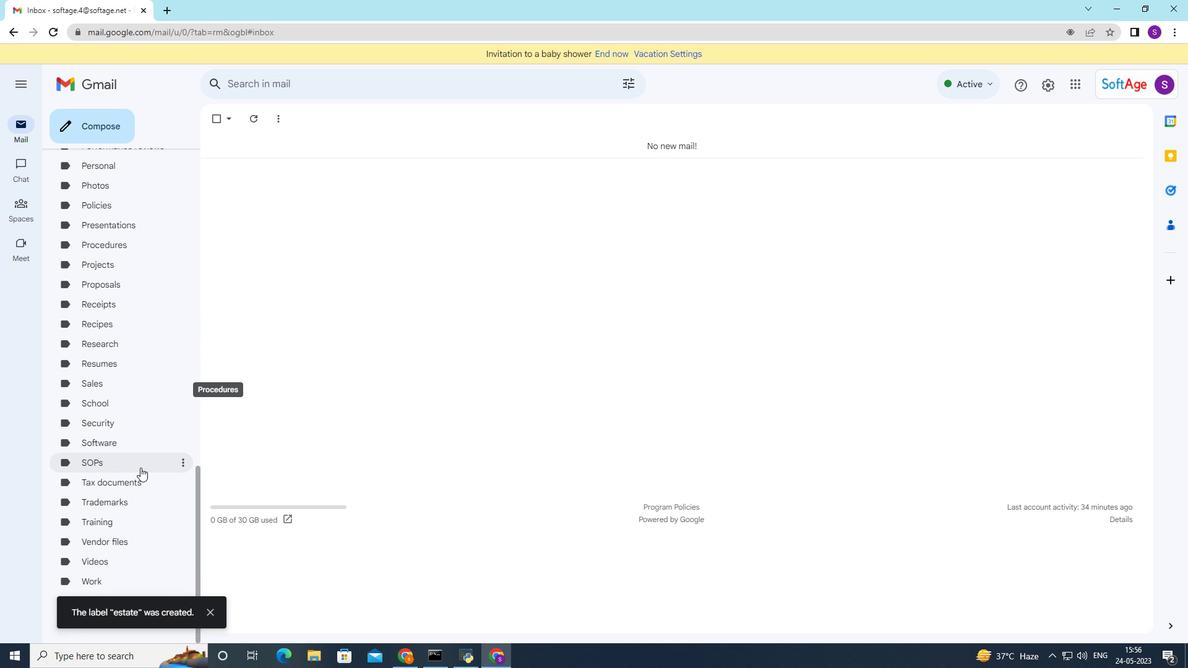 
Action: Mouse moved to (139, 421)
Screenshot: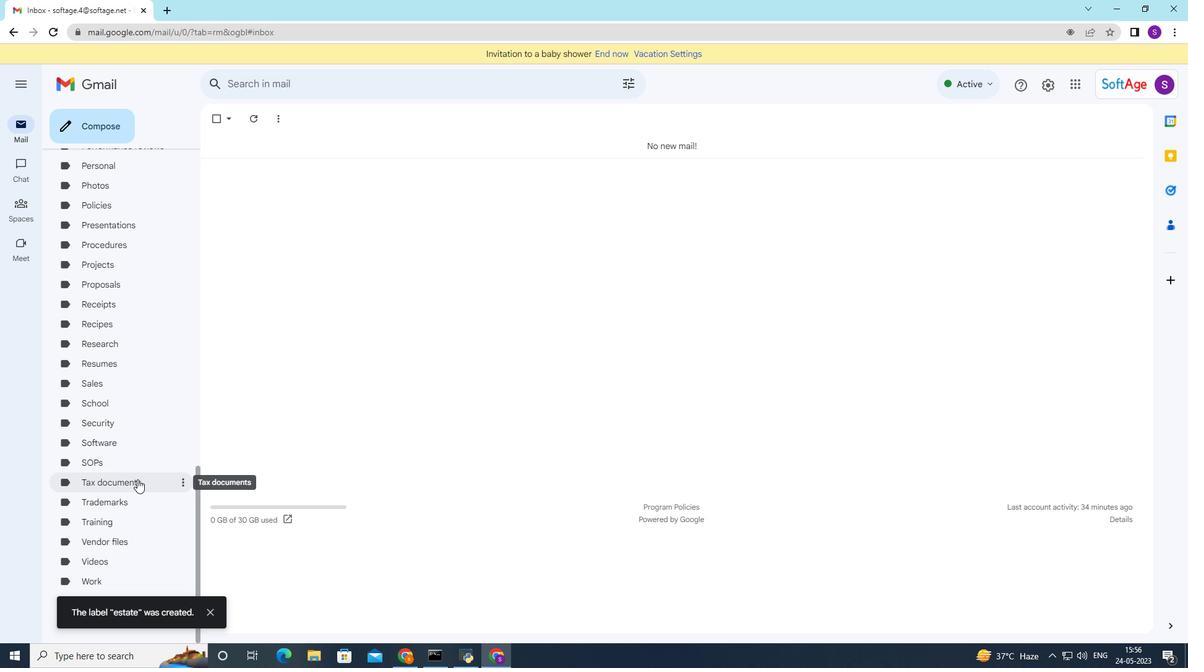 
Action: Mouse scrolled (139, 421) with delta (0, 0)
Screenshot: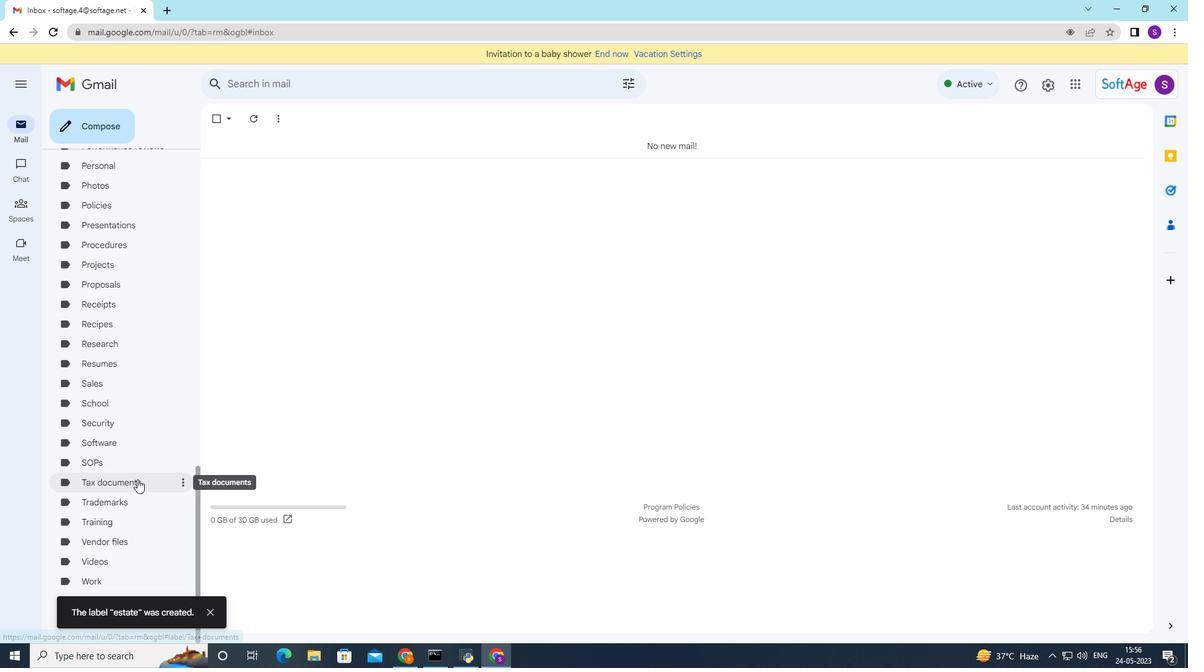 
Action: Mouse moved to (139, 420)
Screenshot: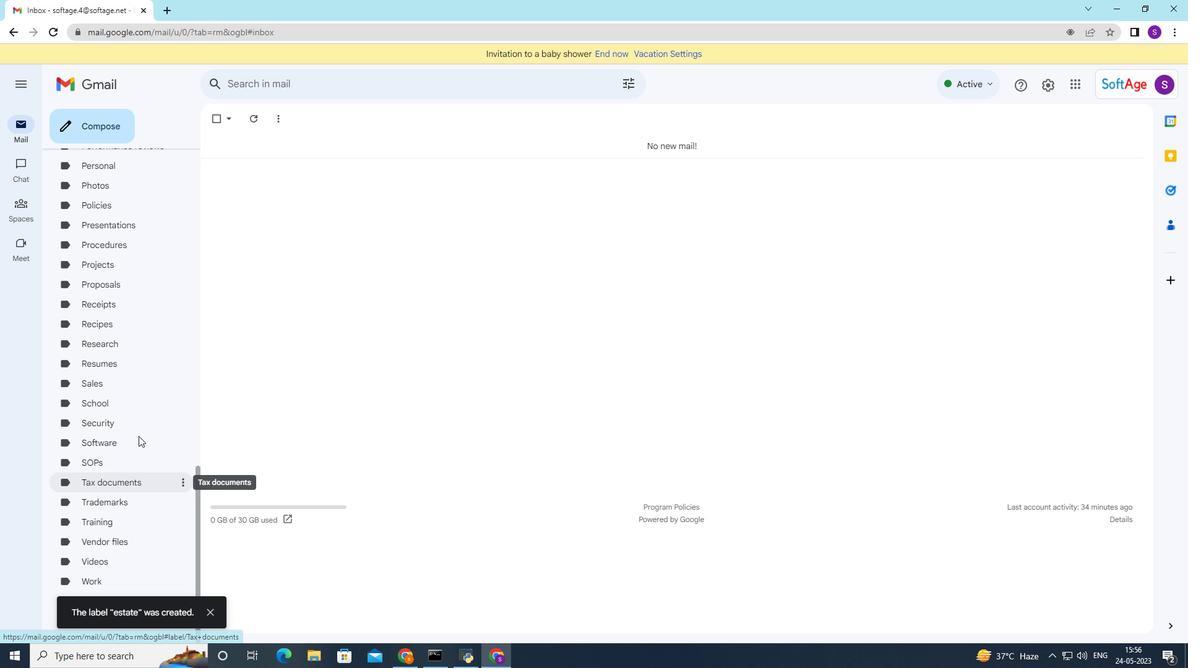 
Action: Mouse scrolled (139, 420) with delta (0, 0)
Screenshot: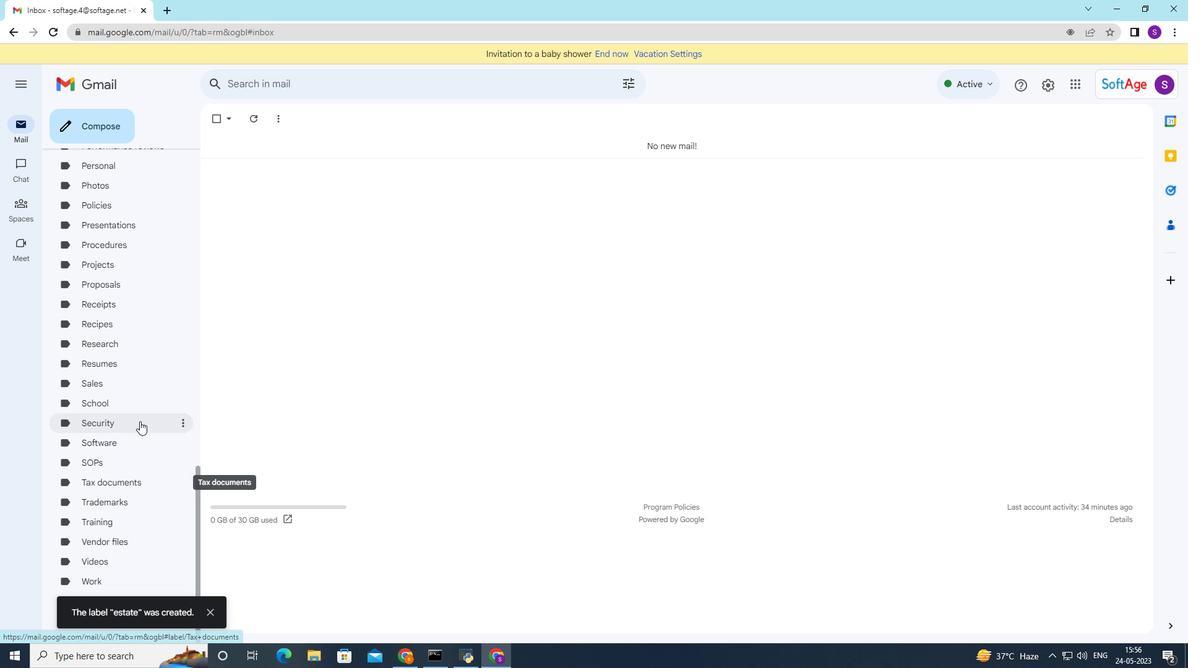 
Action: Mouse scrolled (139, 420) with delta (0, 0)
Screenshot: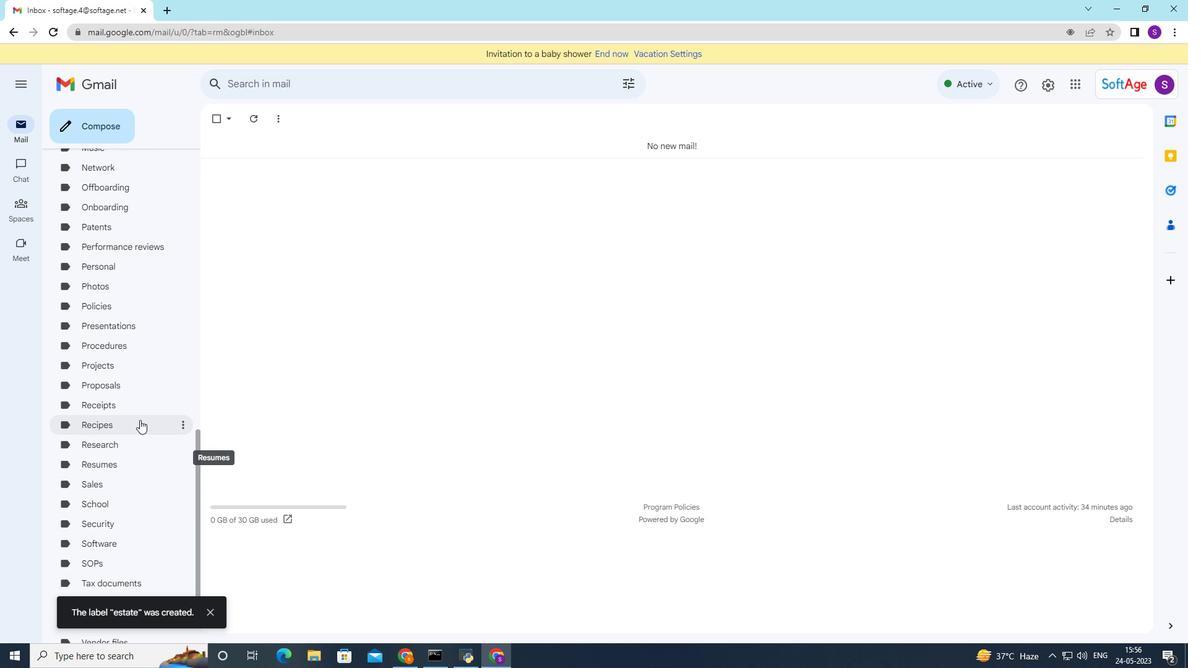 
Action: Mouse scrolled (139, 420) with delta (0, 0)
Screenshot: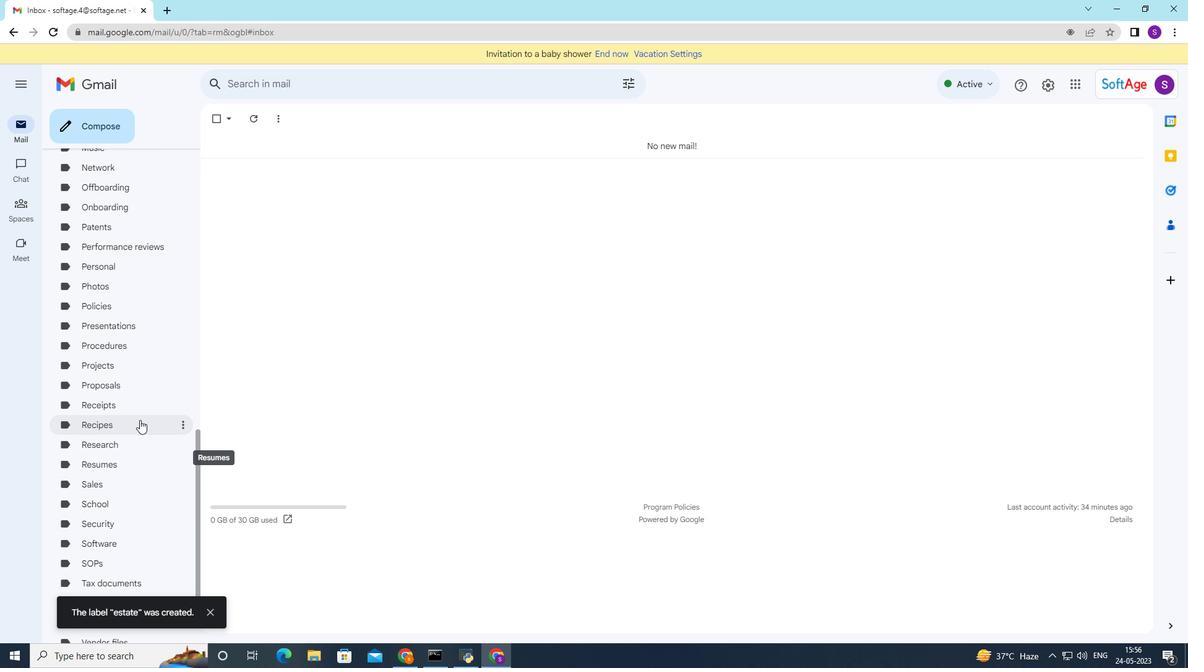 
Action: Mouse moved to (134, 280)
Screenshot: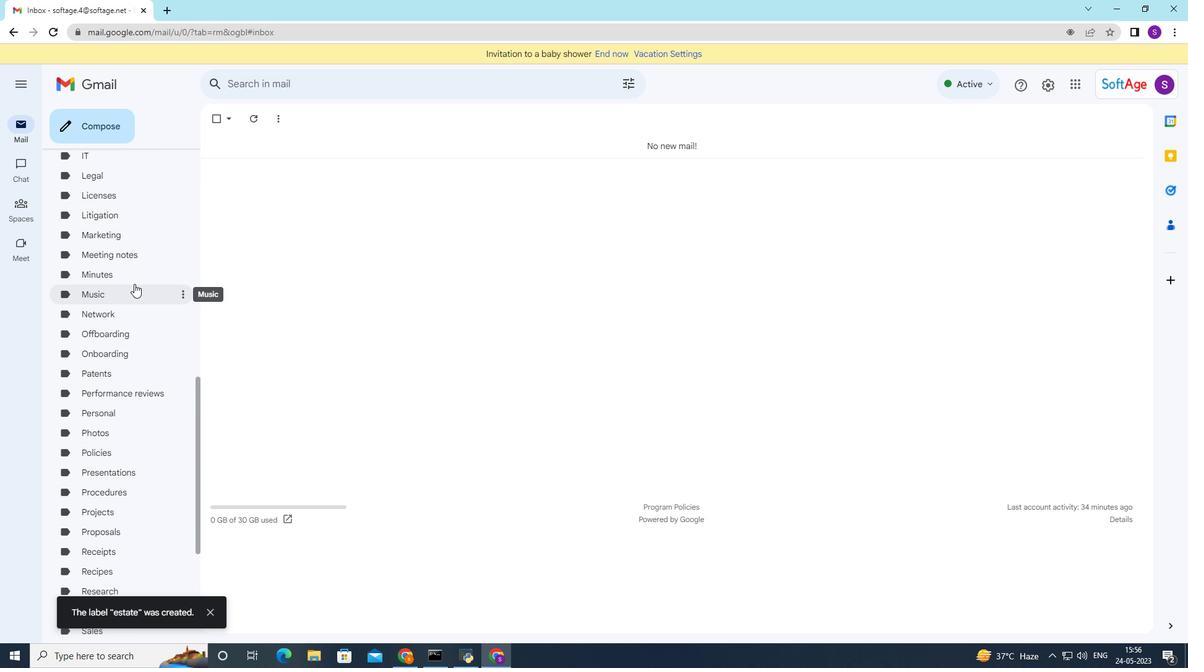 
Action: Mouse scrolled (134, 281) with delta (0, 0)
Screenshot: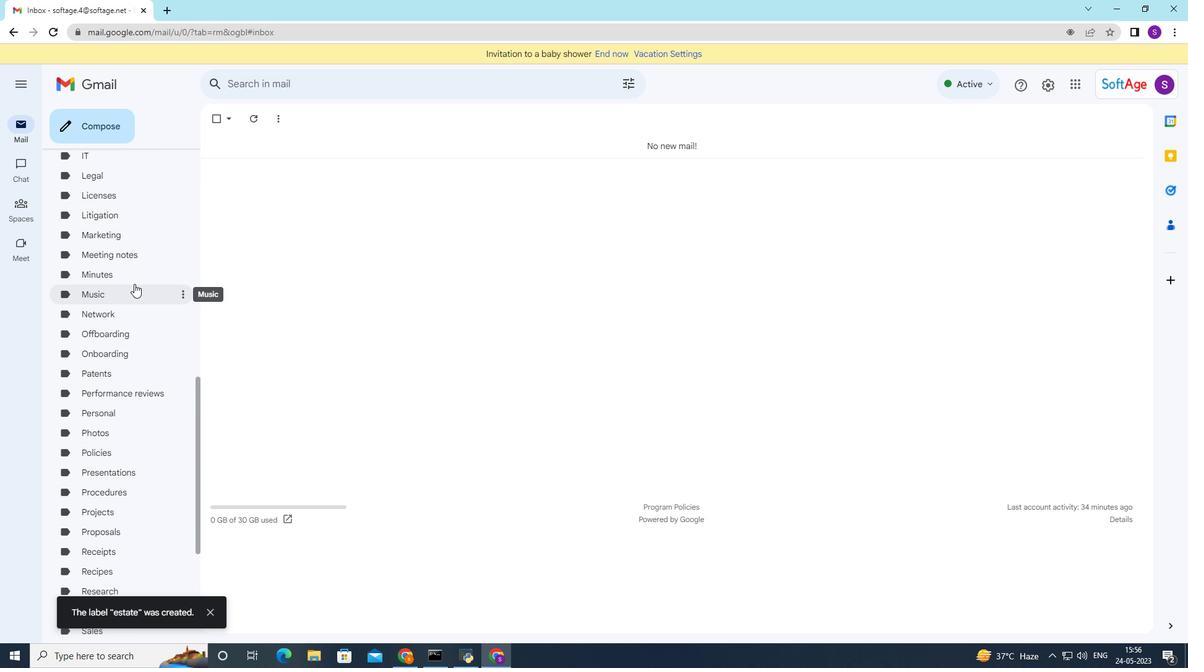 
Action: Mouse scrolled (134, 281) with delta (0, 0)
Screenshot: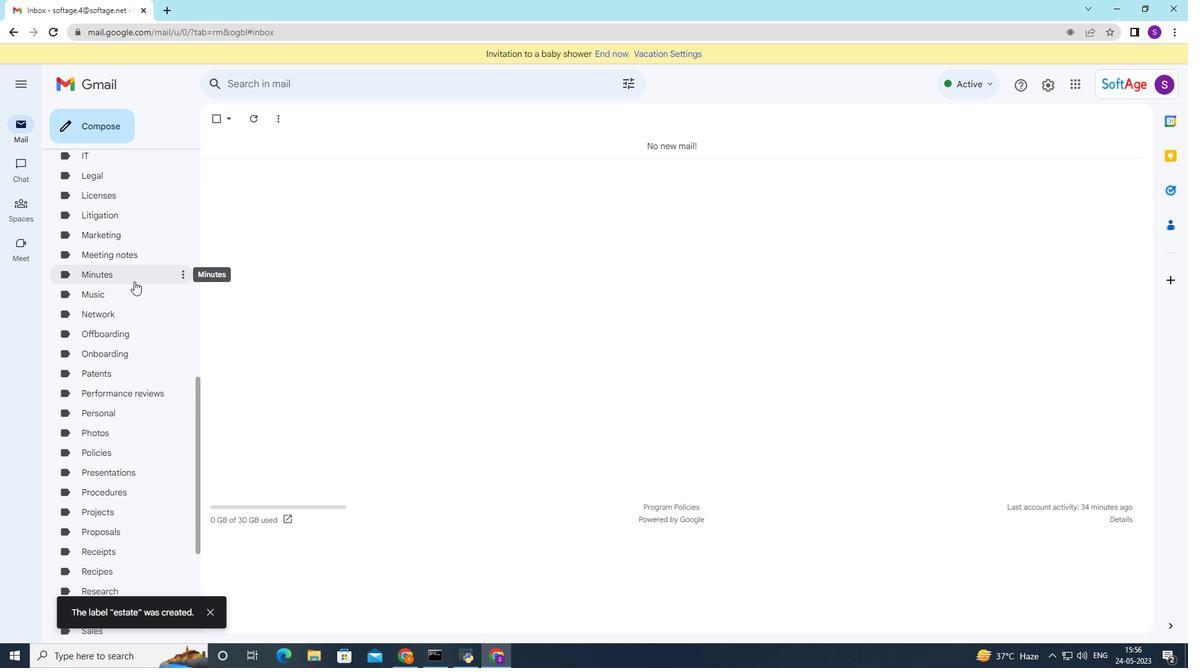 
Action: Mouse scrolled (134, 281) with delta (0, 0)
Screenshot: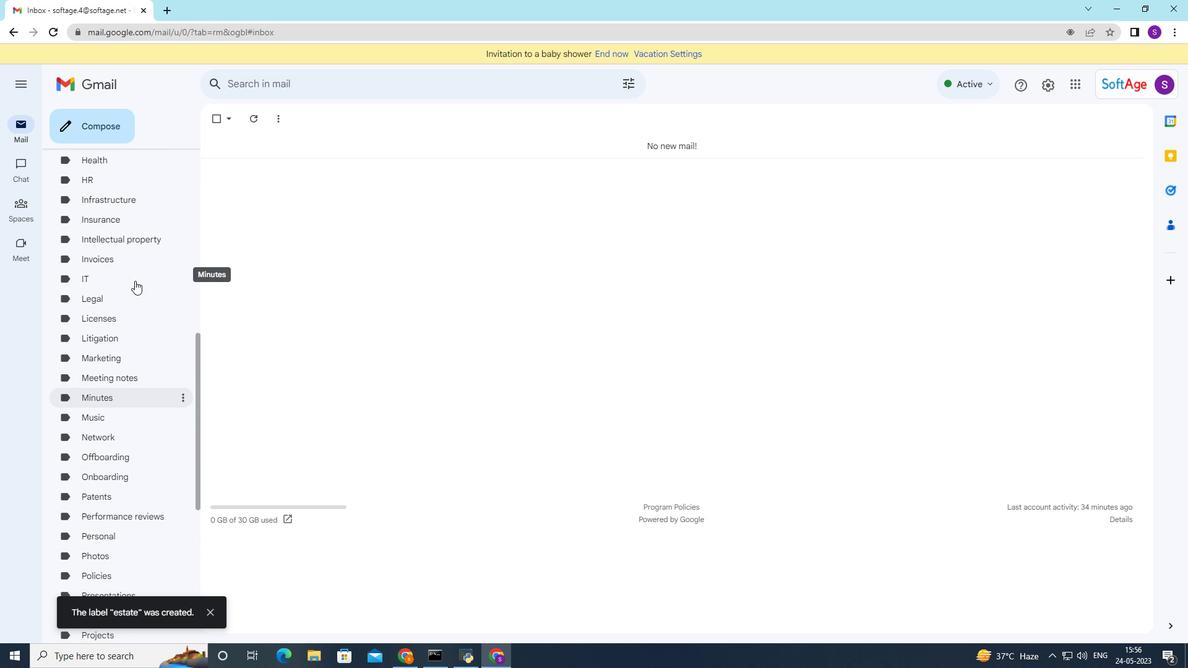 
Action: Mouse scrolled (134, 281) with delta (0, 0)
Screenshot: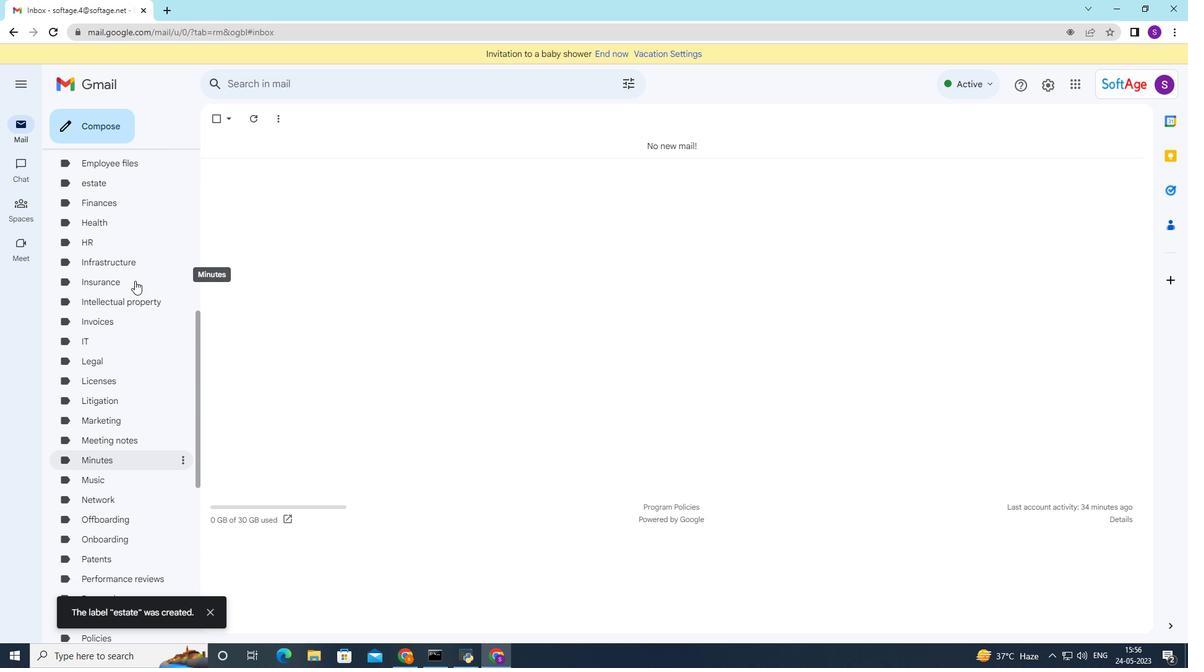 
Action: Mouse scrolled (134, 281) with delta (0, 0)
Screenshot: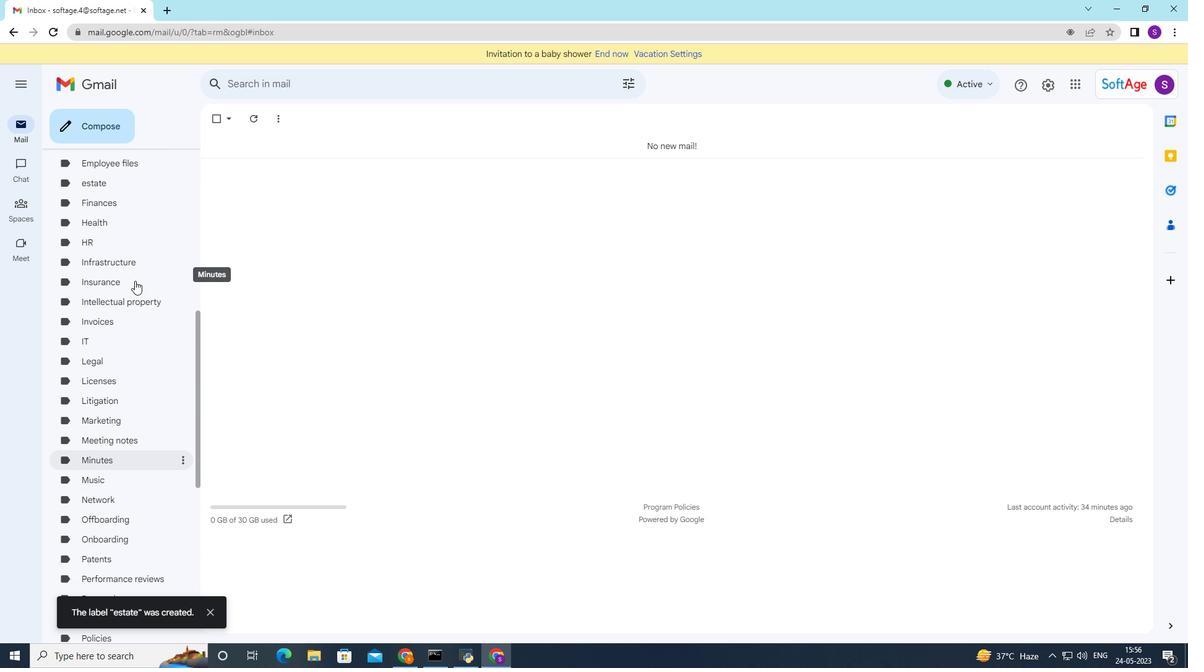 
Action: Mouse moved to (186, 309)
Screenshot: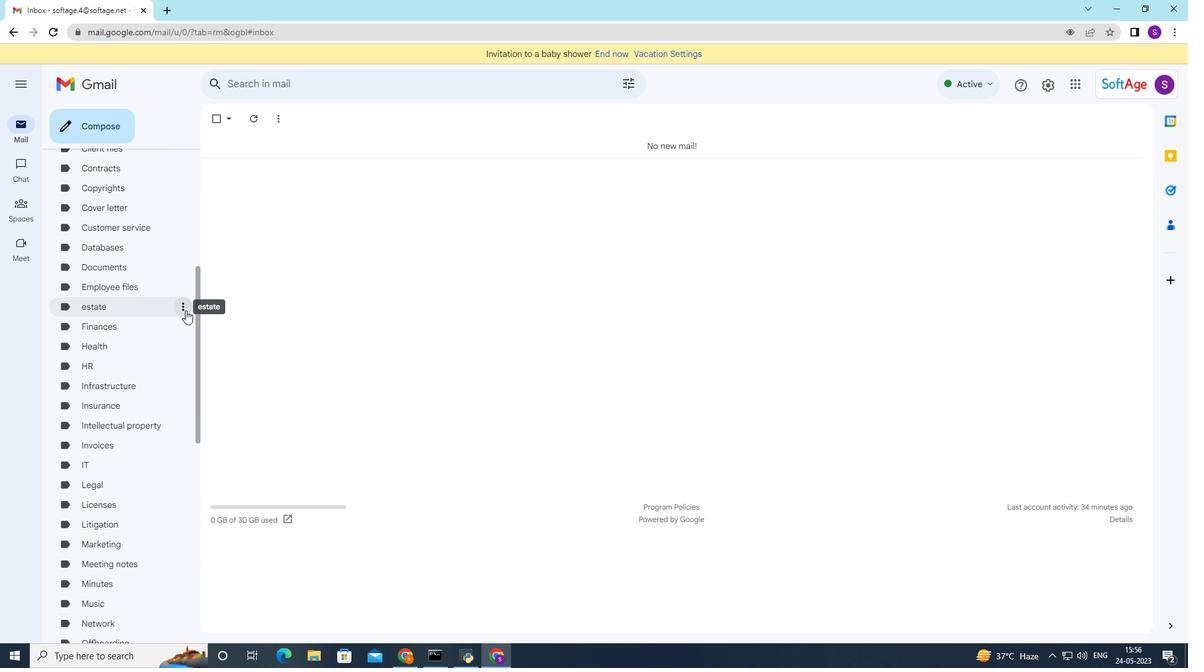 
Action: Mouse pressed left at (186, 309)
Screenshot: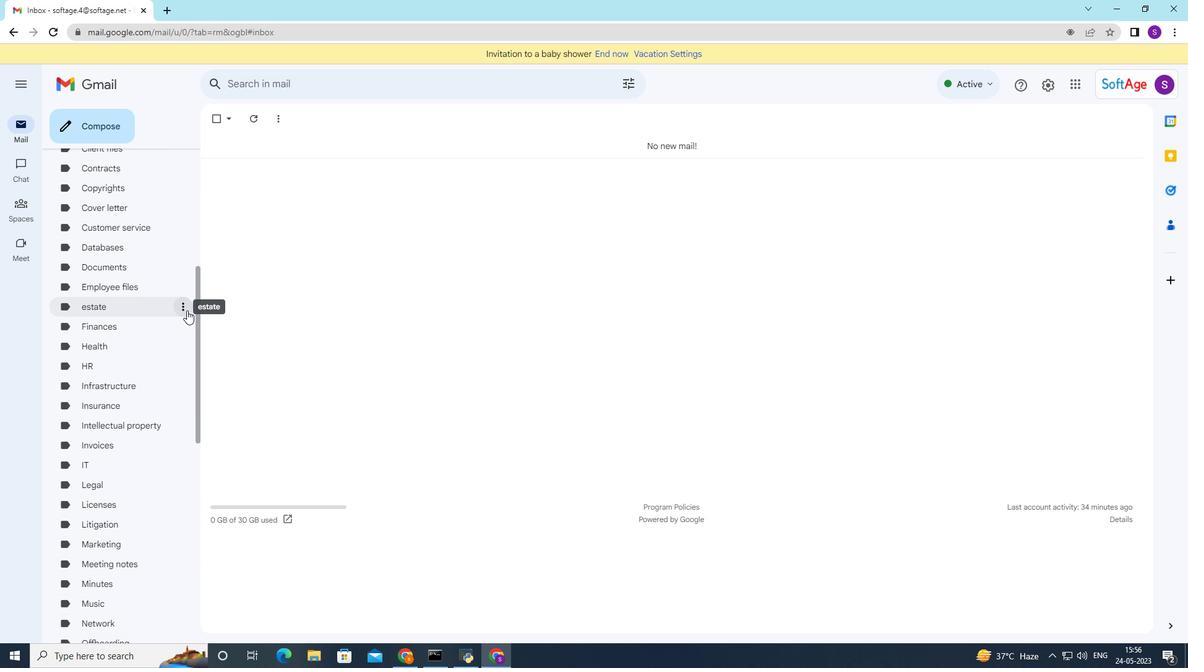 
Action: Mouse moved to (229, 511)
Screenshot: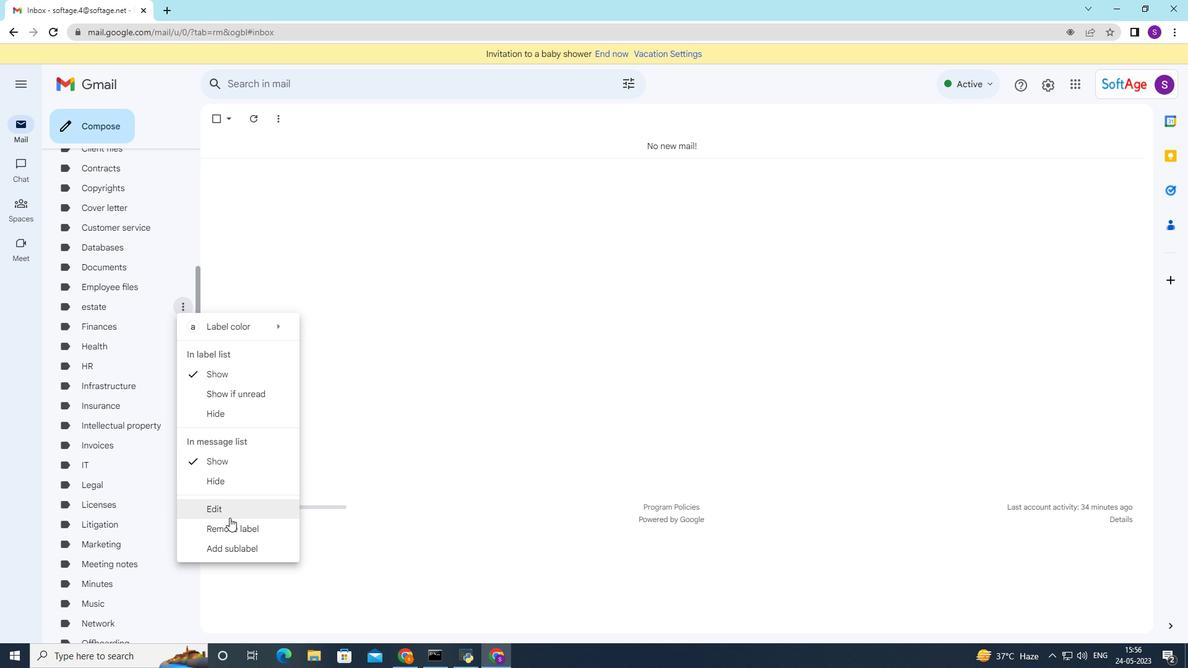 
Action: Mouse pressed left at (229, 511)
Screenshot: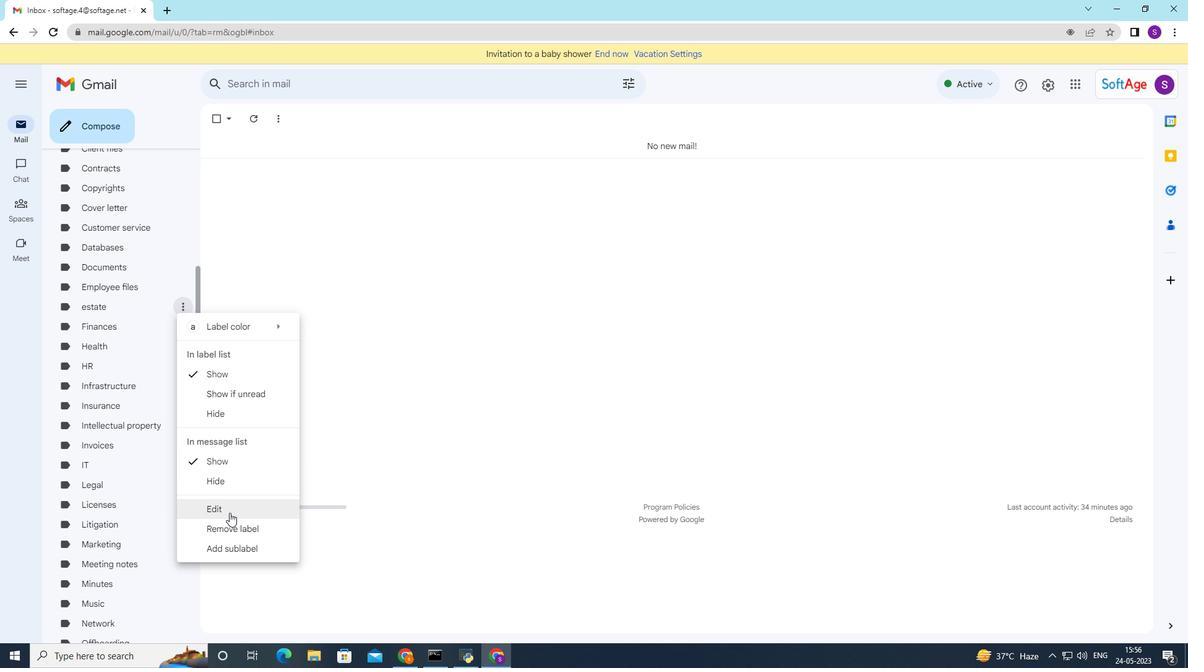 
Action: Mouse moved to (456, 340)
Screenshot: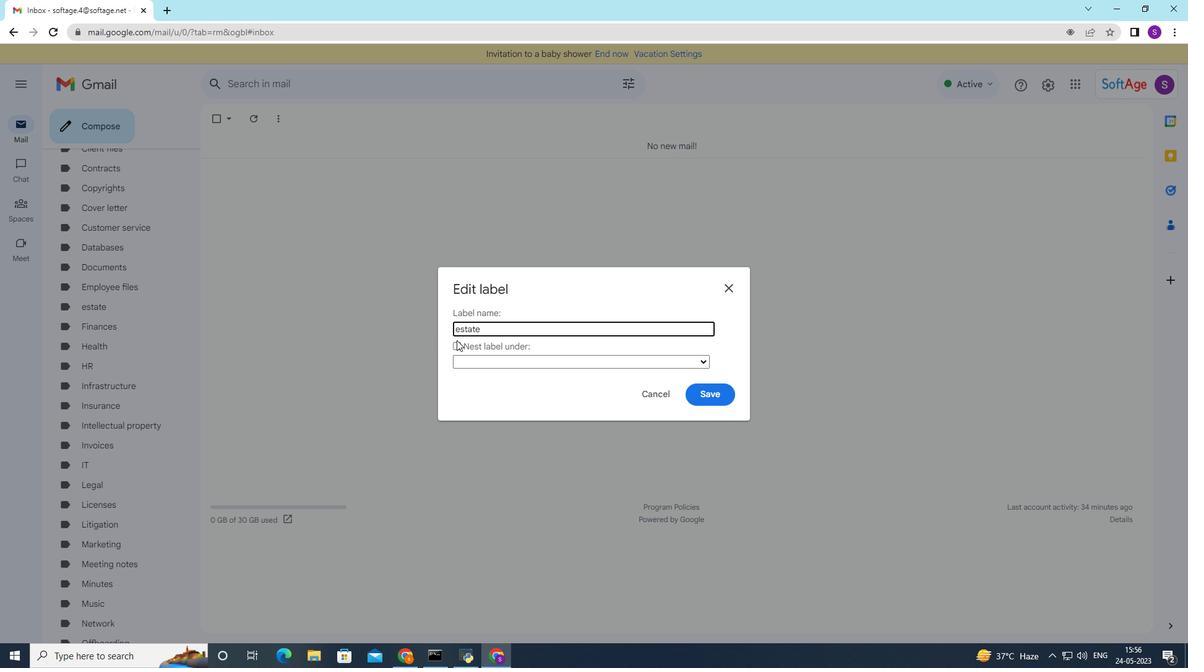 
Action: Key pressed real<Key.space><Key.left><Key.left><Key.left><Key.left><Key.backspace><Key.shift>R
Screenshot: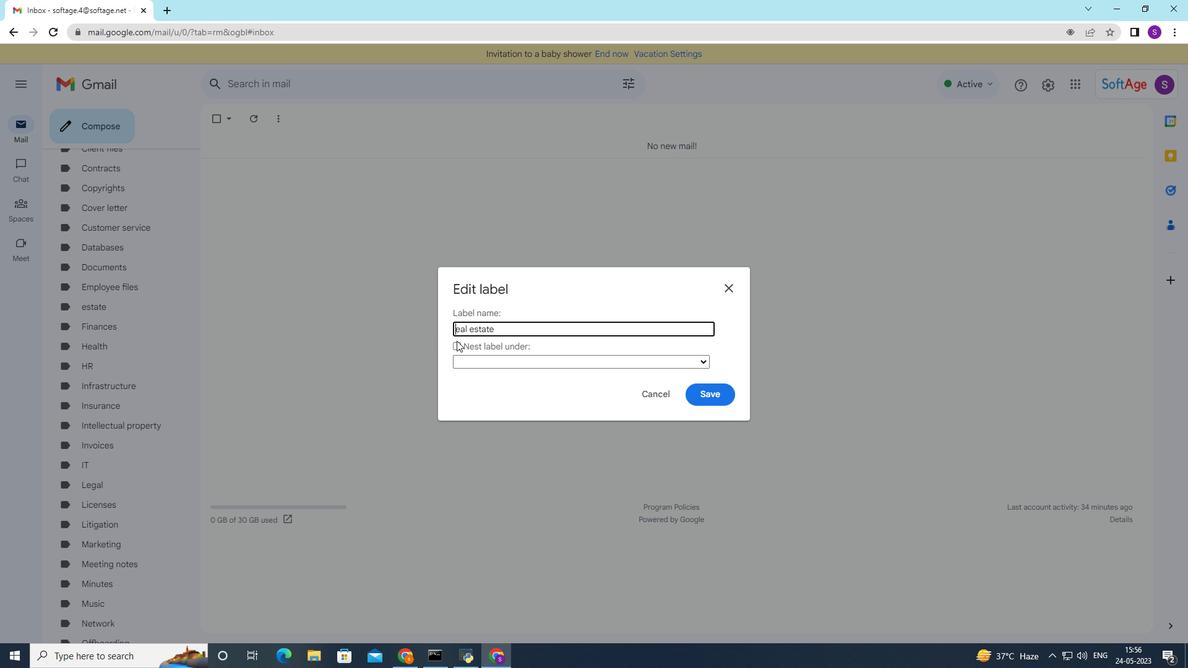 
Action: Mouse moved to (708, 389)
Screenshot: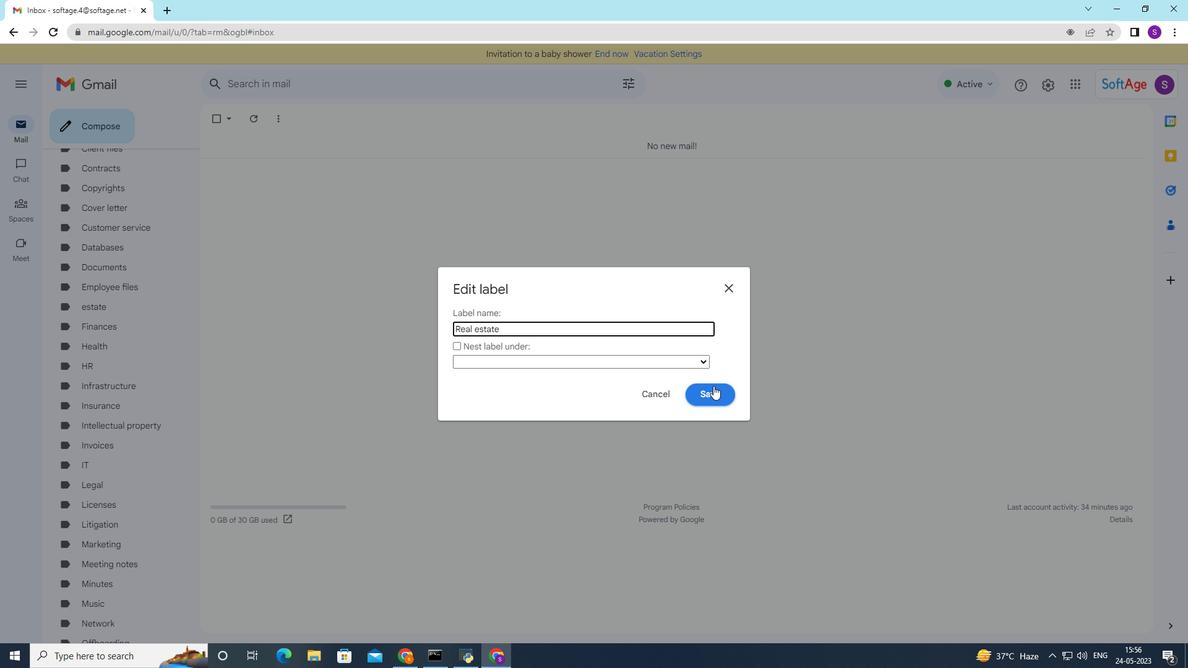 
Action: Mouse pressed left at (708, 389)
Screenshot: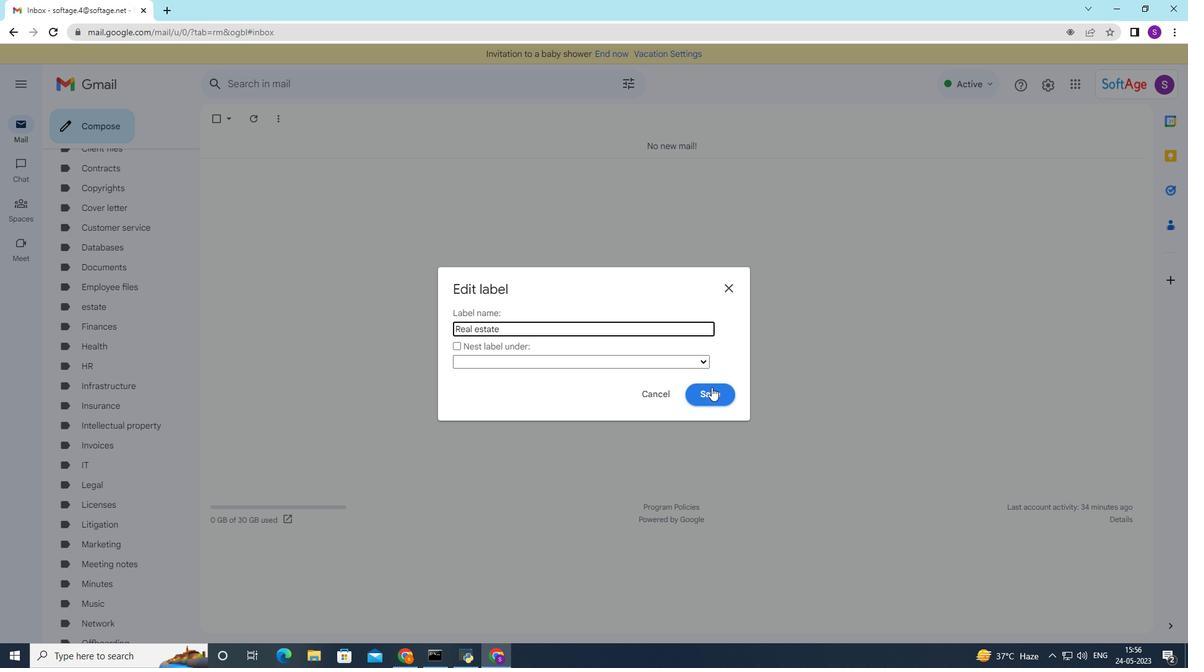 
Action: Mouse moved to (95, 211)
Screenshot: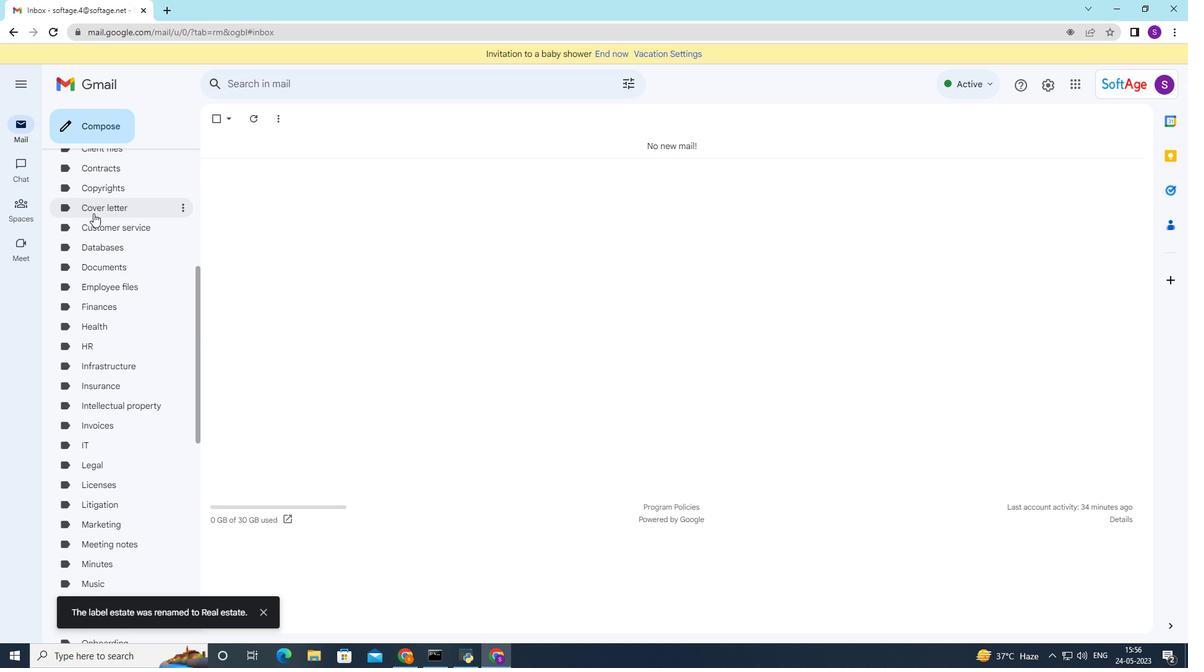 
Action: Mouse scrolled (95, 212) with delta (0, 0)
Screenshot: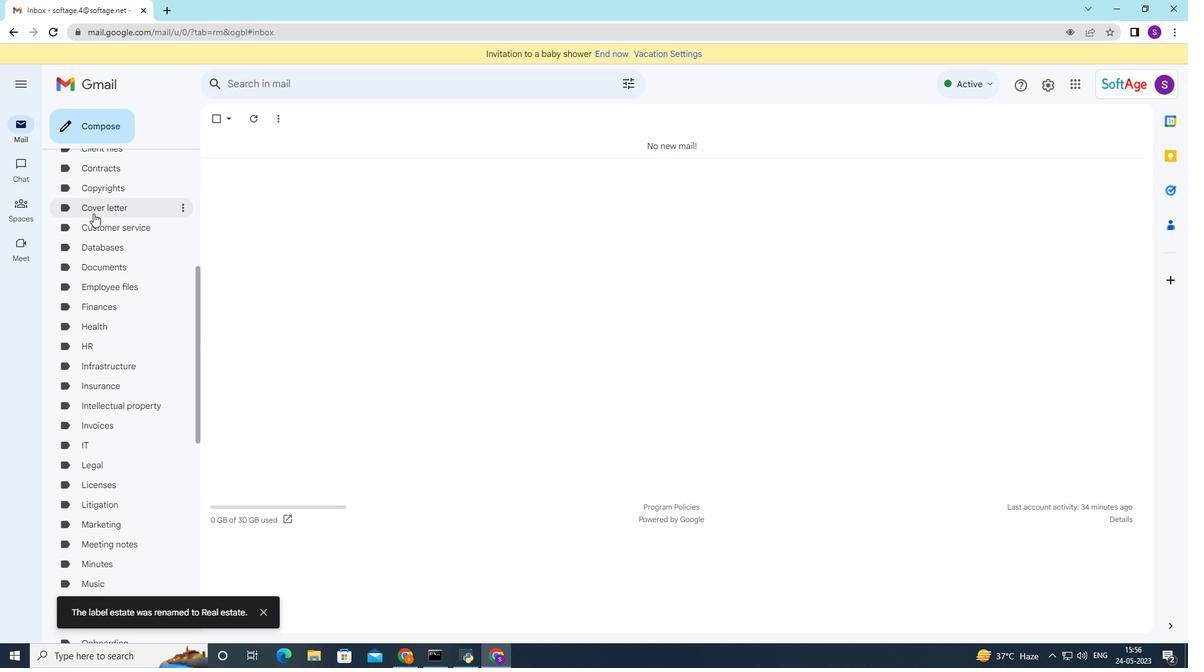 
Action: Mouse scrolled (95, 212) with delta (0, 0)
Screenshot: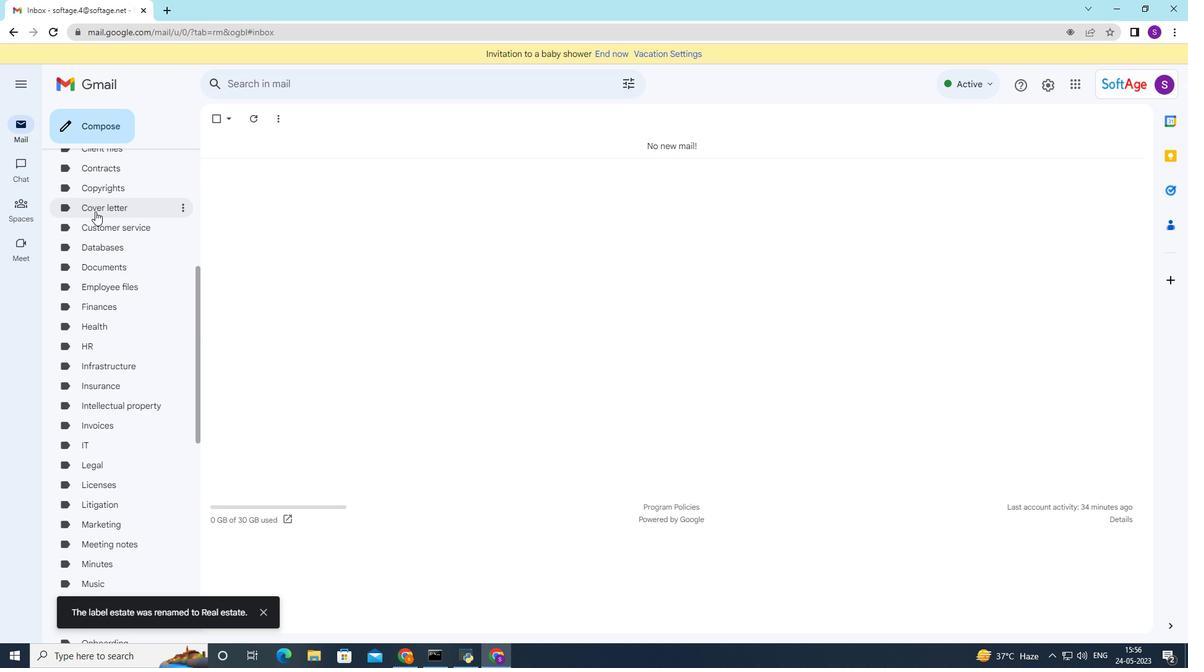 
Action: Mouse scrolled (95, 212) with delta (0, 0)
Screenshot: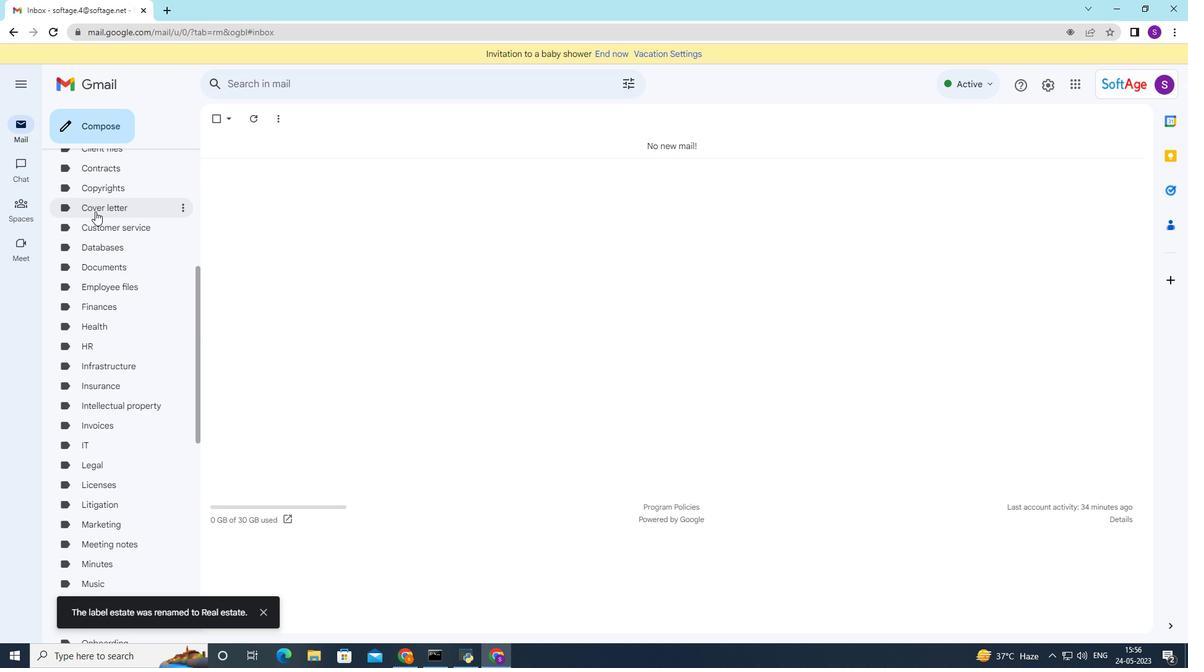 
Action: Mouse scrolled (95, 212) with delta (0, 0)
Screenshot: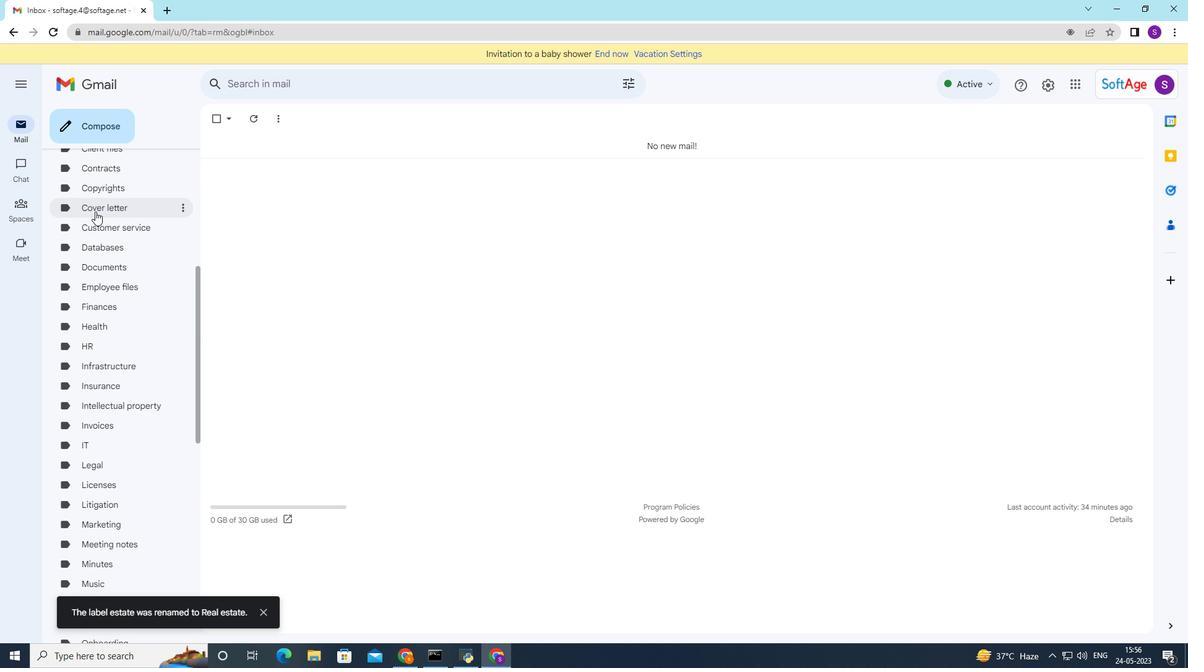 
Action: Mouse scrolled (95, 212) with delta (0, 0)
Screenshot: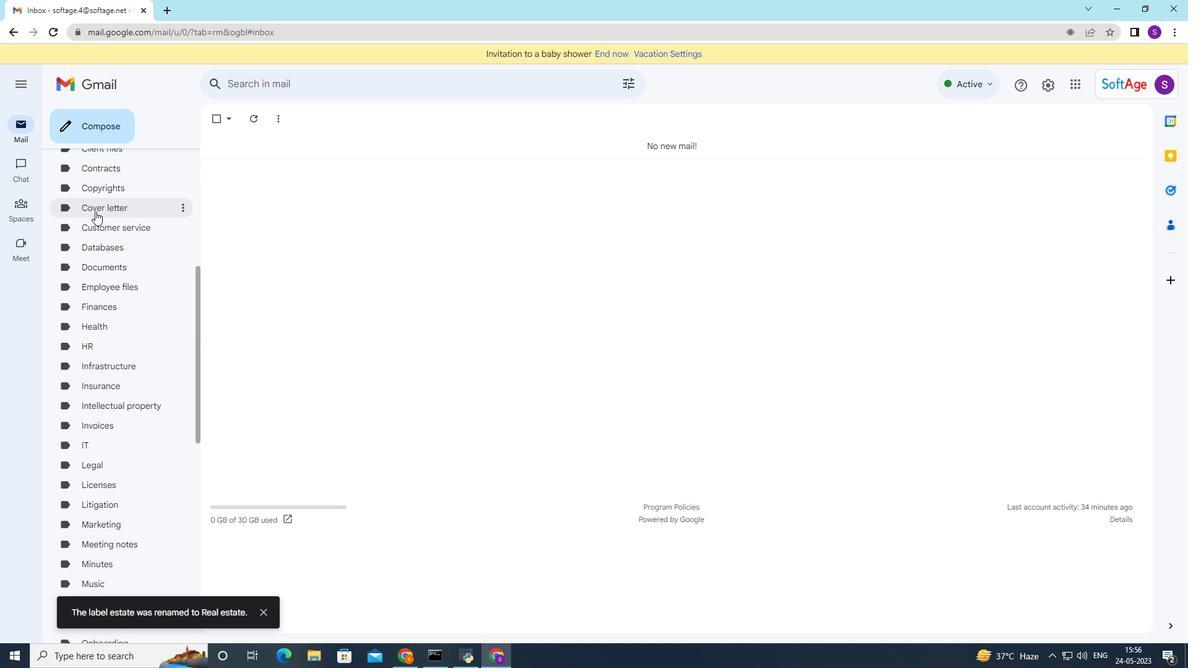 
Action: Mouse moved to (93, 200)
Screenshot: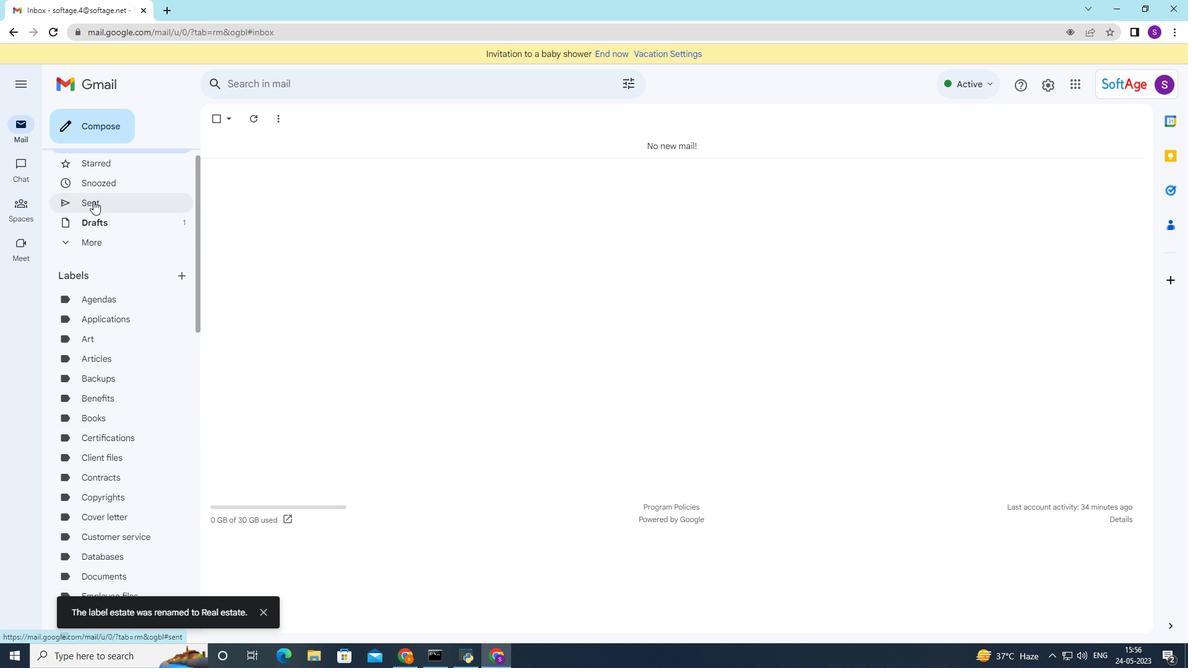 
Action: Mouse scrolled (93, 201) with delta (0, 0)
Screenshot: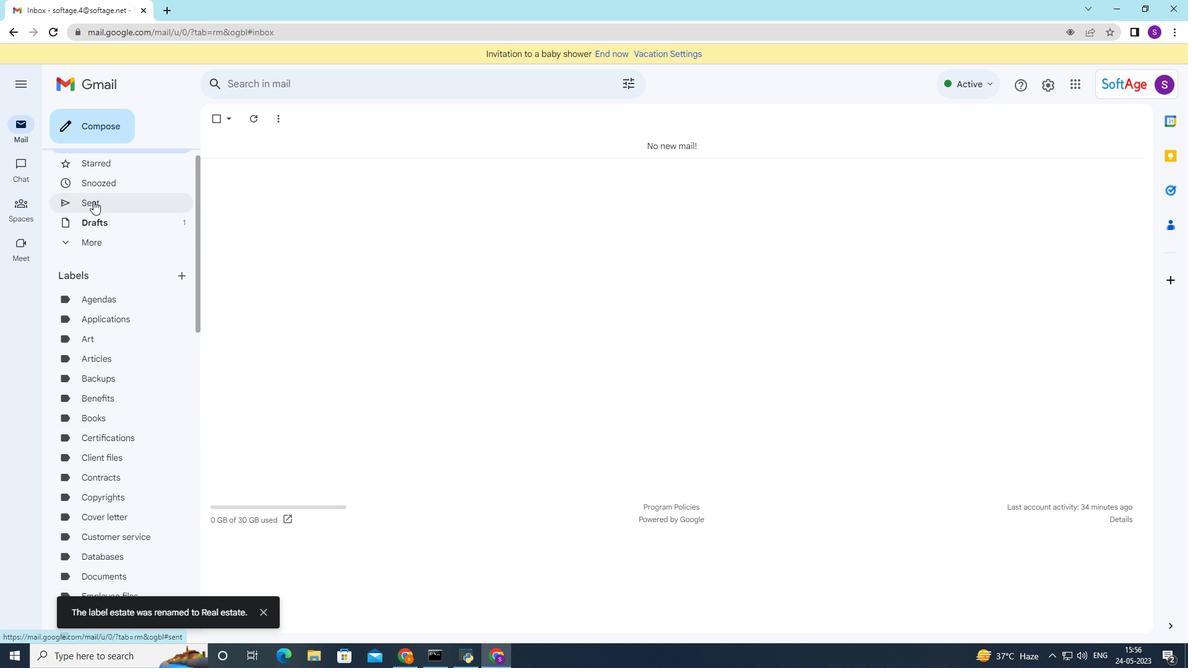 
Action: Mouse moved to (93, 200)
Screenshot: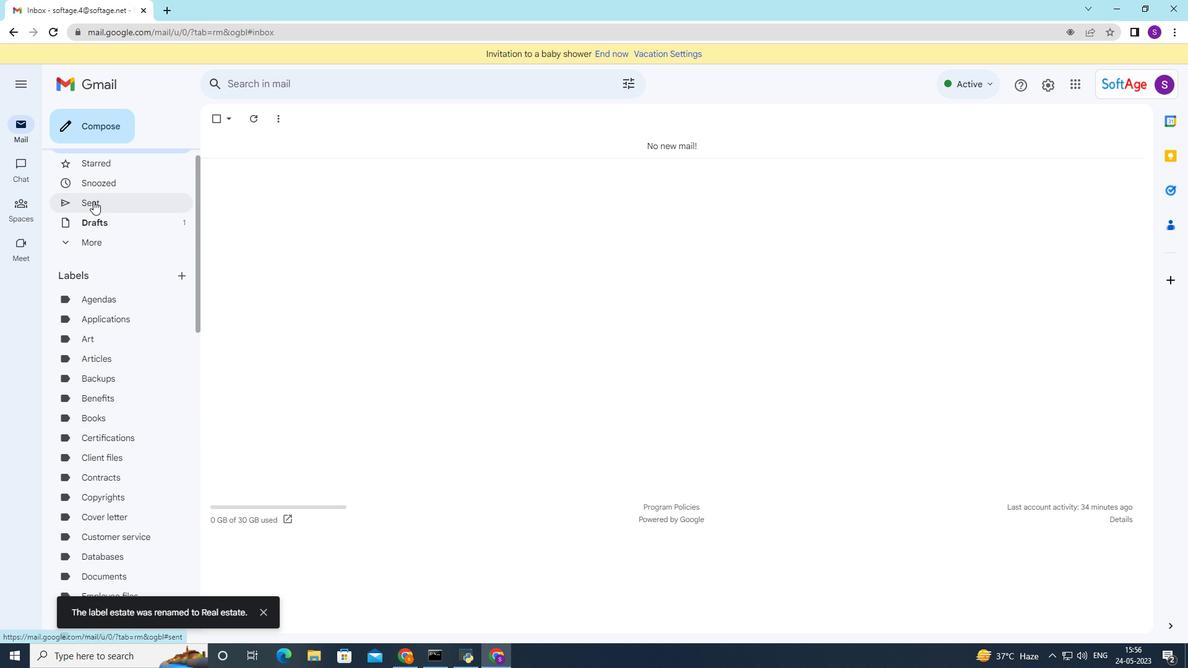 
Action: Mouse scrolled (93, 201) with delta (0, 0)
Screenshot: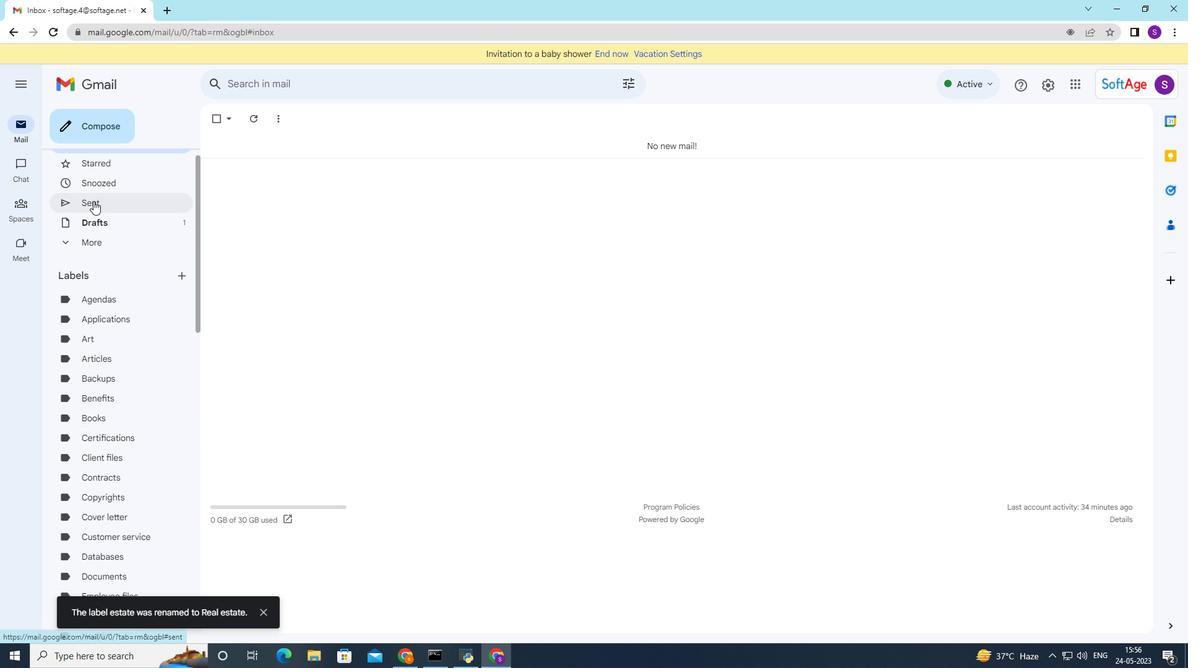 
Action: Mouse moved to (93, 200)
Screenshot: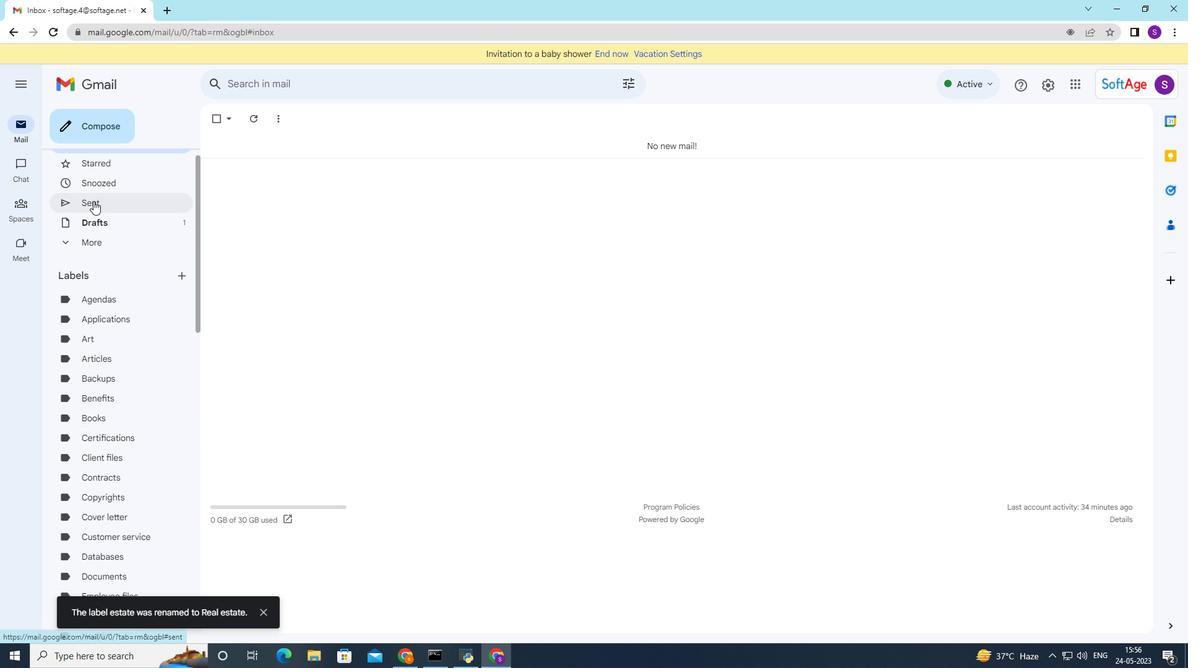 
Action: Mouse scrolled (93, 201) with delta (0, 0)
Screenshot: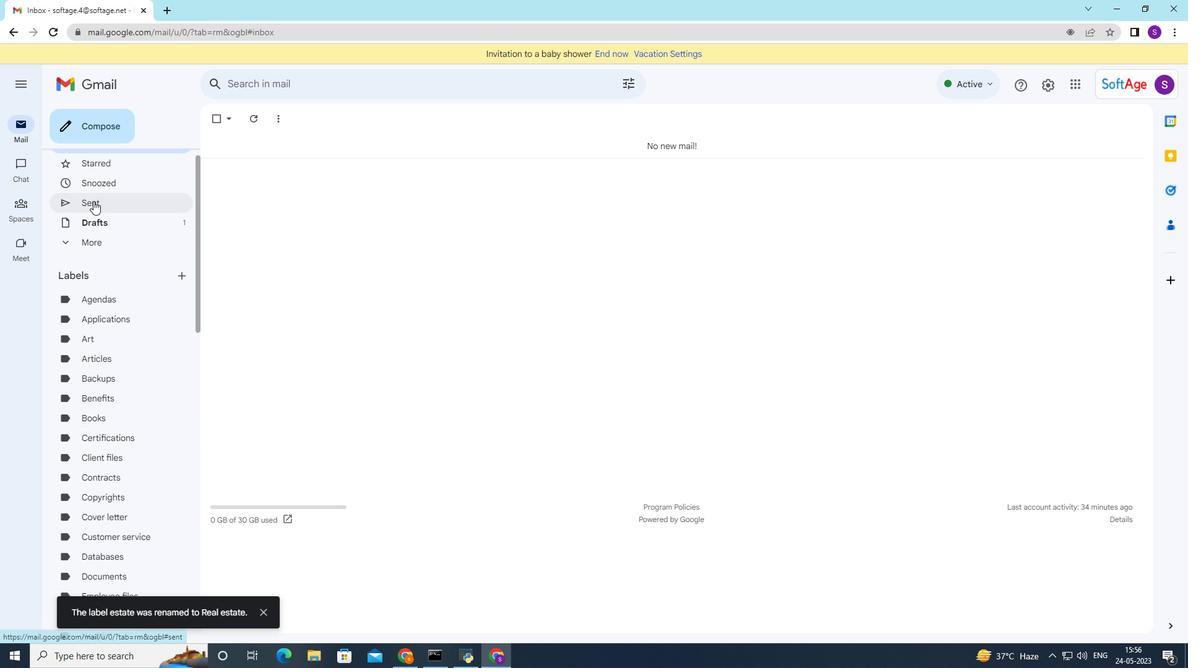 
Action: Mouse moved to (93, 199)
Screenshot: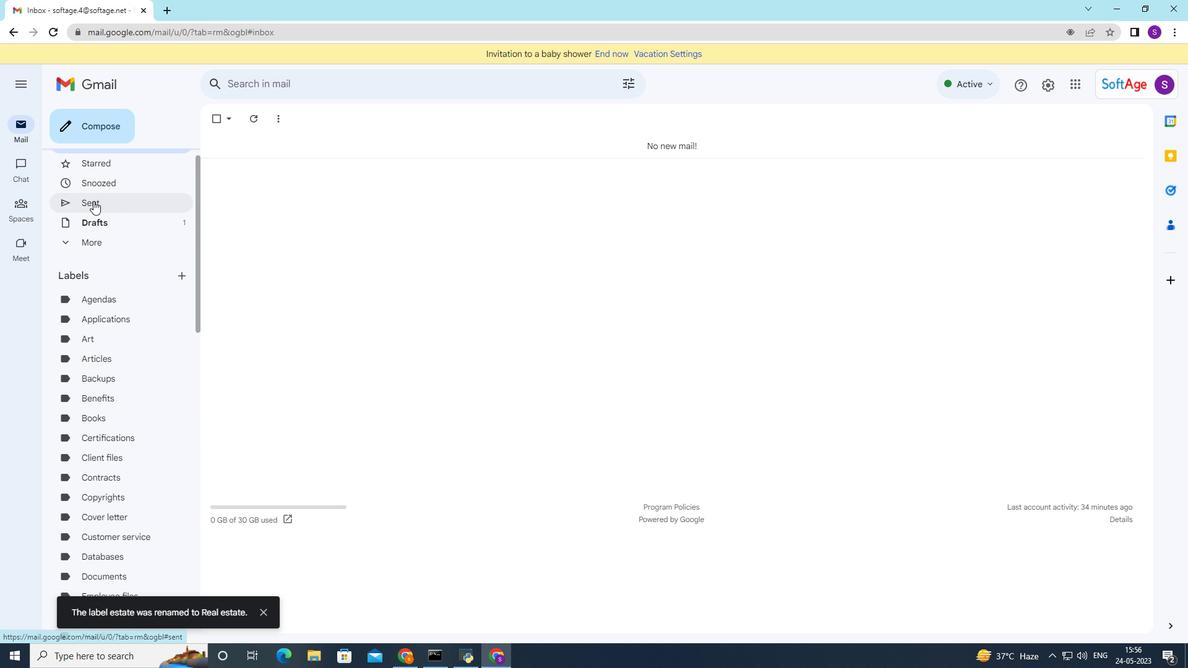 
Action: Mouse scrolled (93, 200) with delta (0, 0)
Screenshot: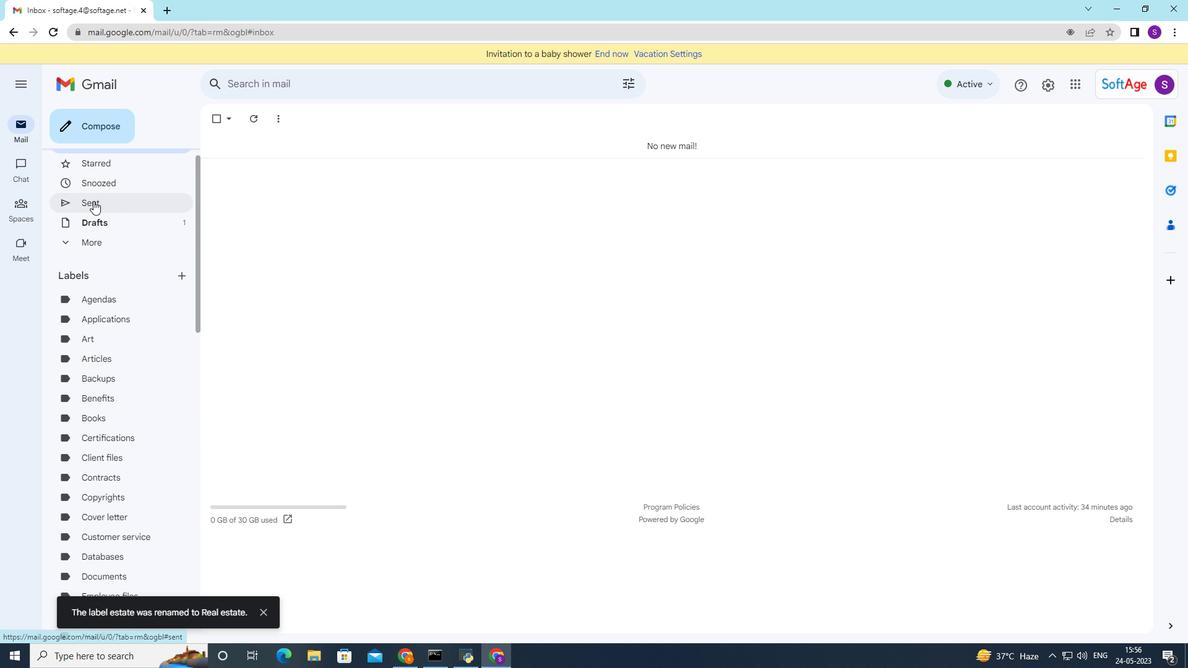 
Action: Mouse moved to (87, 221)
Screenshot: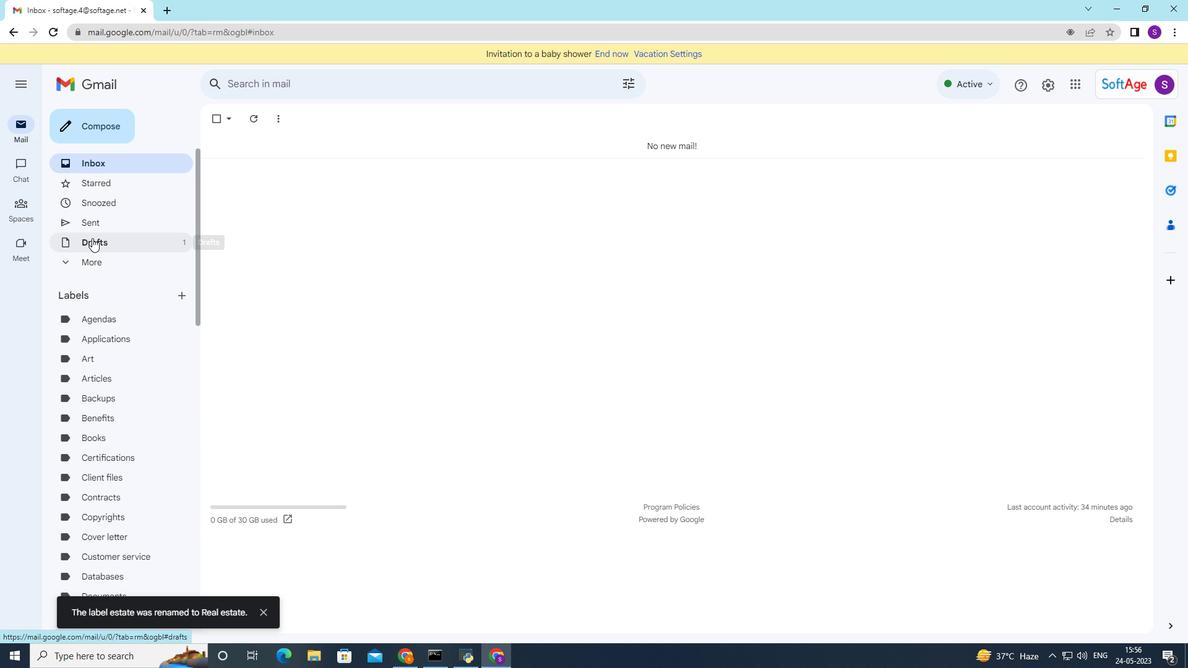 
Action: Mouse pressed left at (87, 221)
Screenshot: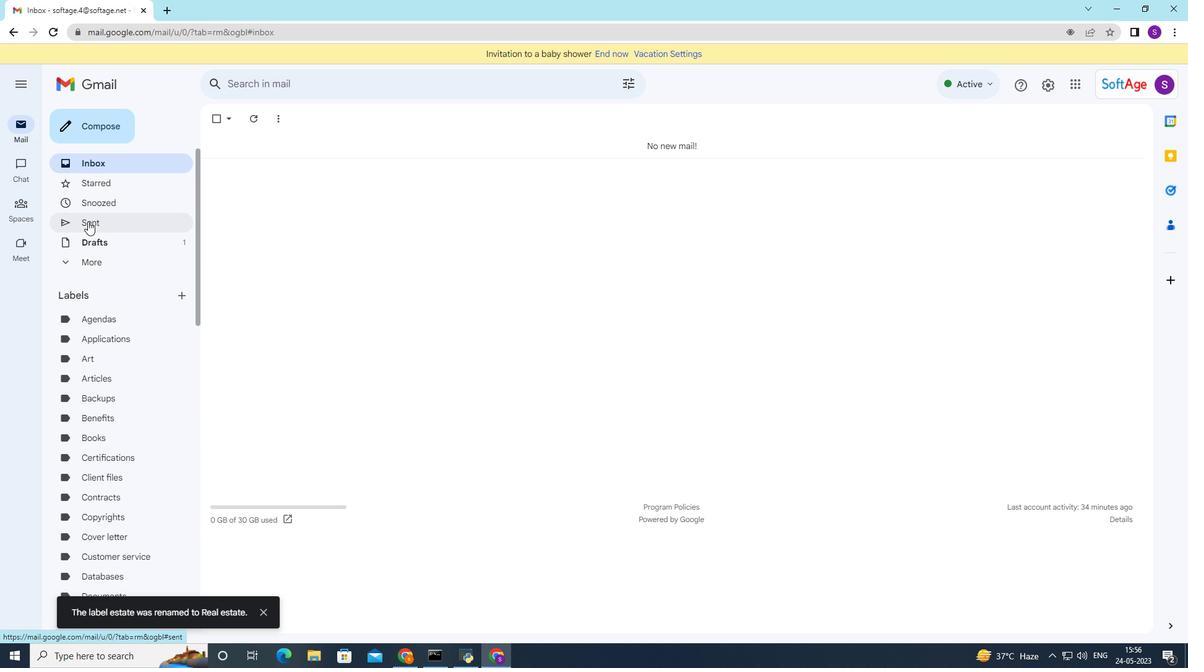 
Action: Mouse moved to (496, 181)
Screenshot: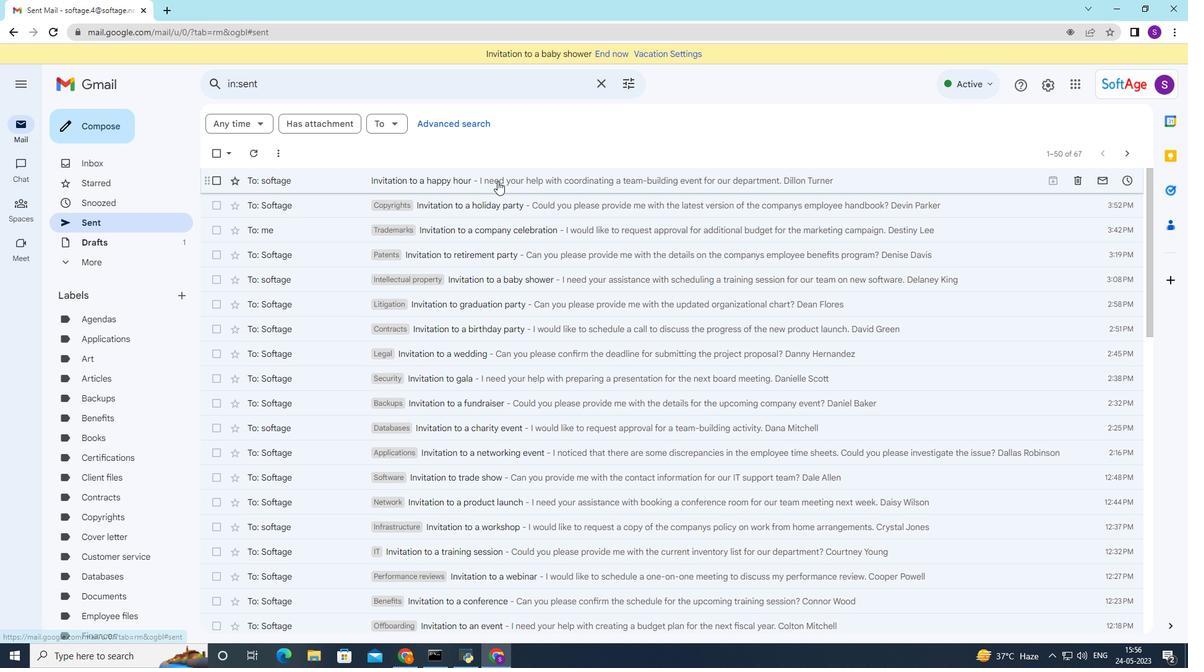 
Action: Mouse pressed right at (496, 181)
Screenshot: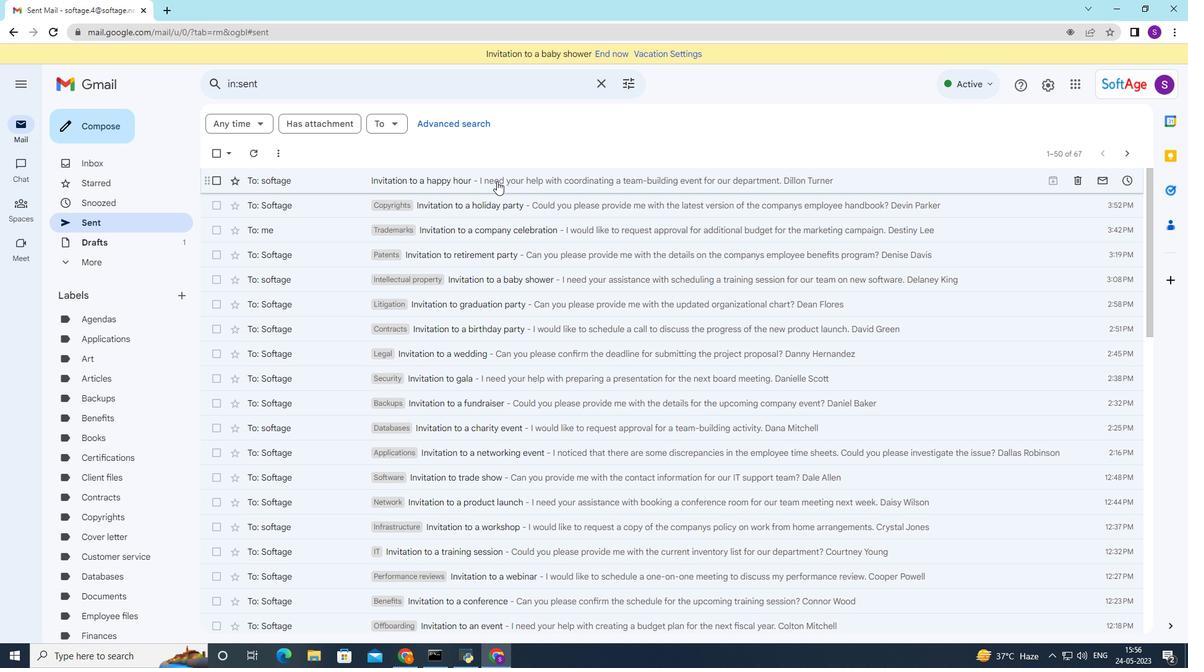 
Action: Mouse moved to (714, 186)
Screenshot: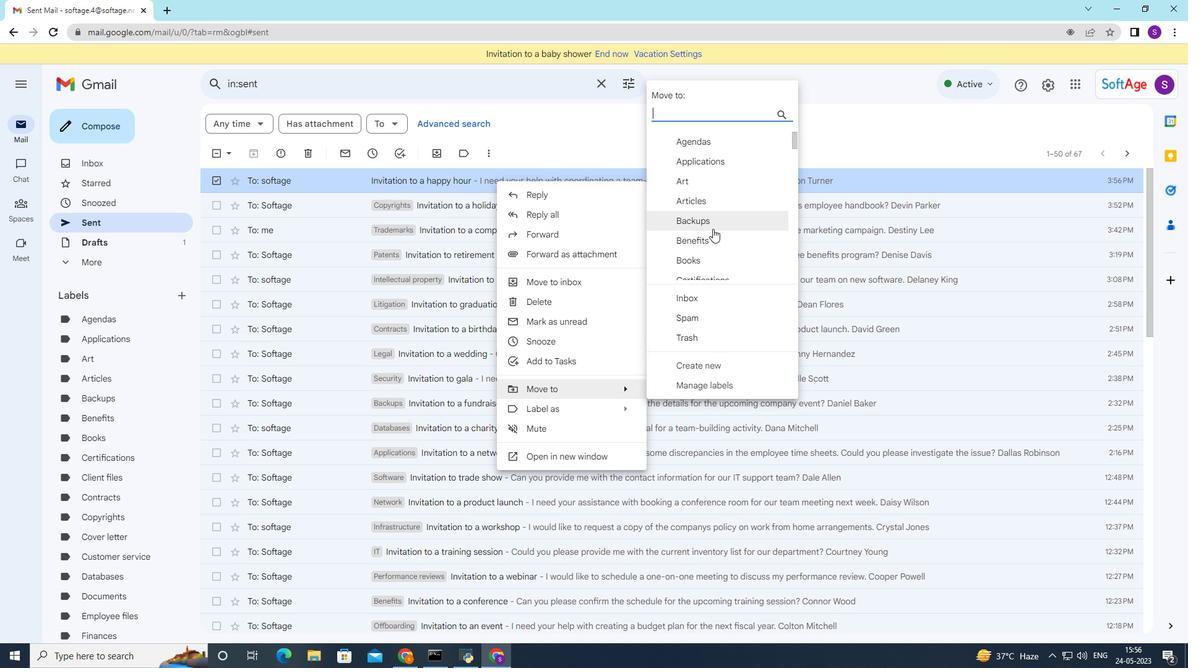 
Action: Mouse scrolled (714, 185) with delta (0, 0)
Screenshot: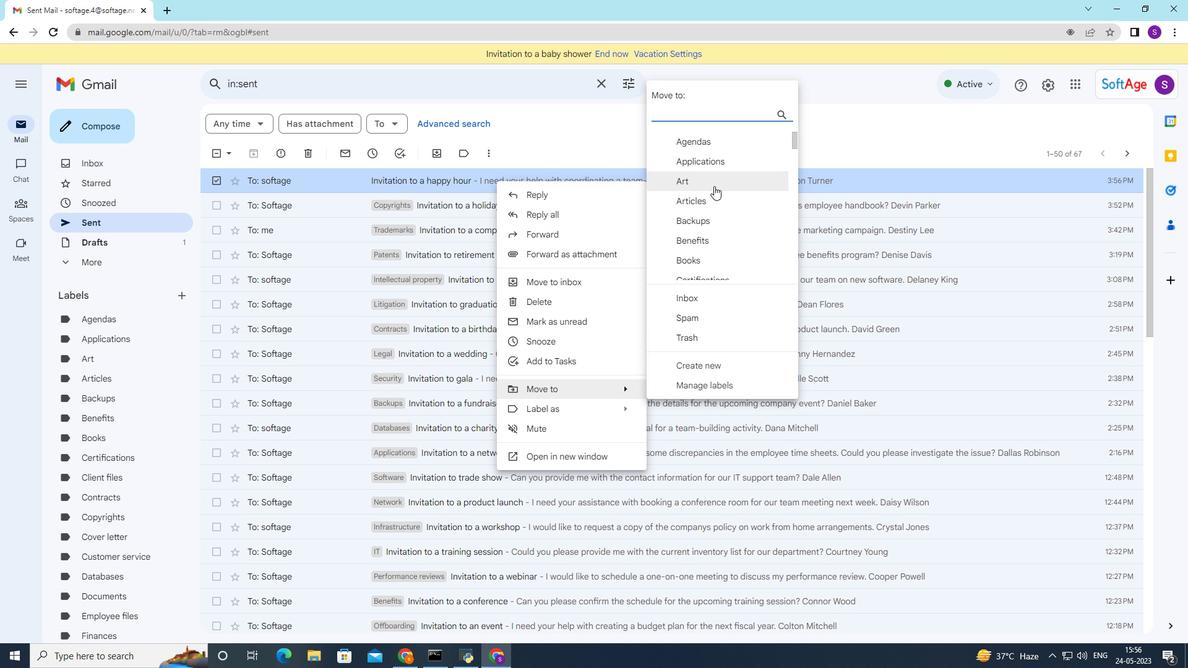 
Action: Mouse scrolled (714, 185) with delta (0, 0)
Screenshot: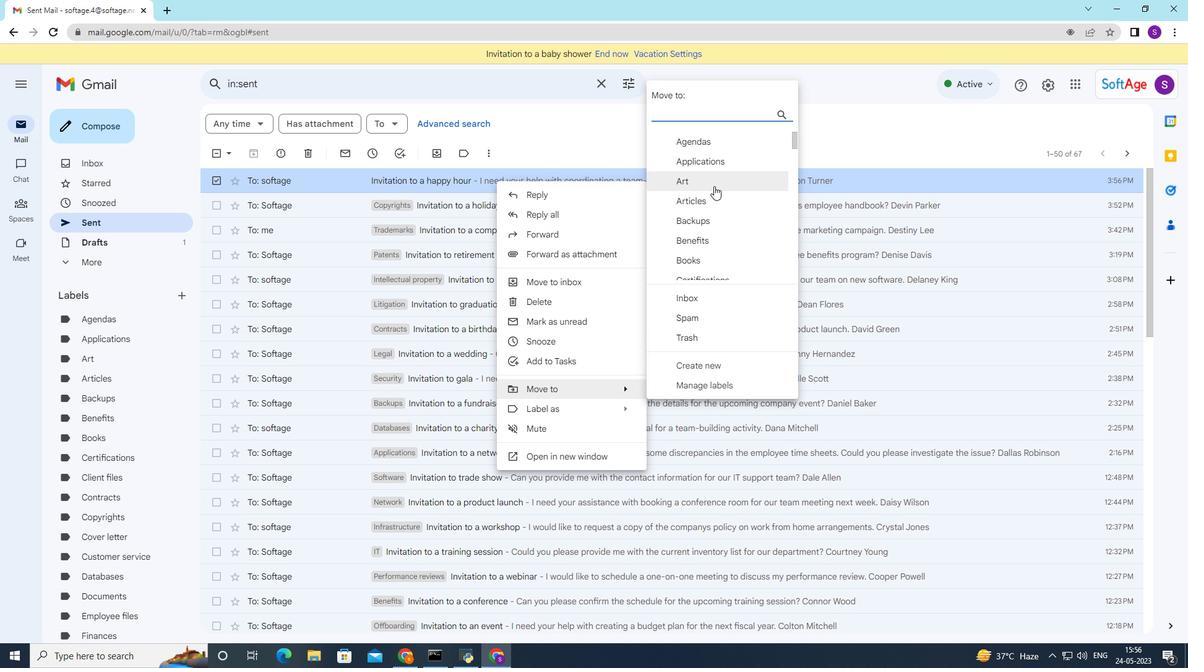 
Action: Mouse scrolled (714, 185) with delta (0, 0)
Screenshot: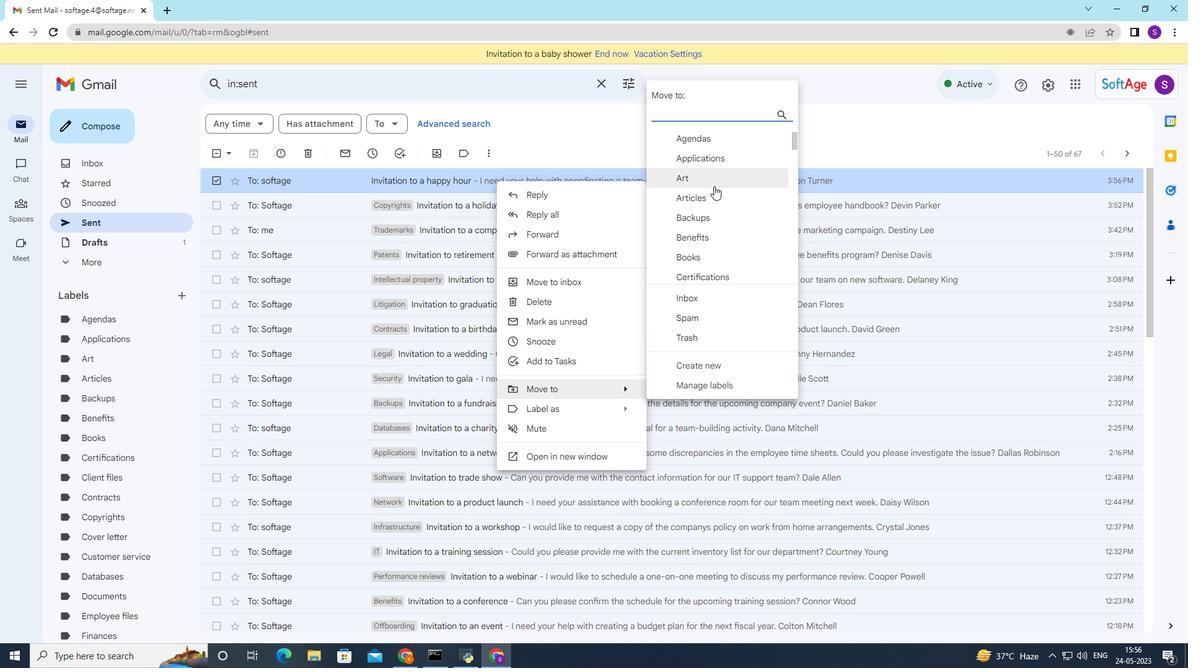 
Action: Mouse moved to (714, 186)
Screenshot: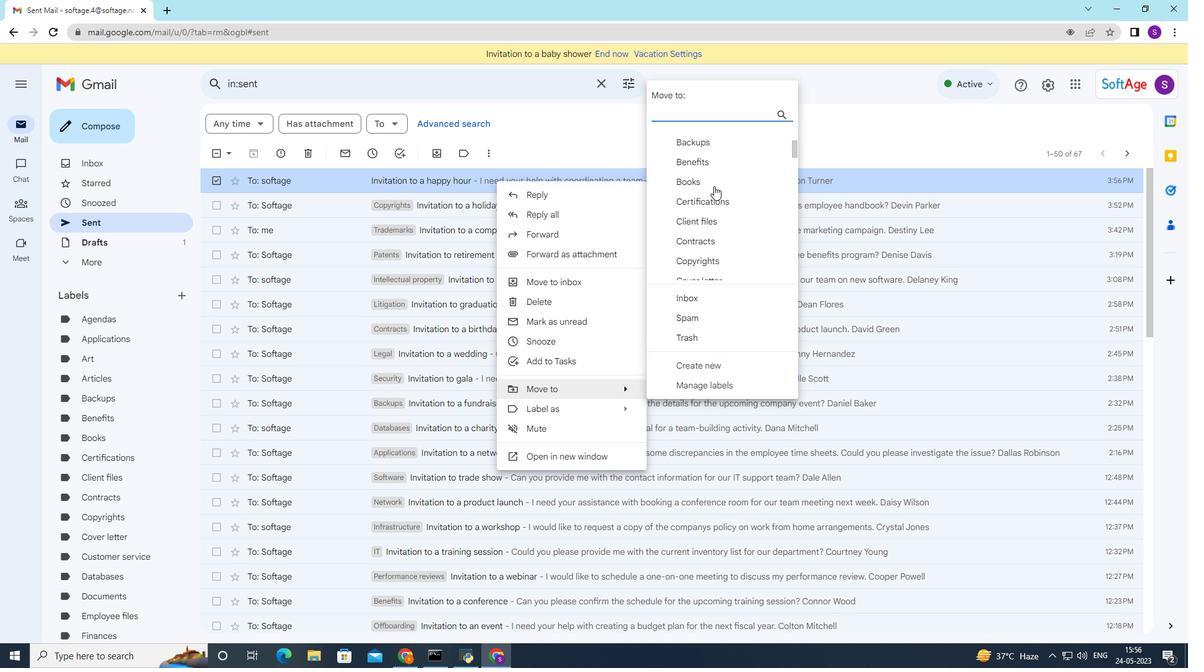 
Action: Mouse scrolled (714, 186) with delta (0, 0)
Screenshot: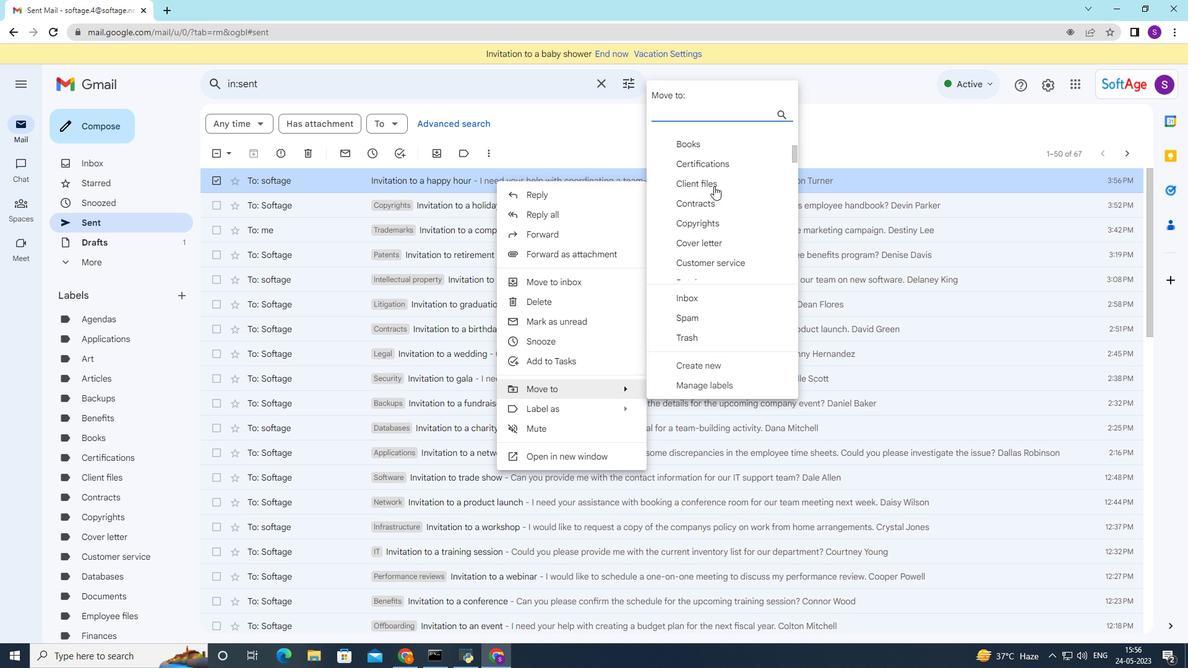 
Action: Mouse moved to (713, 189)
Screenshot: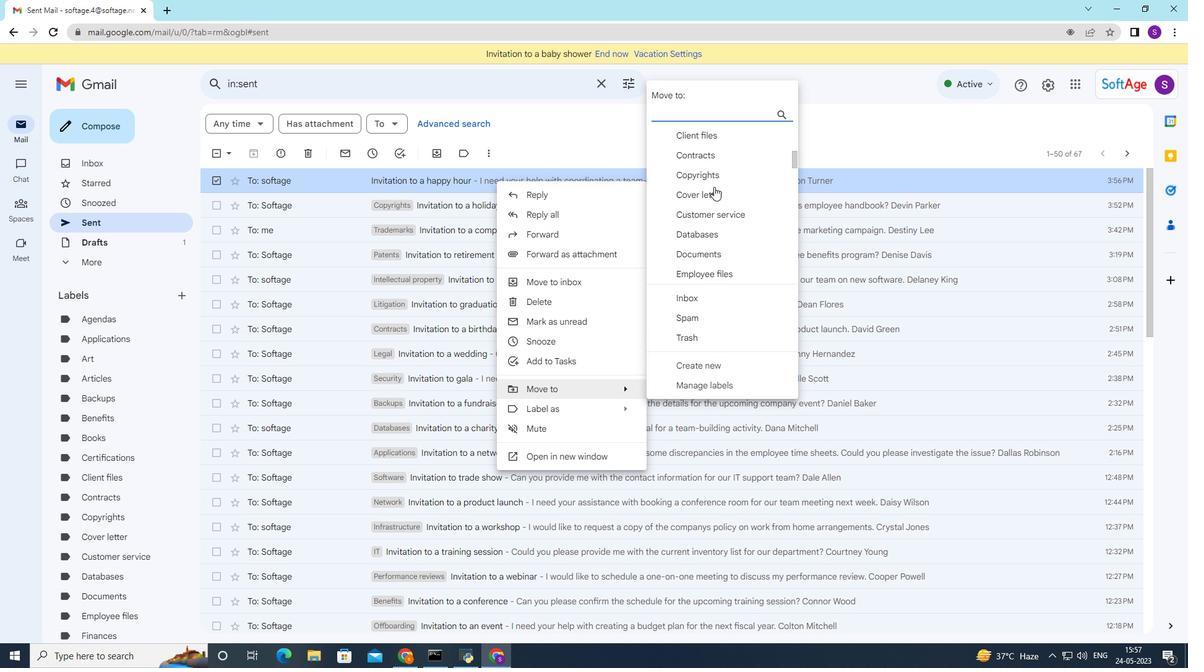 
Action: Mouse scrolled (713, 188) with delta (0, 0)
Screenshot: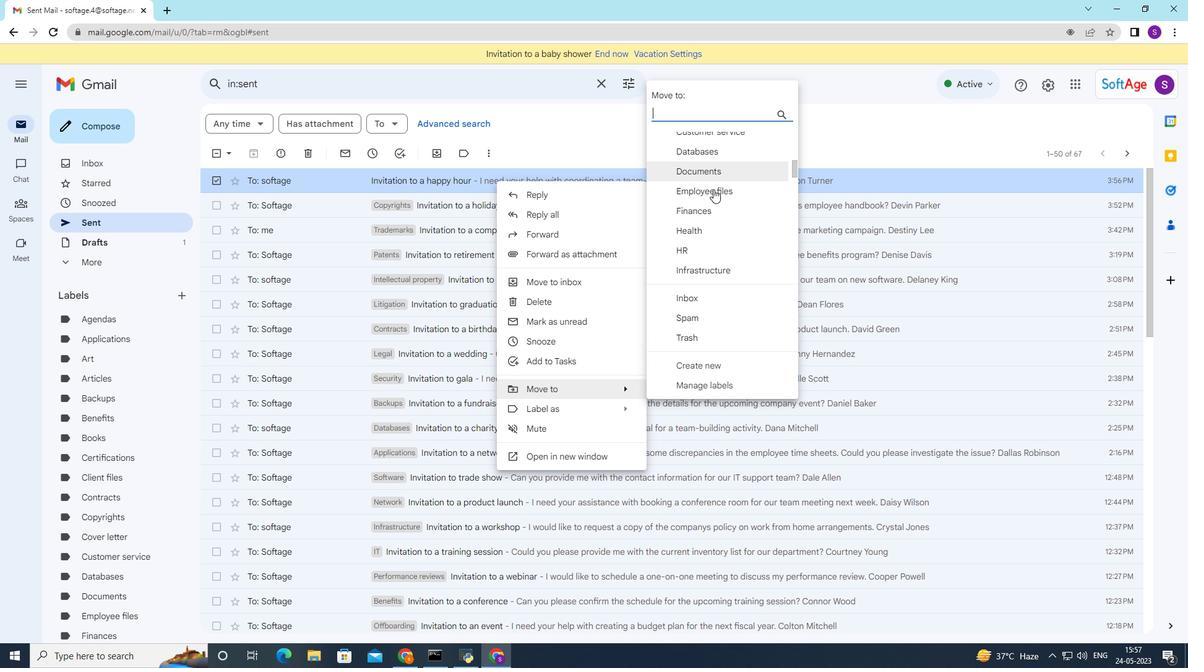 
Action: Mouse moved to (713, 189)
Screenshot: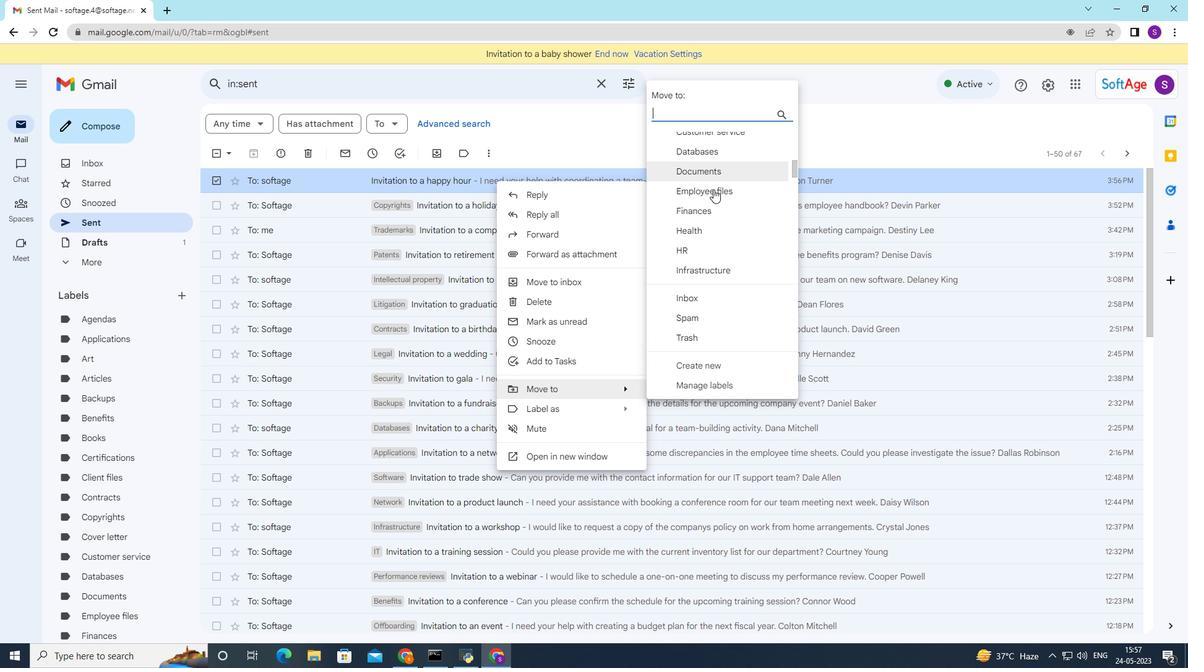 
Action: Mouse scrolled (713, 188) with delta (0, 0)
Screenshot: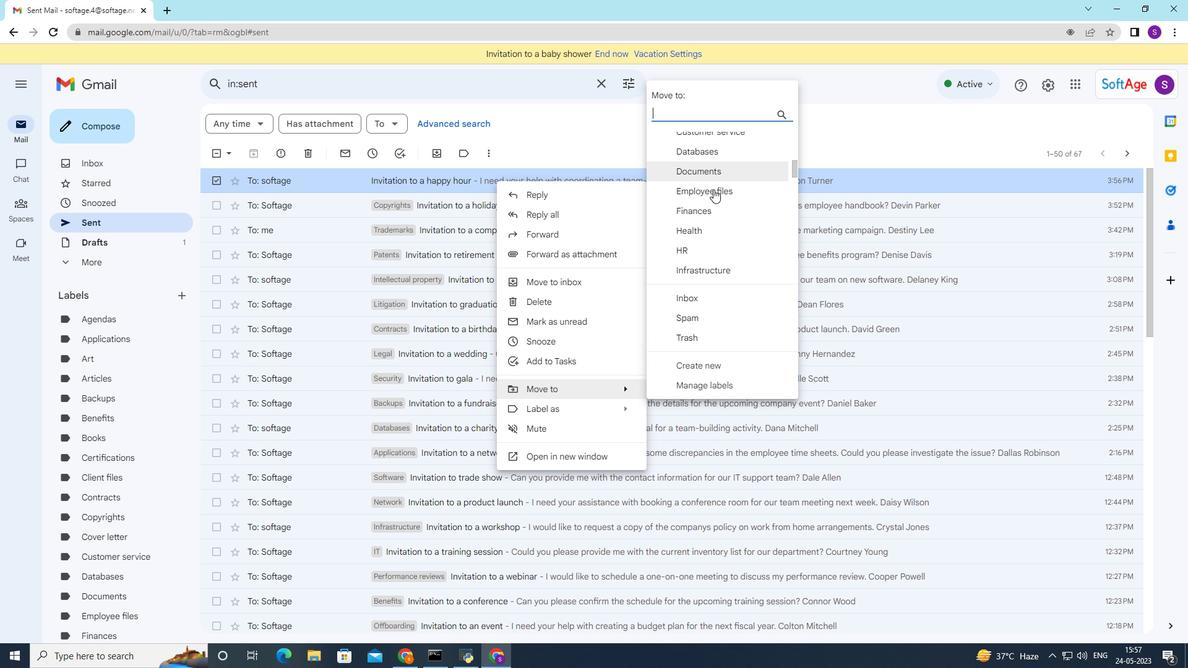 
Action: Mouse moved to (713, 190)
Screenshot: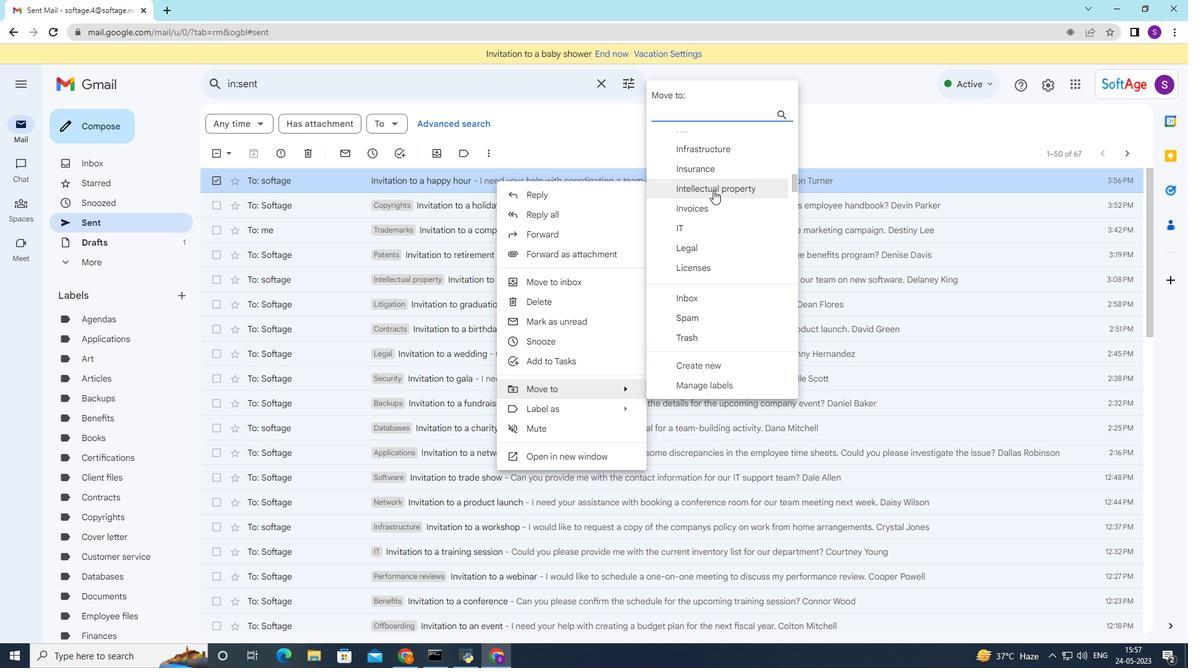 
Action: Mouse scrolled (713, 189) with delta (0, 0)
Screenshot: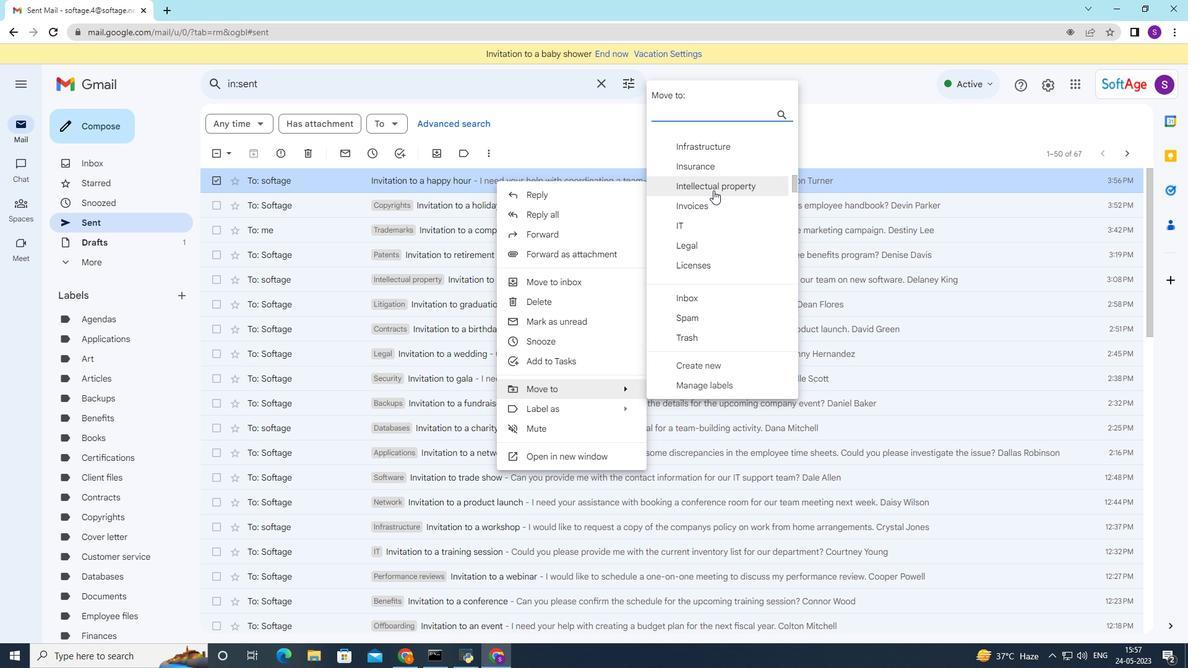 
Action: Mouse moved to (712, 192)
Screenshot: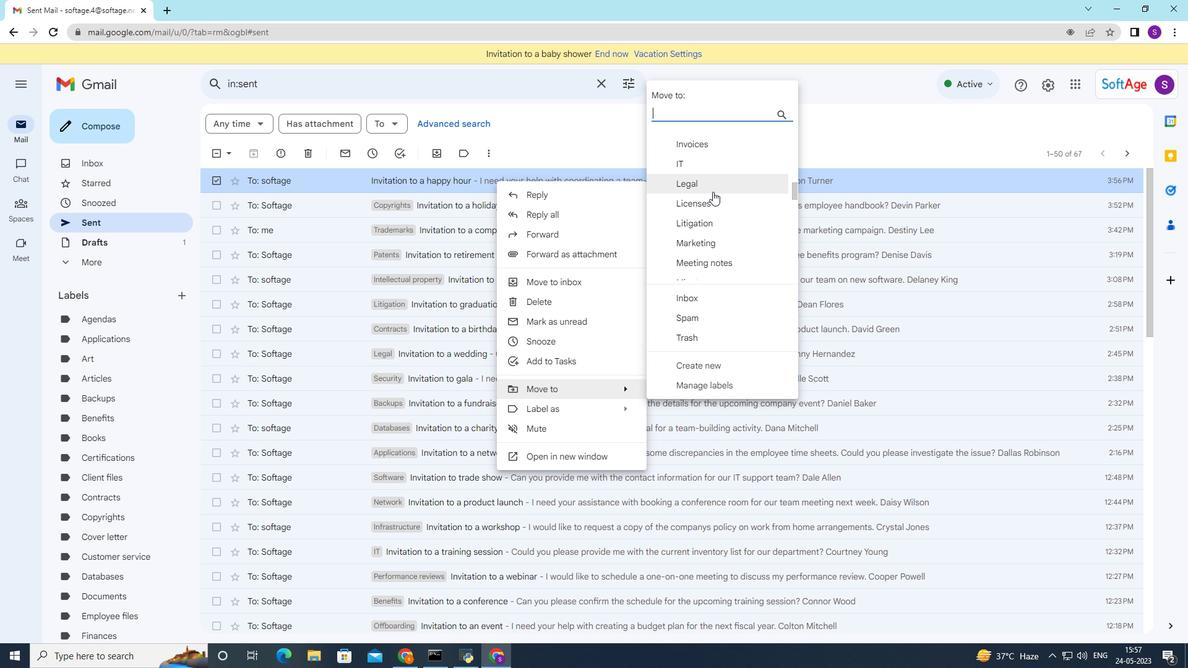 
Action: Mouse scrolled (712, 191) with delta (0, 0)
Screenshot: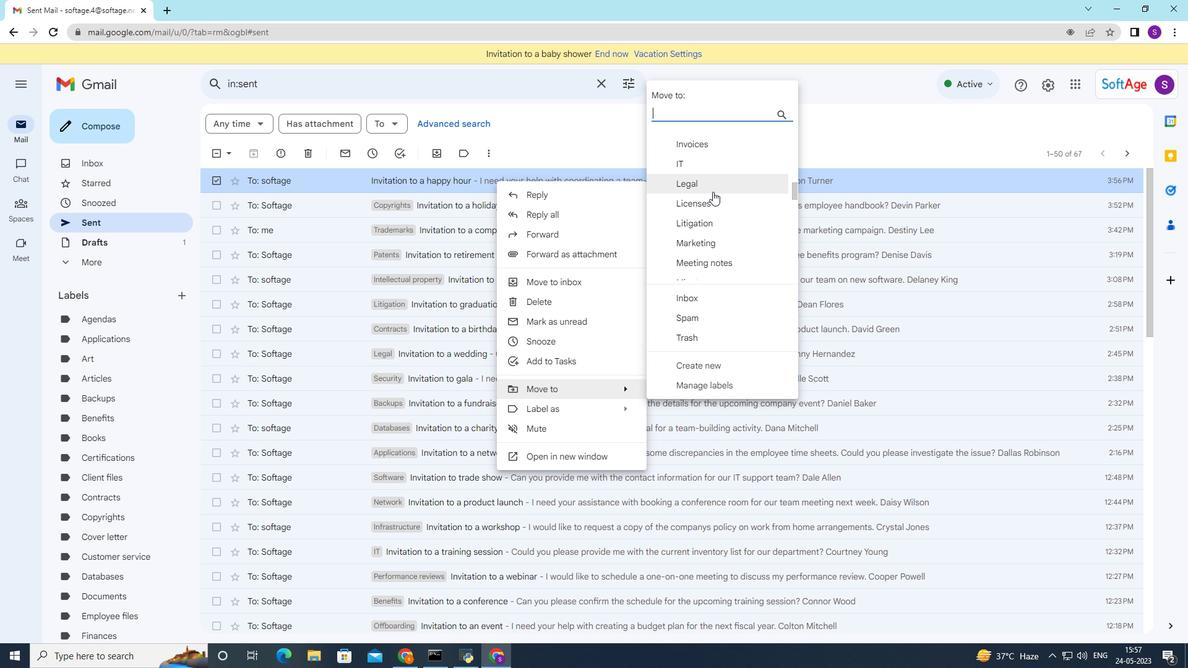 
Action: Mouse moved to (712, 194)
Screenshot: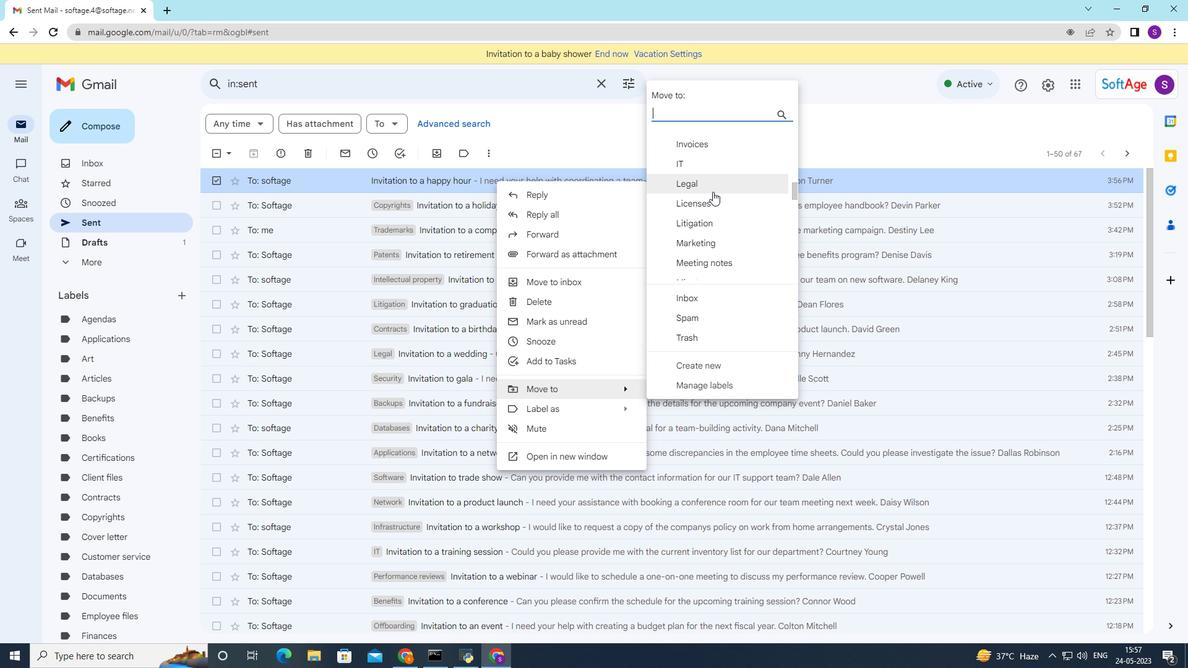 
Action: Mouse scrolled (712, 194) with delta (0, 0)
Screenshot: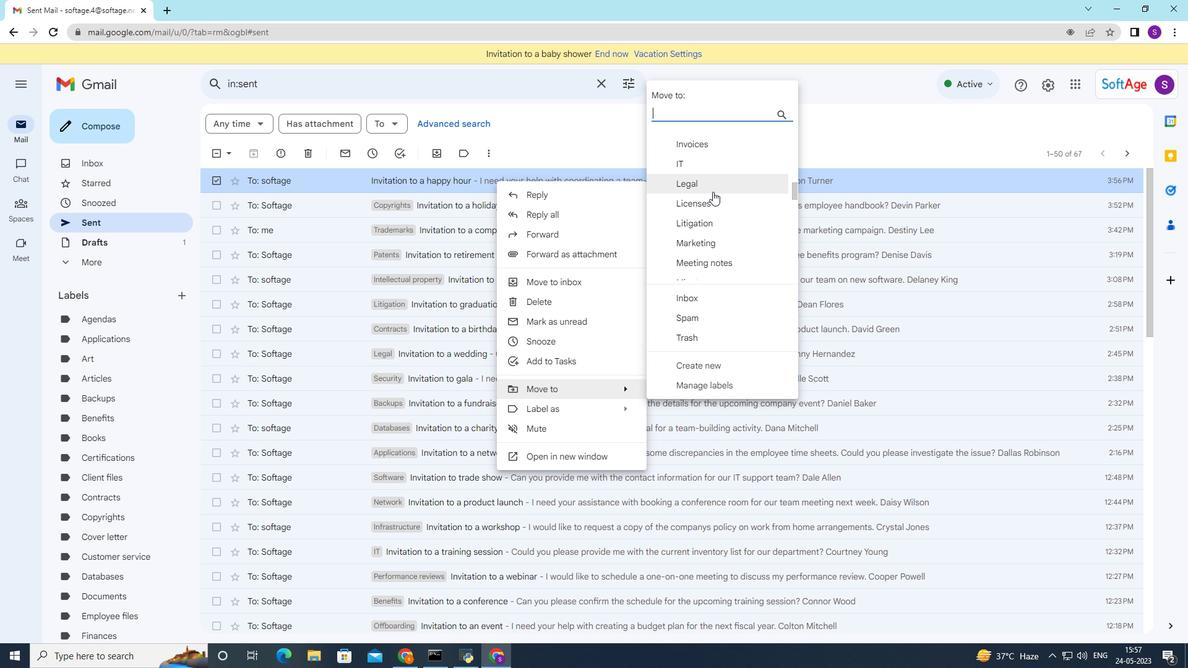 
Action: Mouse moved to (712, 196)
Screenshot: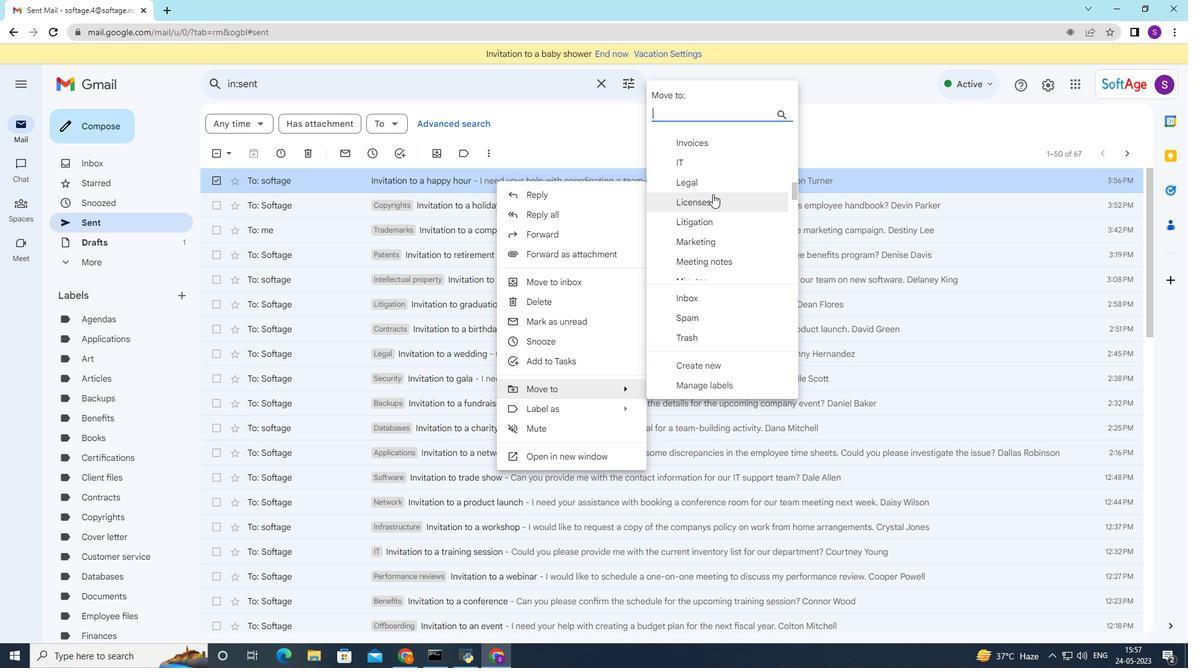 
Action: Mouse scrolled (712, 195) with delta (0, 0)
Screenshot: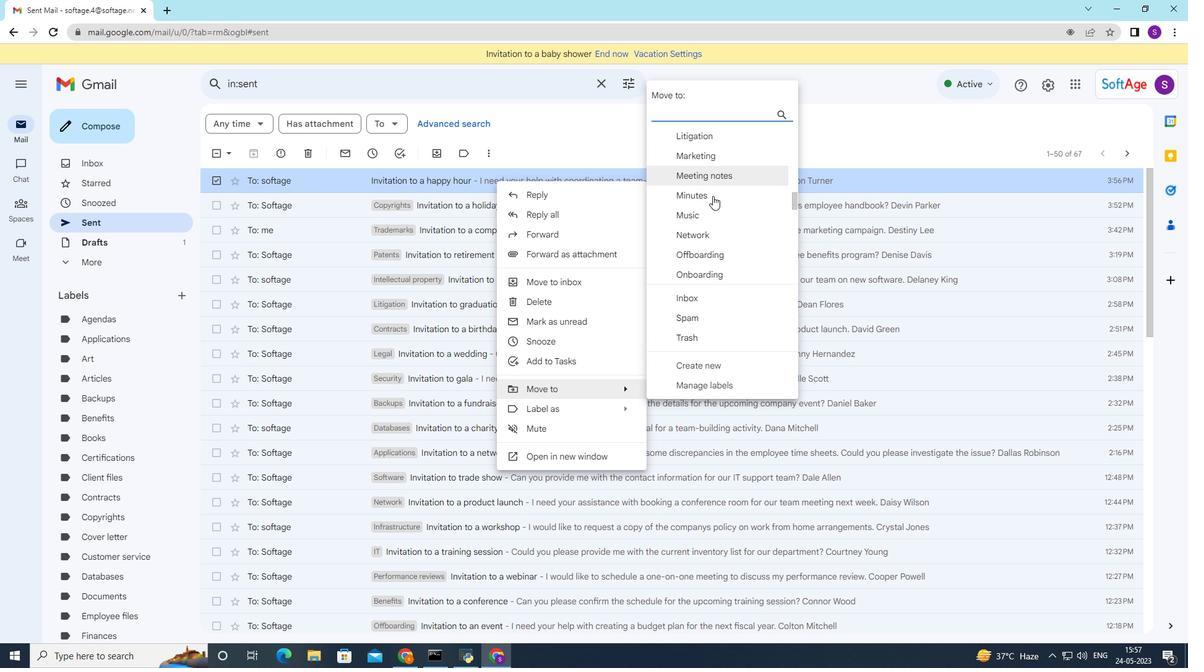 
Action: Mouse scrolled (712, 195) with delta (0, 0)
Screenshot: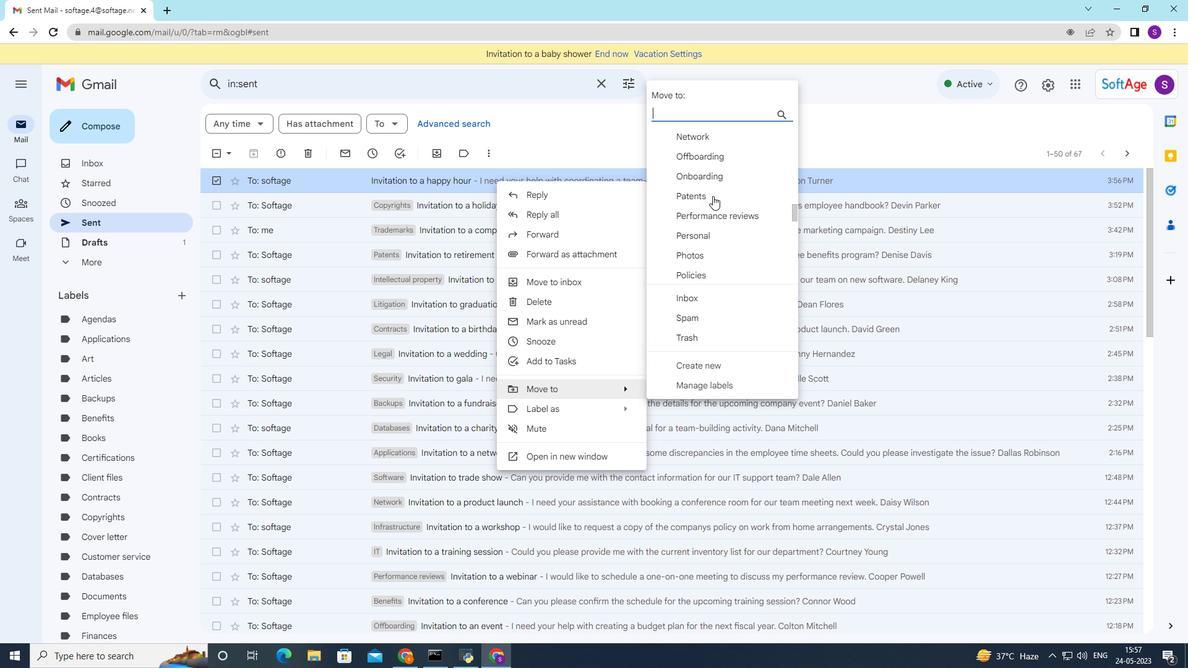 
Action: Mouse scrolled (712, 195) with delta (0, 0)
Screenshot: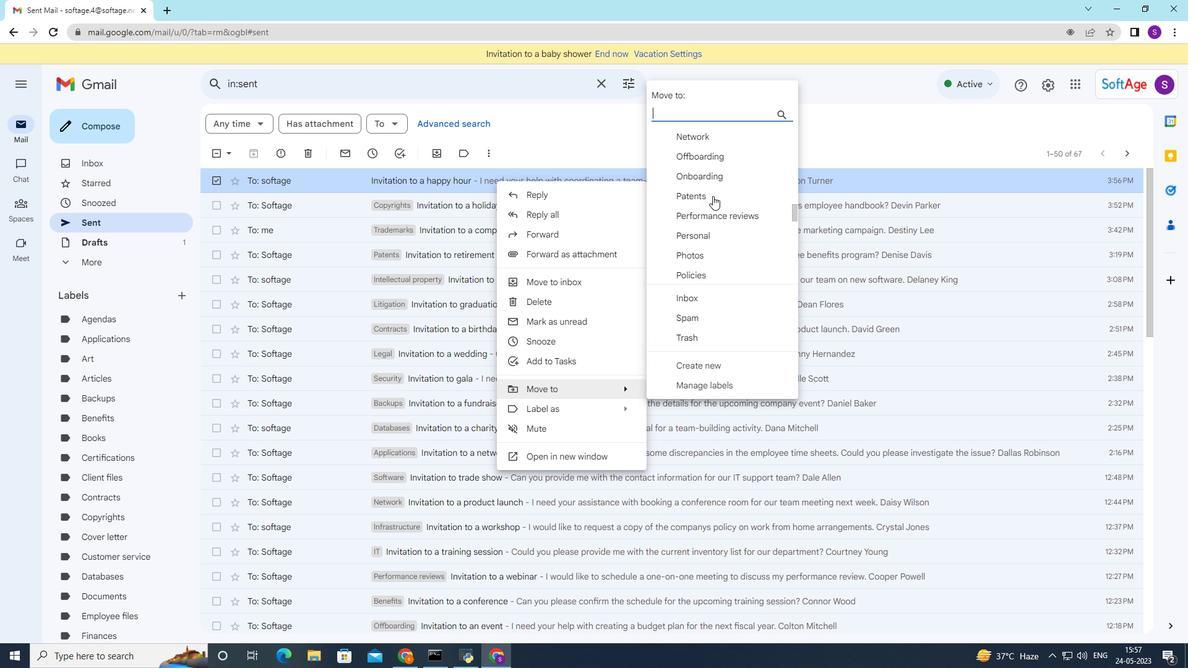 
Action: Mouse moved to (712, 196)
Screenshot: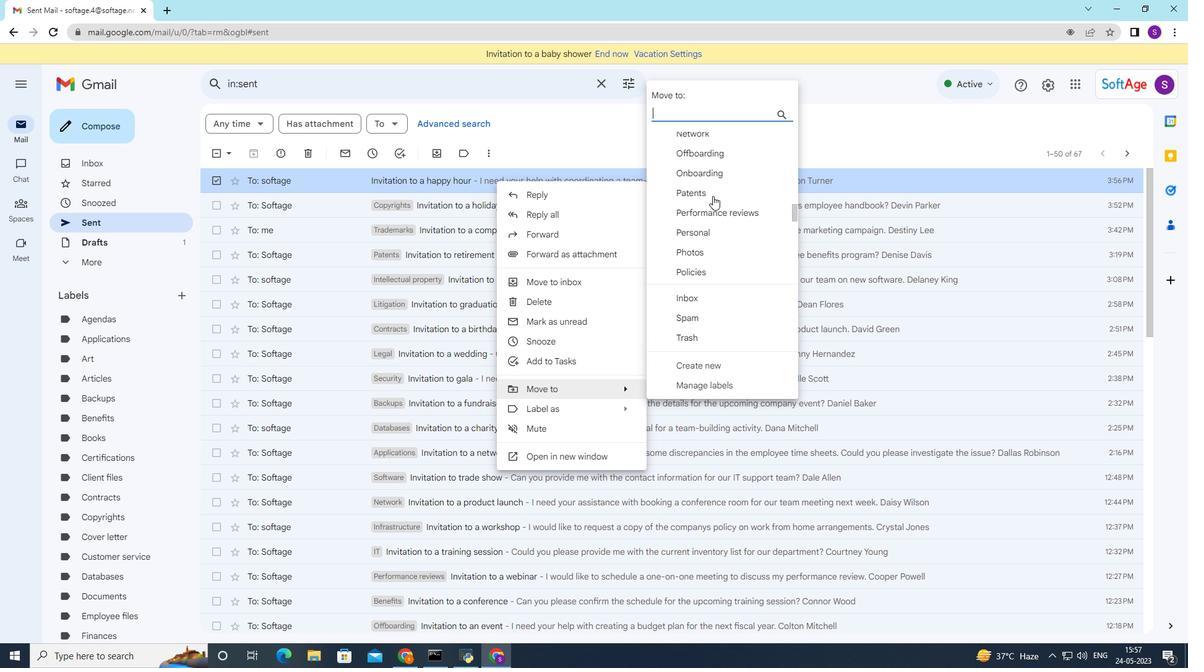 
Action: Mouse scrolled (712, 196) with delta (0, 0)
Screenshot: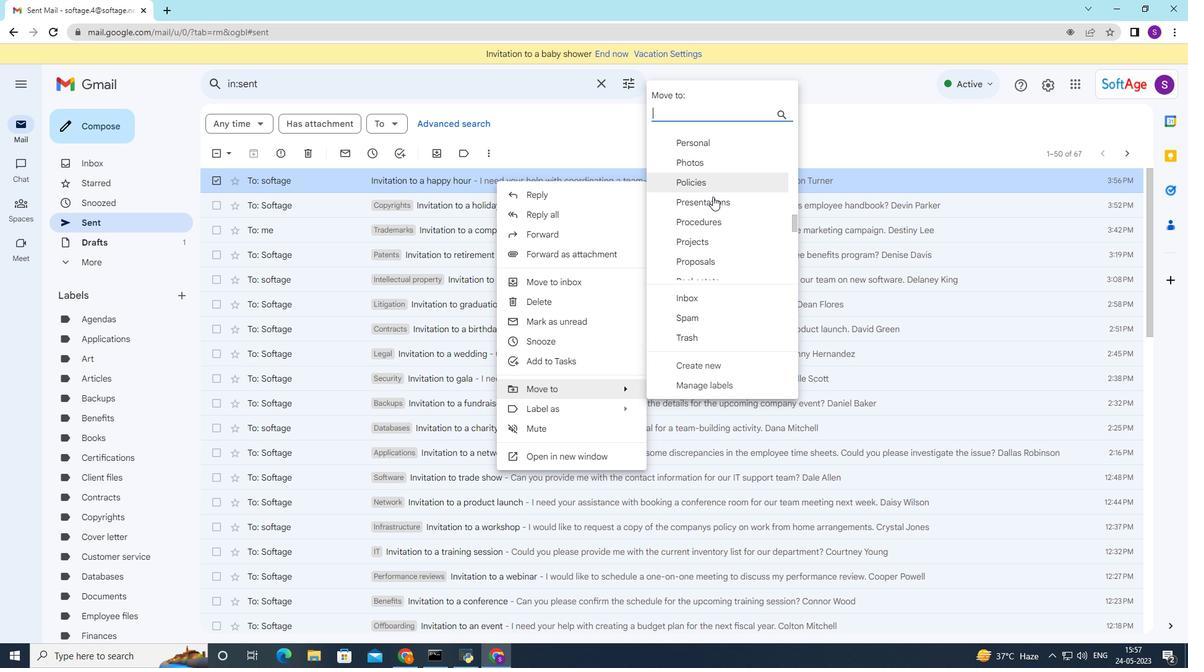 
Action: Mouse scrolled (712, 196) with delta (0, 0)
Screenshot: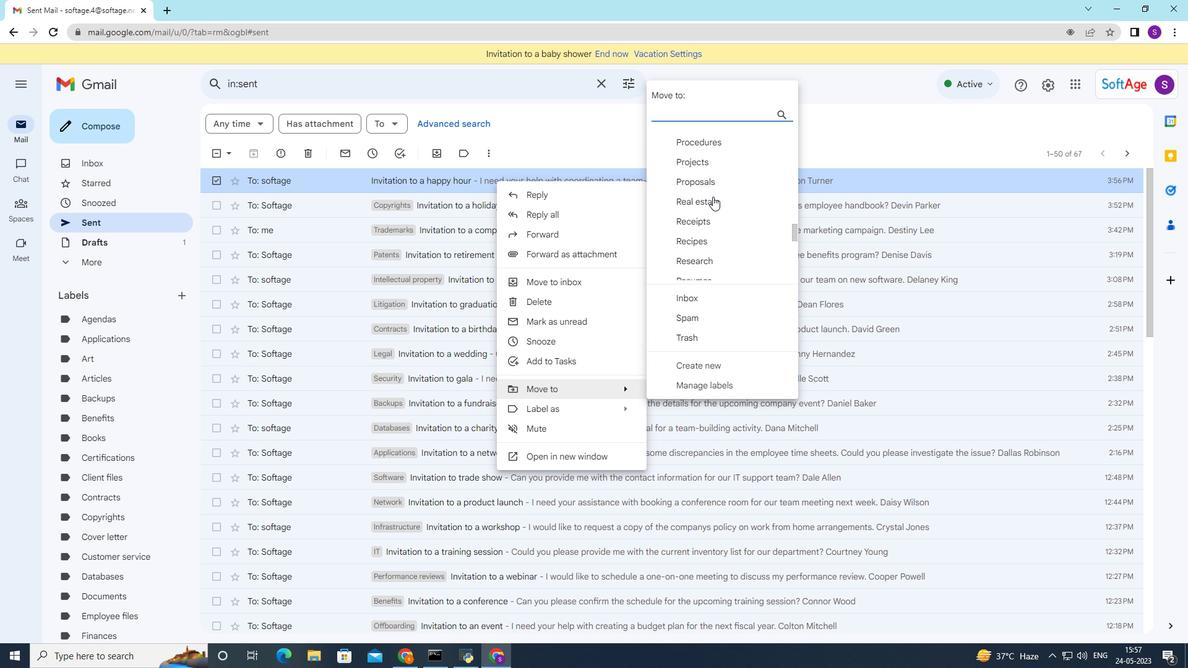 
Action: Mouse moved to (708, 212)
Screenshot: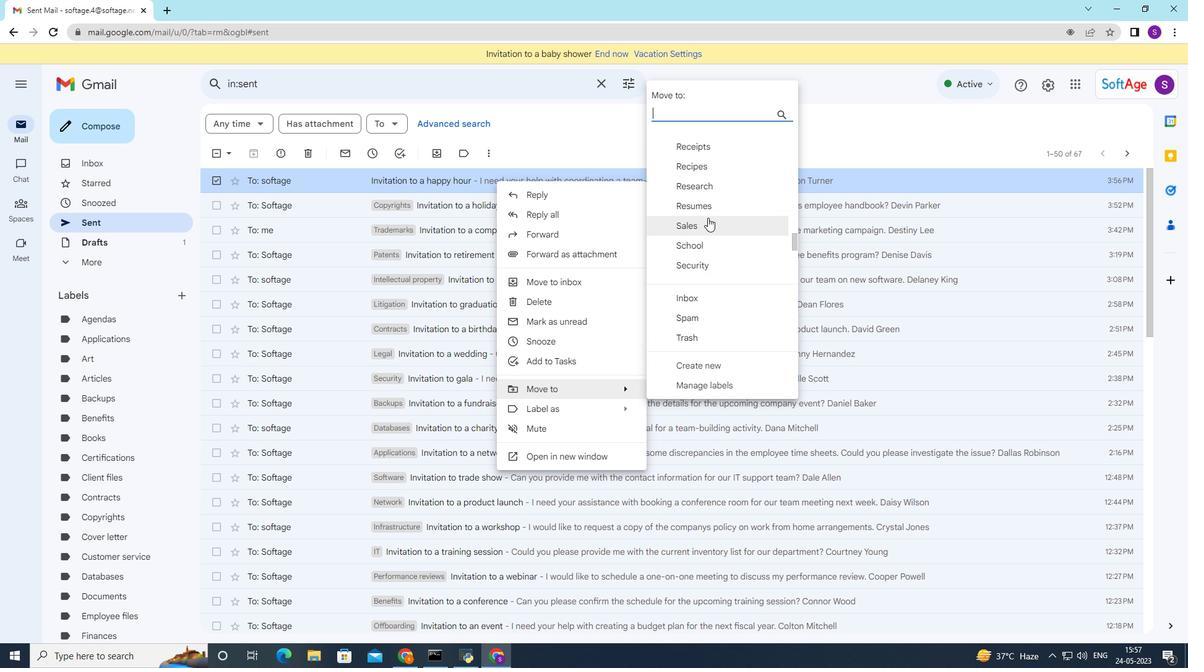 
Action: Mouse scrolled (708, 213) with delta (0, 0)
Screenshot: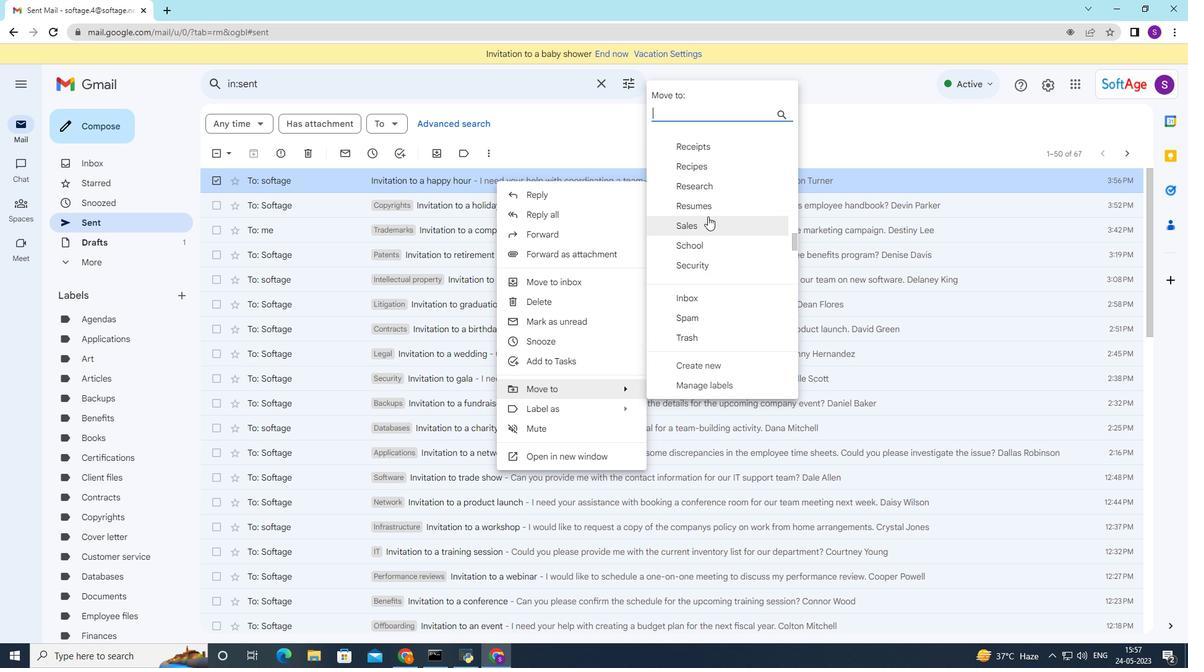 
Action: Mouse moved to (700, 197)
Screenshot: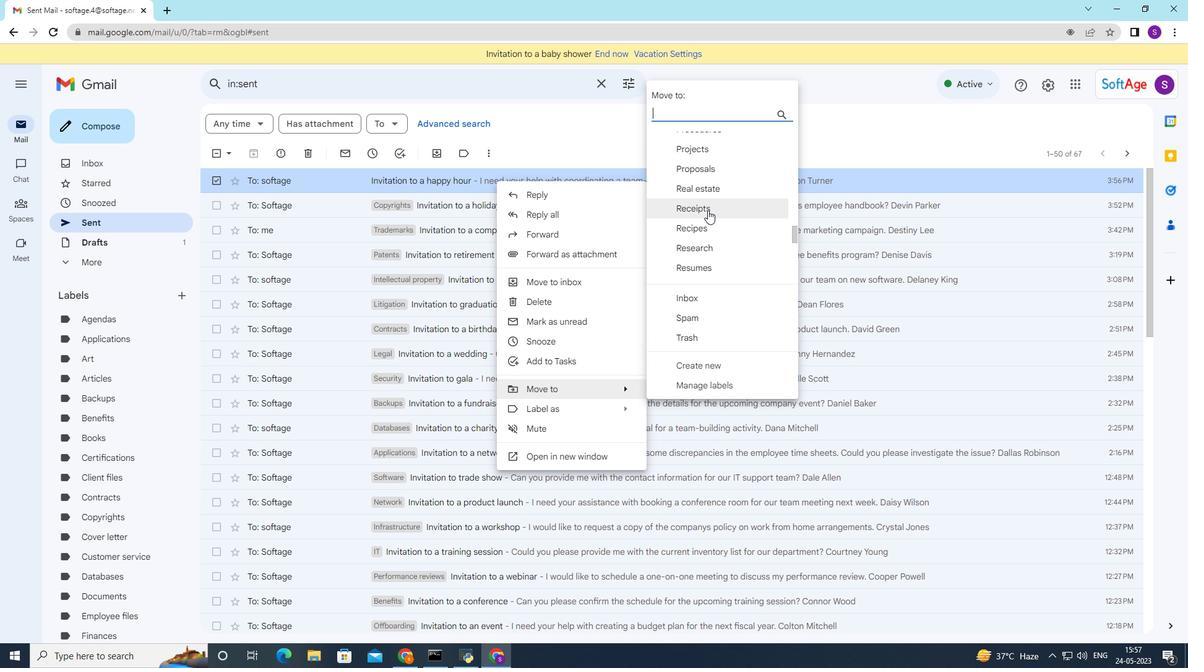 
Action: Mouse pressed left at (700, 197)
Screenshot: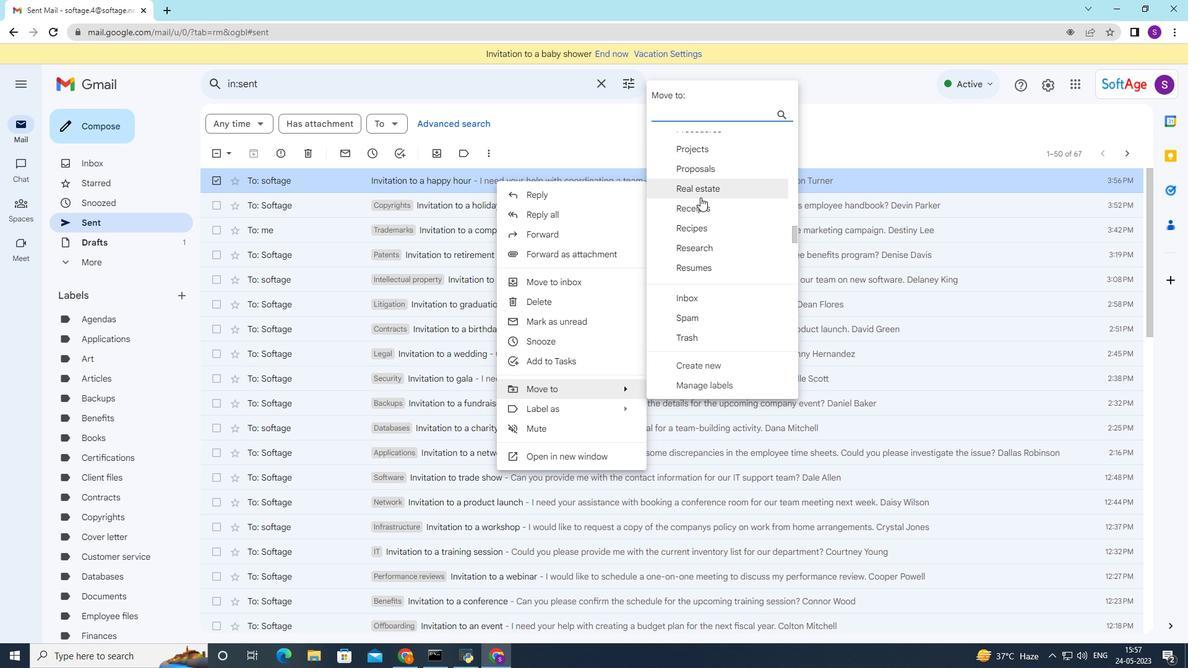 
Action: Mouse moved to (525, 186)
Screenshot: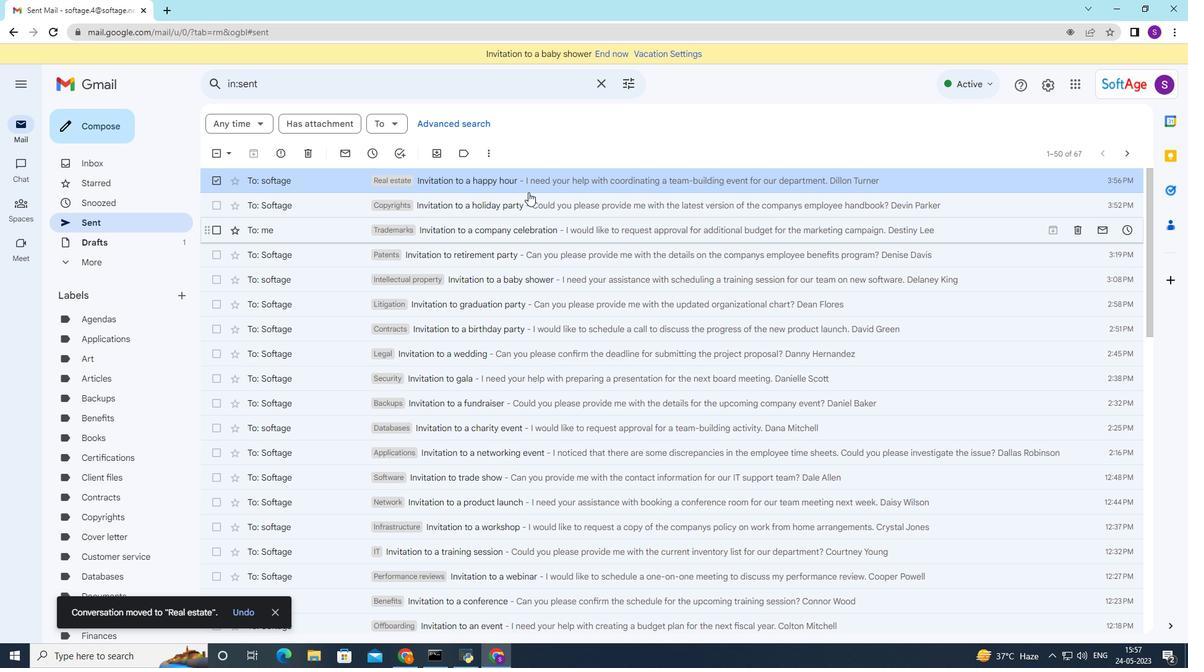 
